 Task: Buy 1 Harmonic Balancer Repair Sleeve from Gaskets section under best seller category for shipping address: Jacqueline Wright, 4733 Huntz Lane, Bolton, Massachusetts 01740, Cell Number 9785492947. Pay from credit card ending with 2005, CVV 3321
Action: Mouse moved to (48, 102)
Screenshot: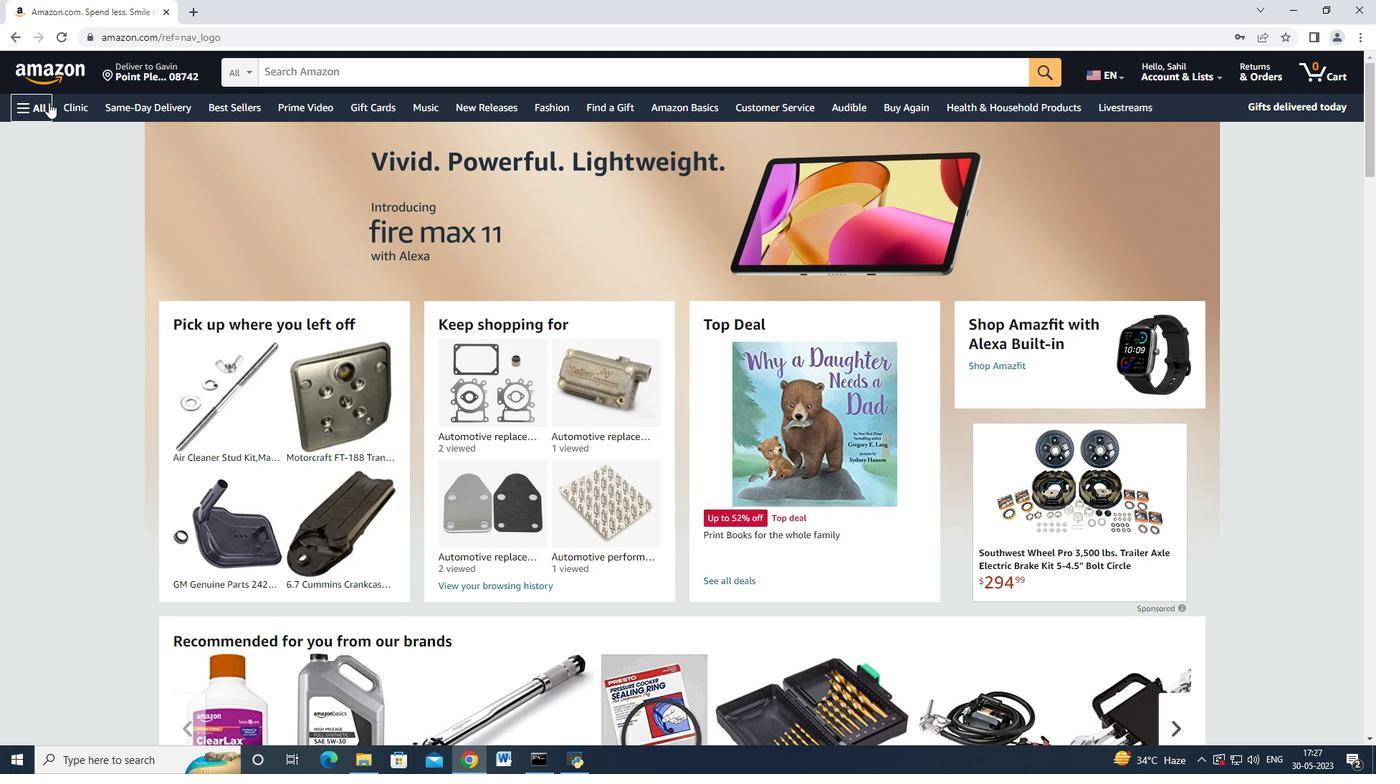 
Action: Mouse pressed left at (48, 102)
Screenshot: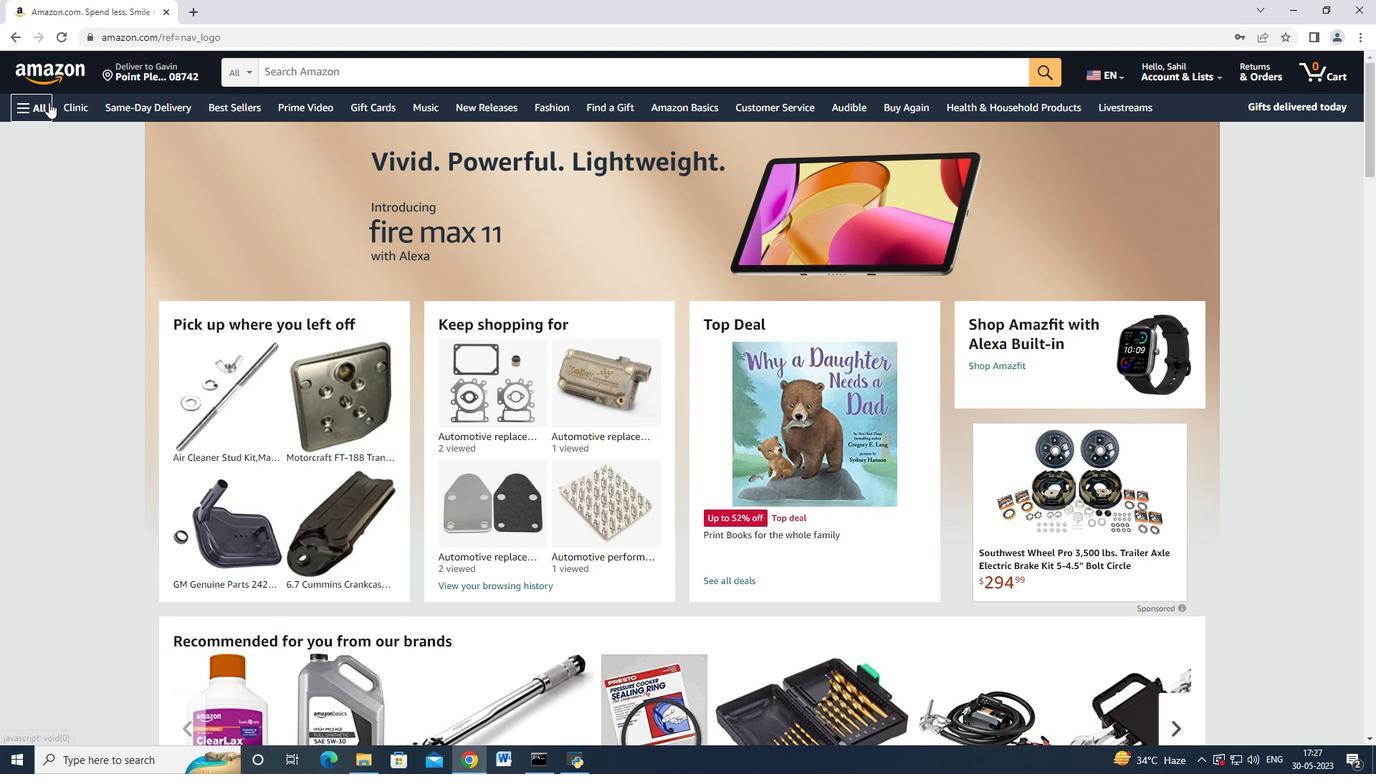 
Action: Mouse moved to (122, 222)
Screenshot: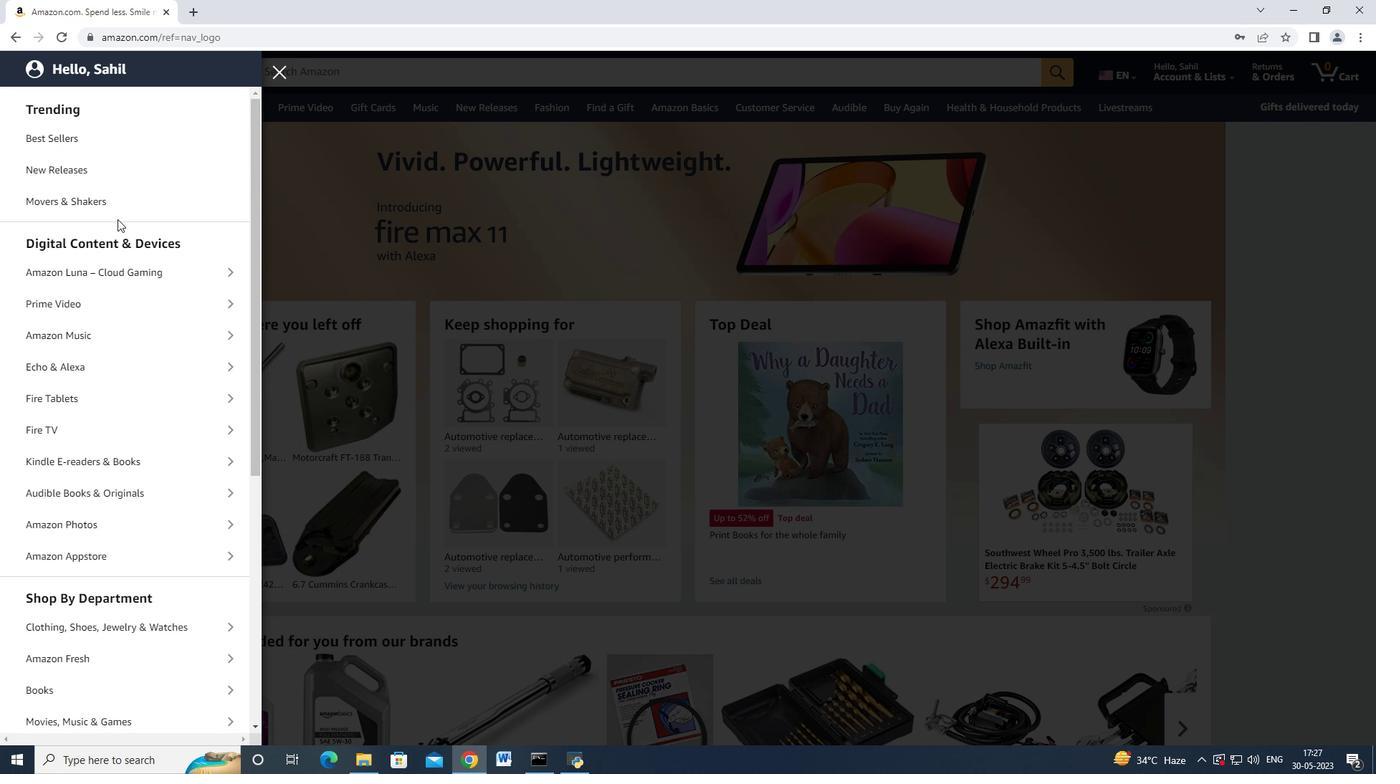 
Action: Mouse scrolled (122, 221) with delta (0, 0)
Screenshot: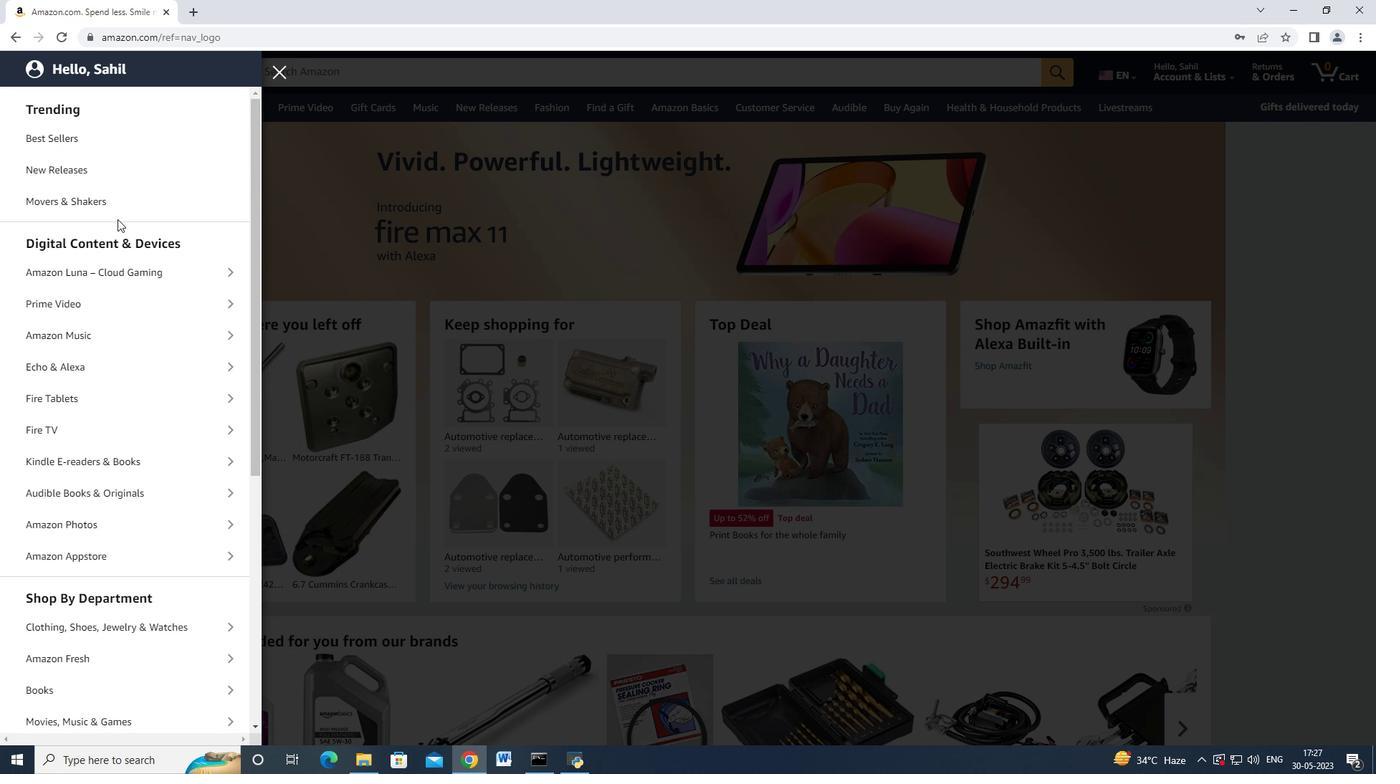 
Action: Mouse moved to (126, 226)
Screenshot: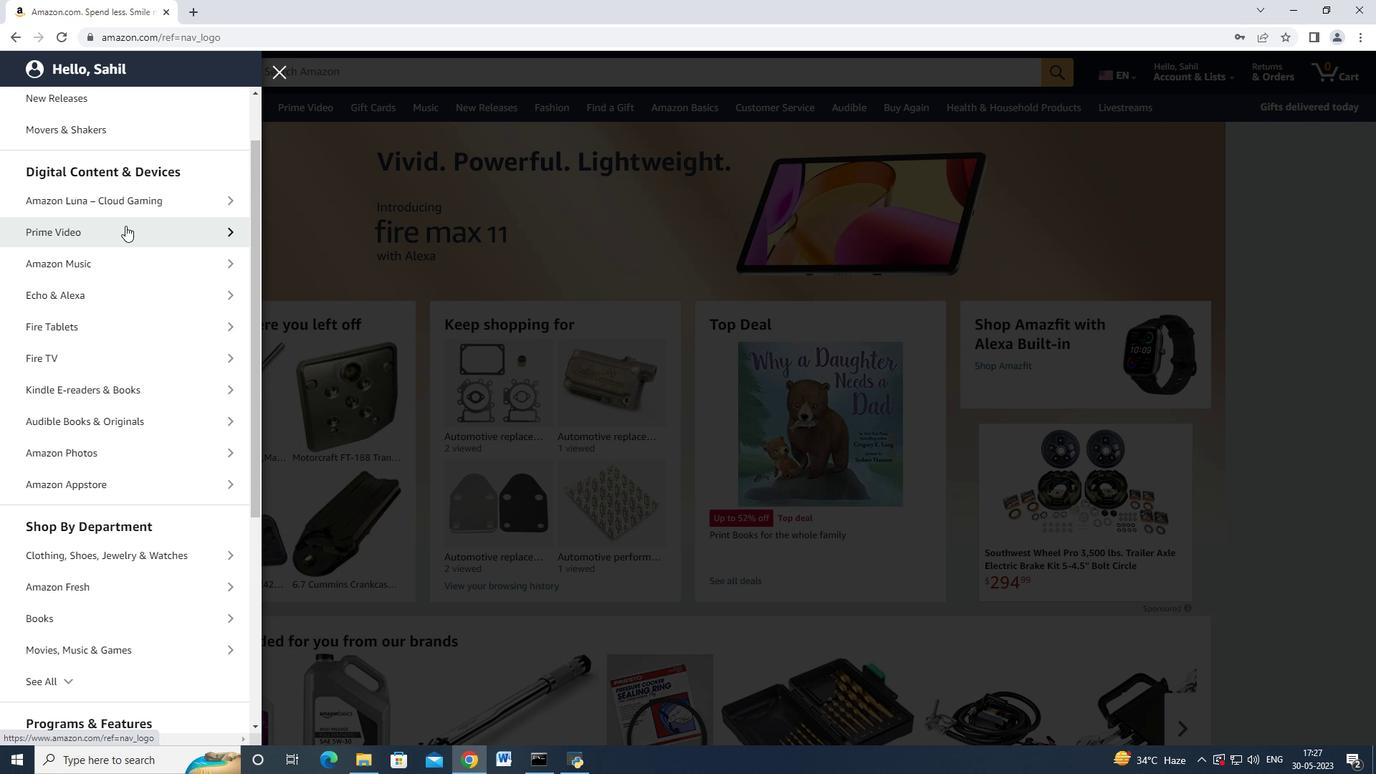 
Action: Mouse scrolled (126, 225) with delta (0, 0)
Screenshot: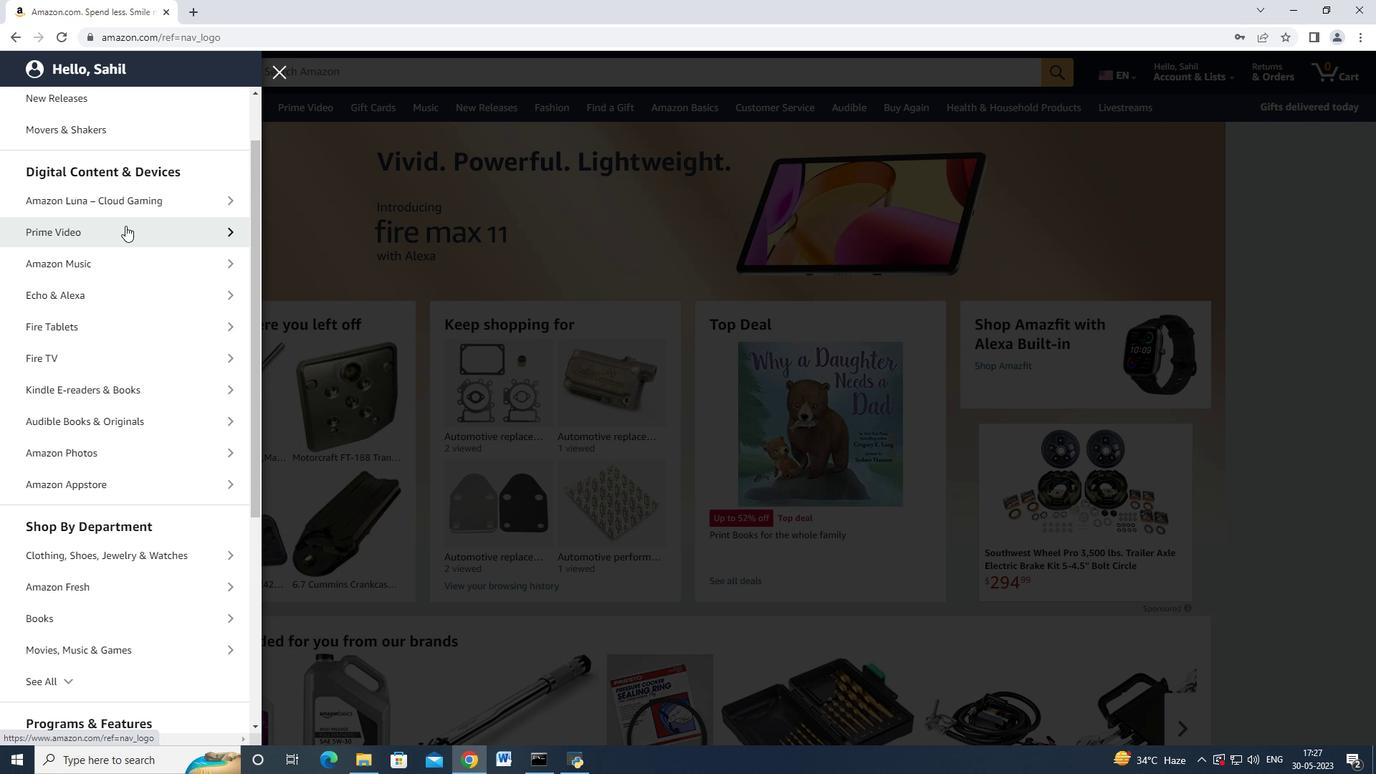 
Action: Mouse scrolled (126, 225) with delta (0, 0)
Screenshot: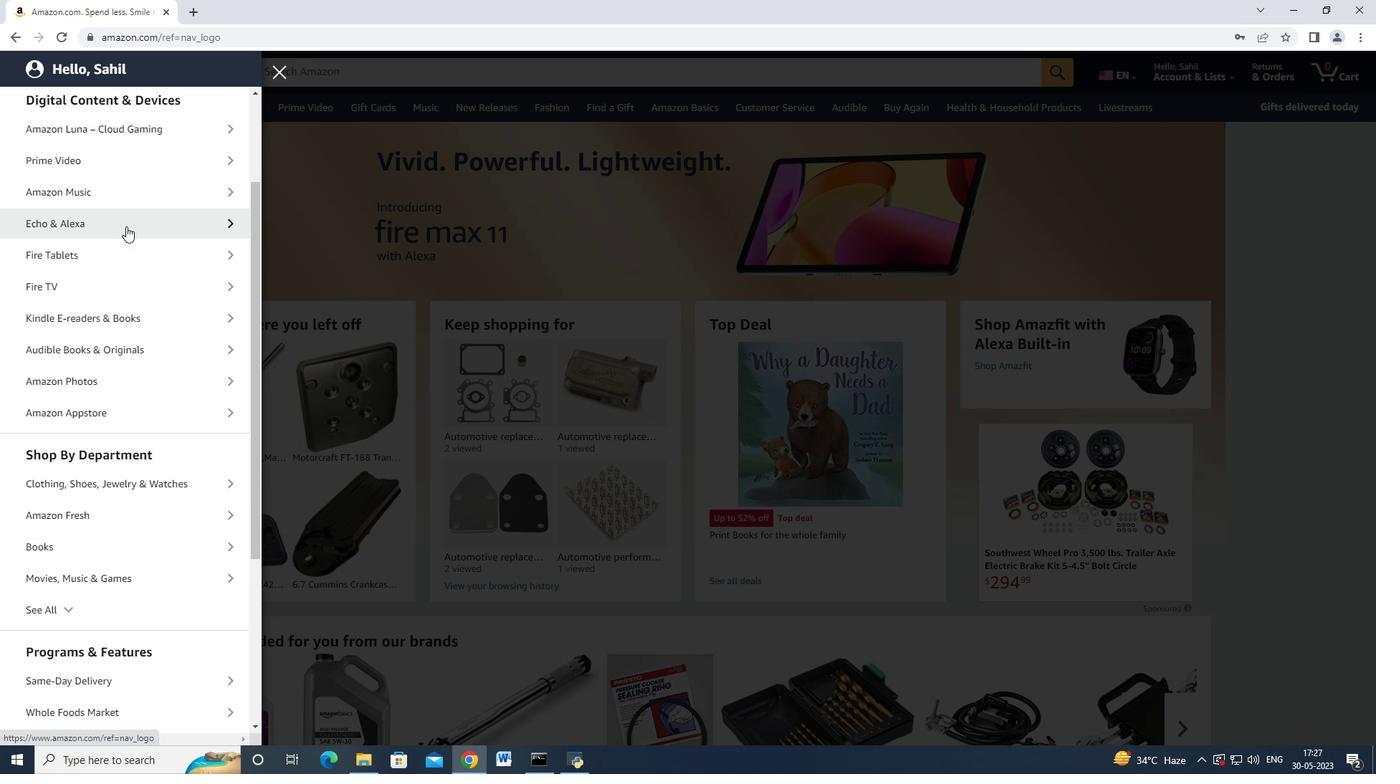 
Action: Mouse moved to (126, 226)
Screenshot: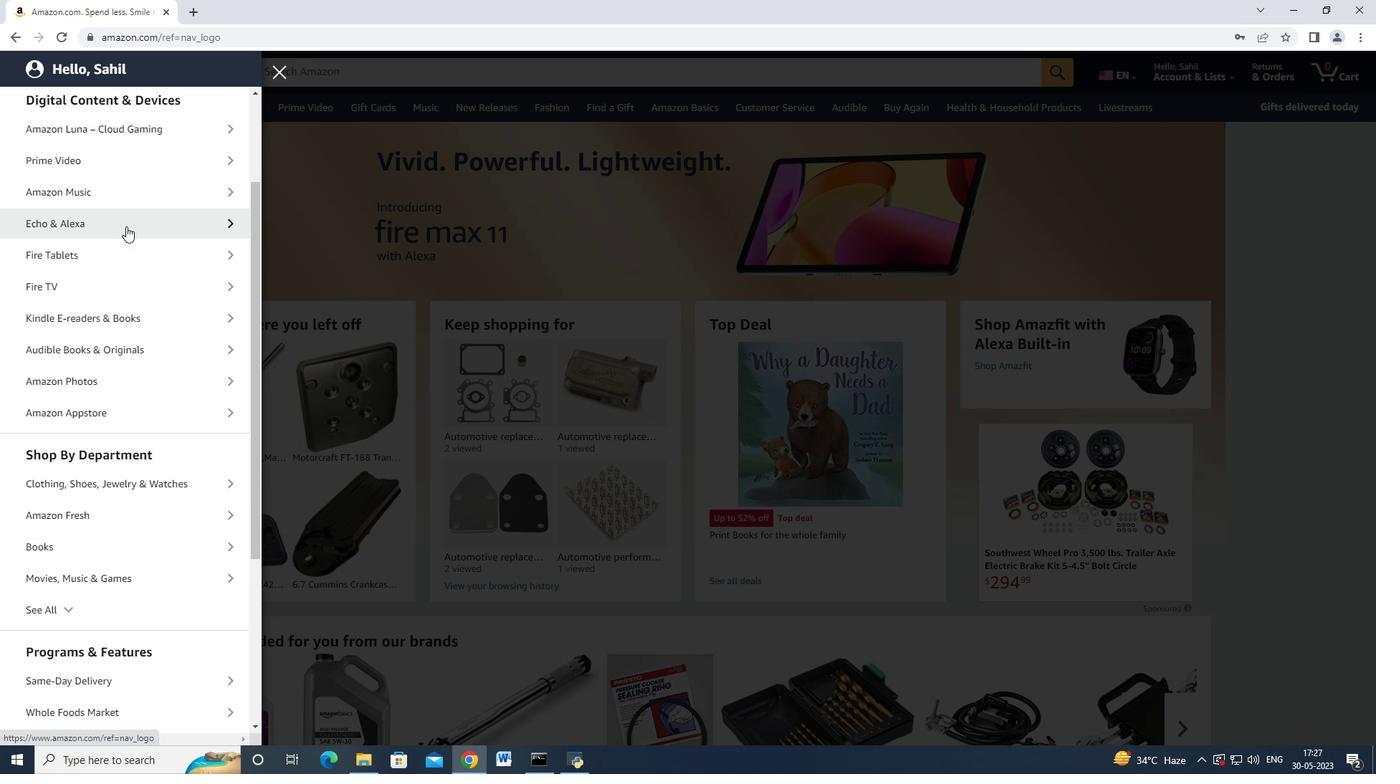 
Action: Mouse scrolled (126, 225) with delta (0, 0)
Screenshot: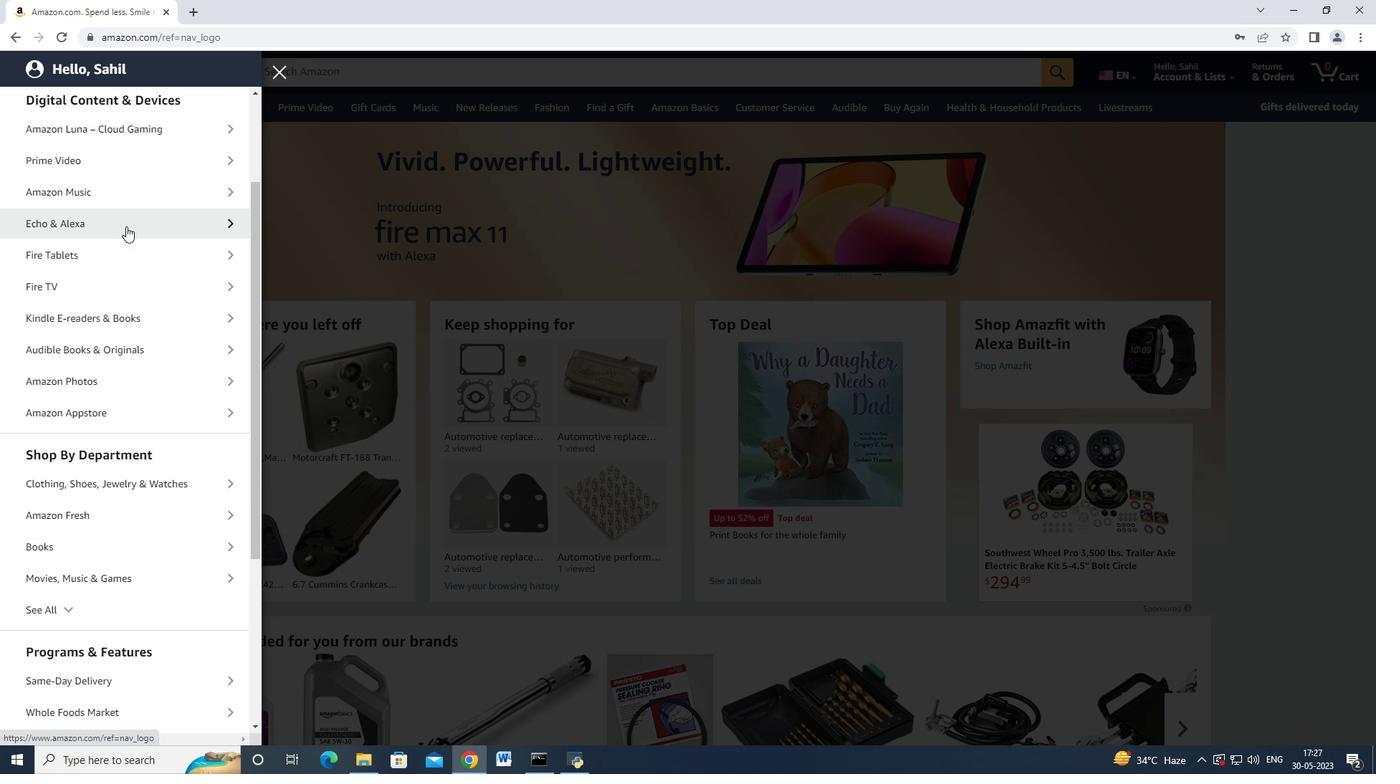 
Action: Mouse moved to (127, 227)
Screenshot: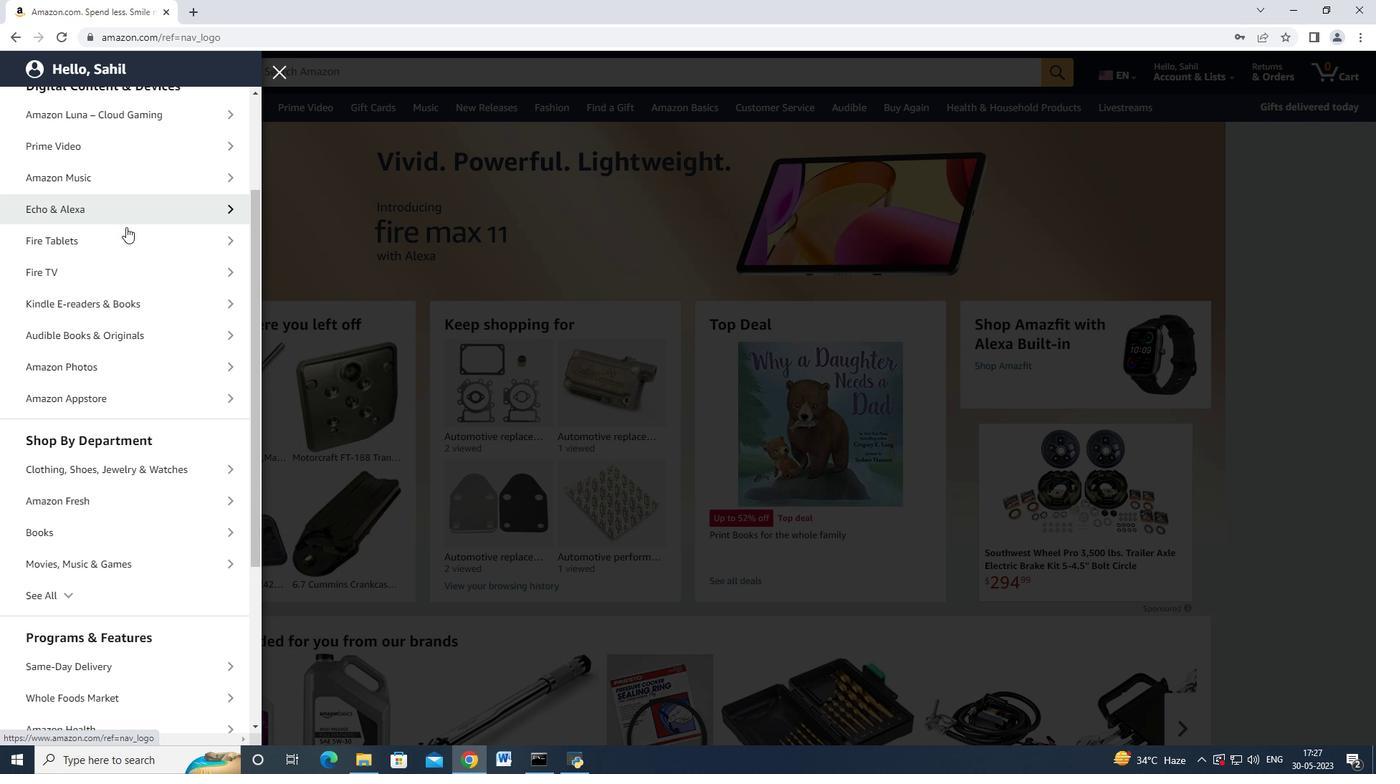 
Action: Mouse scrolled (127, 226) with delta (0, 0)
Screenshot: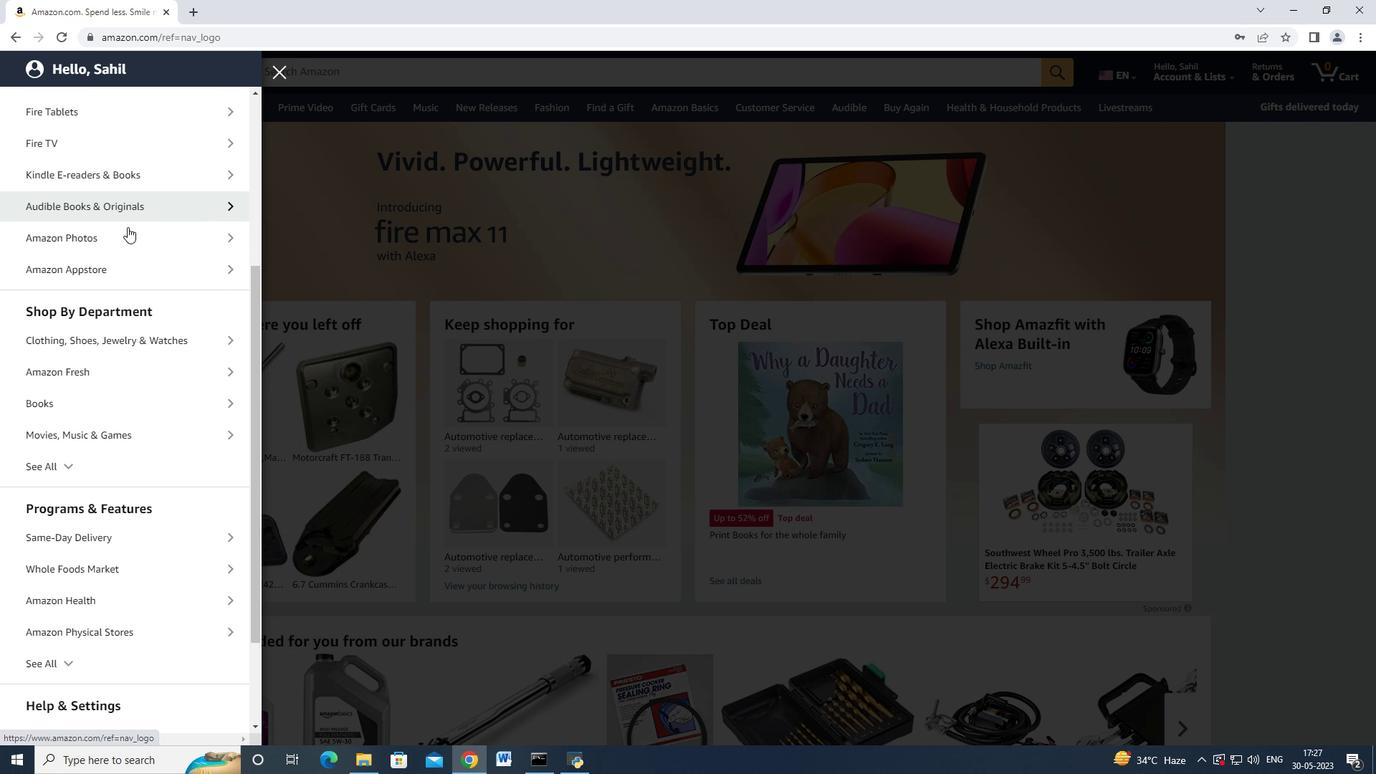 
Action: Mouse moved to (129, 250)
Screenshot: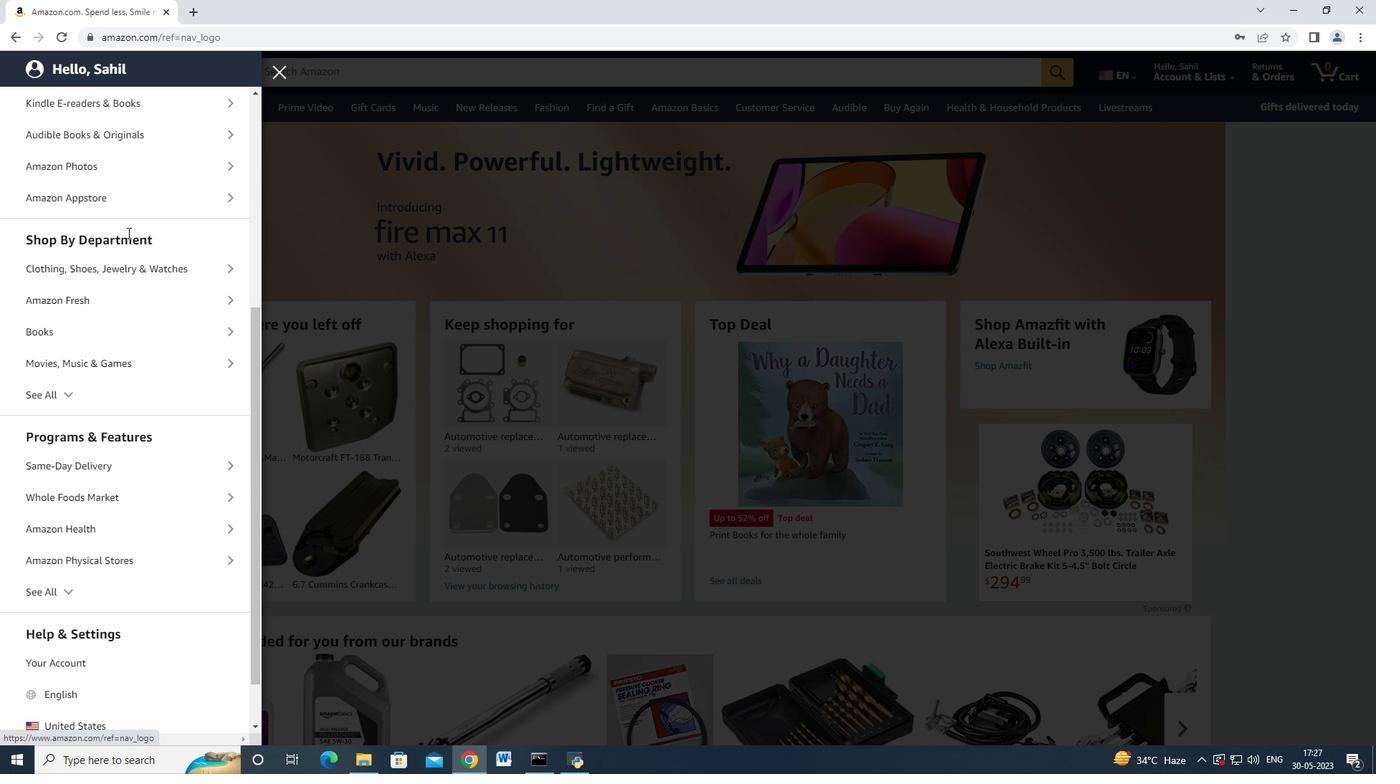 
Action: Mouse scrolled (128, 248) with delta (0, 0)
Screenshot: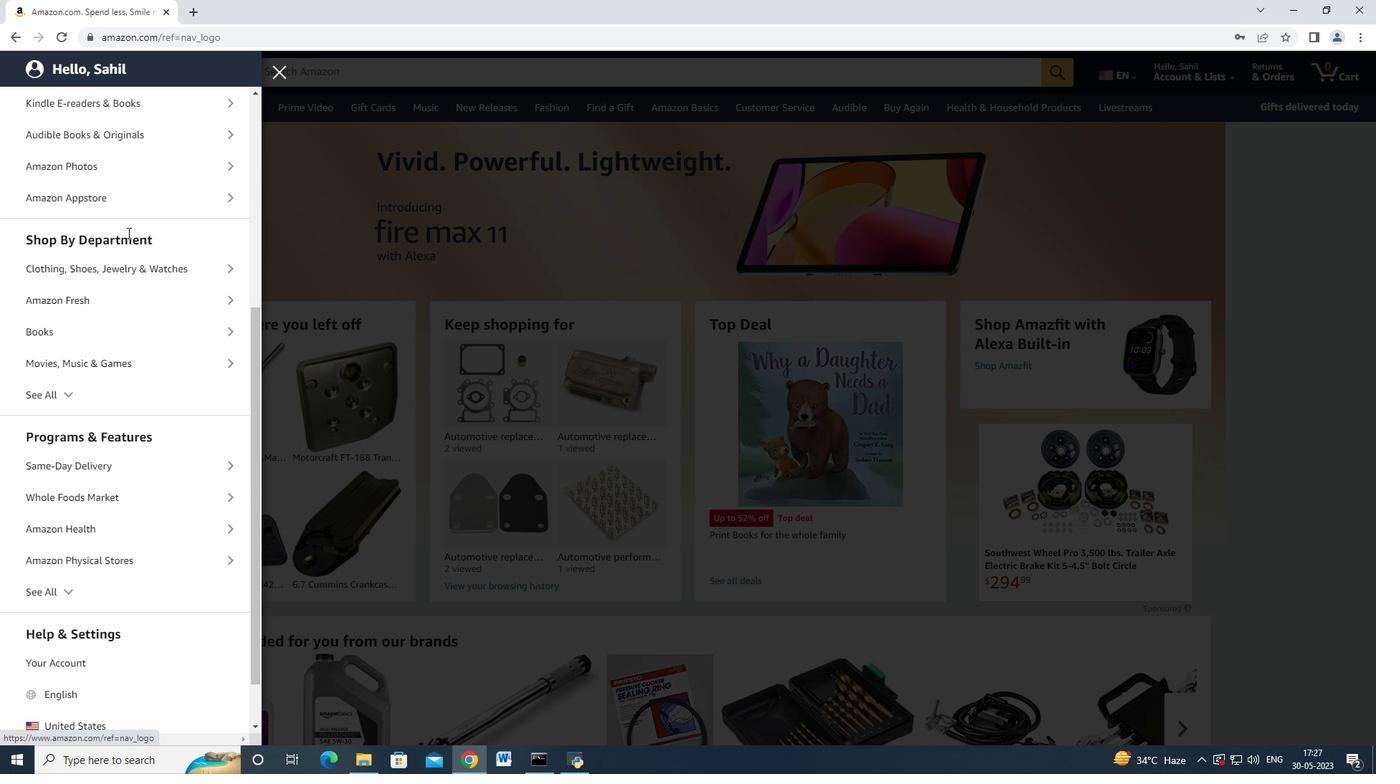 
Action: Mouse moved to (99, 356)
Screenshot: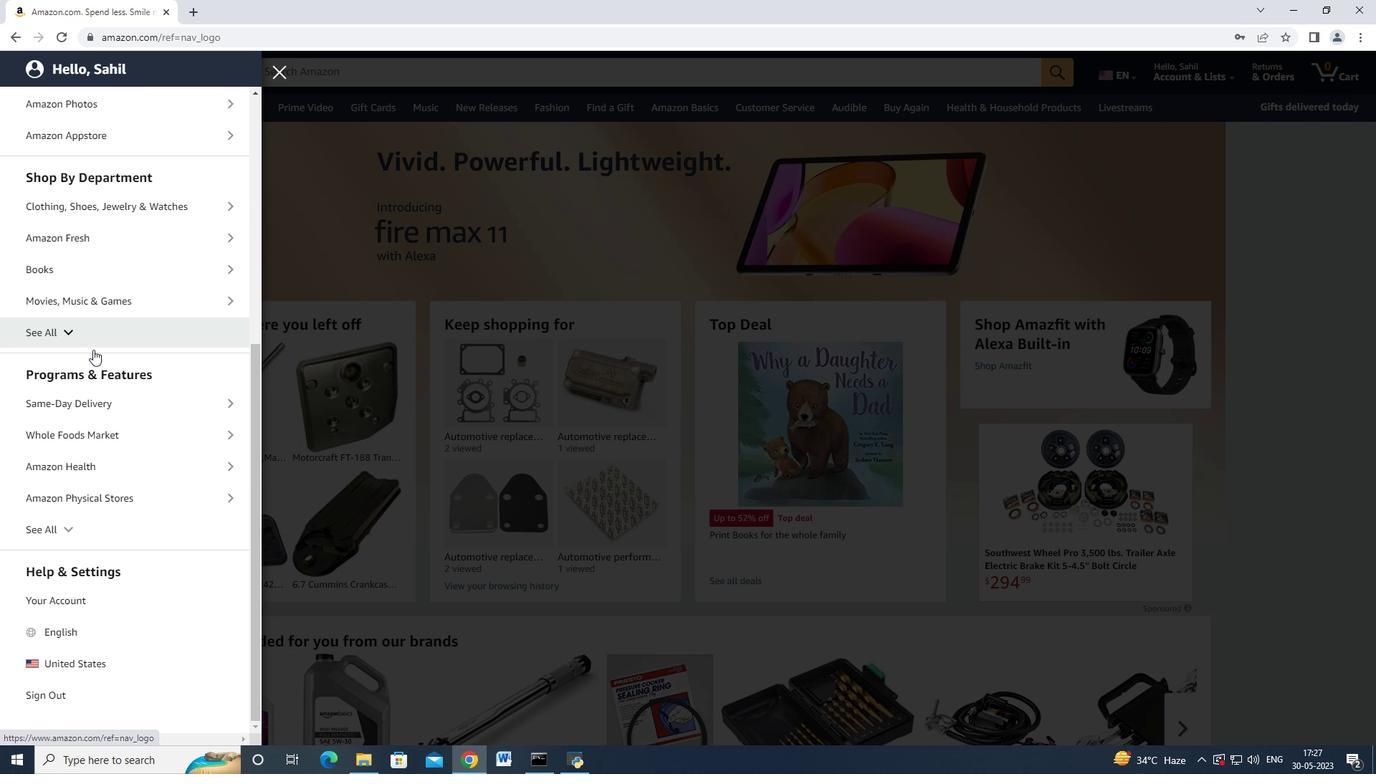 
Action: Mouse scrolled (99, 355) with delta (0, 0)
Screenshot: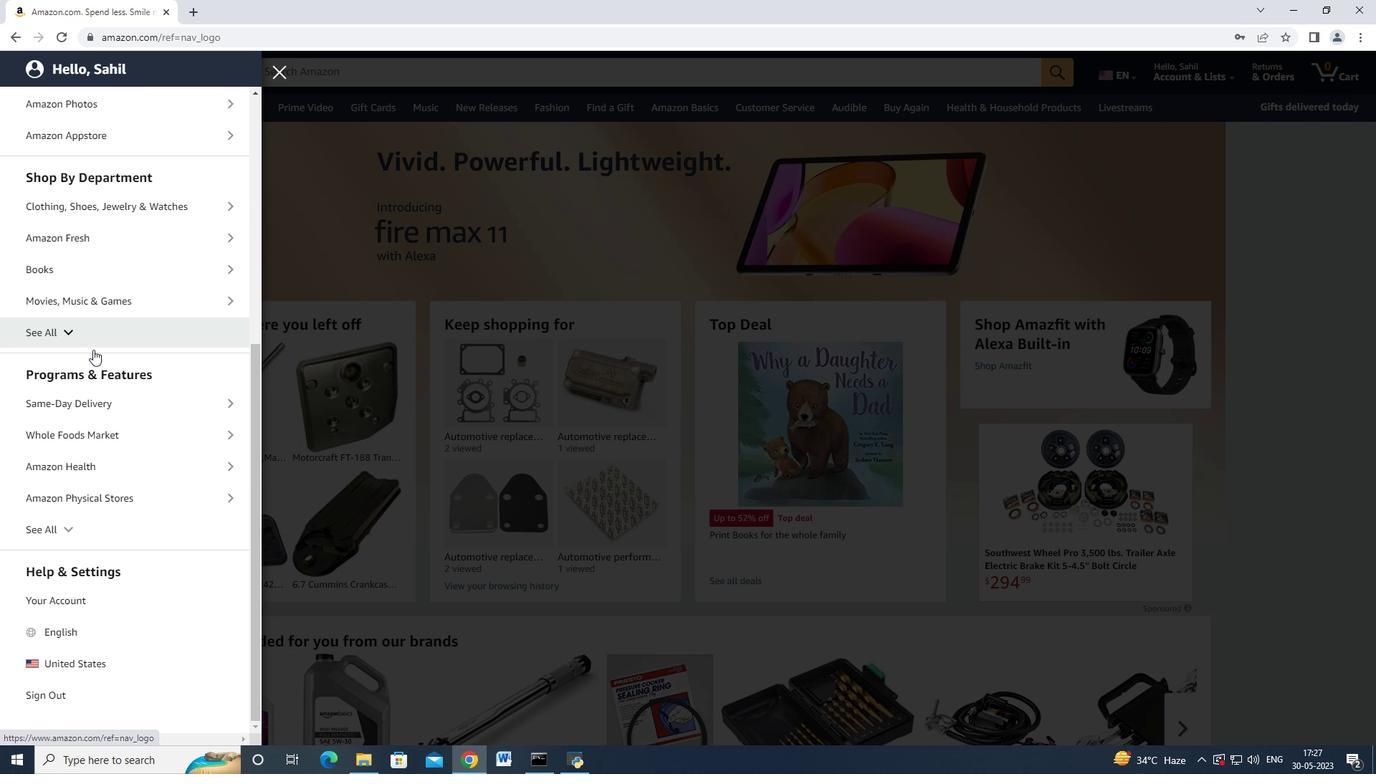 
Action: Mouse moved to (99, 361)
Screenshot: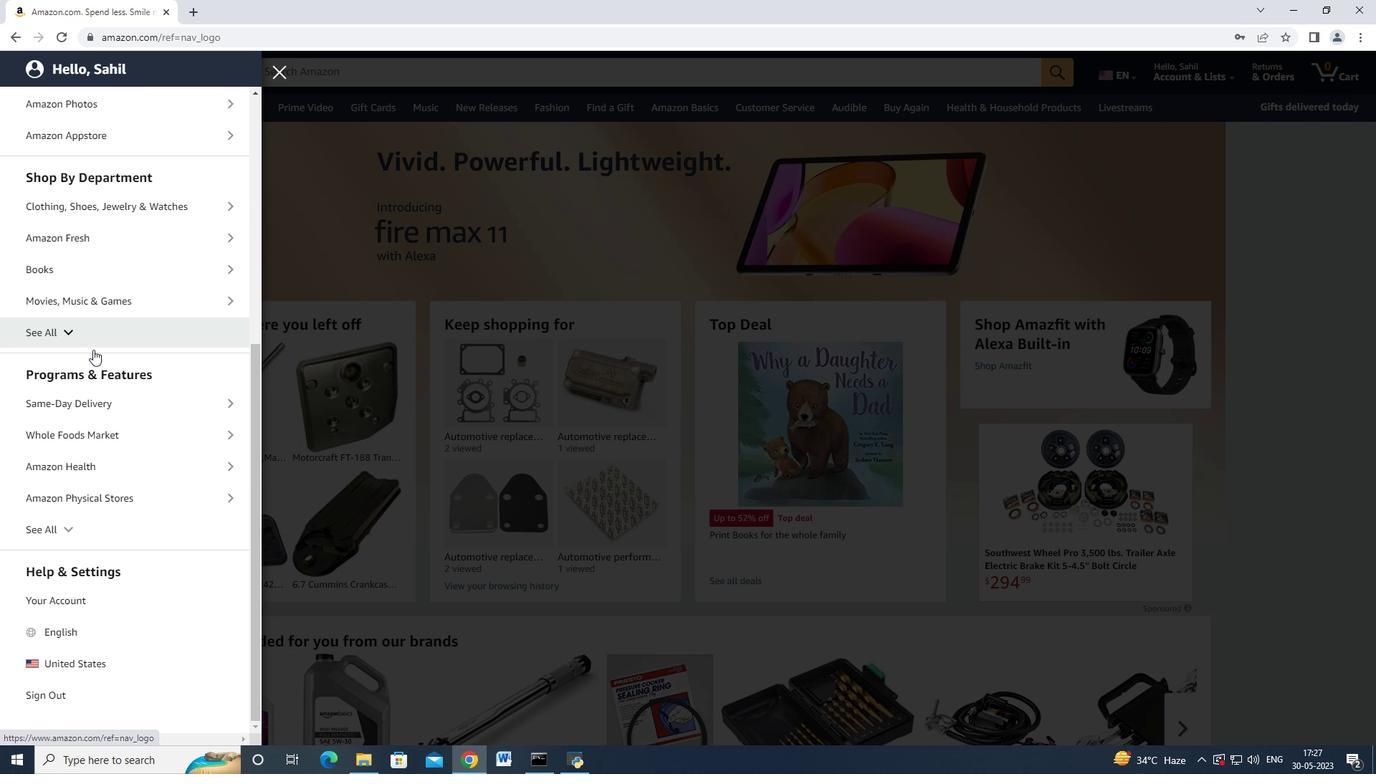 
Action: Mouse scrolled (99, 360) with delta (0, 0)
Screenshot: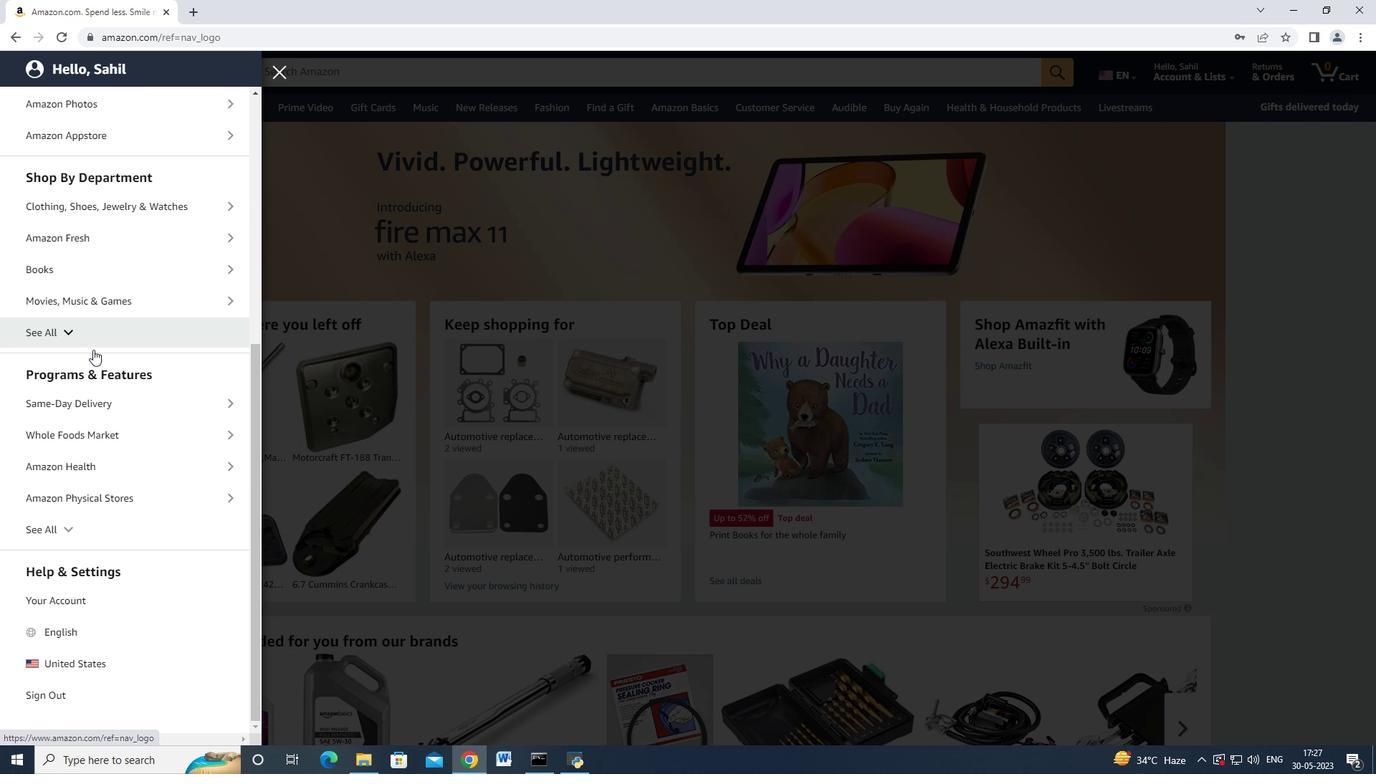 
Action: Mouse moved to (99, 362)
Screenshot: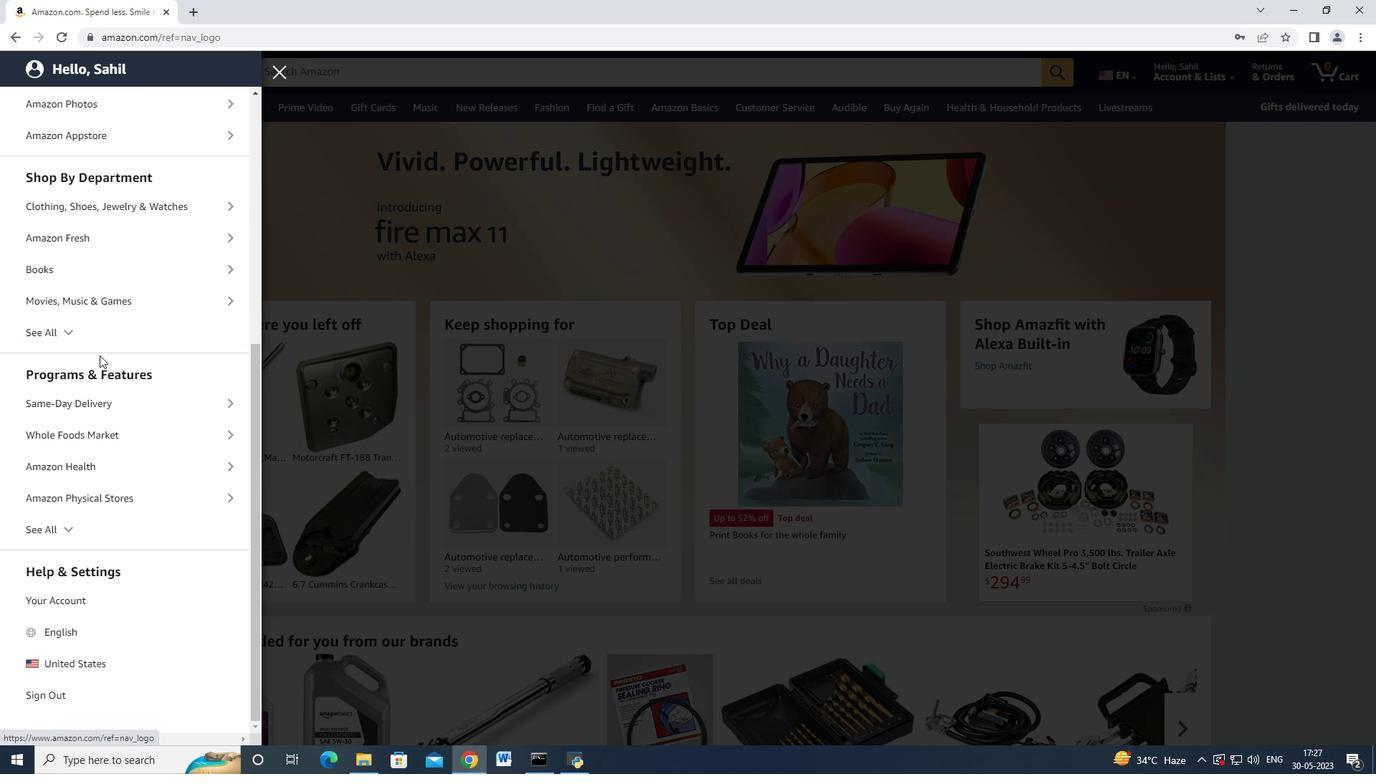
Action: Mouse scrolled (99, 361) with delta (0, 0)
Screenshot: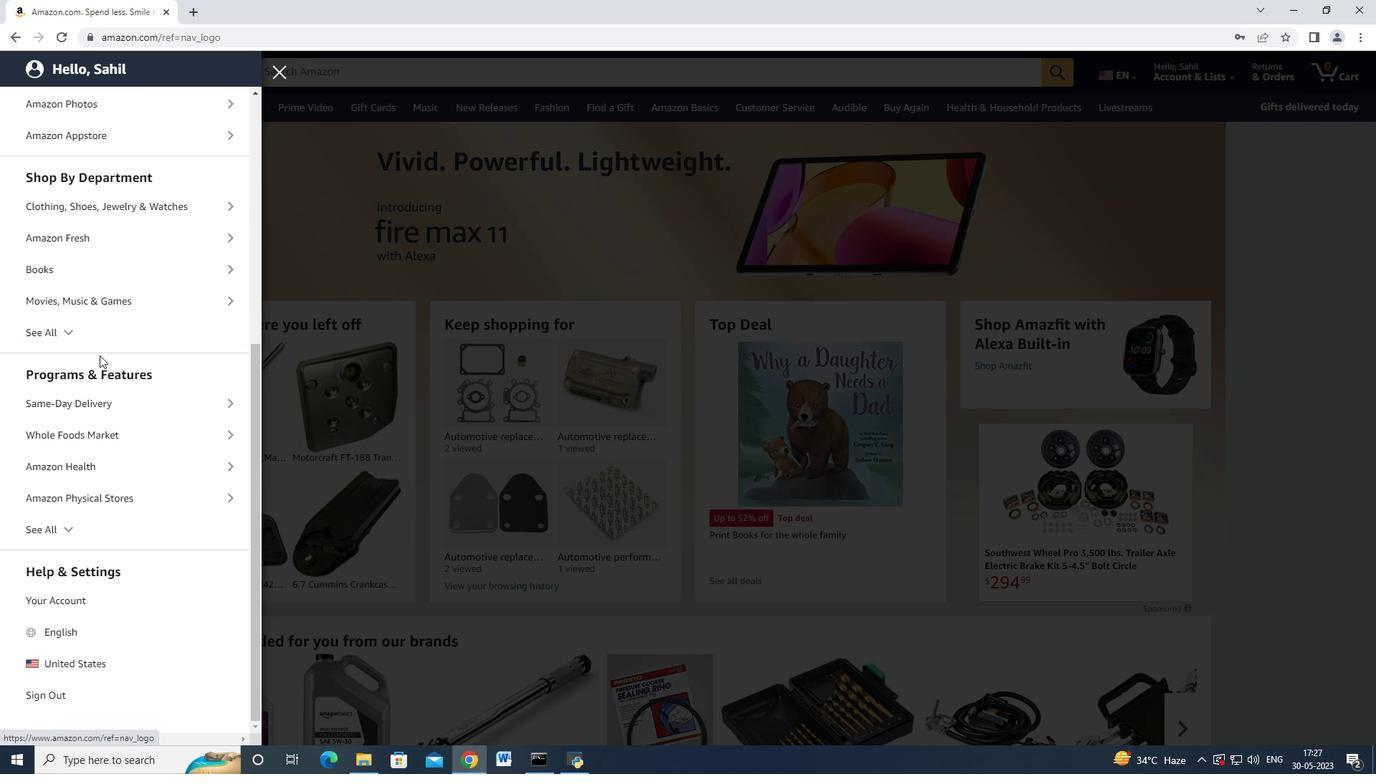
Action: Mouse moved to (66, 331)
Screenshot: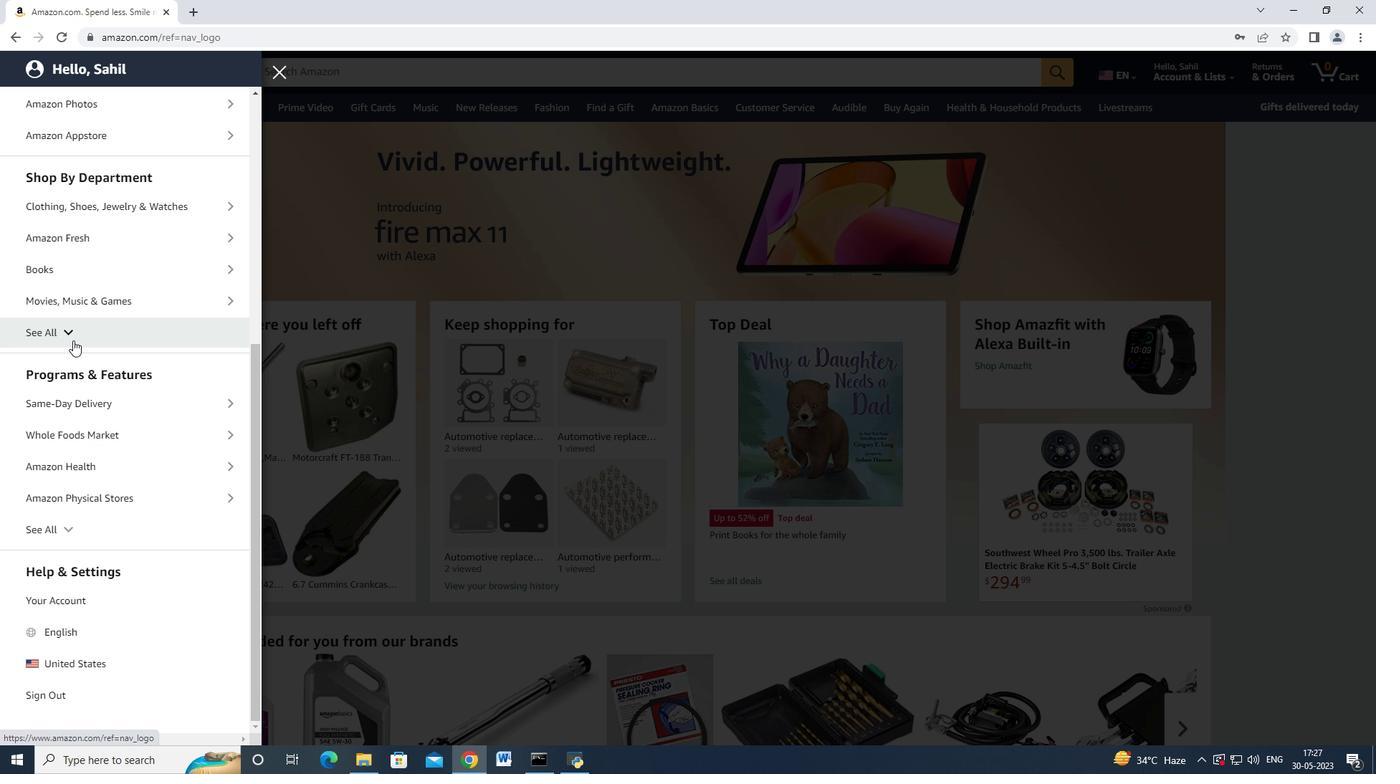 
Action: Mouse pressed left at (66, 331)
Screenshot: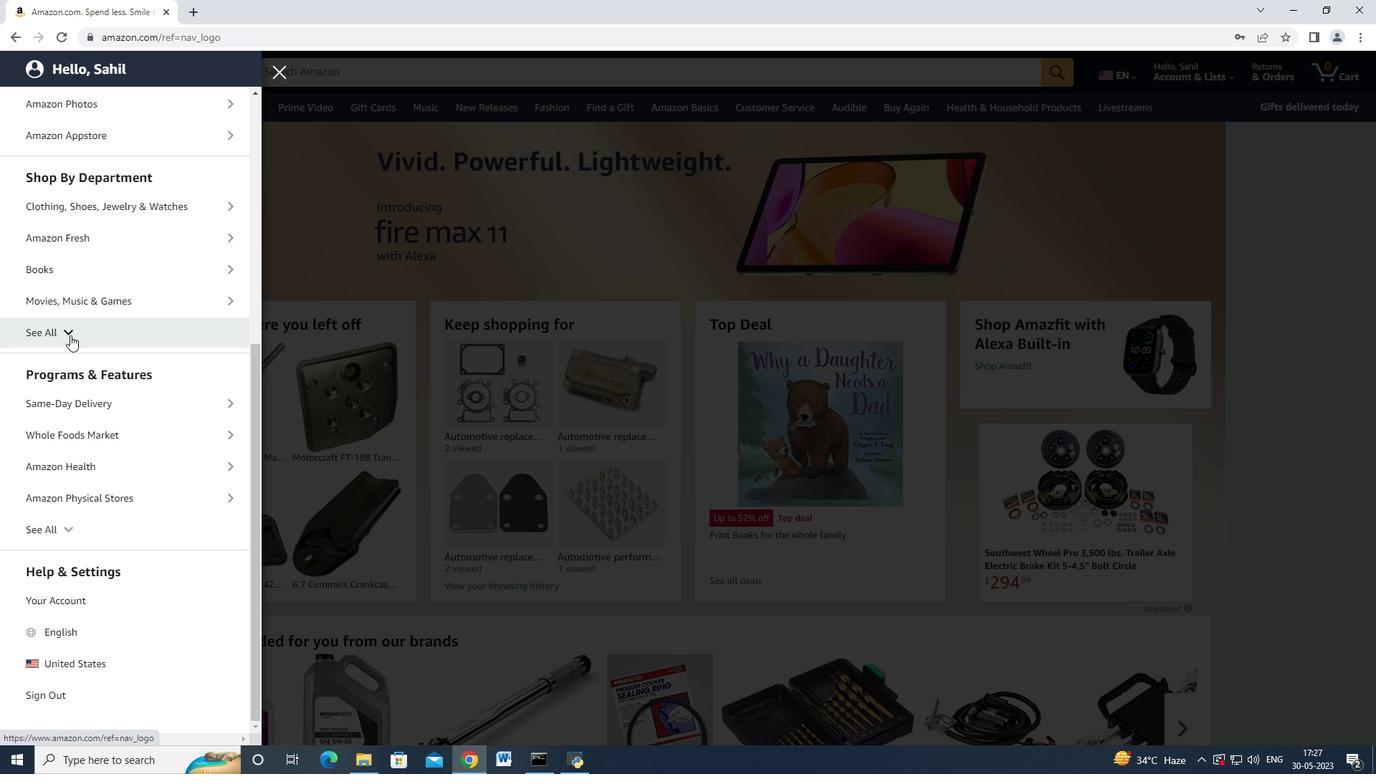 
Action: Mouse moved to (111, 354)
Screenshot: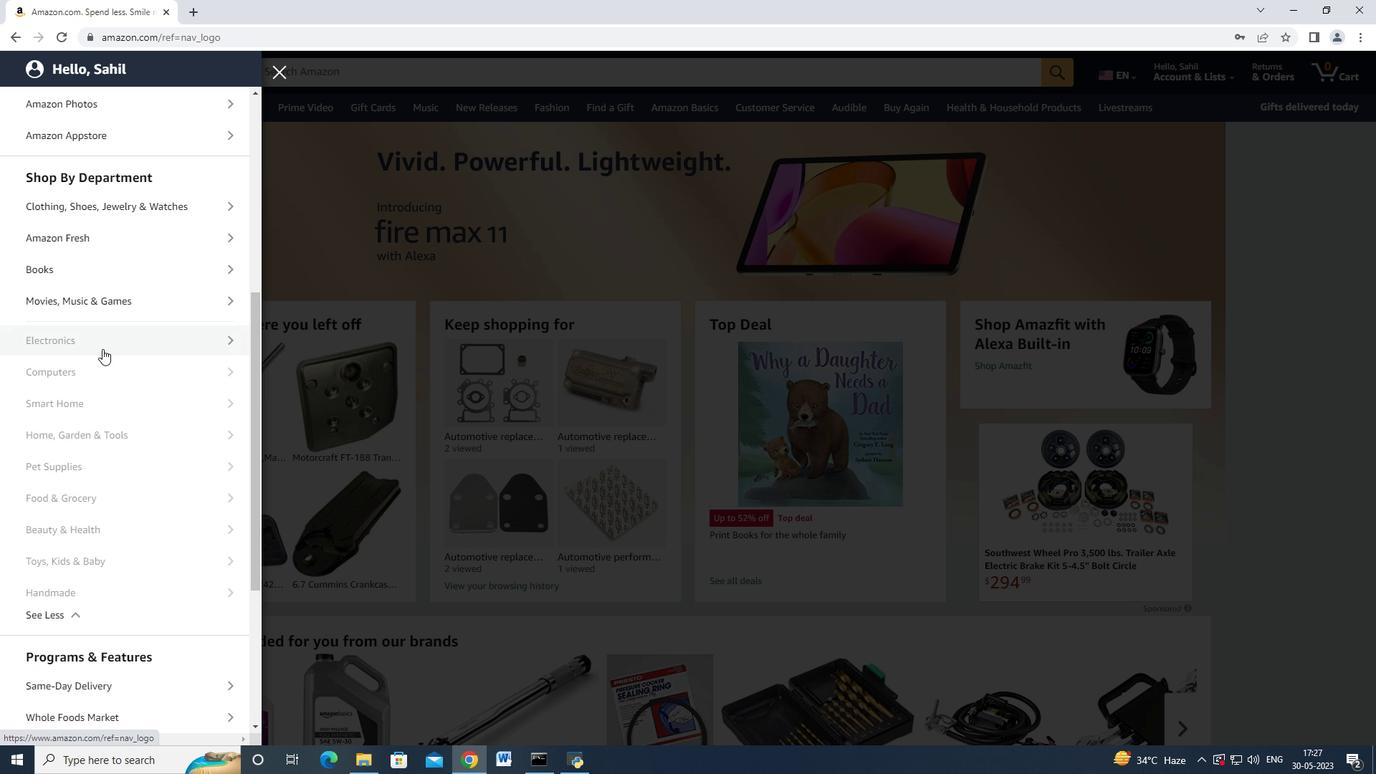 
Action: Mouse scrolled (111, 353) with delta (0, 0)
Screenshot: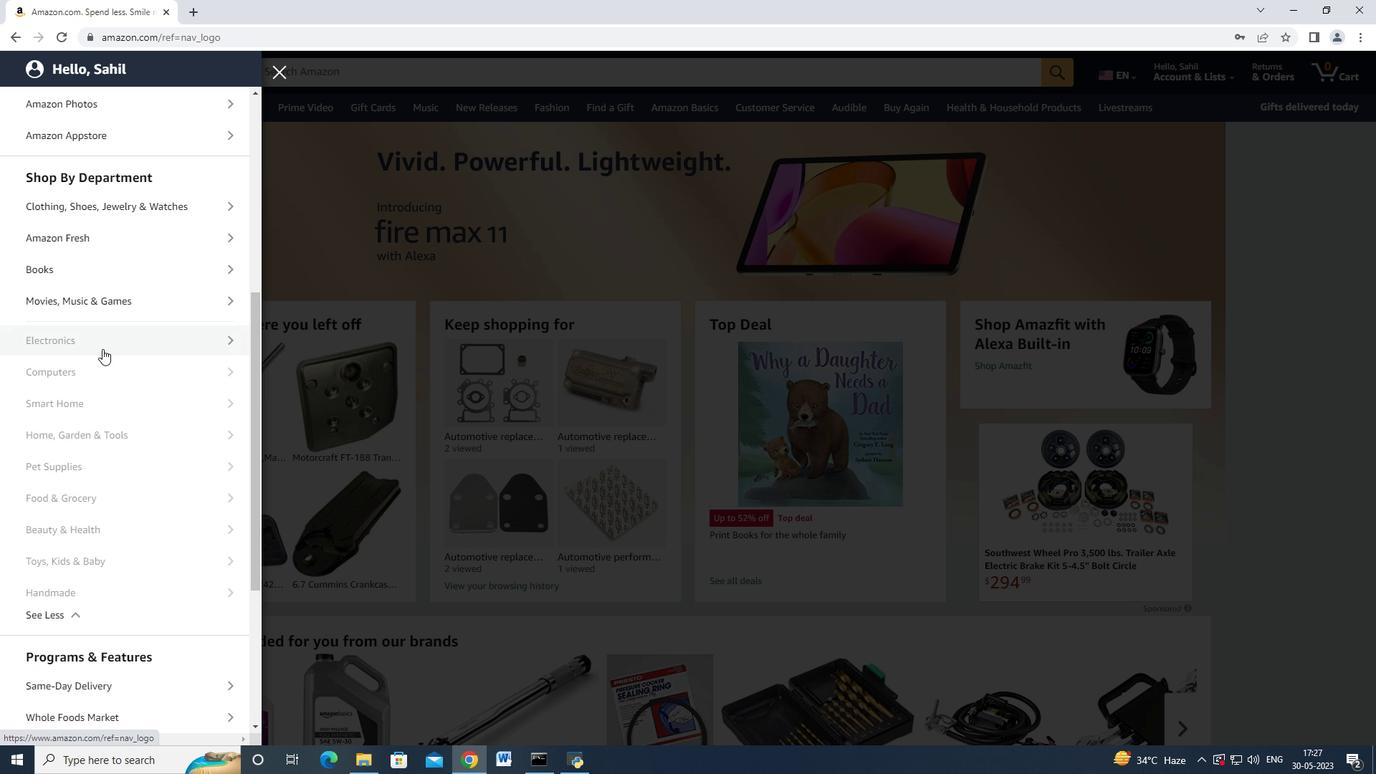 
Action: Mouse moved to (111, 356)
Screenshot: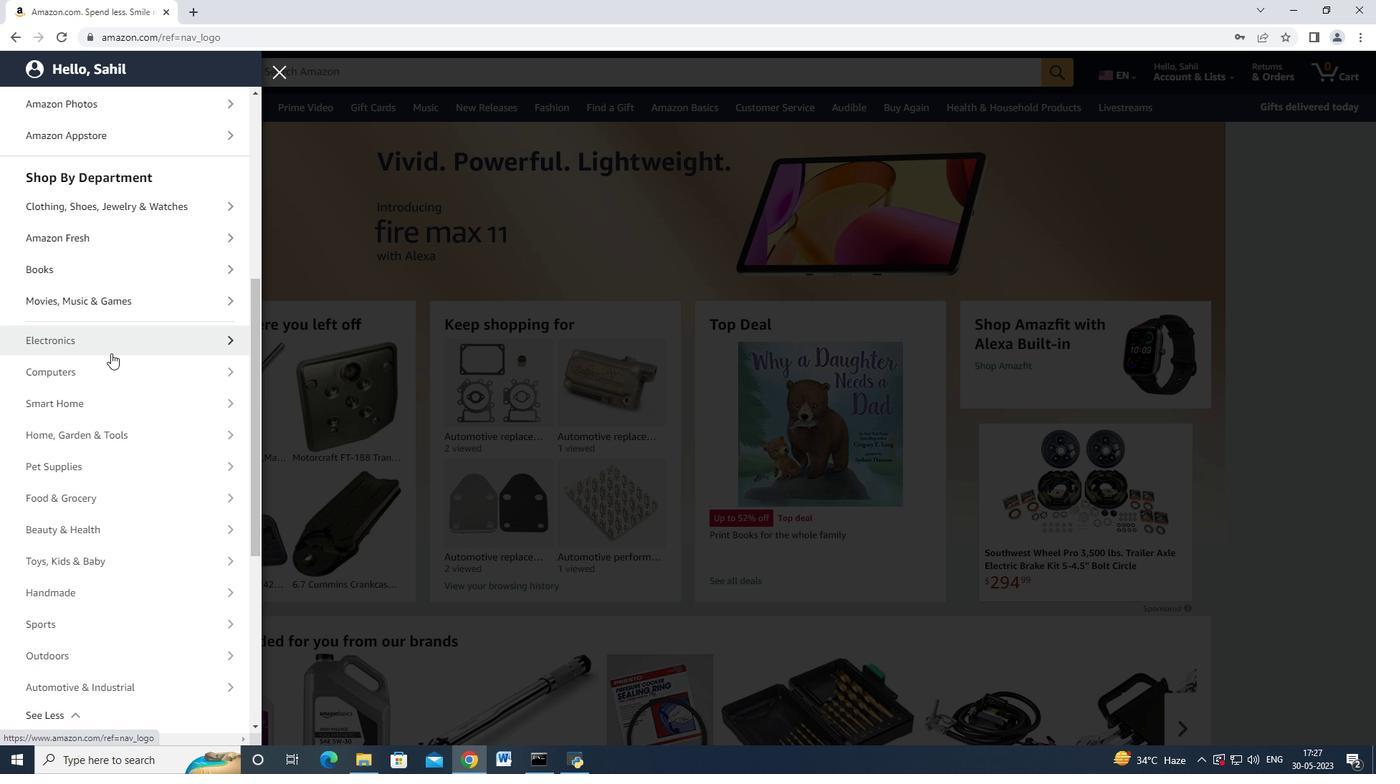 
Action: Mouse scrolled (111, 355) with delta (0, 0)
Screenshot: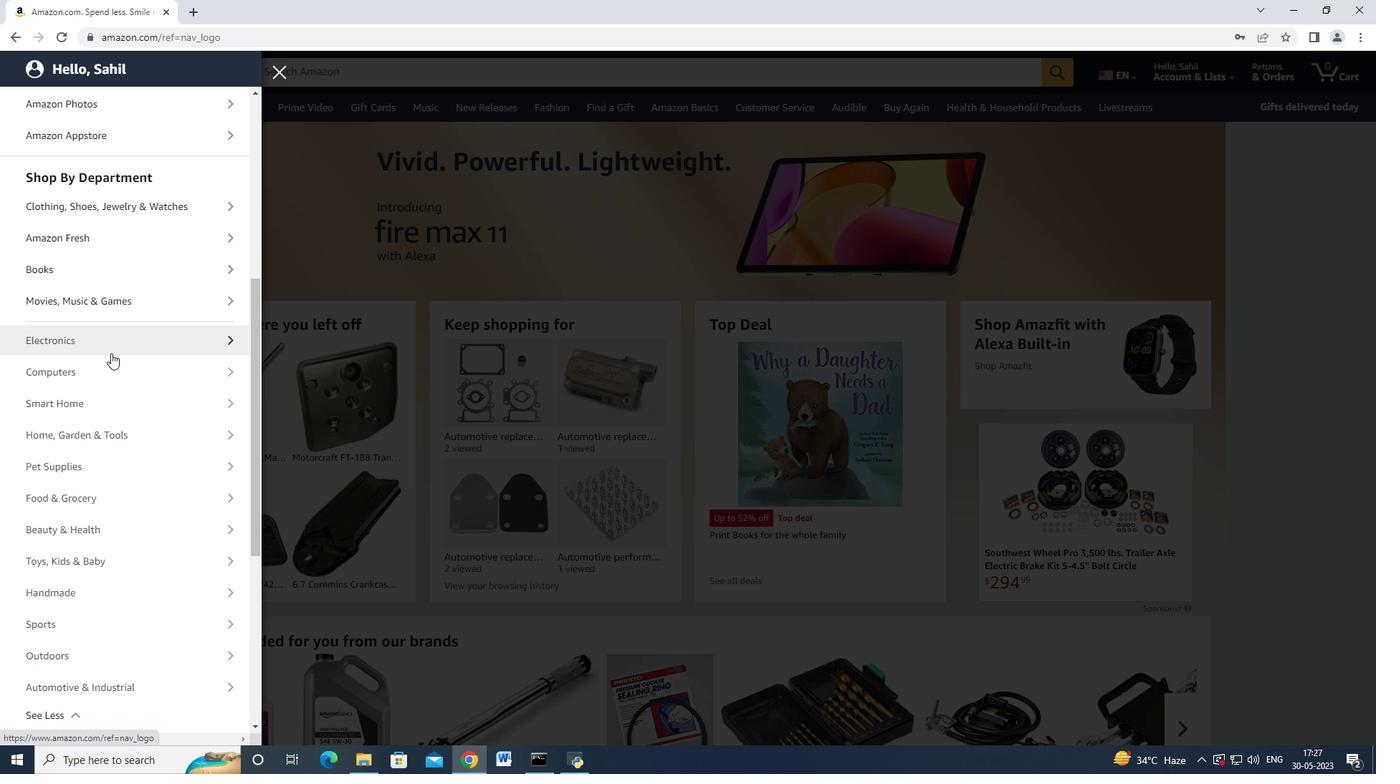 
Action: Mouse moved to (116, 377)
Screenshot: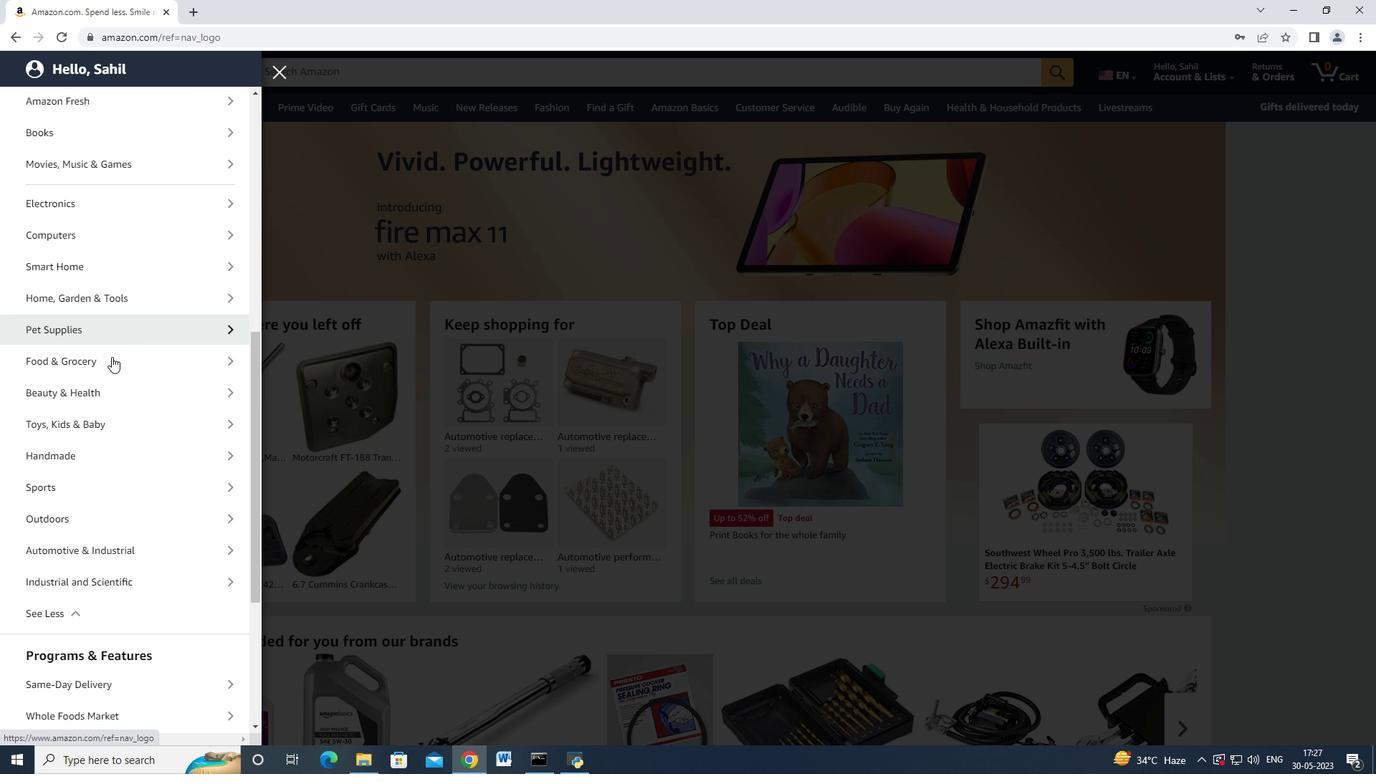 
Action: Mouse scrolled (116, 377) with delta (0, 0)
Screenshot: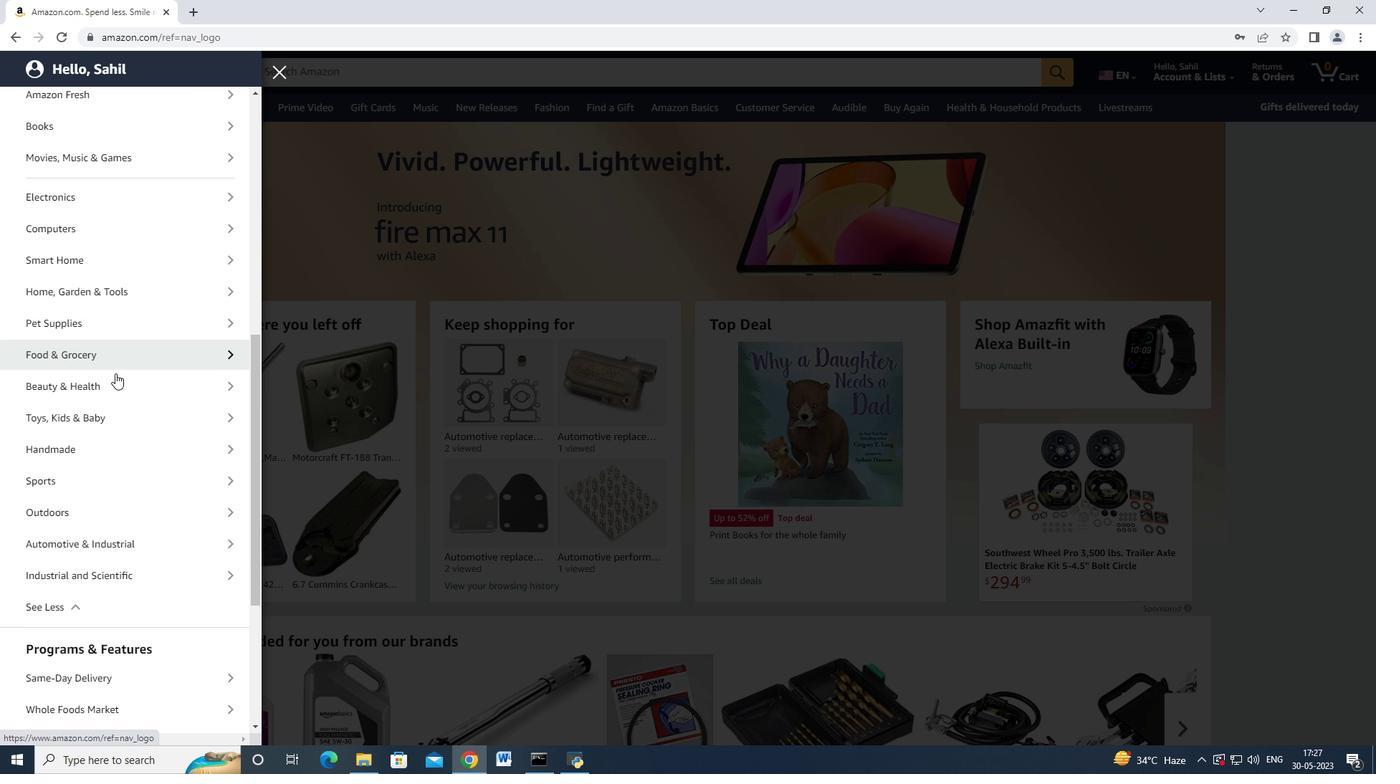 
Action: Mouse moved to (126, 471)
Screenshot: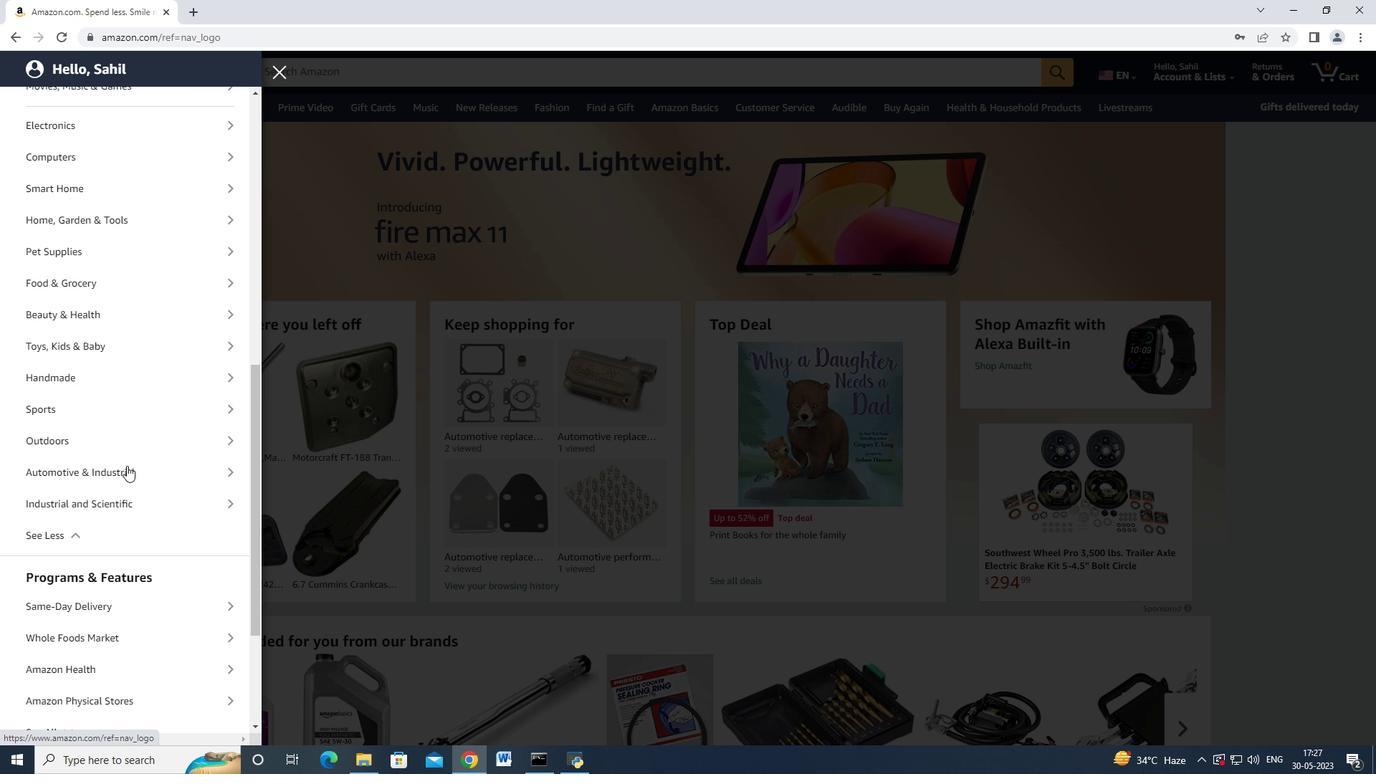 
Action: Mouse pressed left at (126, 471)
Screenshot: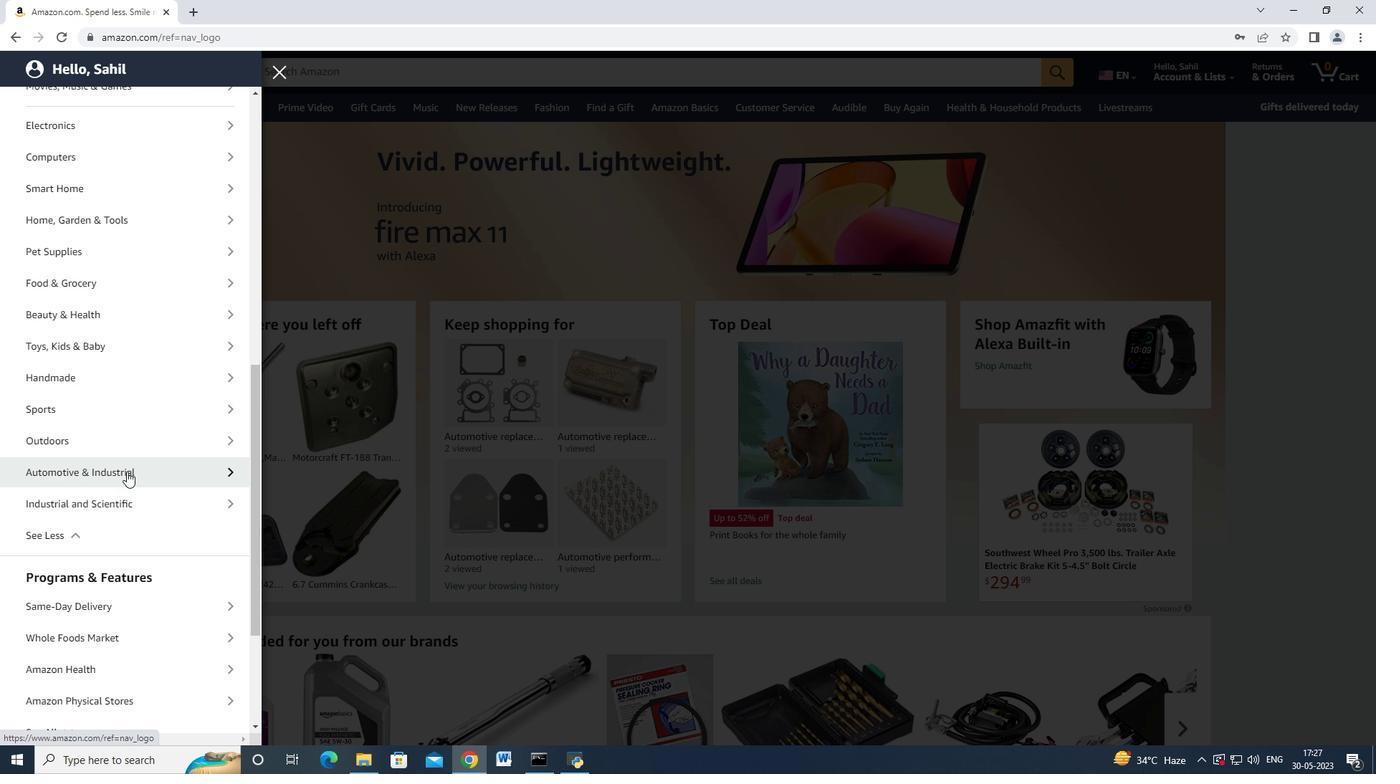 
Action: Mouse moved to (98, 174)
Screenshot: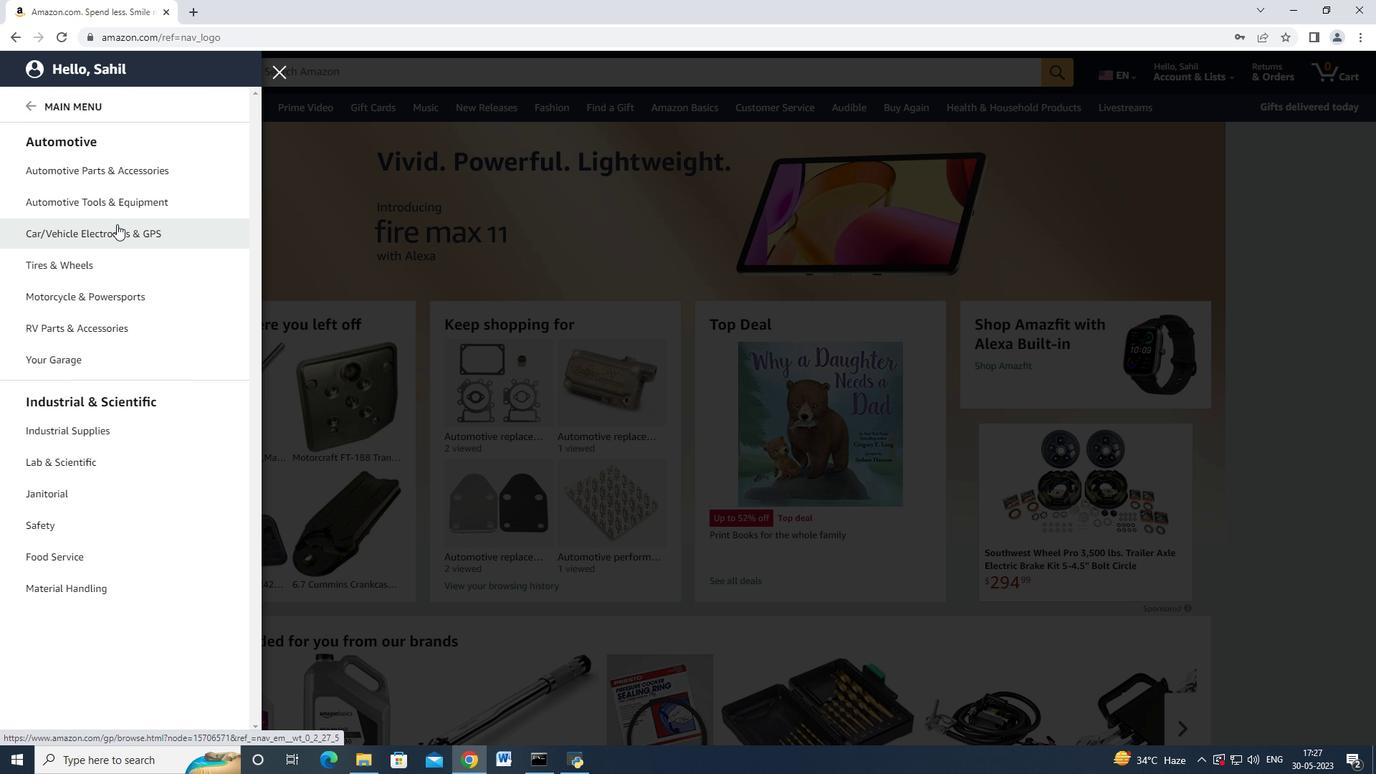 
Action: Mouse pressed left at (98, 174)
Screenshot: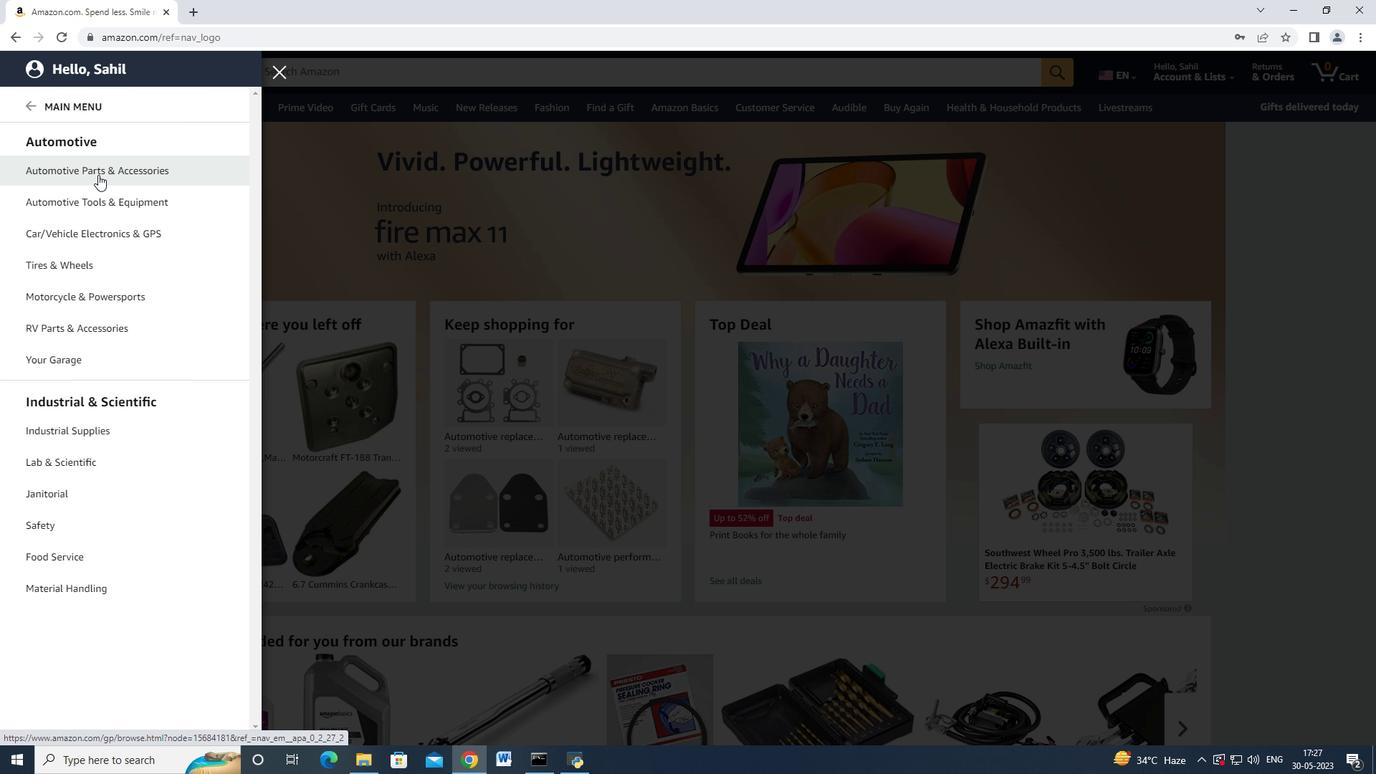 
Action: Mouse moved to (250, 137)
Screenshot: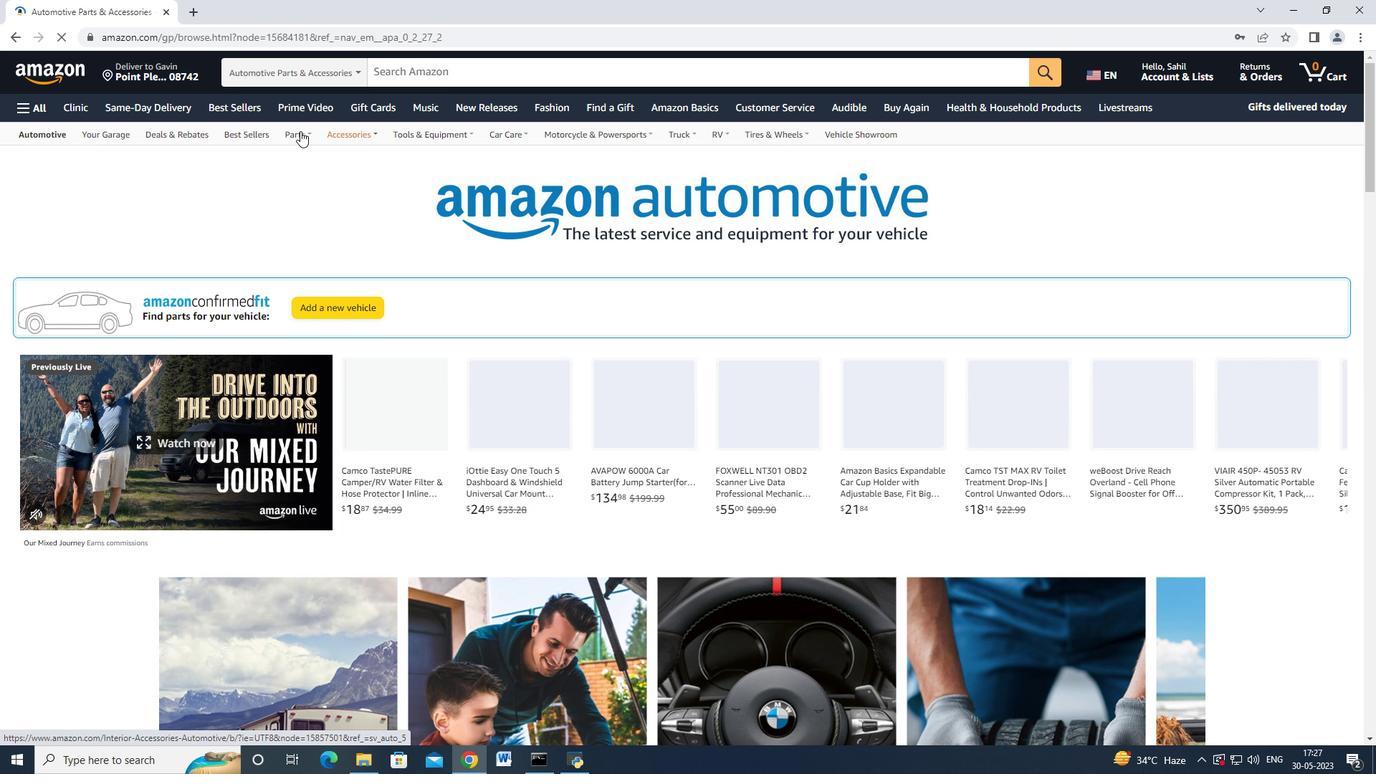 
Action: Mouse pressed left at (250, 137)
Screenshot: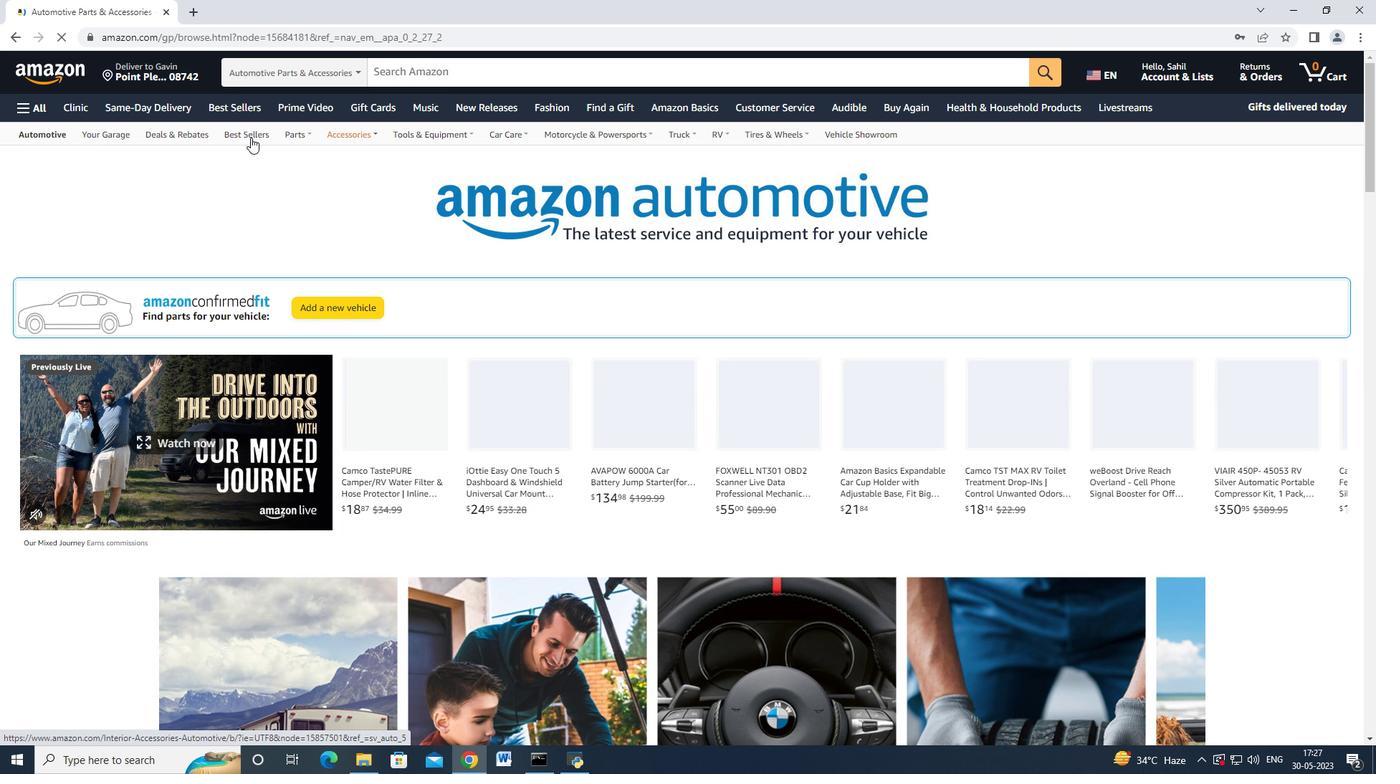
Action: Mouse moved to (337, 253)
Screenshot: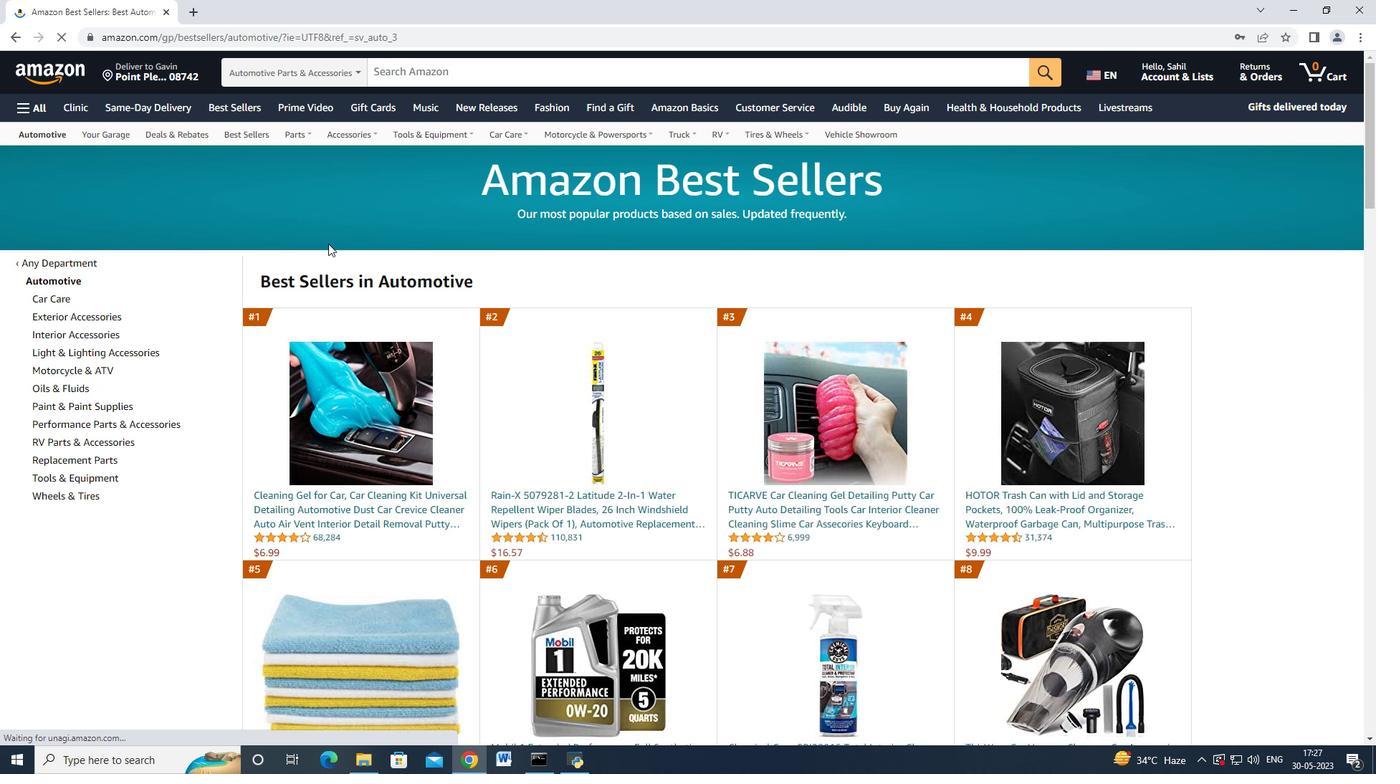 
Action: Mouse scrolled (337, 252) with delta (0, 0)
Screenshot: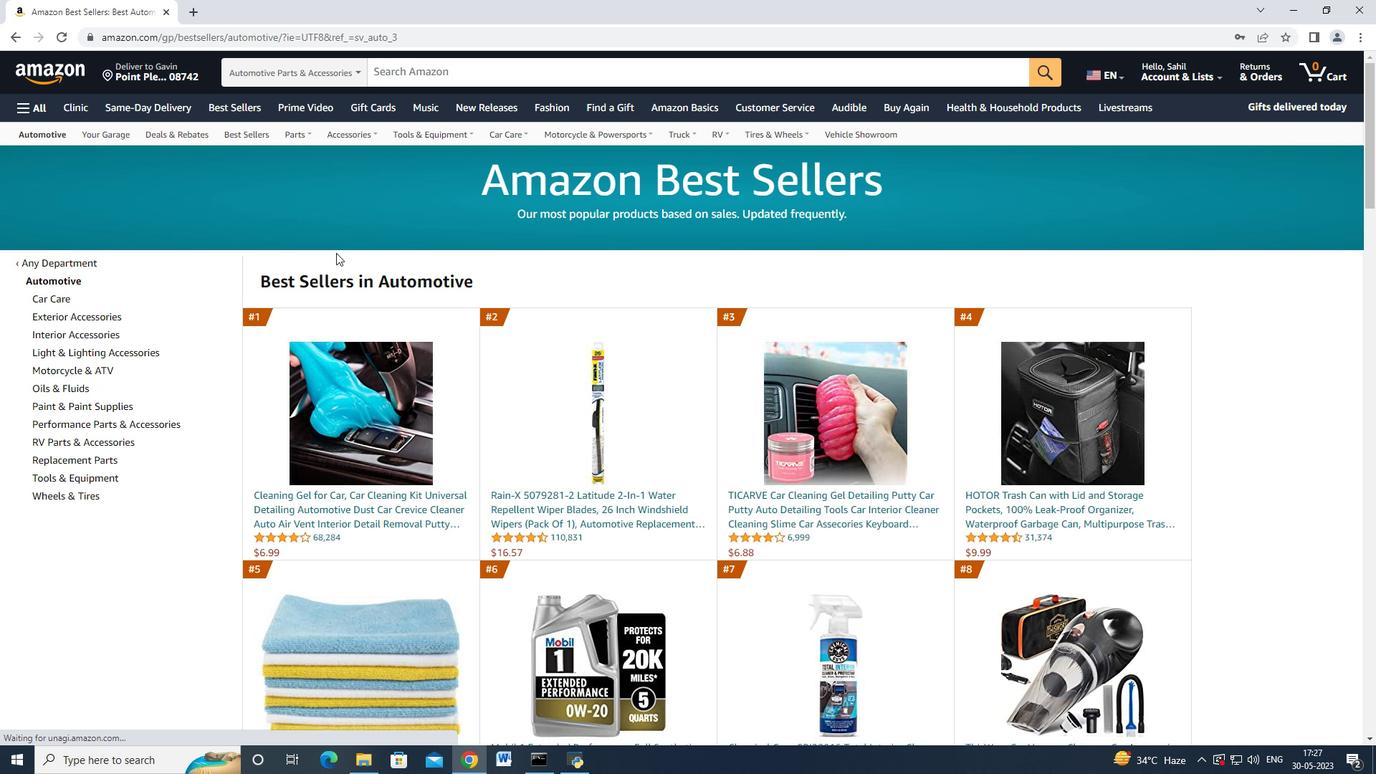 
Action: Mouse moved to (98, 405)
Screenshot: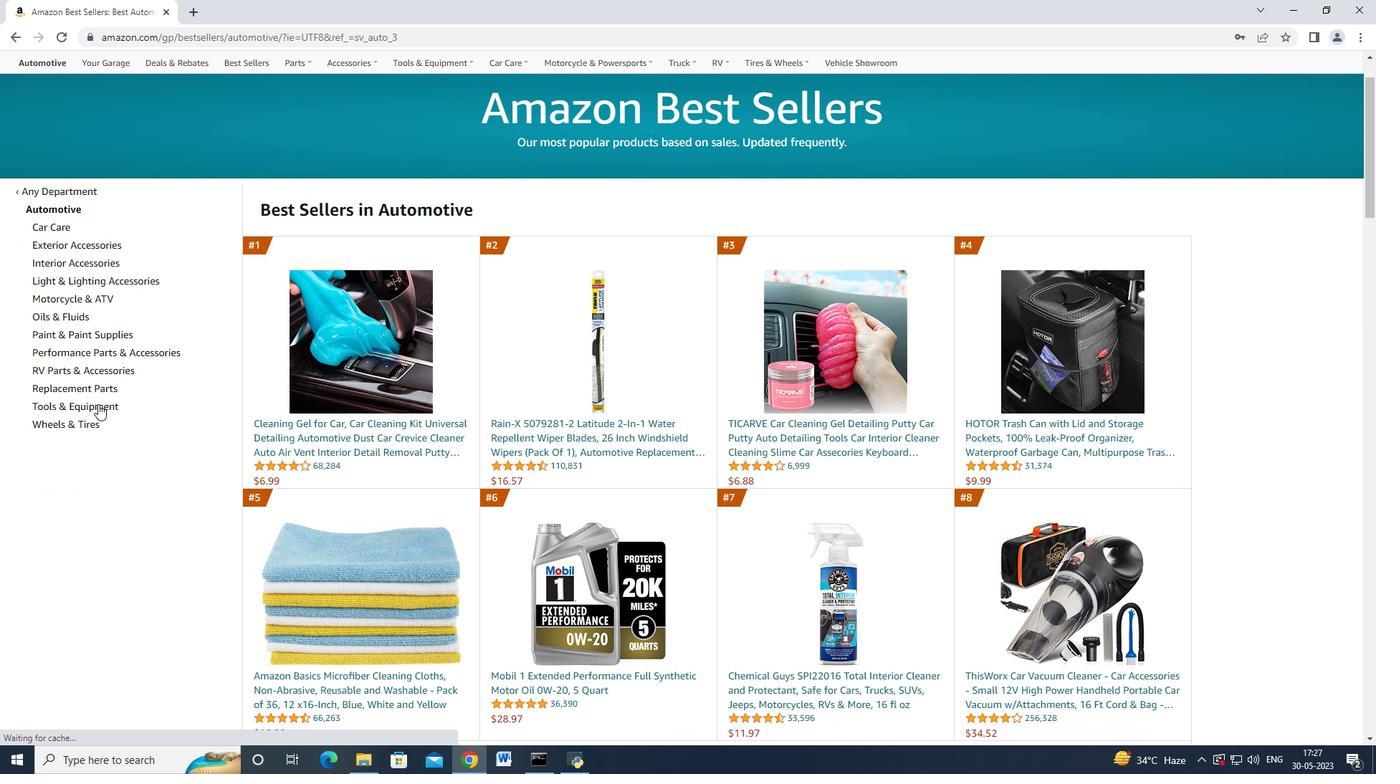 
Action: Mouse pressed left at (98, 405)
Screenshot: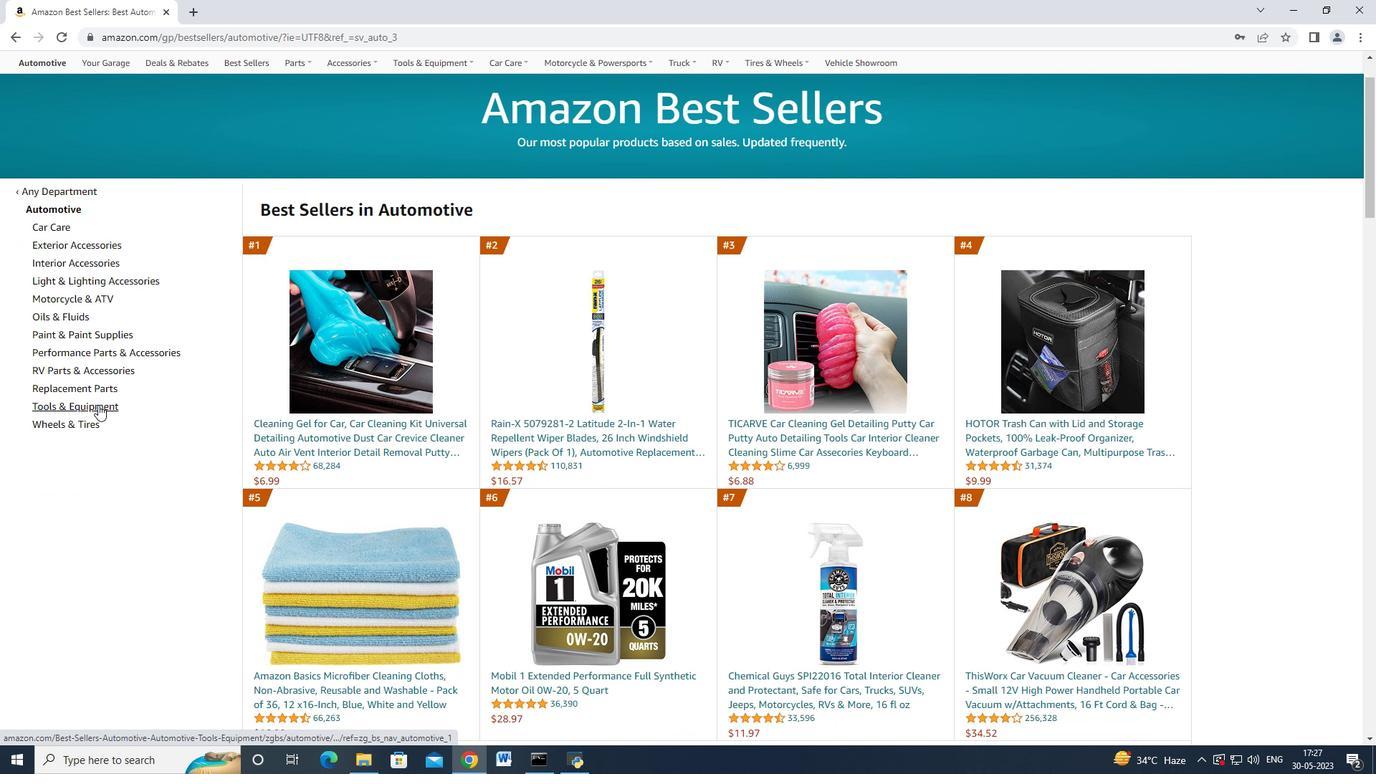 
Action: Mouse moved to (12, 43)
Screenshot: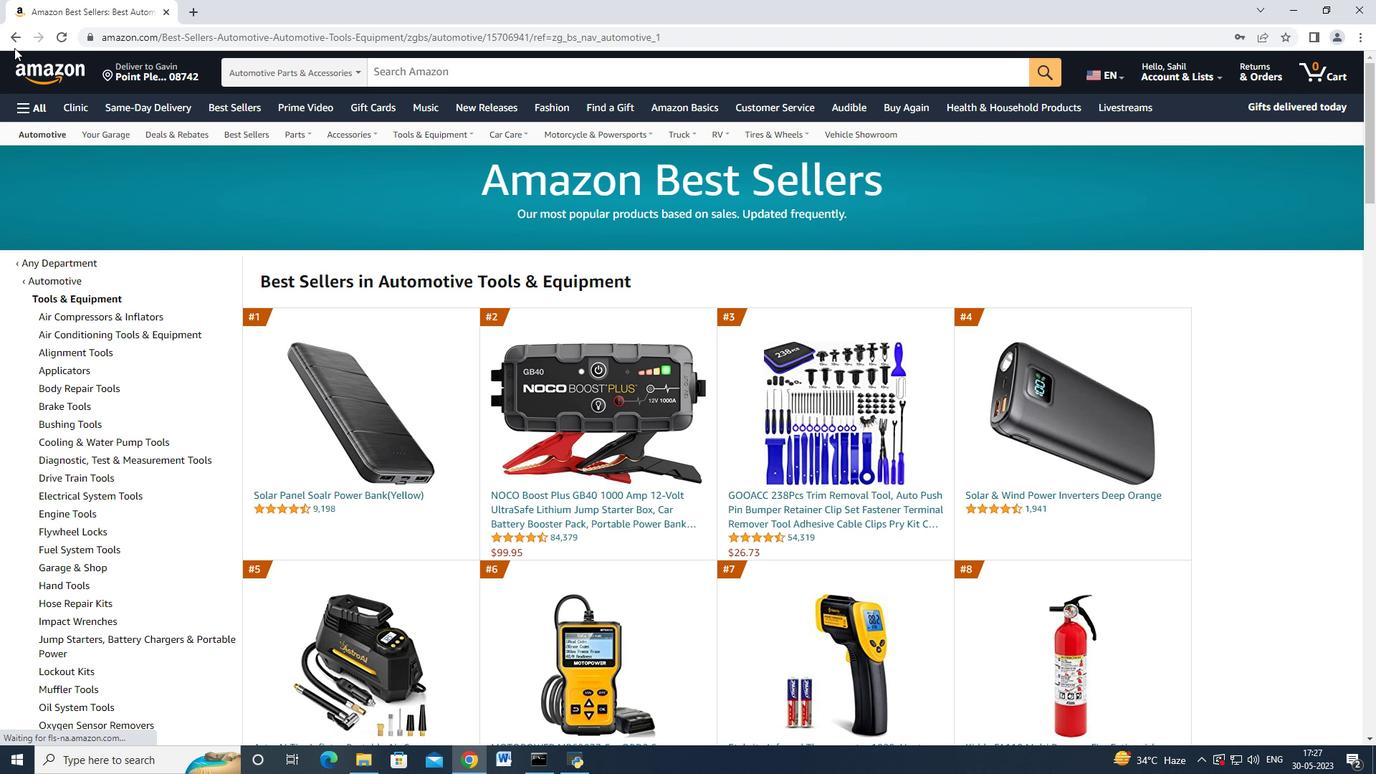 
Action: Mouse pressed left at (12, 43)
Screenshot: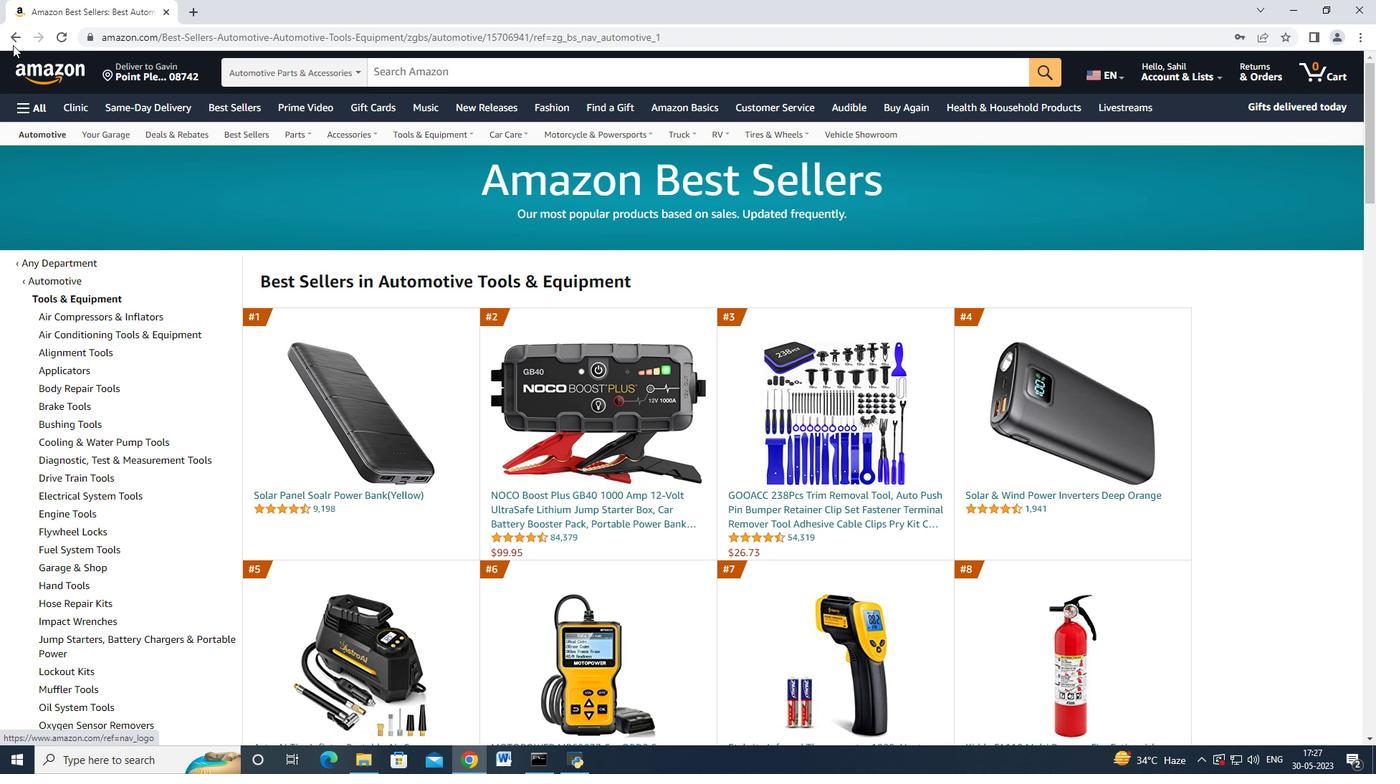 
Action: Mouse moved to (248, 53)
Screenshot: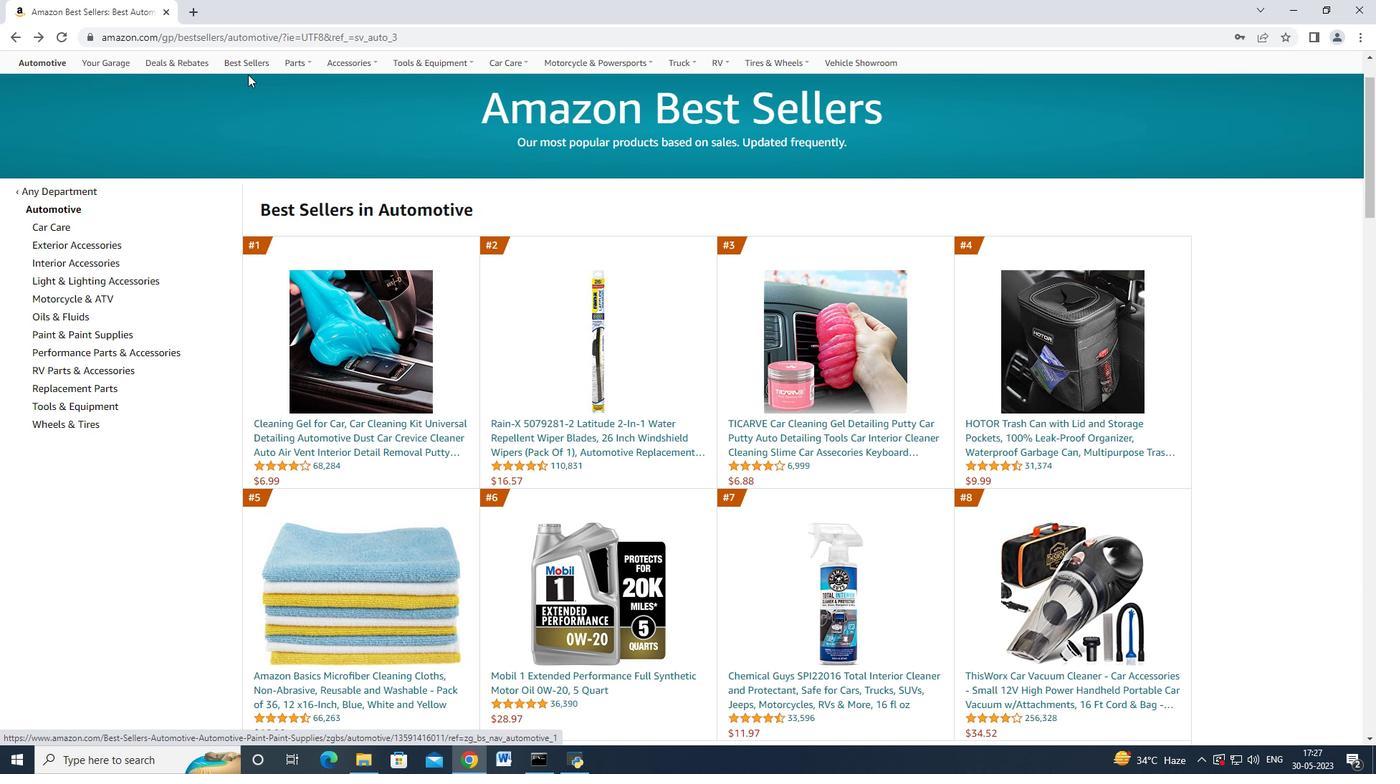 
Action: Mouse pressed left at (248, 53)
Screenshot: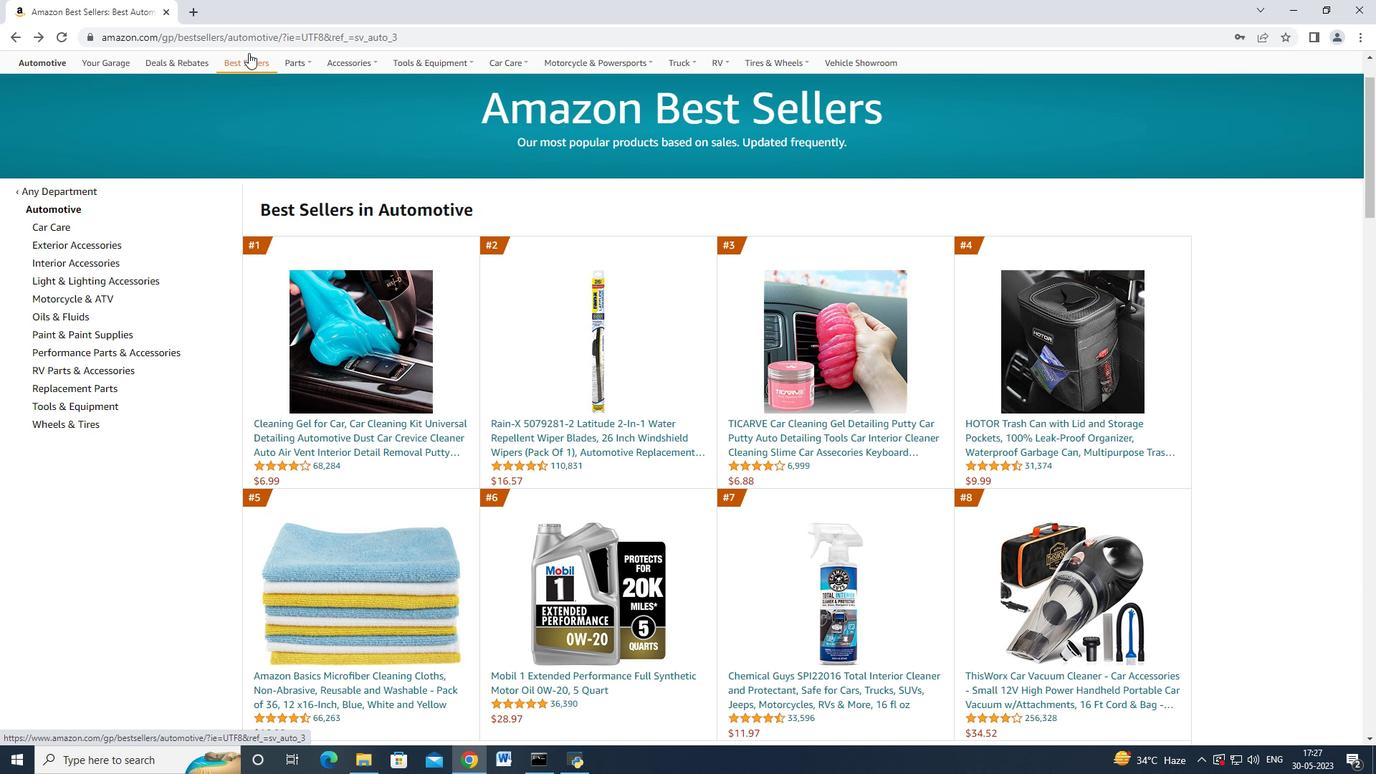 
Action: Mouse moved to (94, 450)
Screenshot: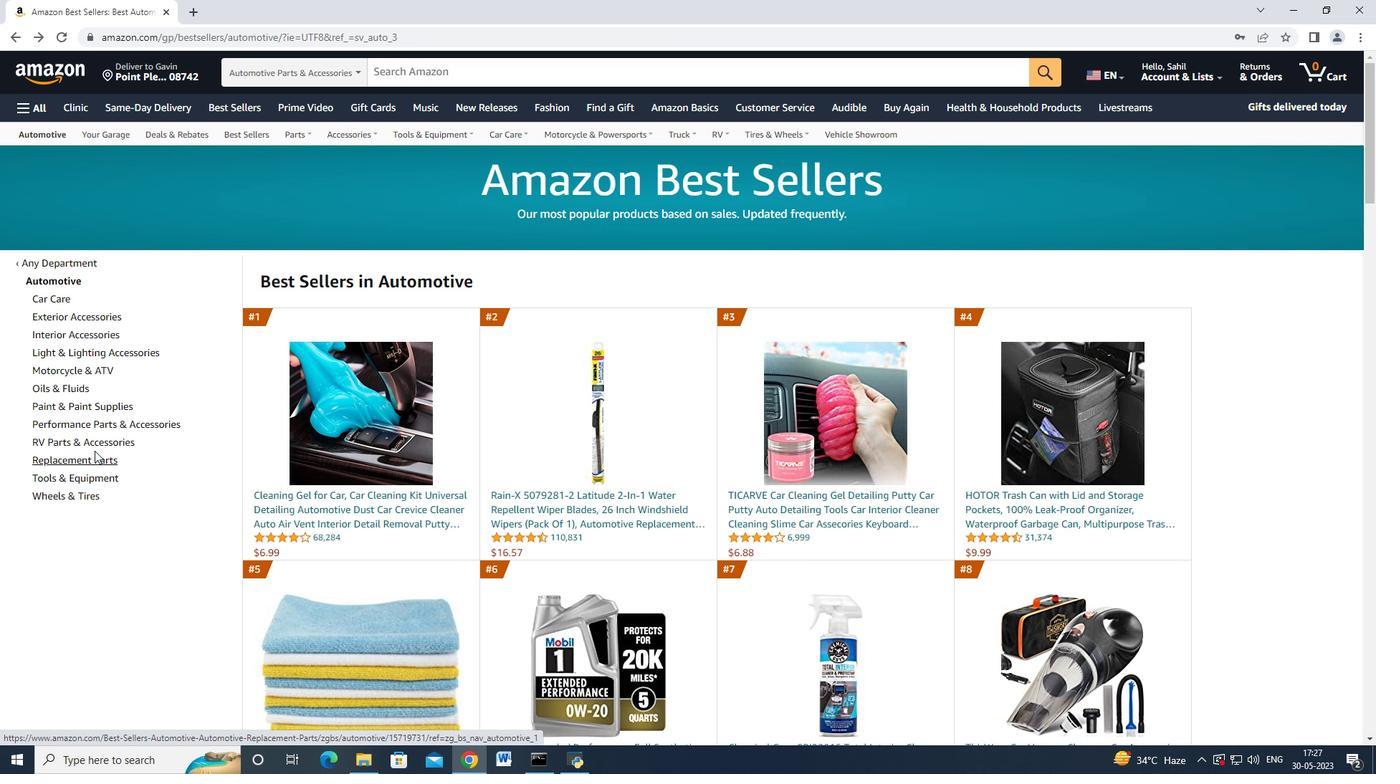 
Action: Mouse pressed left at (94, 450)
Screenshot: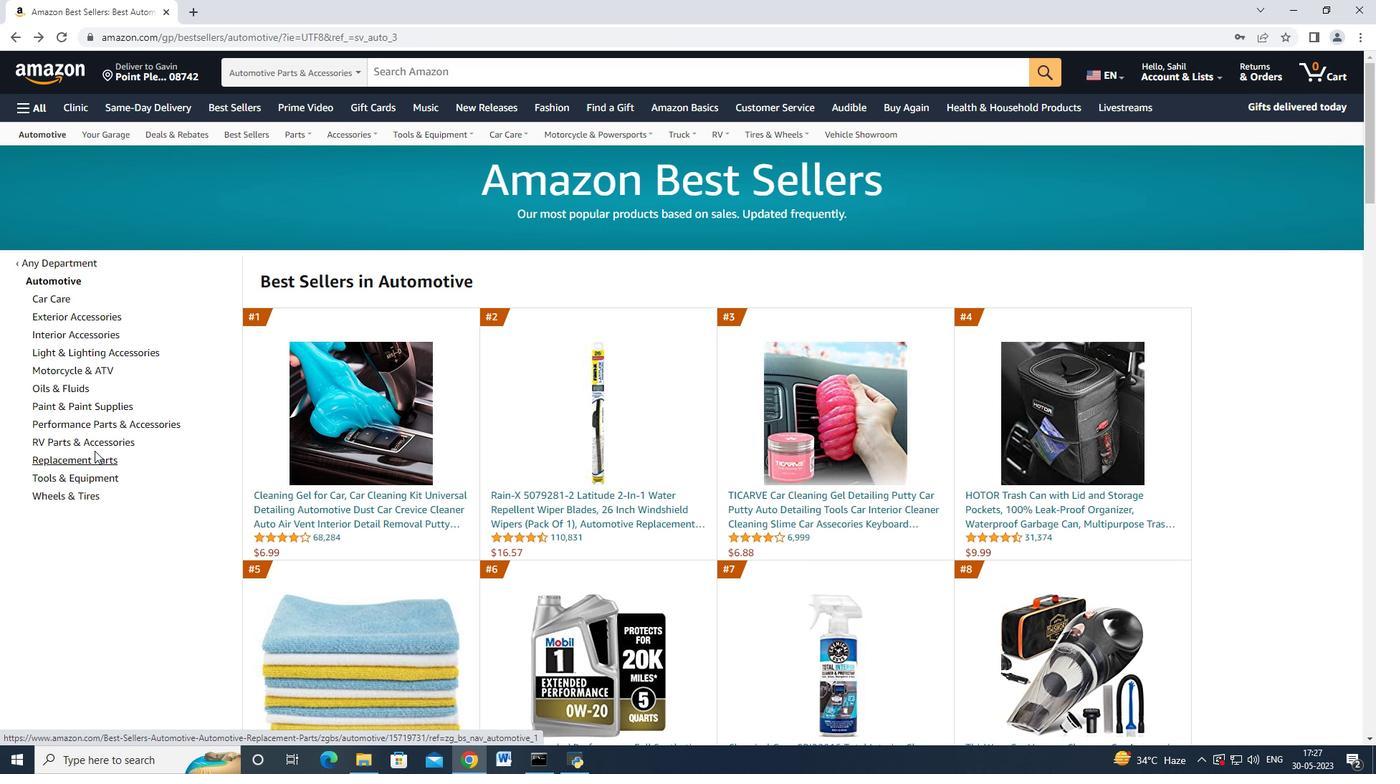 
Action: Mouse moved to (92, 458)
Screenshot: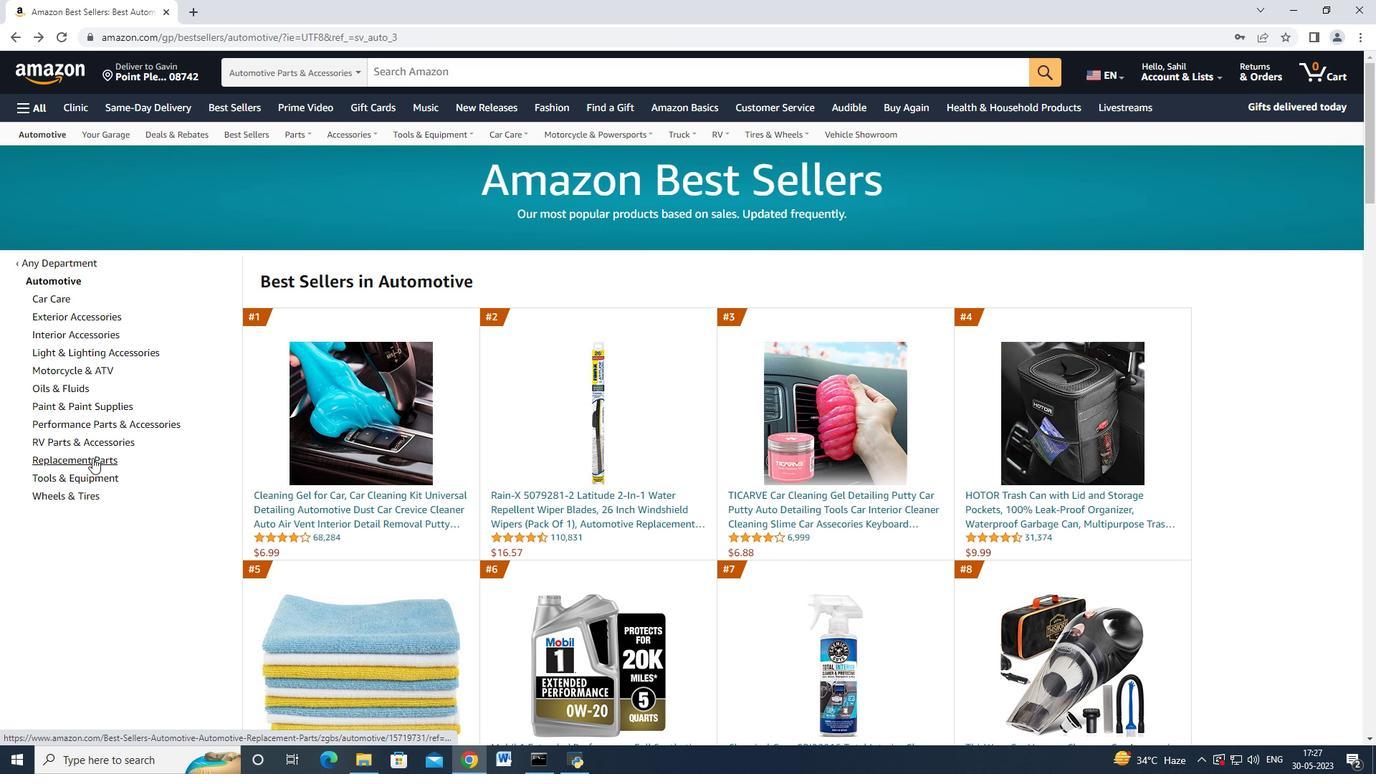 
Action: Mouse pressed left at (92, 458)
Screenshot: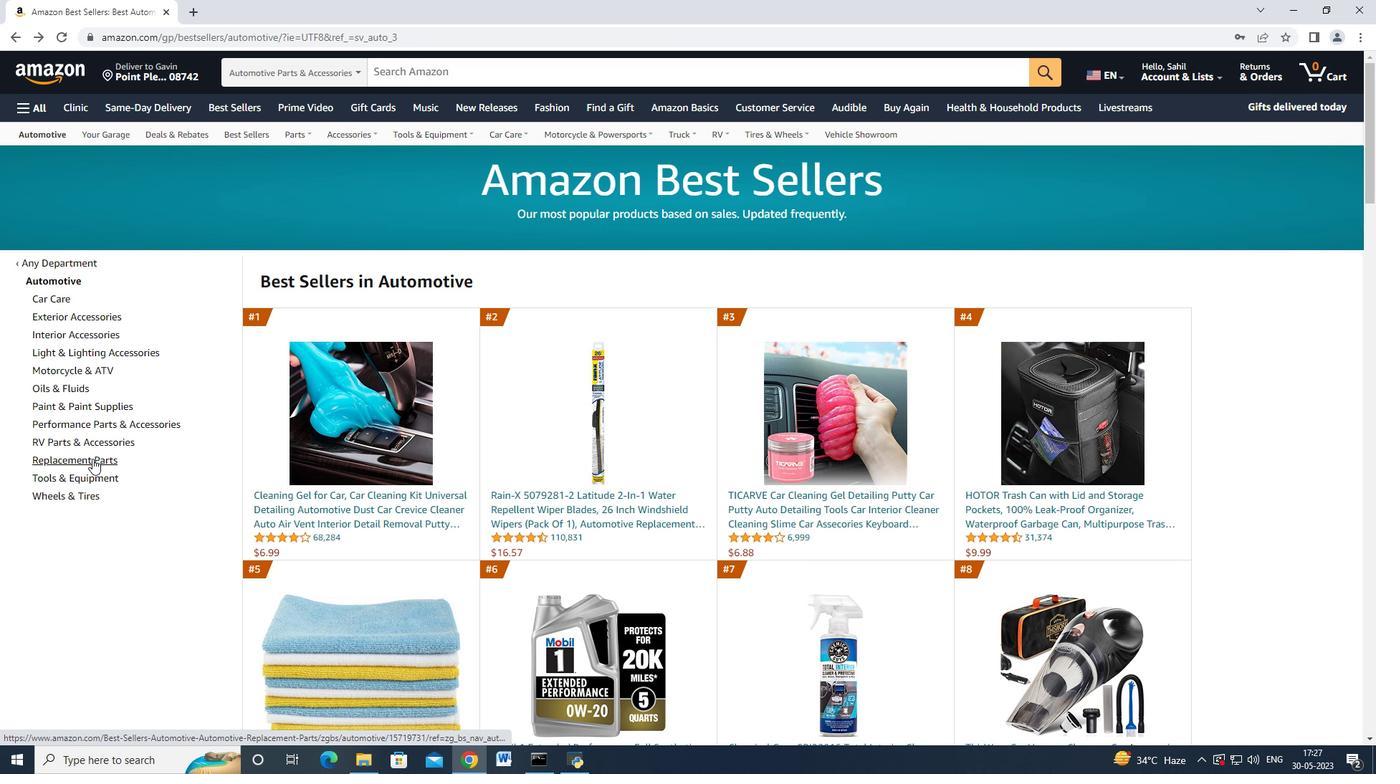 
Action: Mouse moved to (161, 476)
Screenshot: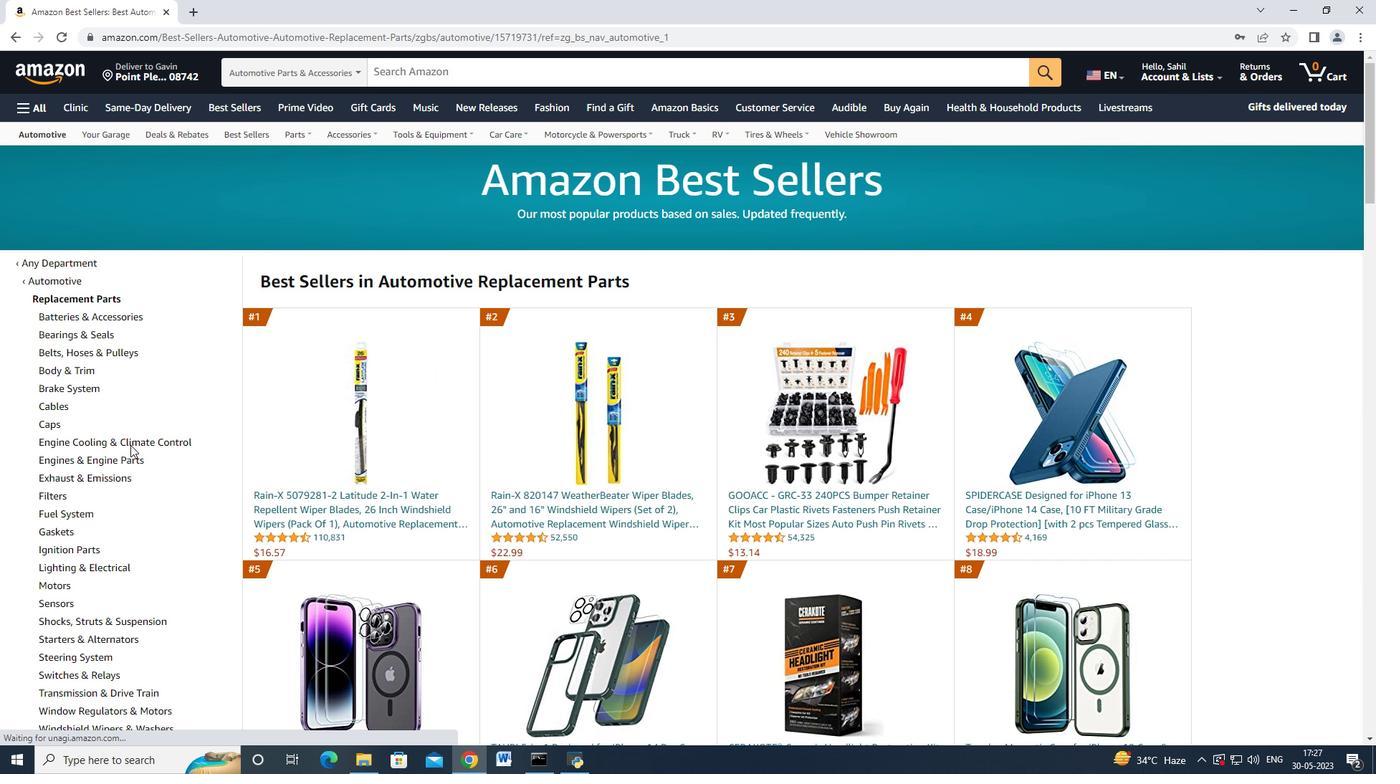 
Action: Mouse scrolled (161, 476) with delta (0, 0)
Screenshot: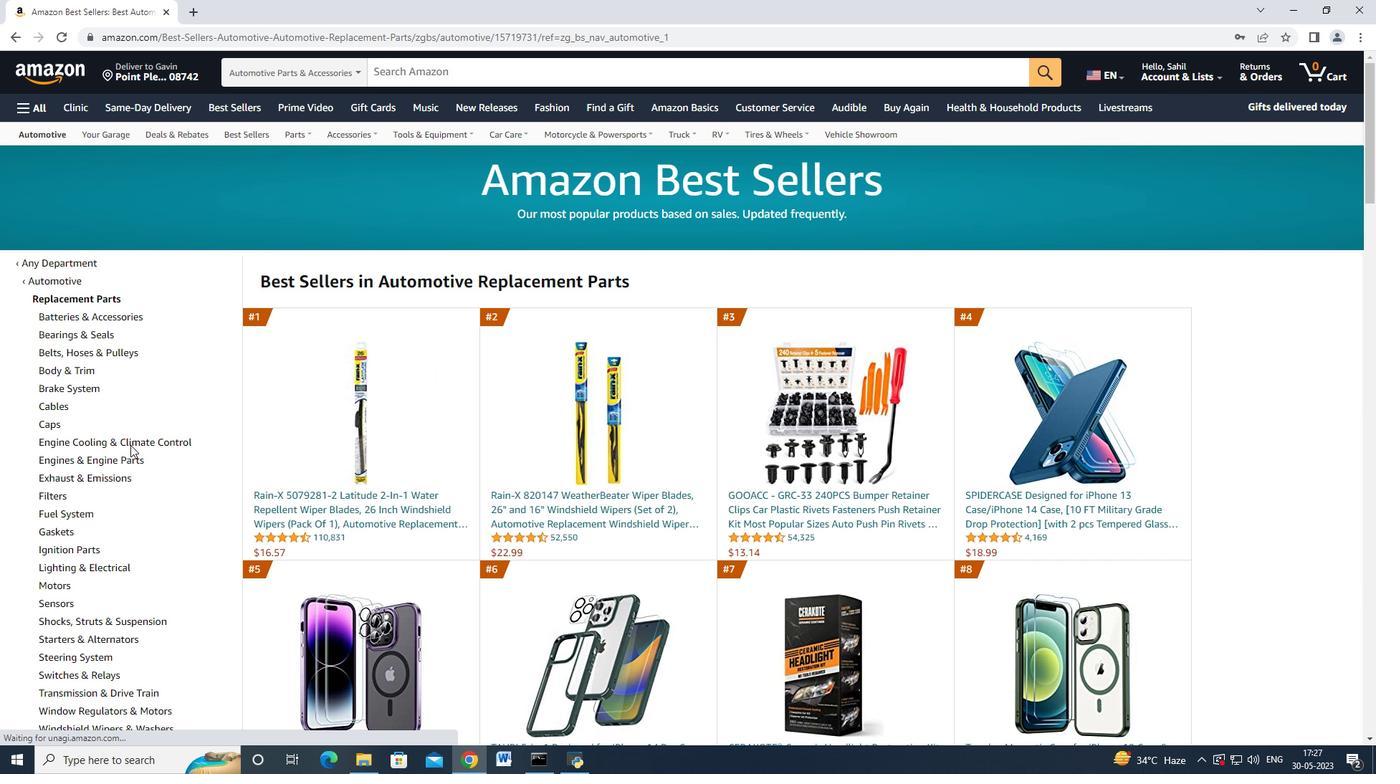 
Action: Mouse moved to (161, 476)
Screenshot: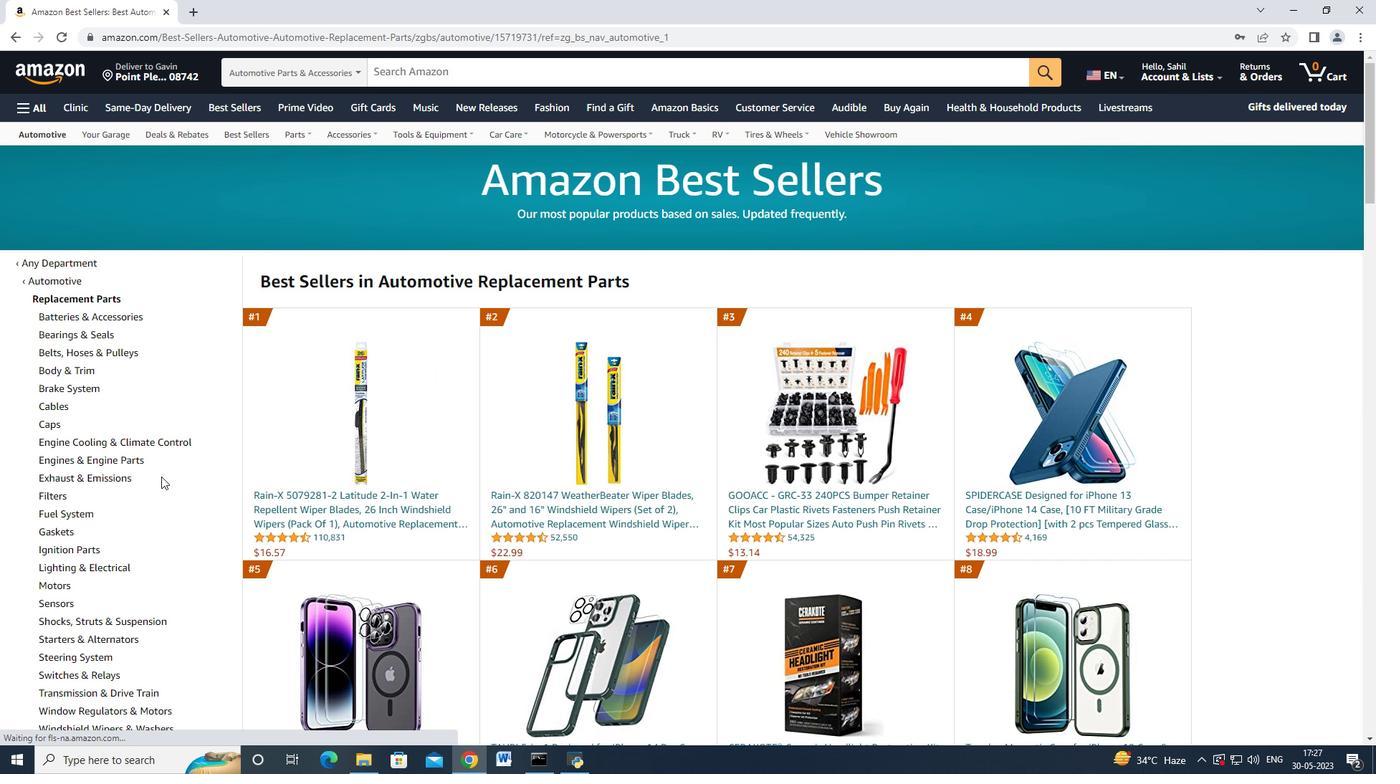 
Action: Mouse scrolled (161, 476) with delta (0, 0)
Screenshot: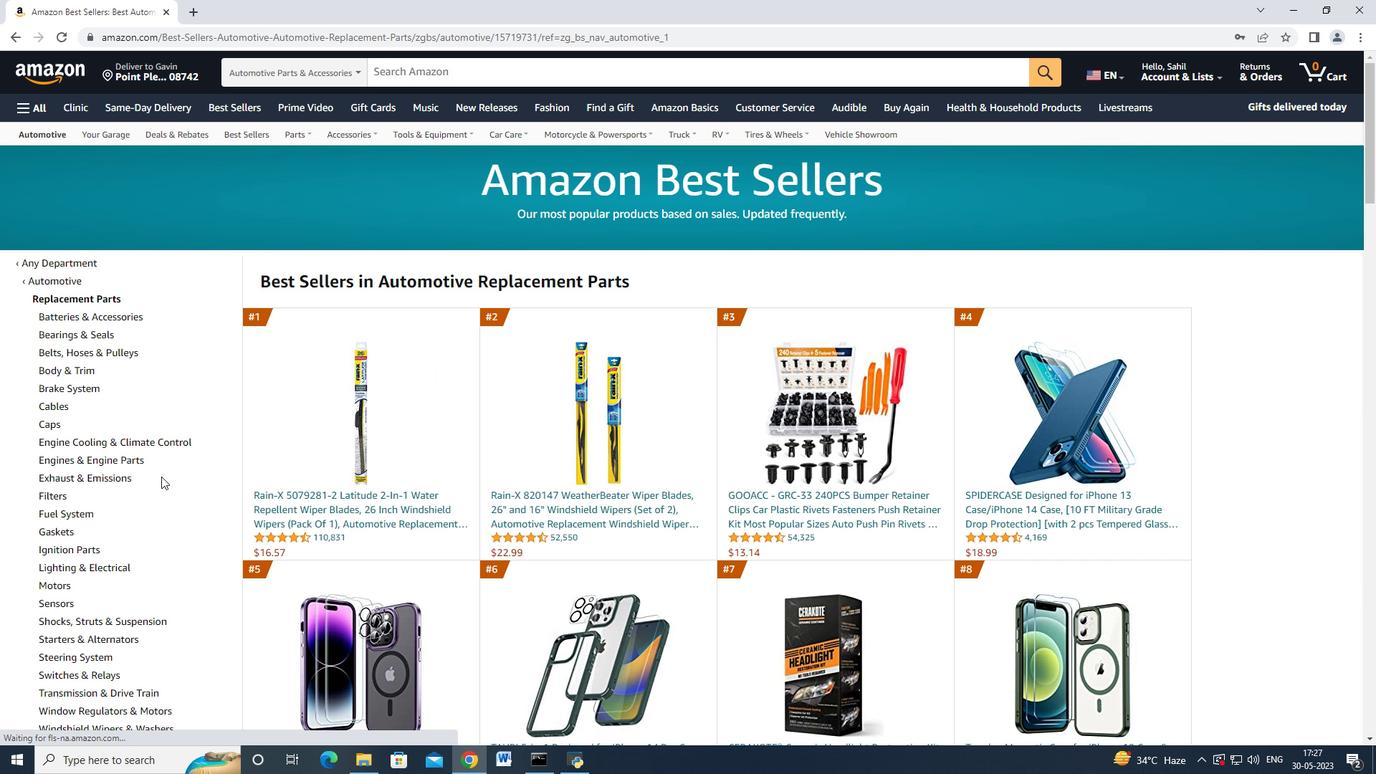 
Action: Mouse scrolled (161, 476) with delta (0, 0)
Screenshot: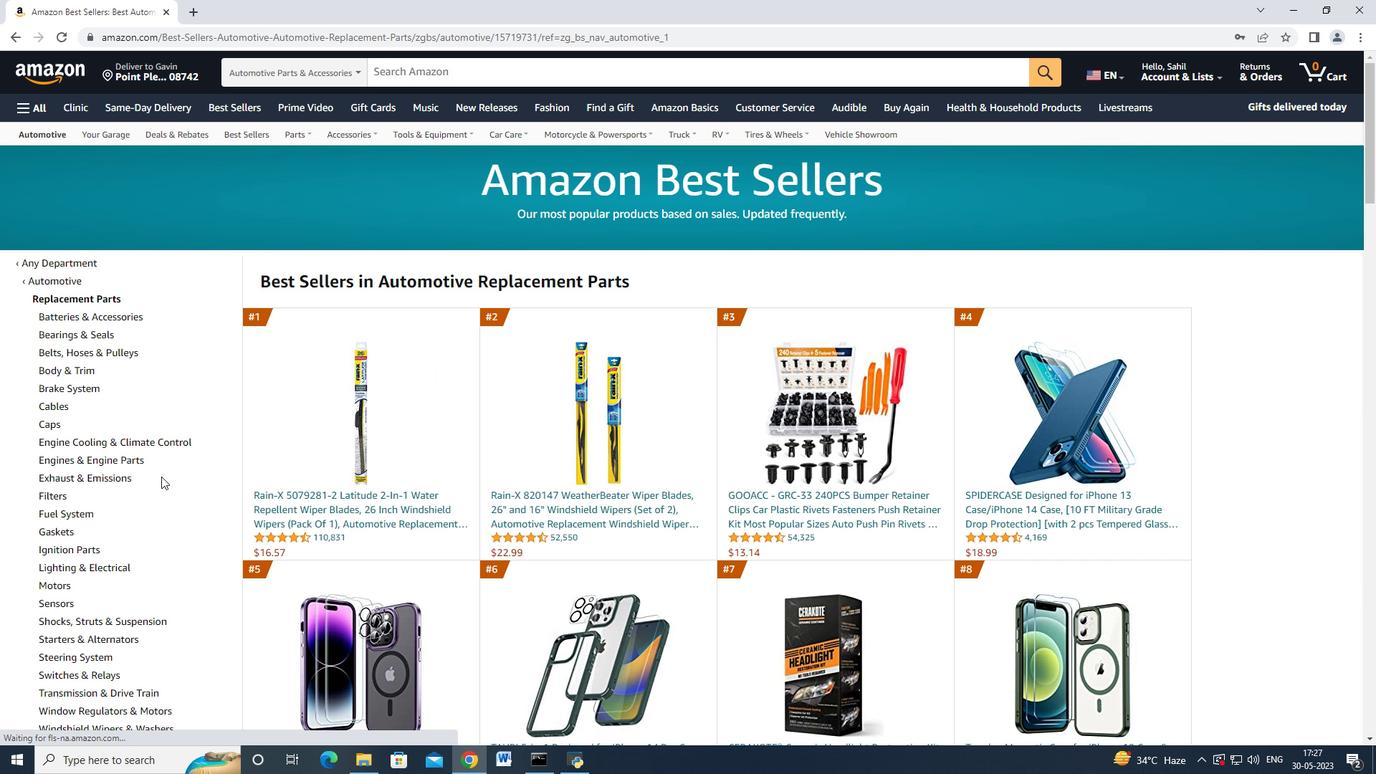 
Action: Mouse moved to (64, 314)
Screenshot: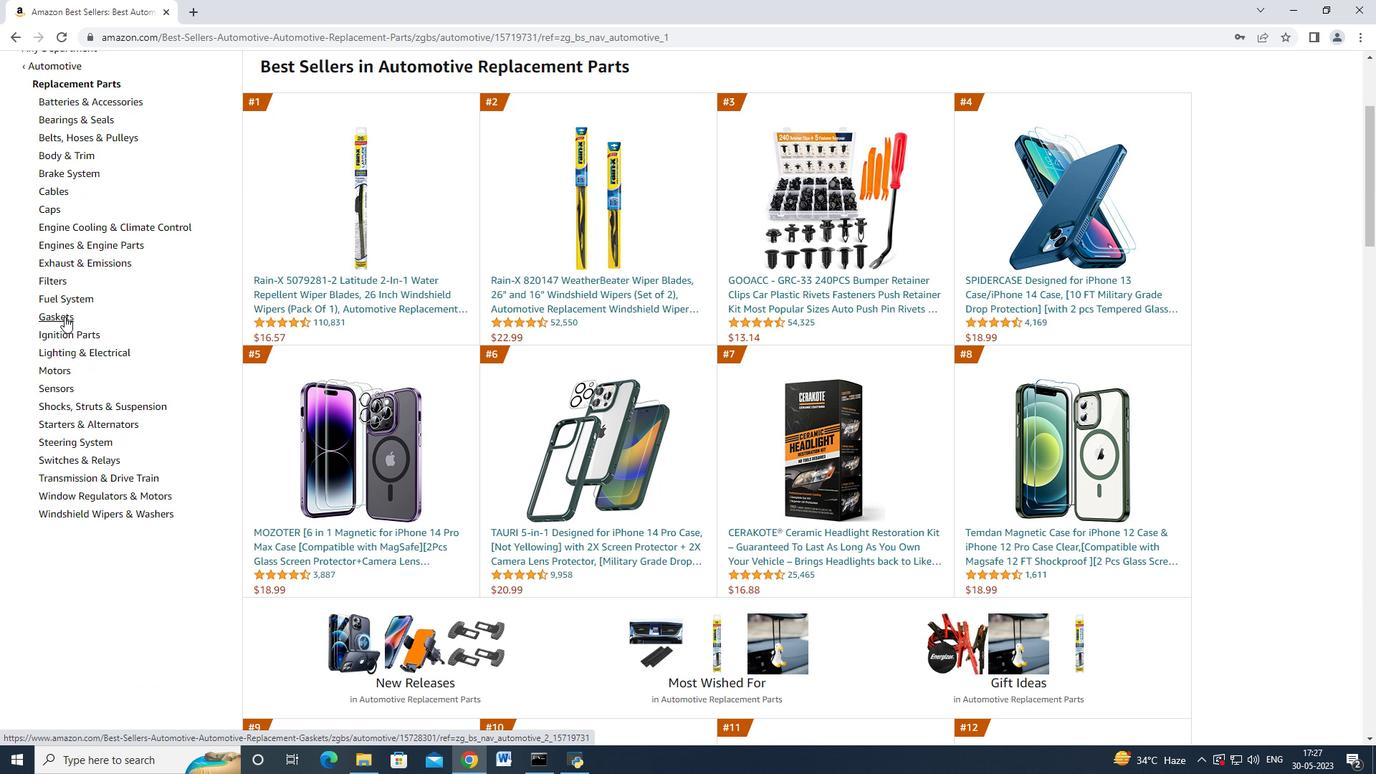
Action: Mouse pressed left at (64, 314)
Screenshot: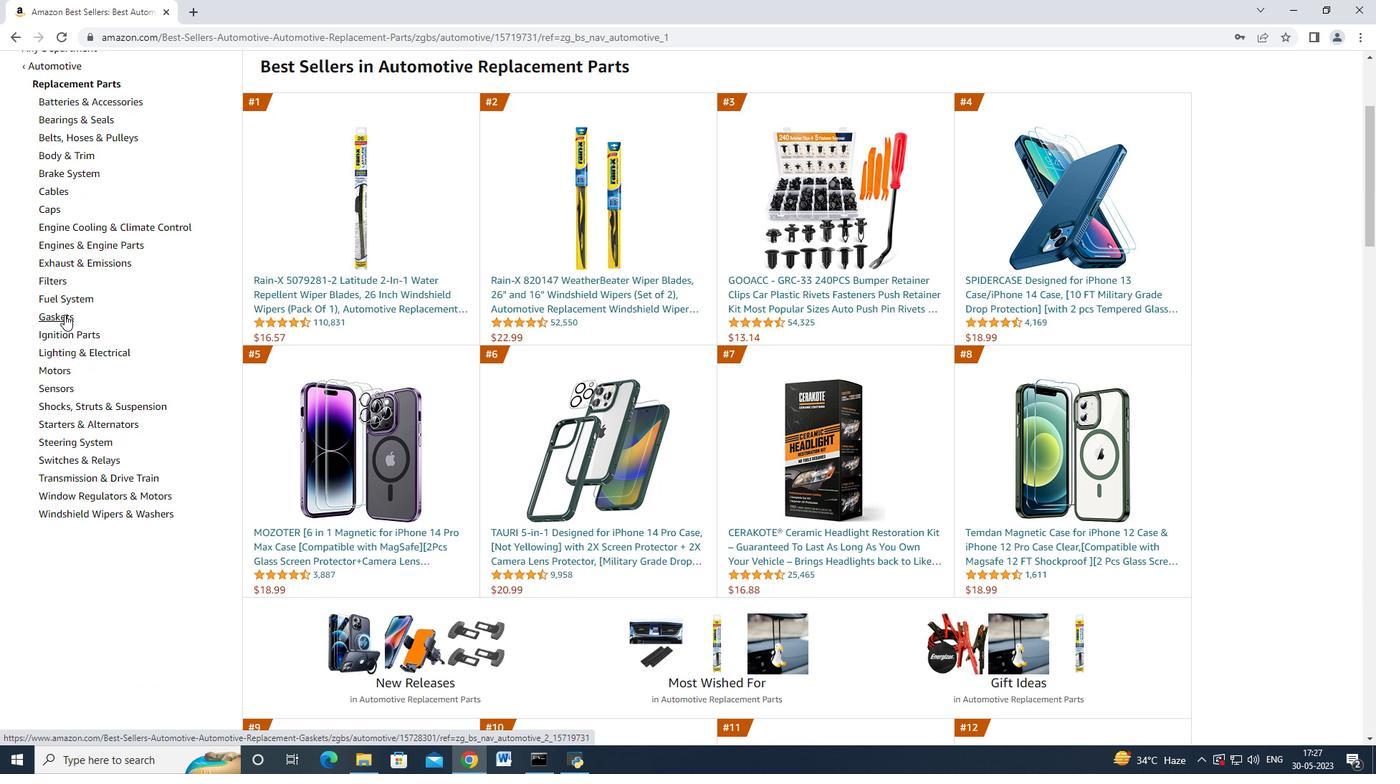 
Action: Mouse moved to (114, 315)
Screenshot: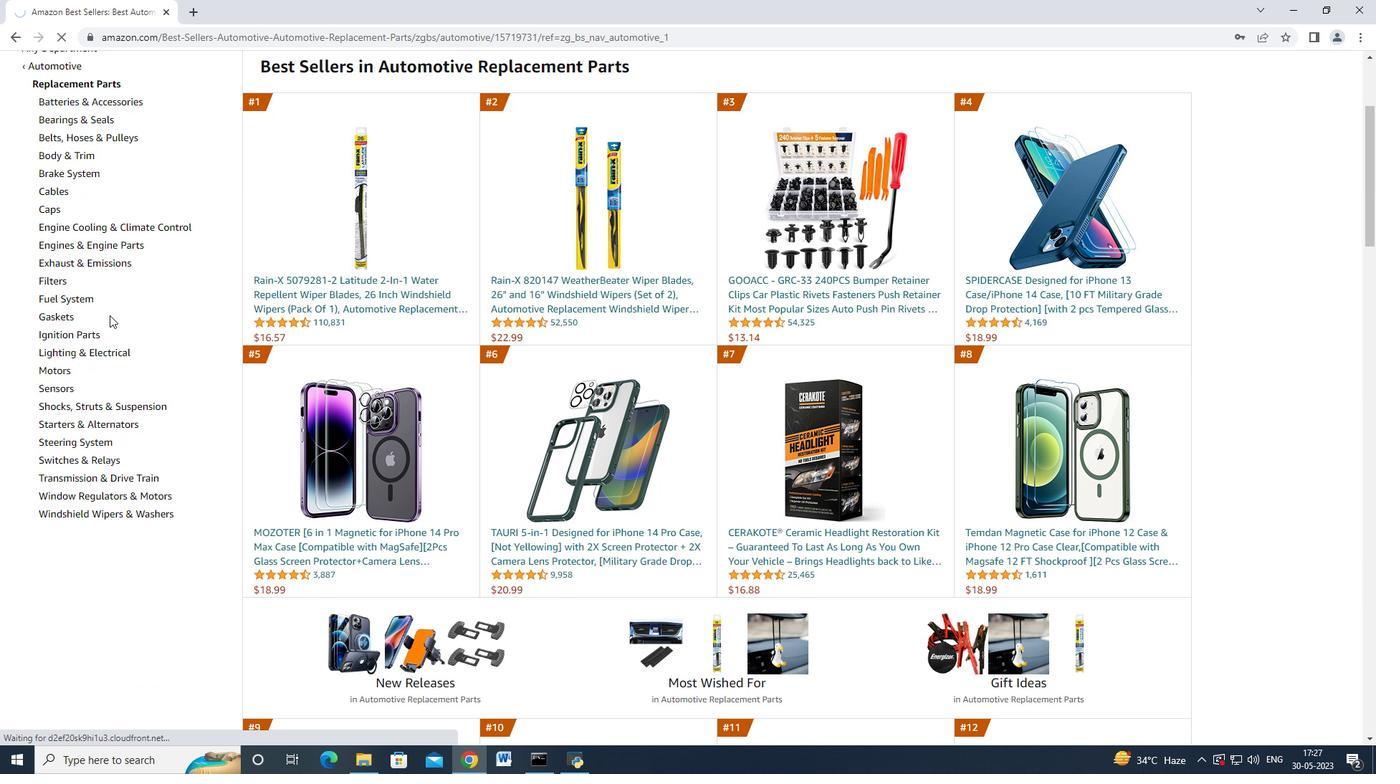 
Action: Mouse scrolled (114, 314) with delta (0, 0)
Screenshot: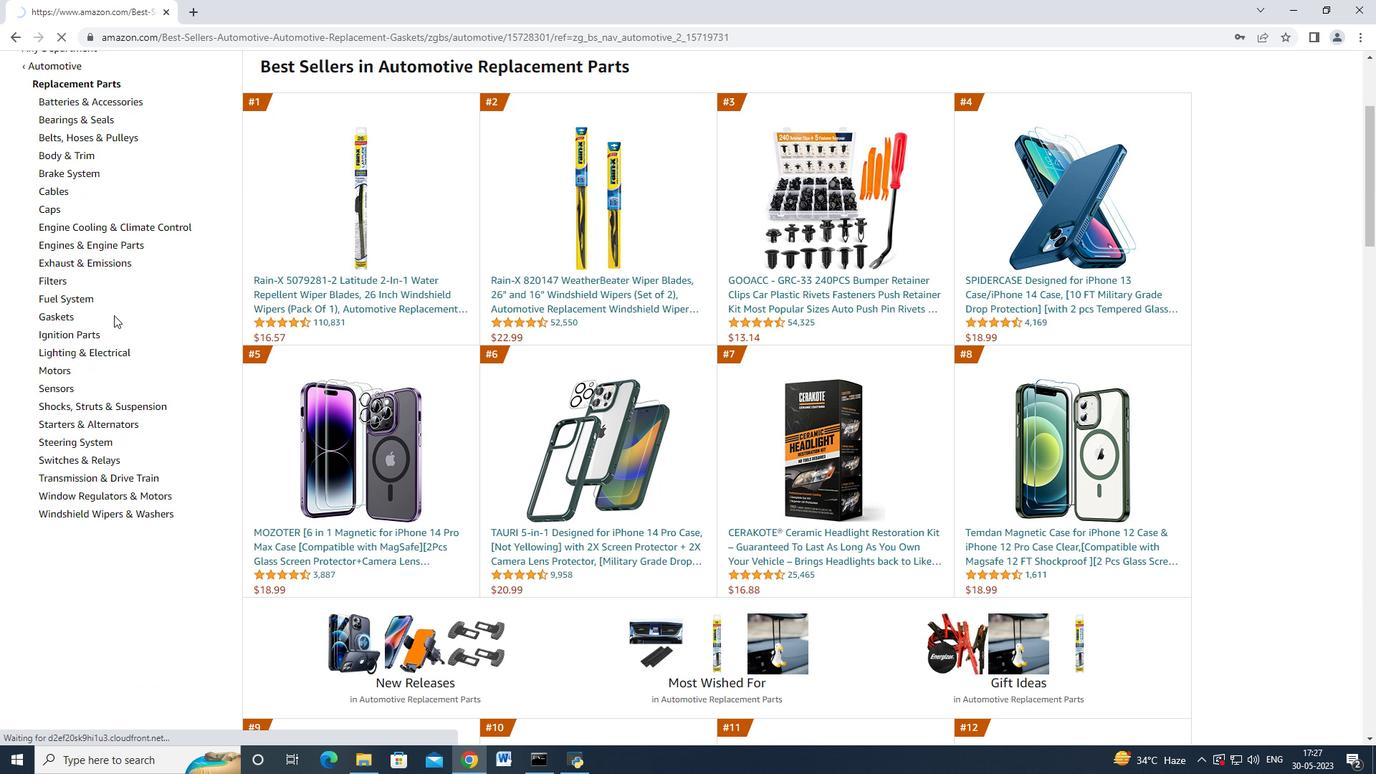 
Action: Mouse moved to (114, 332)
Screenshot: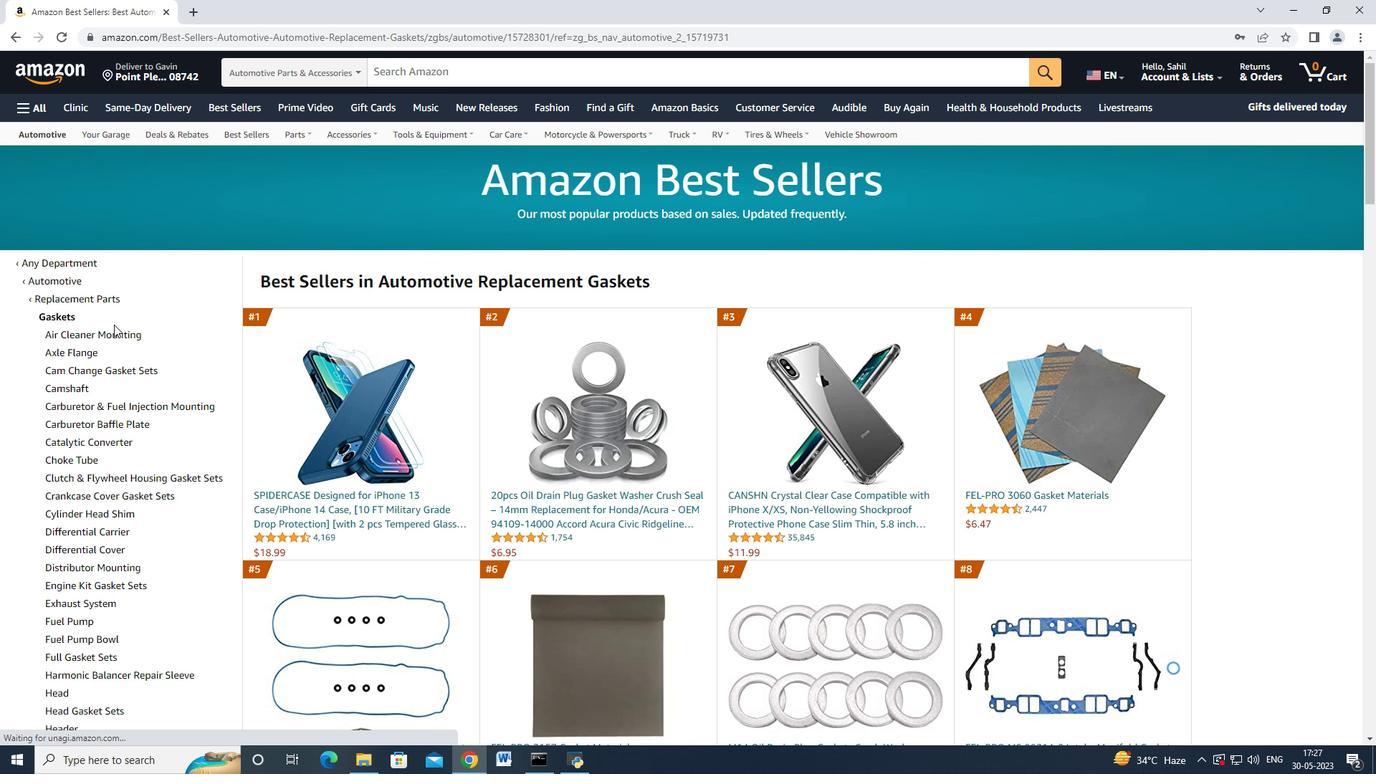 
Action: Mouse scrolled (114, 331) with delta (0, 0)
Screenshot: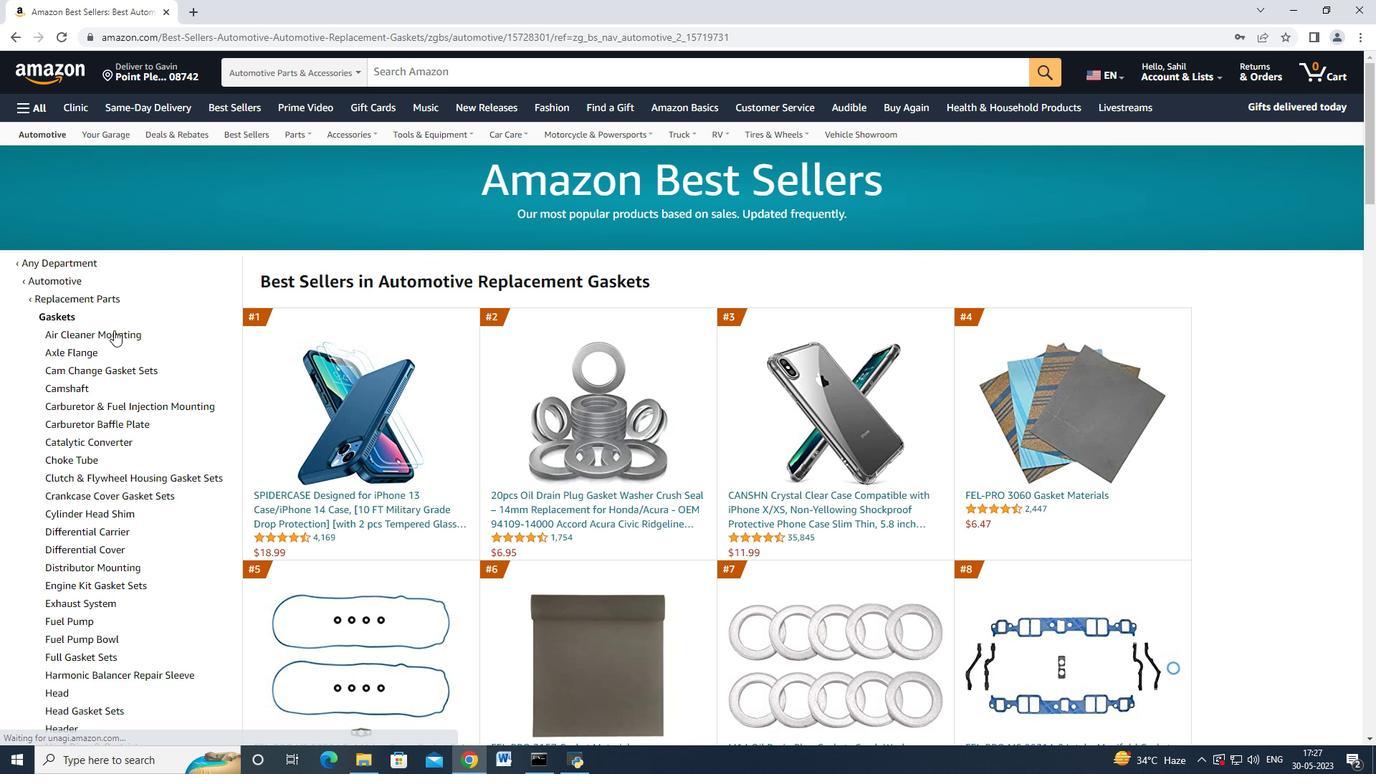 
Action: Mouse moved to (114, 347)
Screenshot: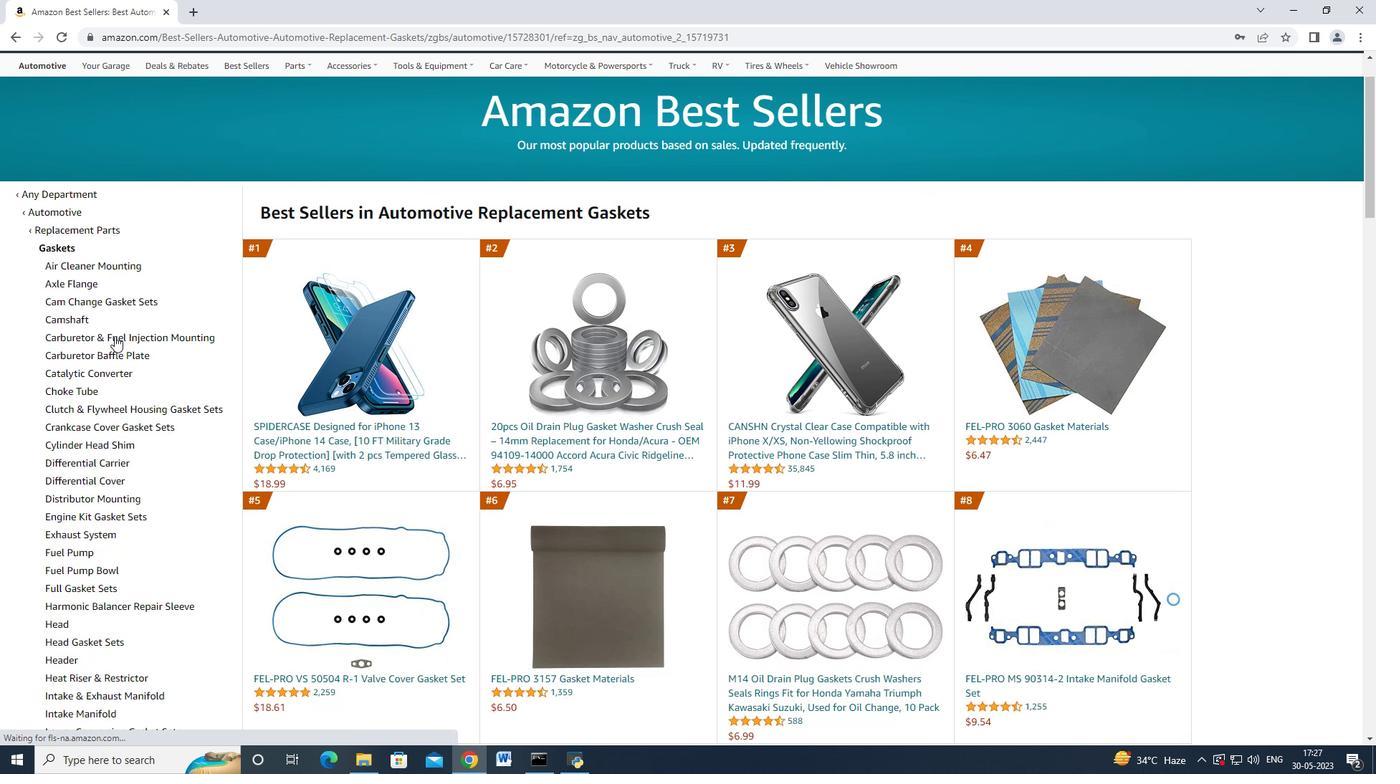 
Action: Mouse scrolled (114, 346) with delta (0, 0)
Screenshot: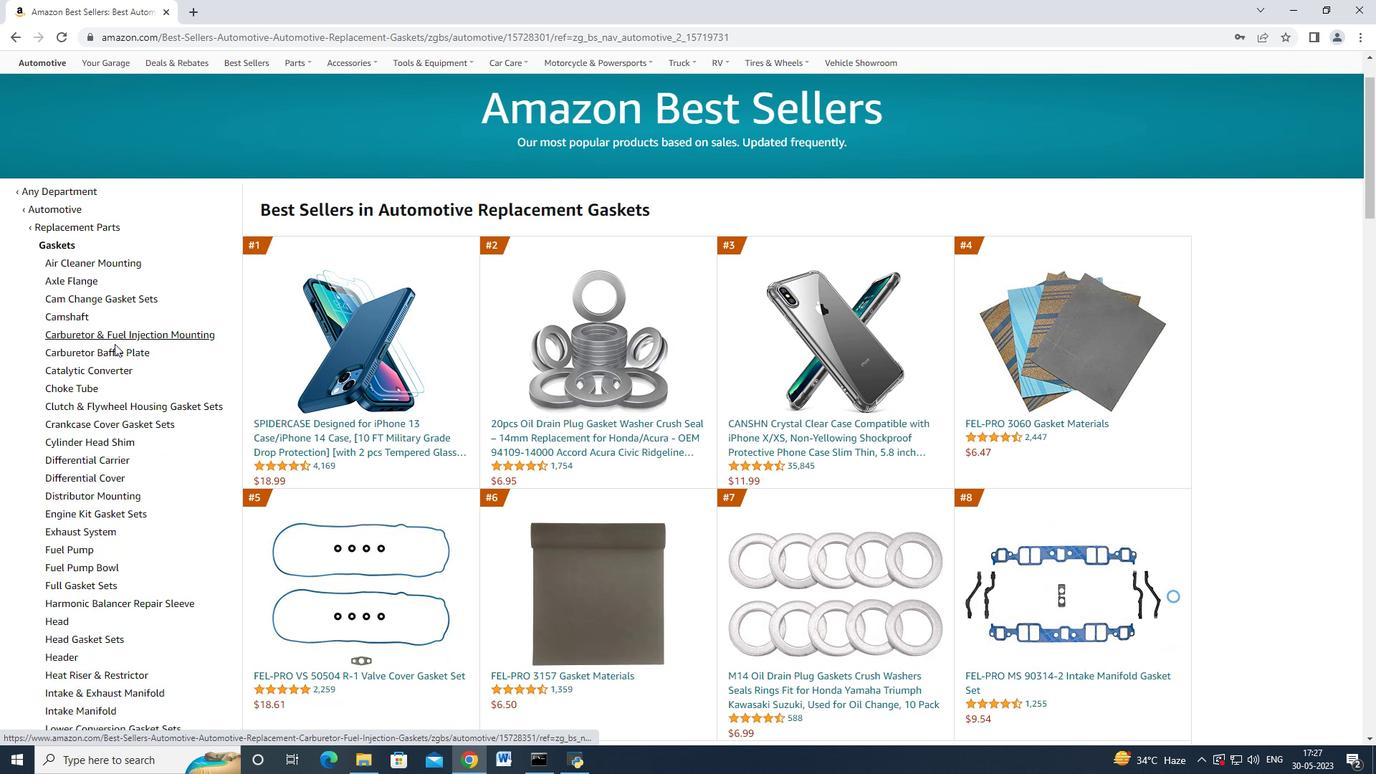 
Action: Mouse moved to (115, 349)
Screenshot: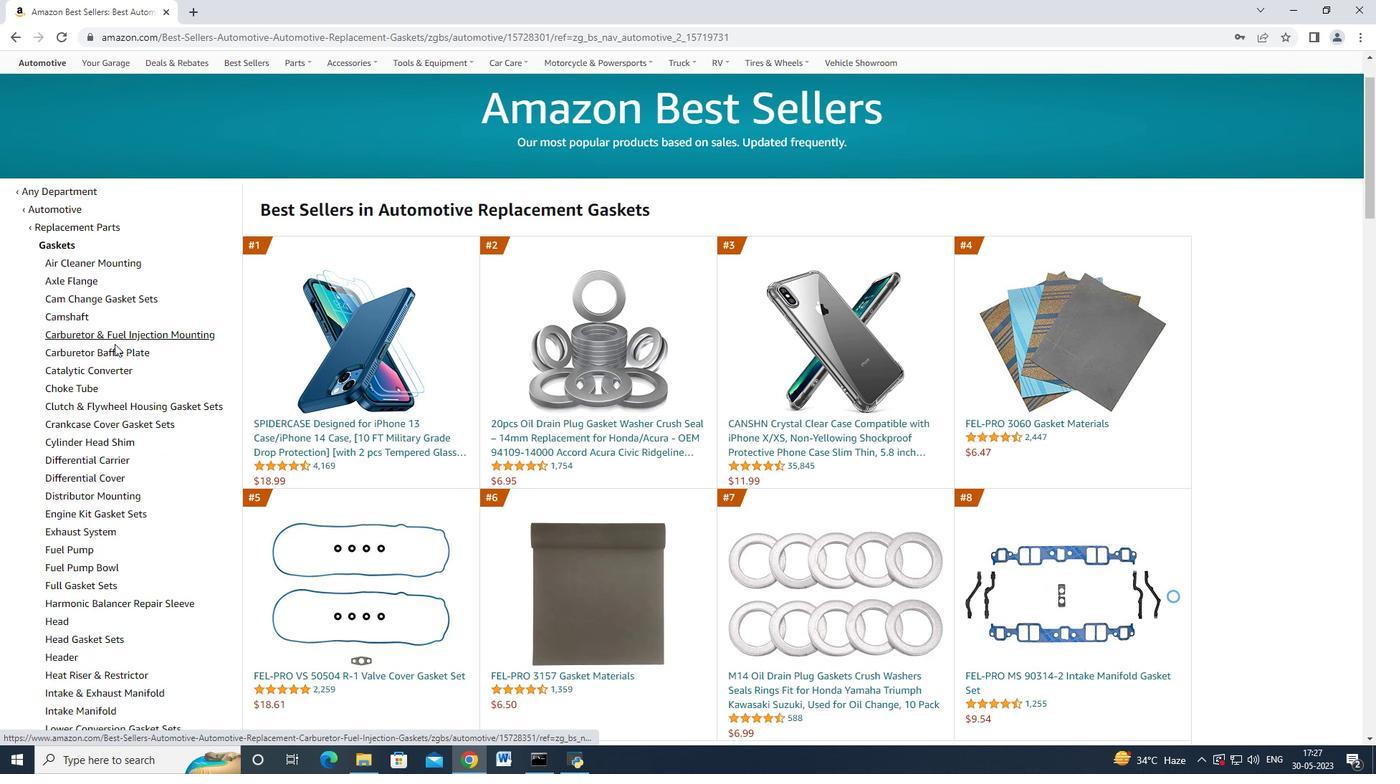
Action: Mouse scrolled (115, 348) with delta (0, 0)
Screenshot: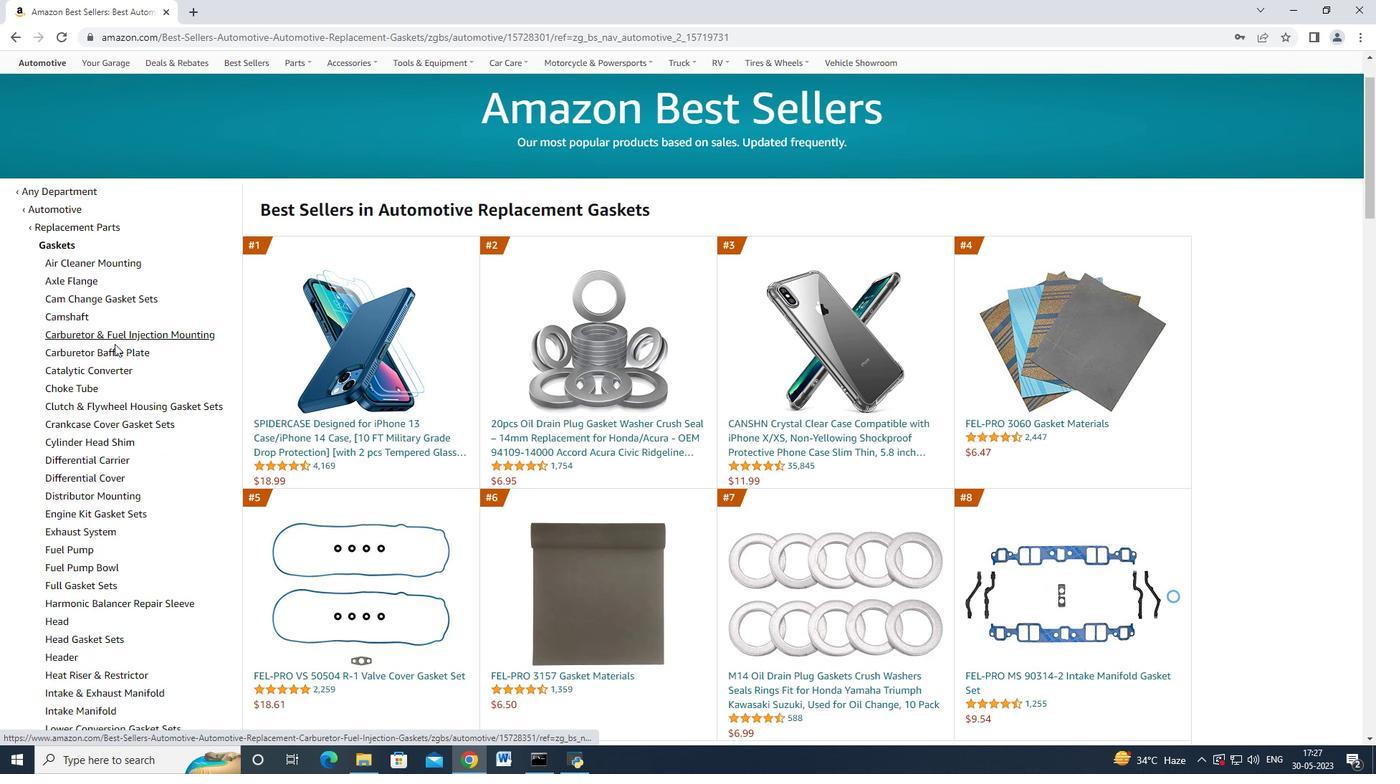 
Action: Mouse moved to (116, 462)
Screenshot: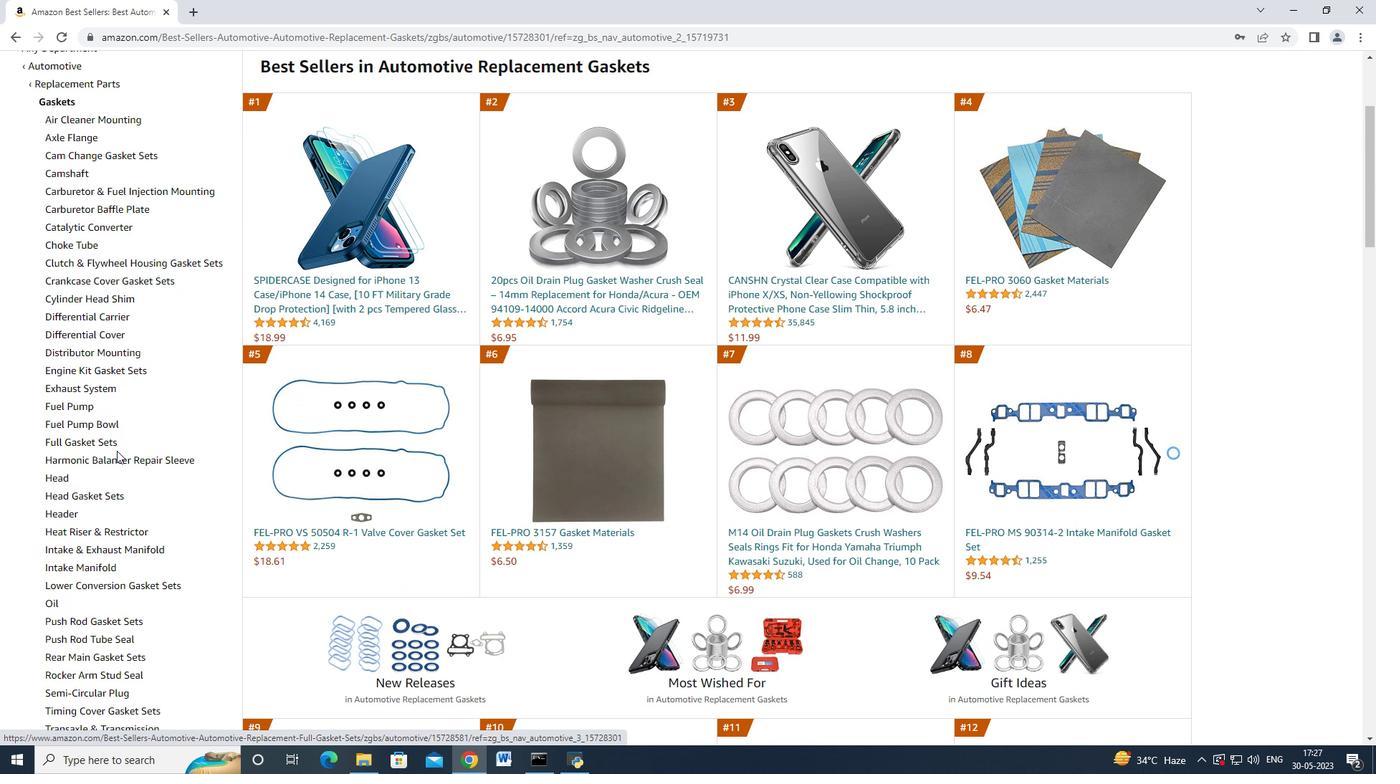 
Action: Mouse pressed left at (116, 462)
Screenshot: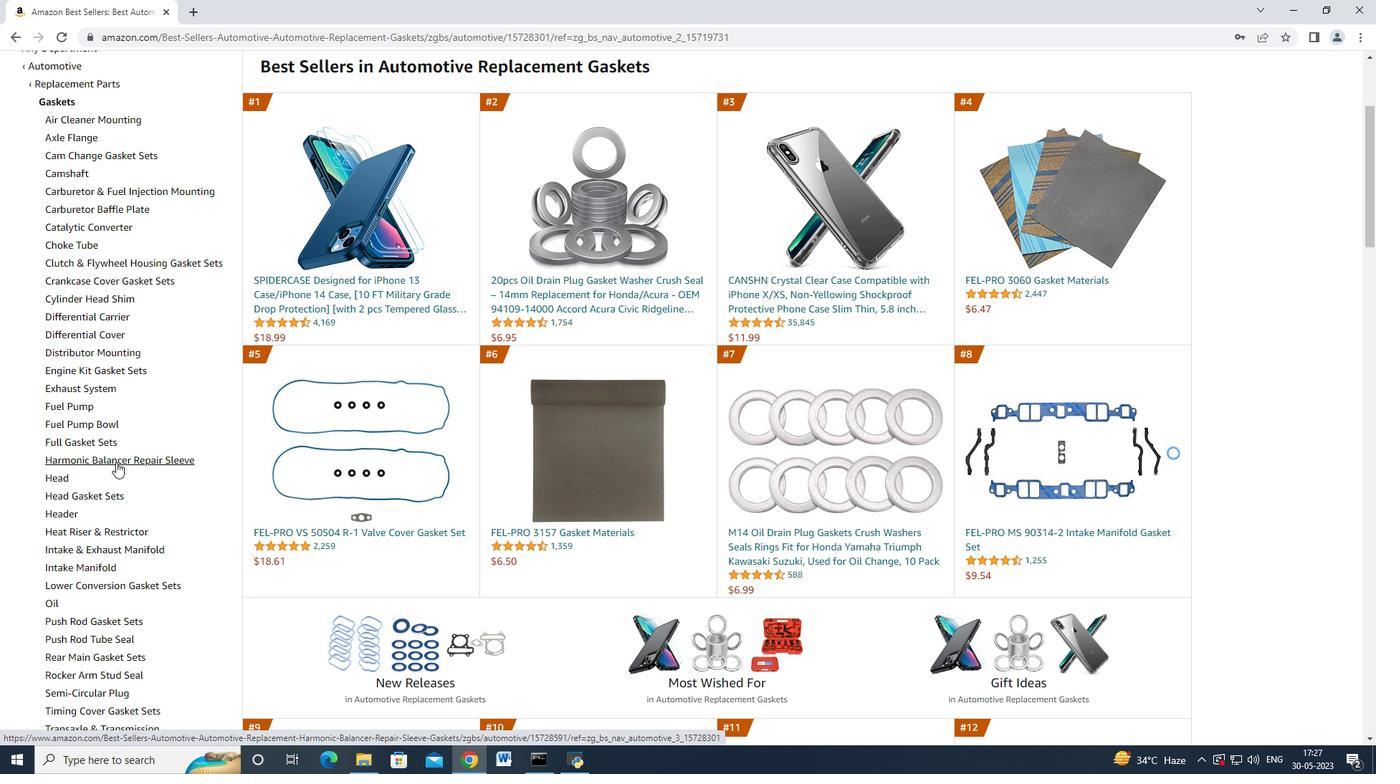 
Action: Mouse moved to (186, 422)
Screenshot: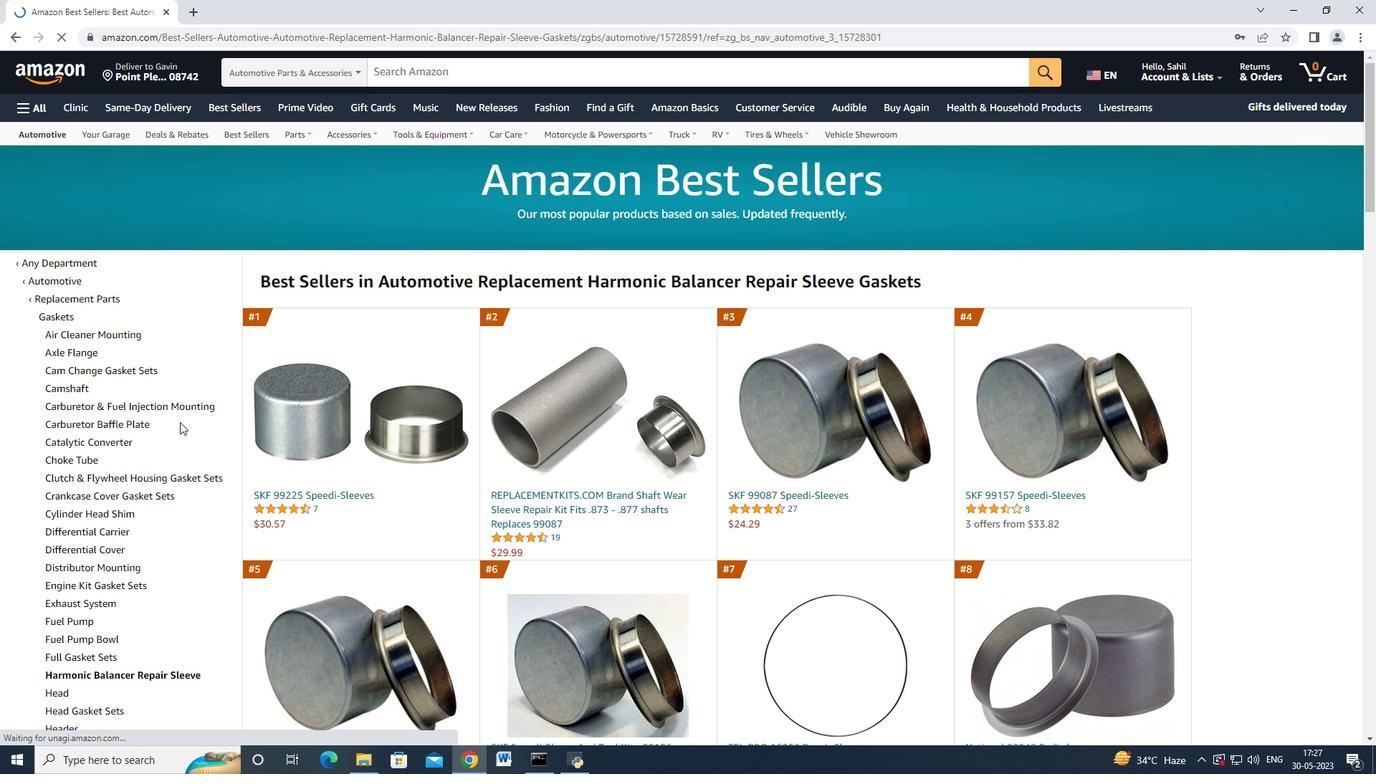 
Action: Mouse scrolled (186, 421) with delta (0, 0)
Screenshot: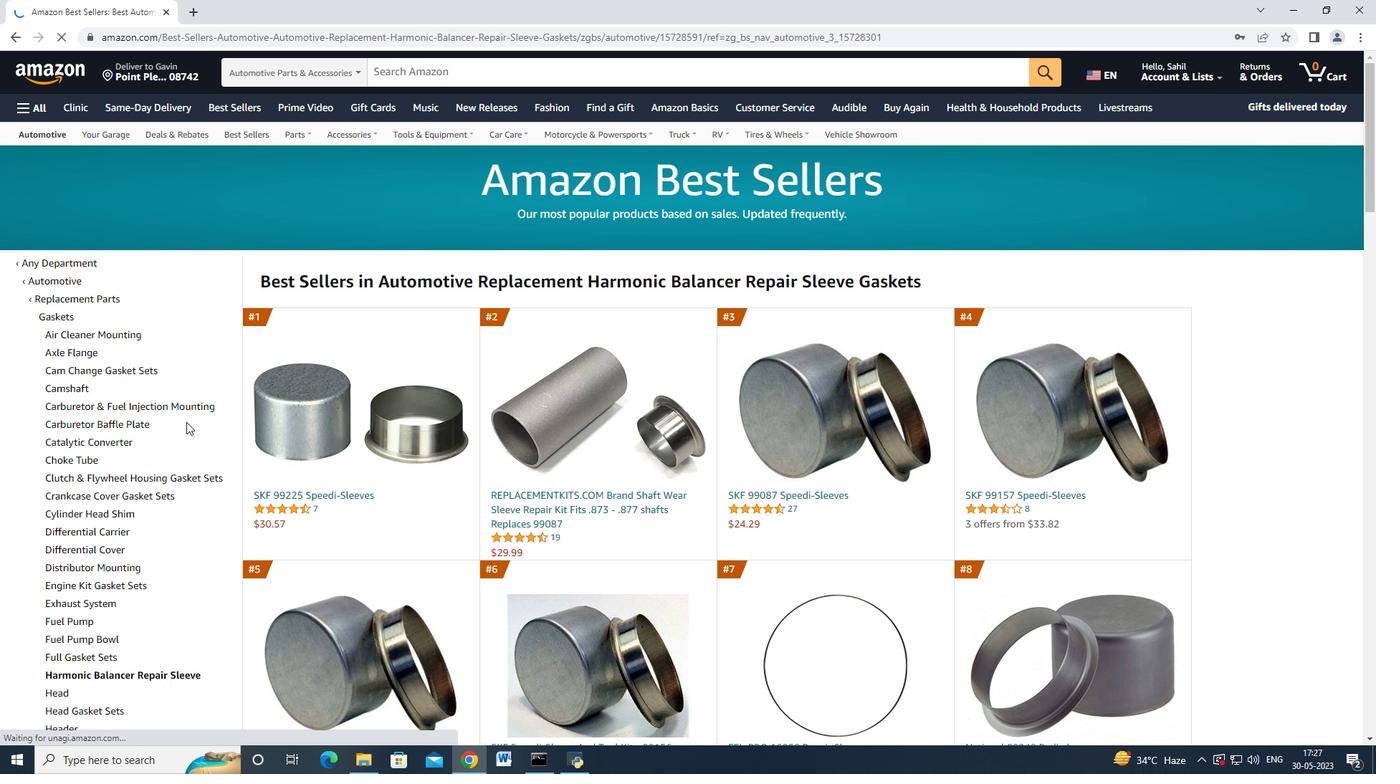 
Action: Mouse scrolled (186, 421) with delta (0, 0)
Screenshot: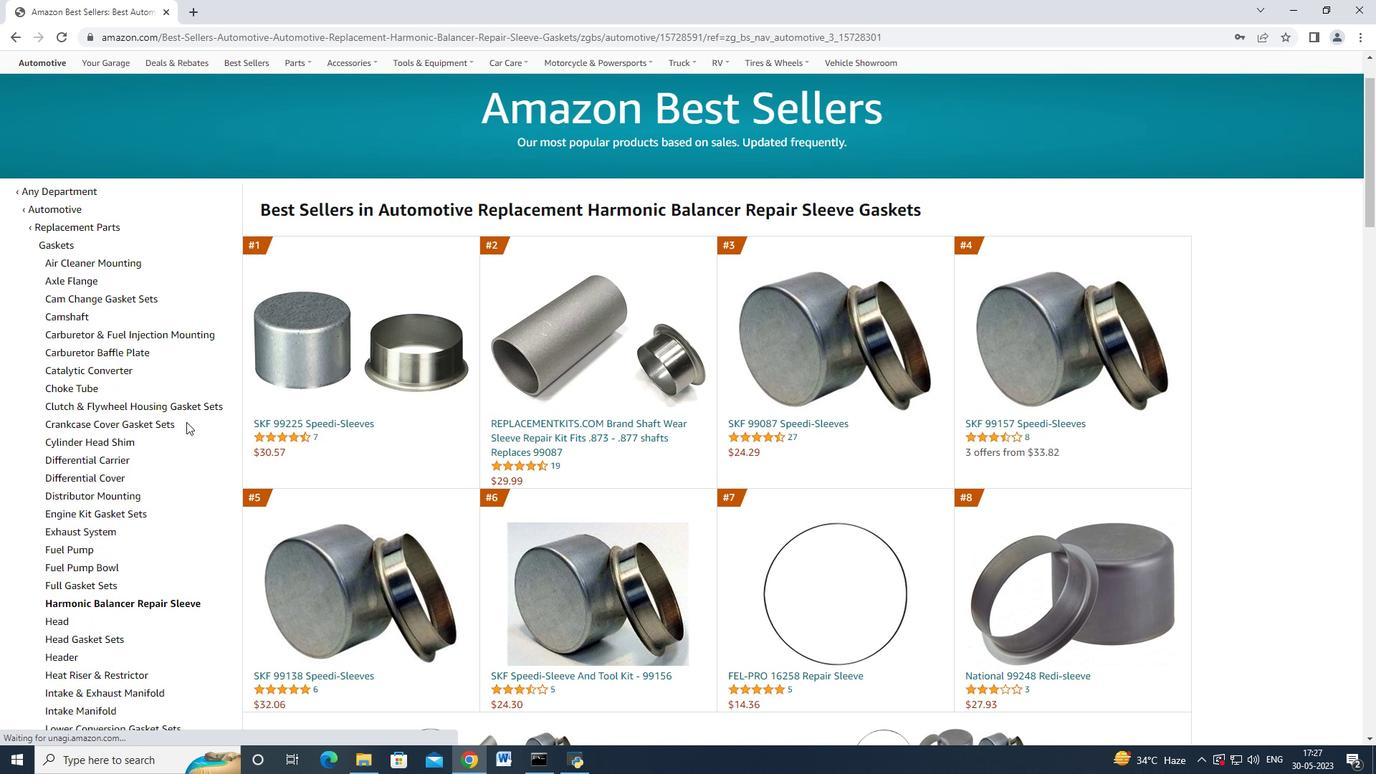 
Action: Mouse moved to (181, 423)
Screenshot: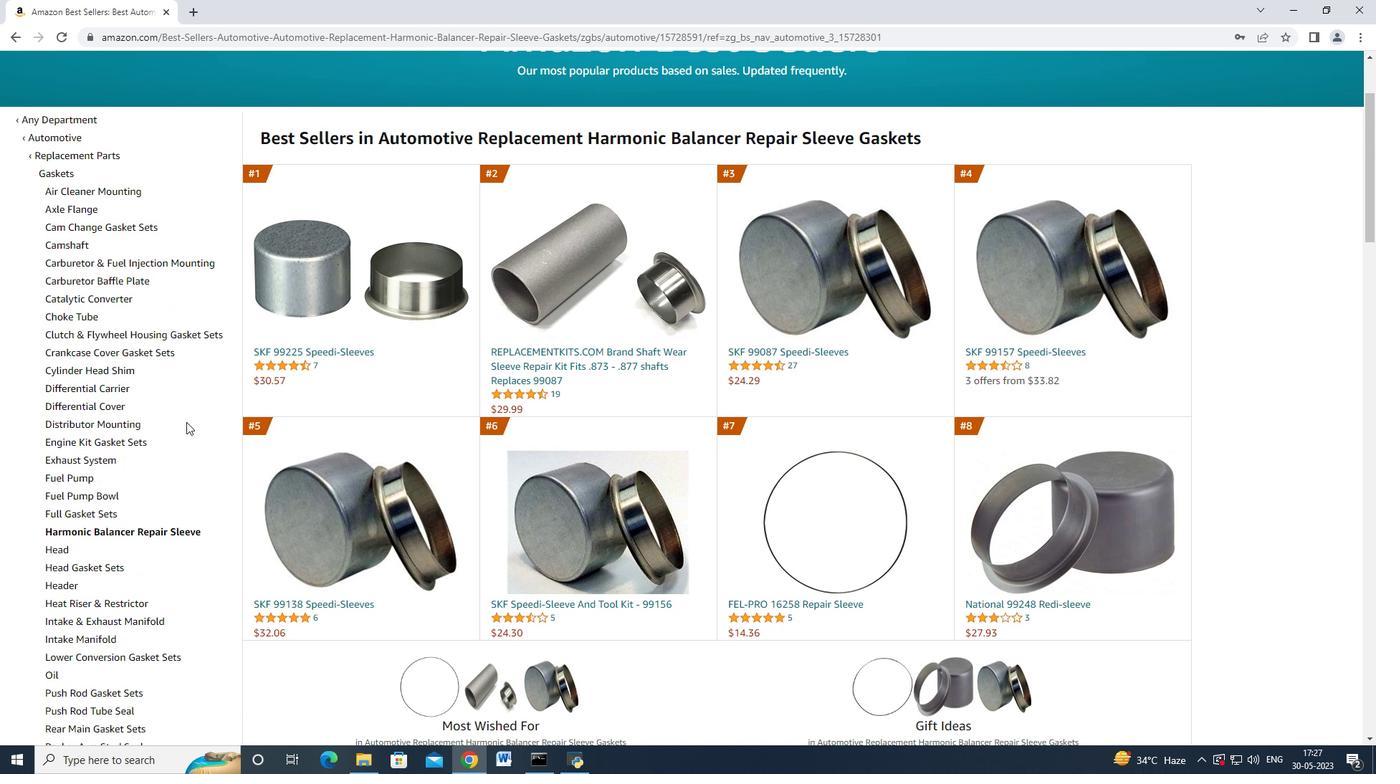 
Action: Mouse scrolled (181, 423) with delta (0, 0)
Screenshot: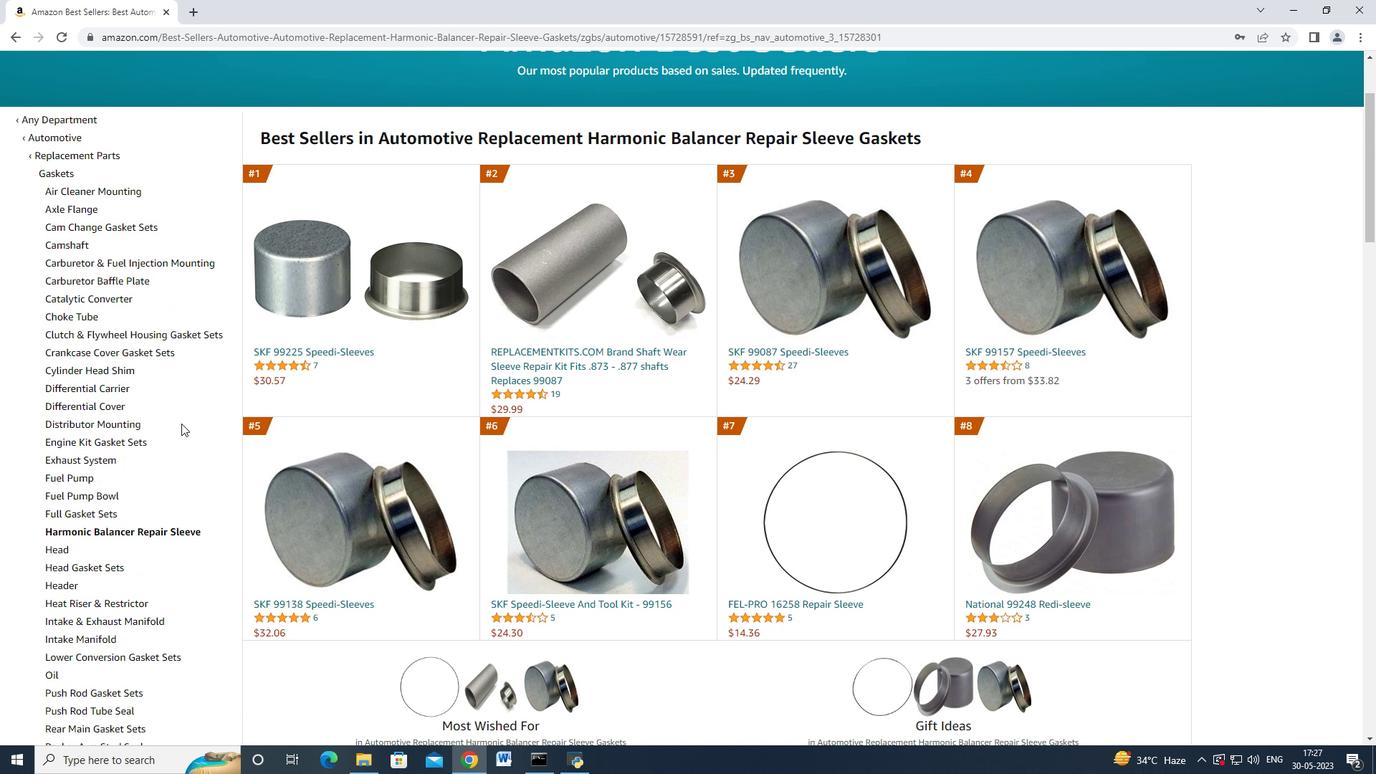 
Action: Mouse scrolled (181, 423) with delta (0, 0)
Screenshot: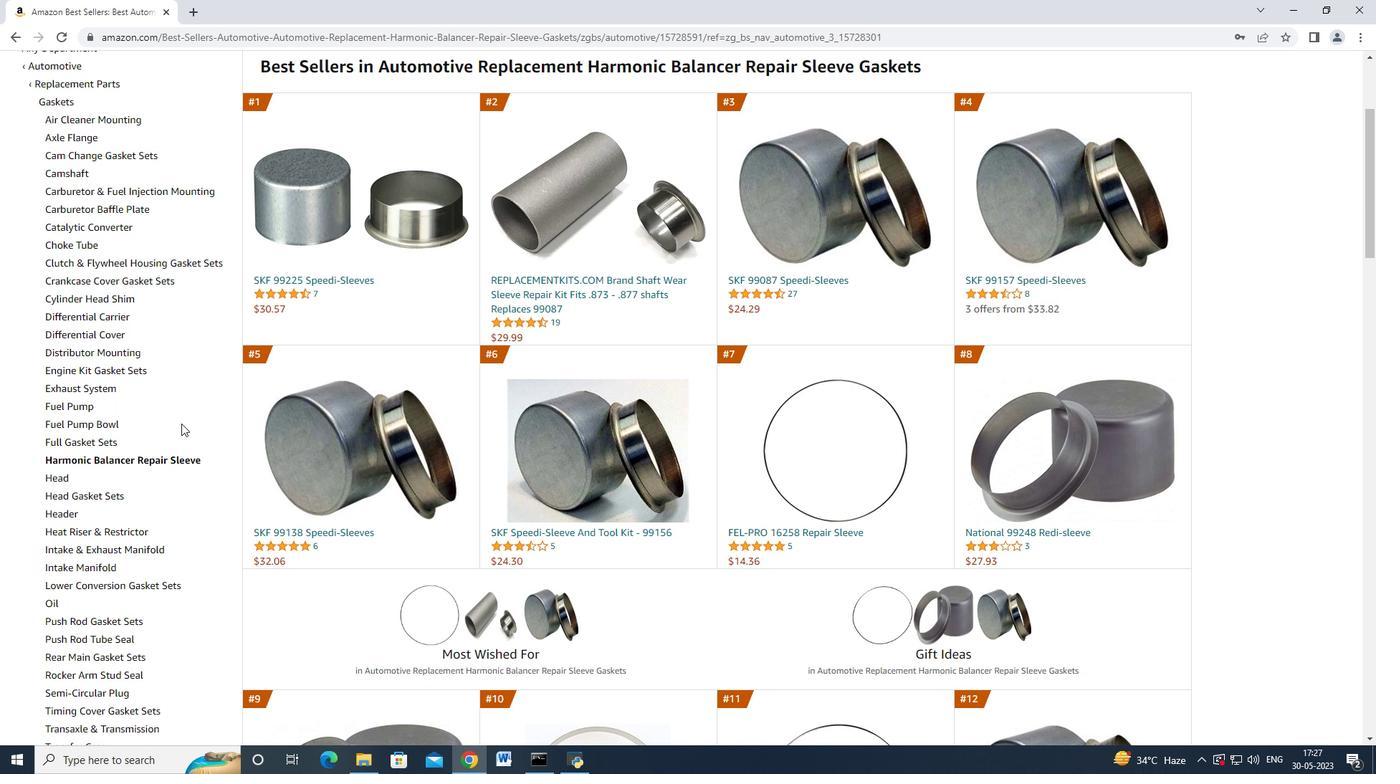 
Action: Mouse moved to (416, 436)
Screenshot: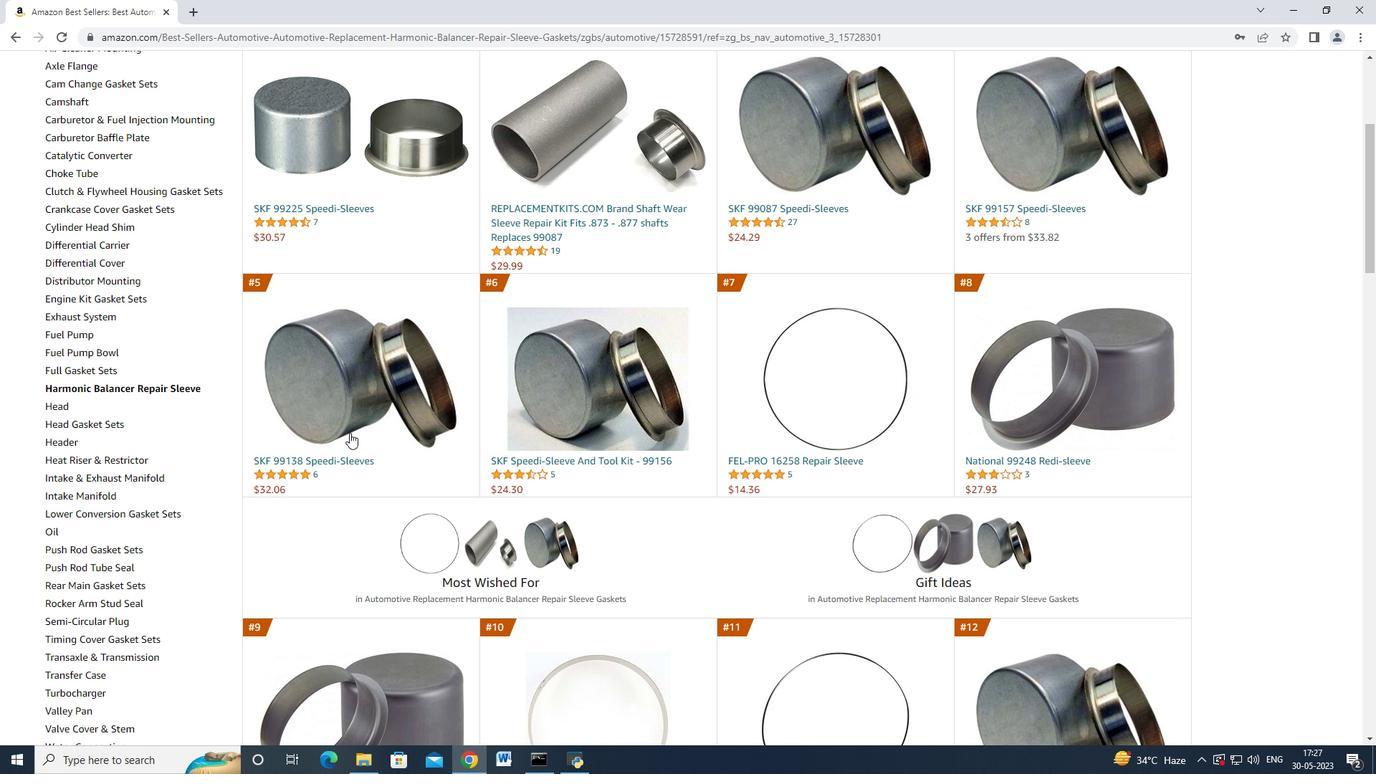 
Action: Mouse scrolled (416, 437) with delta (0, 0)
Screenshot: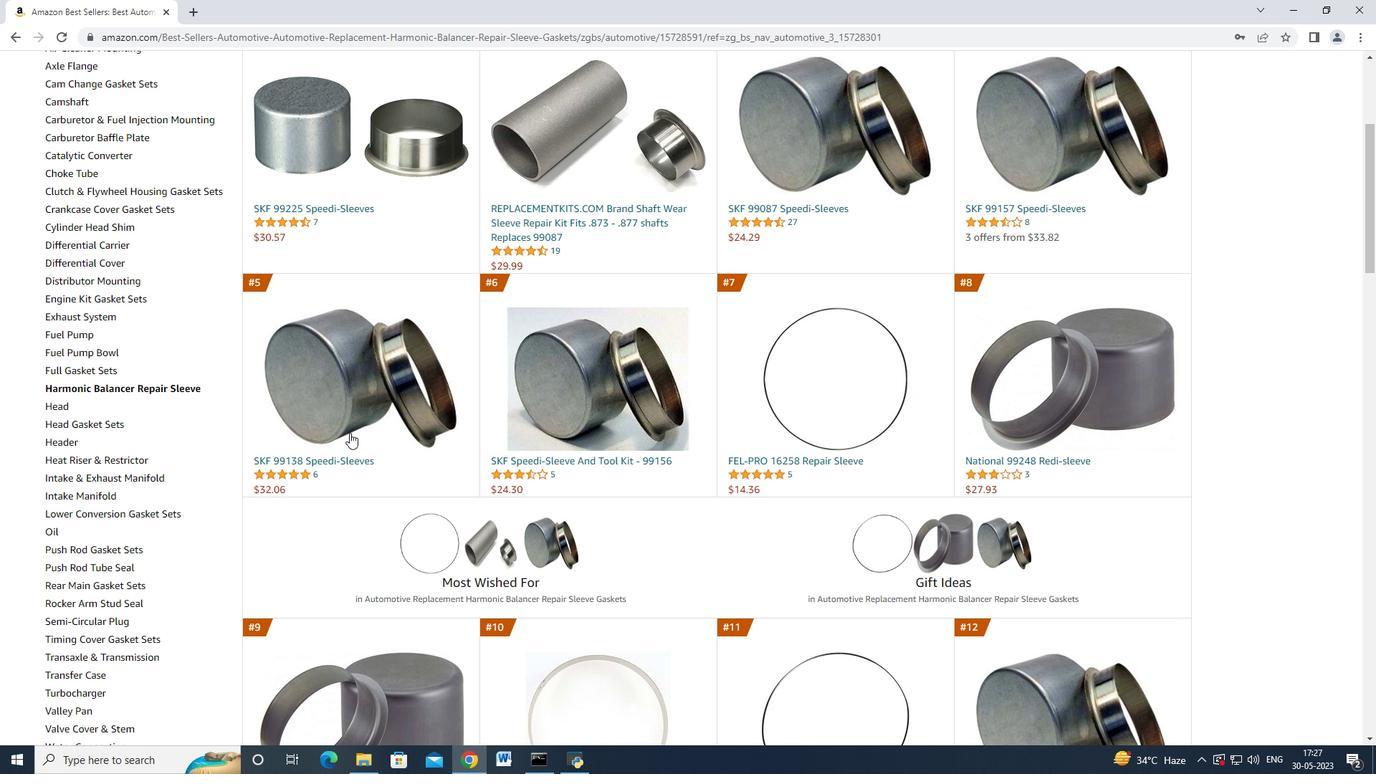 
Action: Mouse moved to (417, 436)
Screenshot: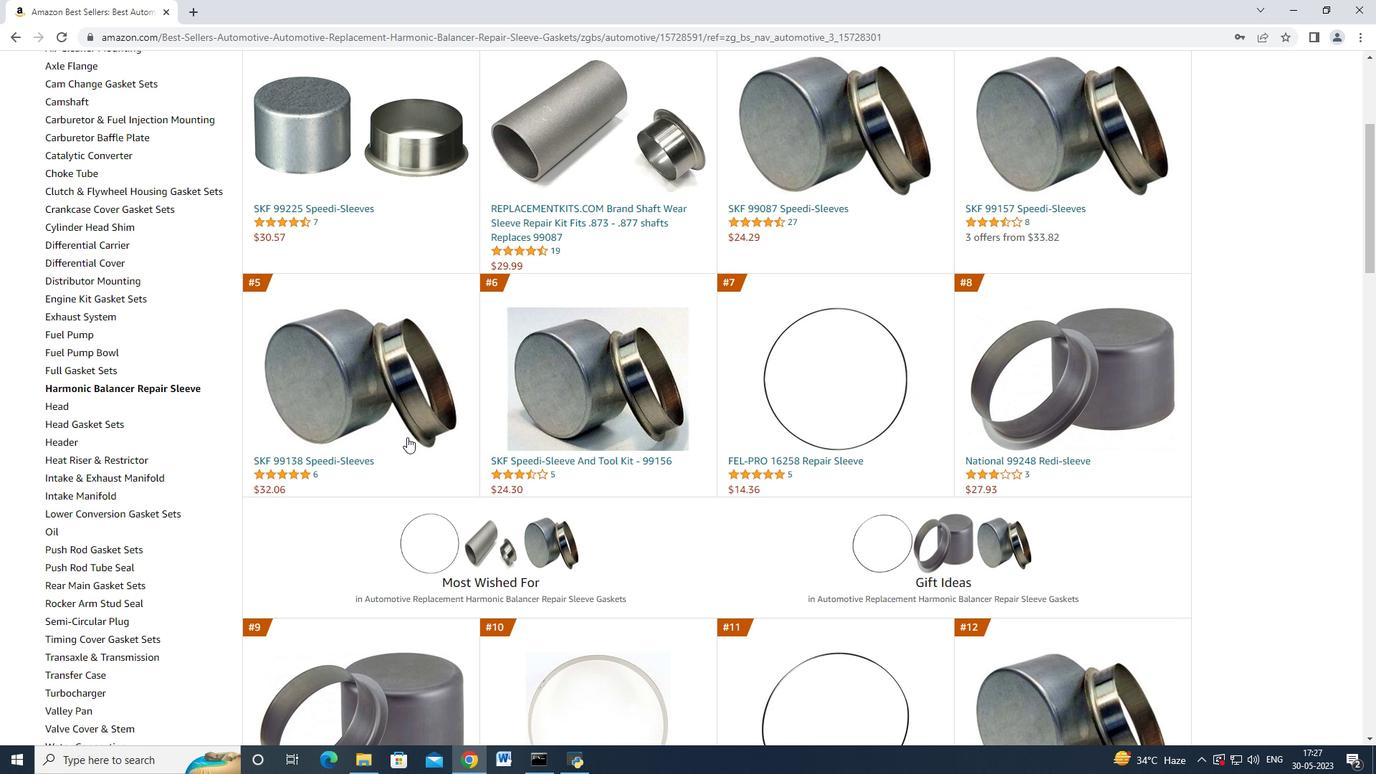 
Action: Mouse scrolled (417, 437) with delta (0, 0)
Screenshot: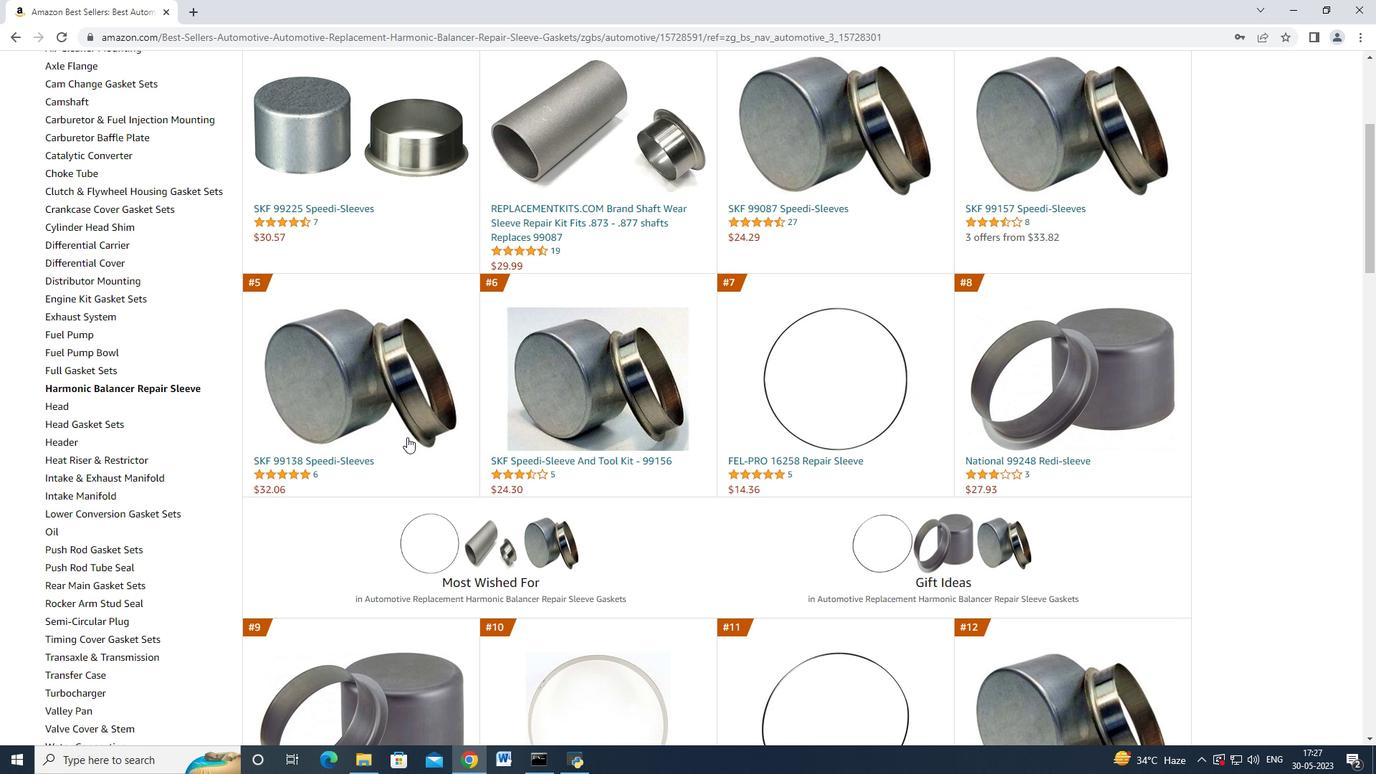 
Action: Mouse scrolled (417, 437) with delta (0, 0)
Screenshot: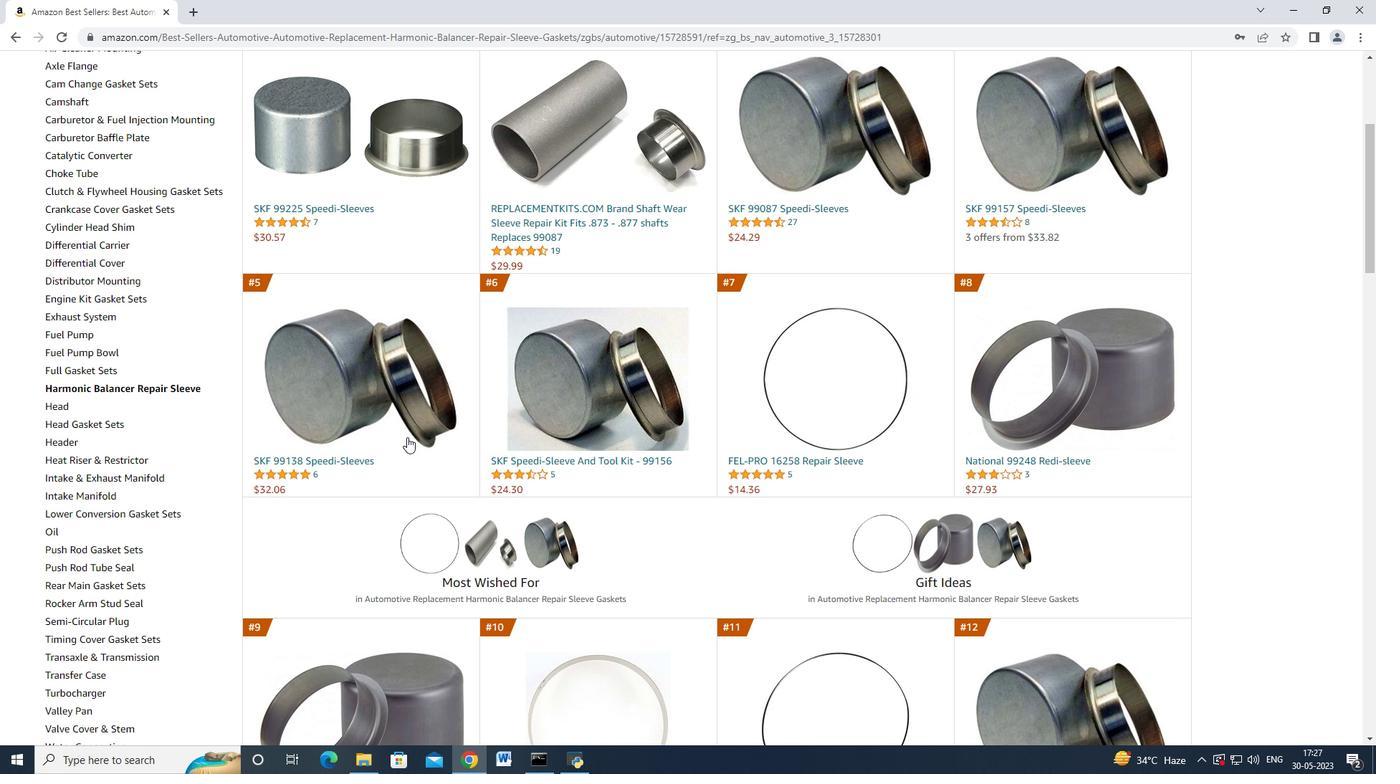 
Action: Mouse moved to (329, 427)
Screenshot: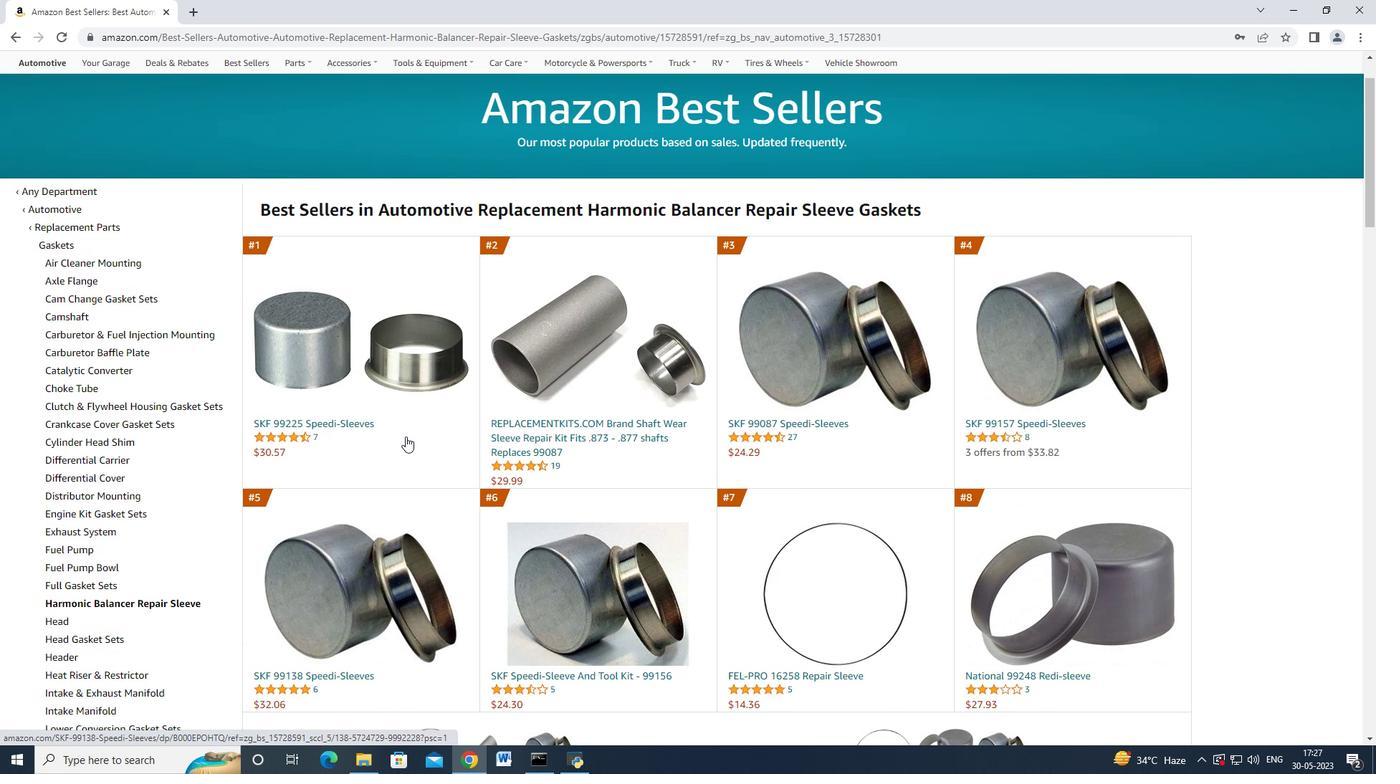 
Action: Mouse pressed left at (329, 427)
Screenshot: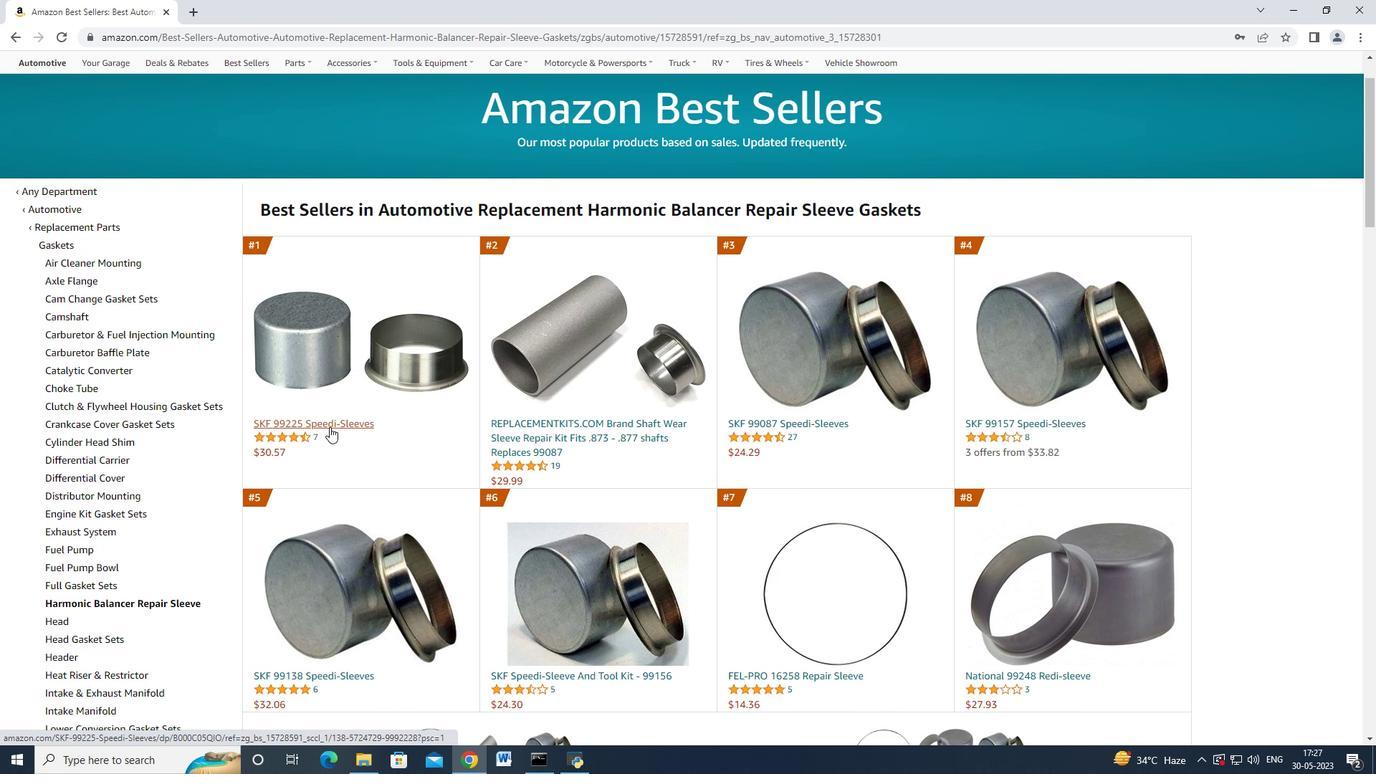 
Action: Mouse moved to (1107, 574)
Screenshot: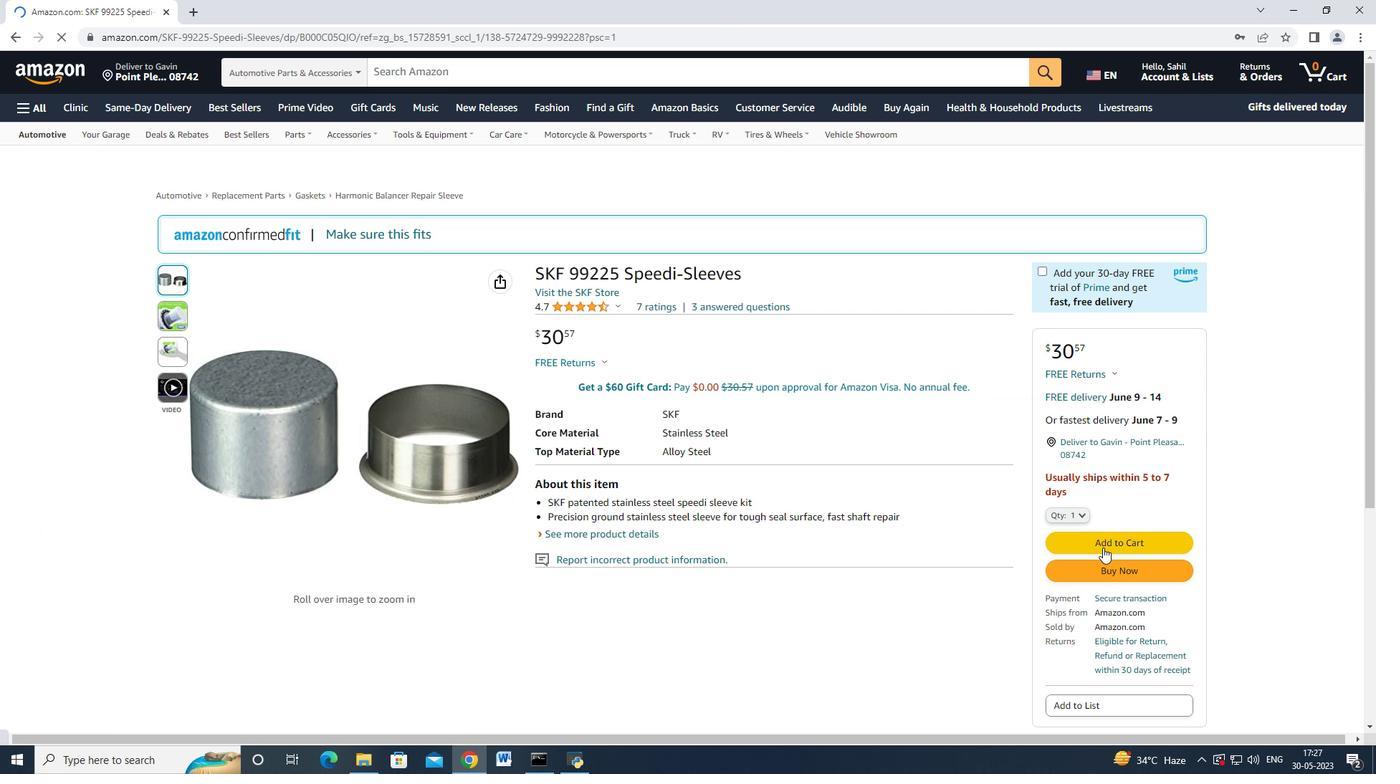 
Action: Mouse pressed left at (1107, 574)
Screenshot: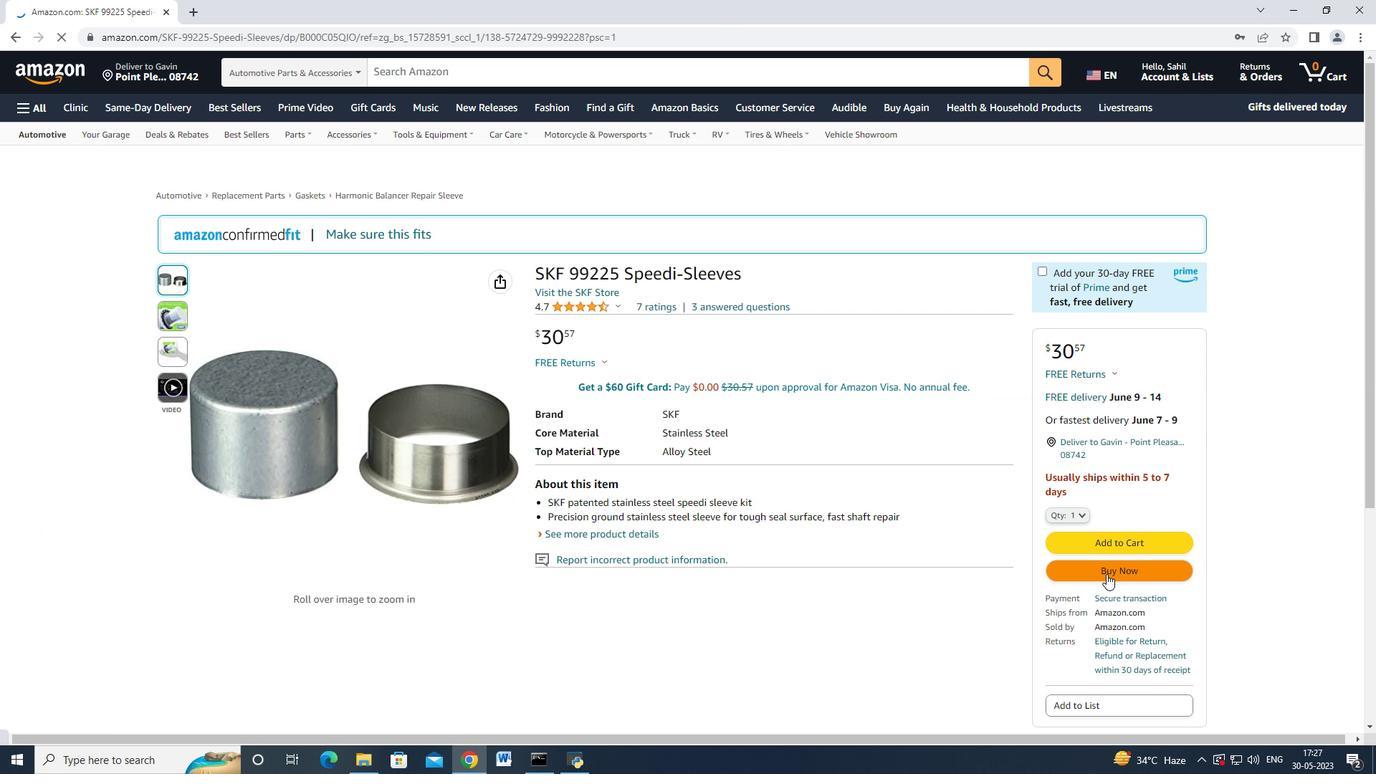 
Action: Mouse moved to (830, 118)
Screenshot: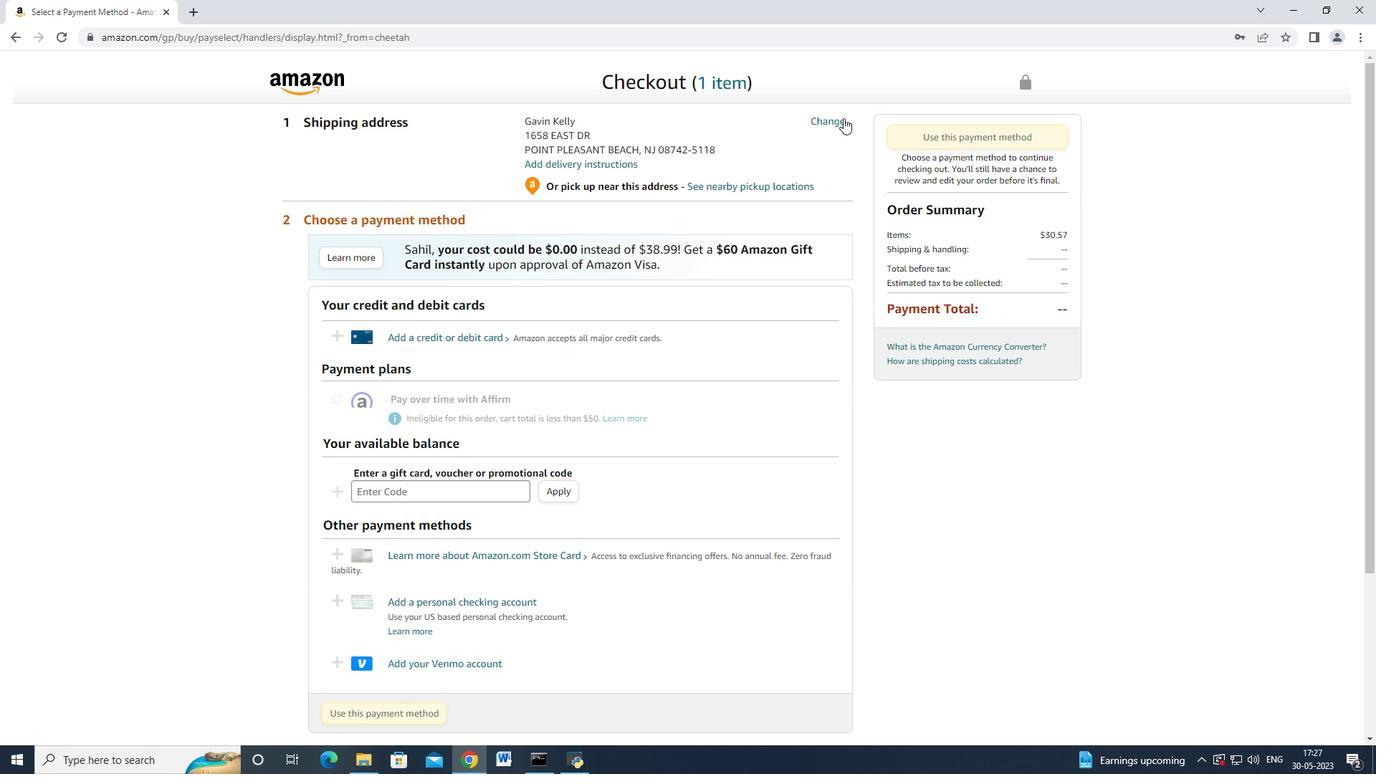 
Action: Mouse pressed left at (830, 118)
Screenshot: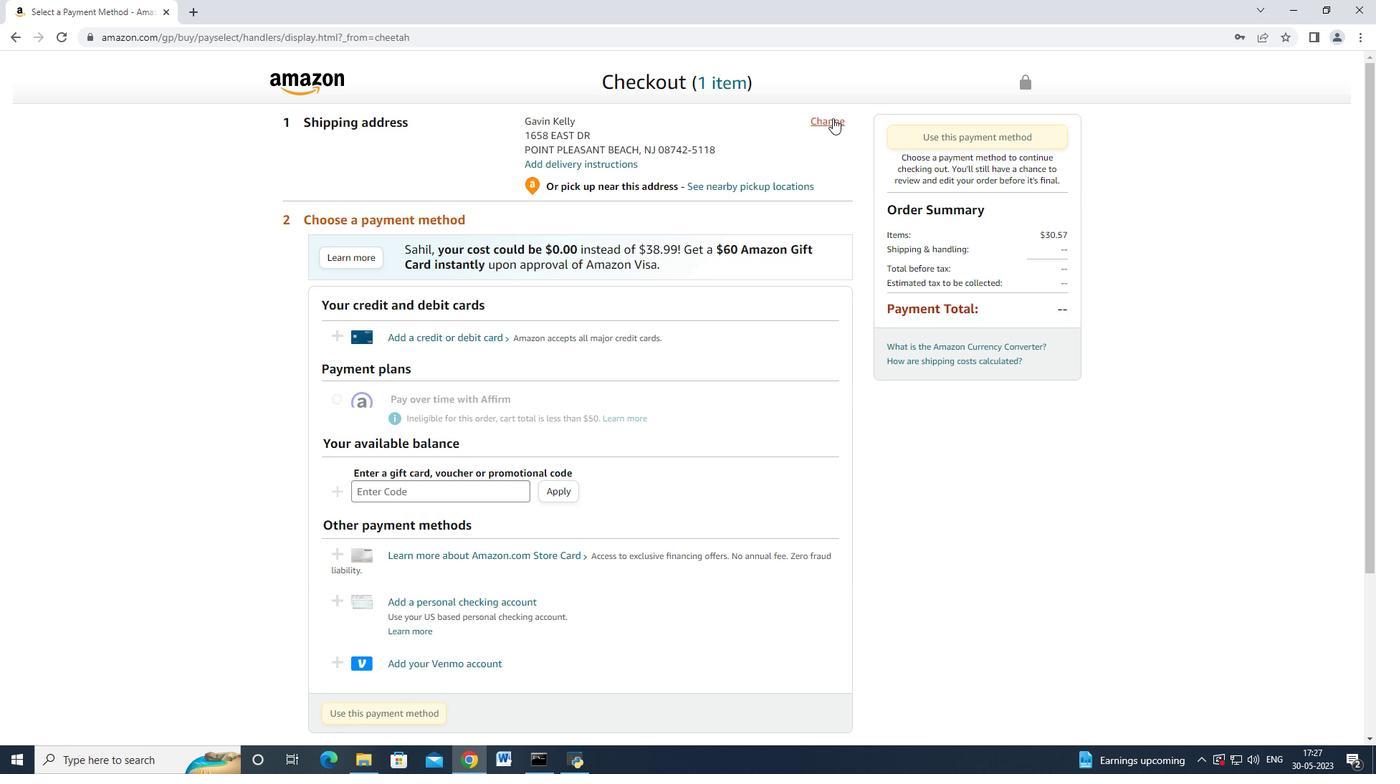 
Action: Mouse moved to (549, 280)
Screenshot: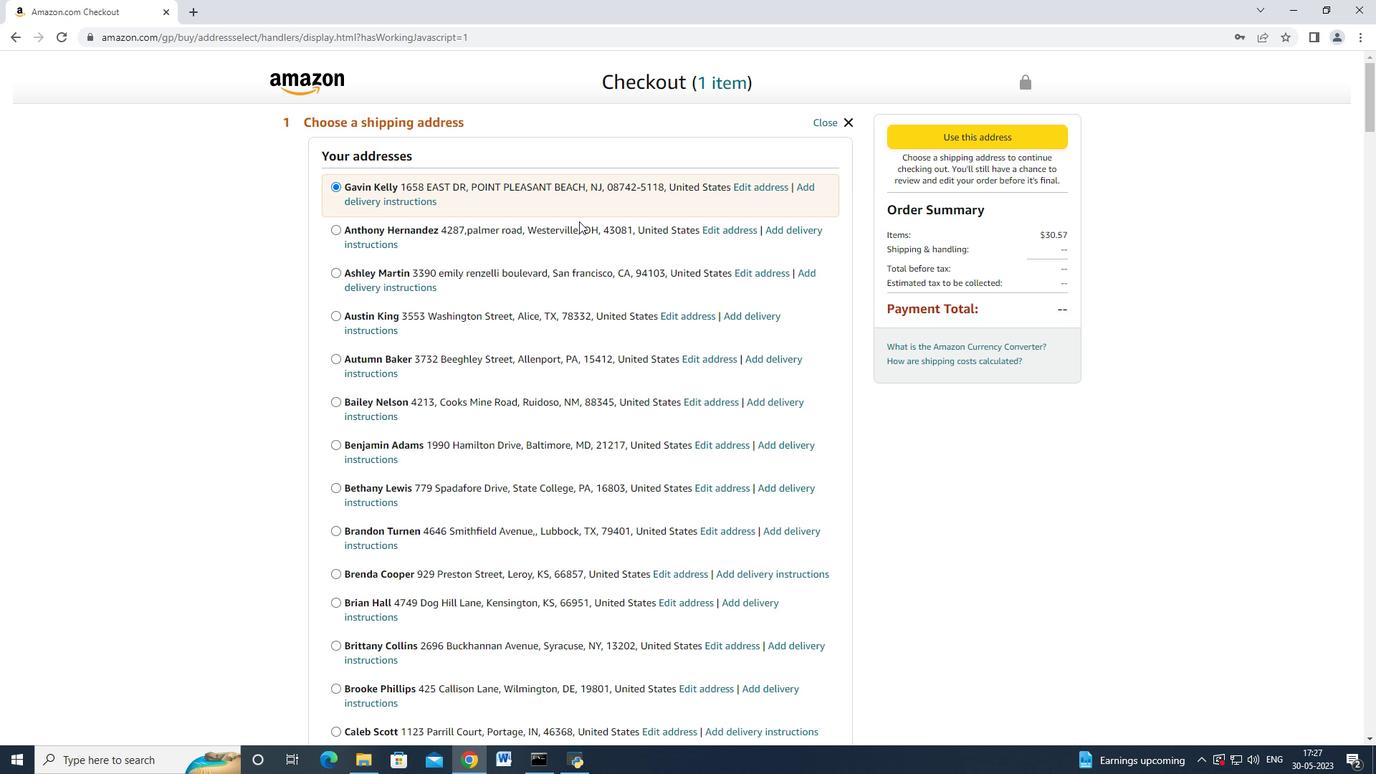 
Action: Mouse scrolled (549, 279) with delta (0, 0)
Screenshot: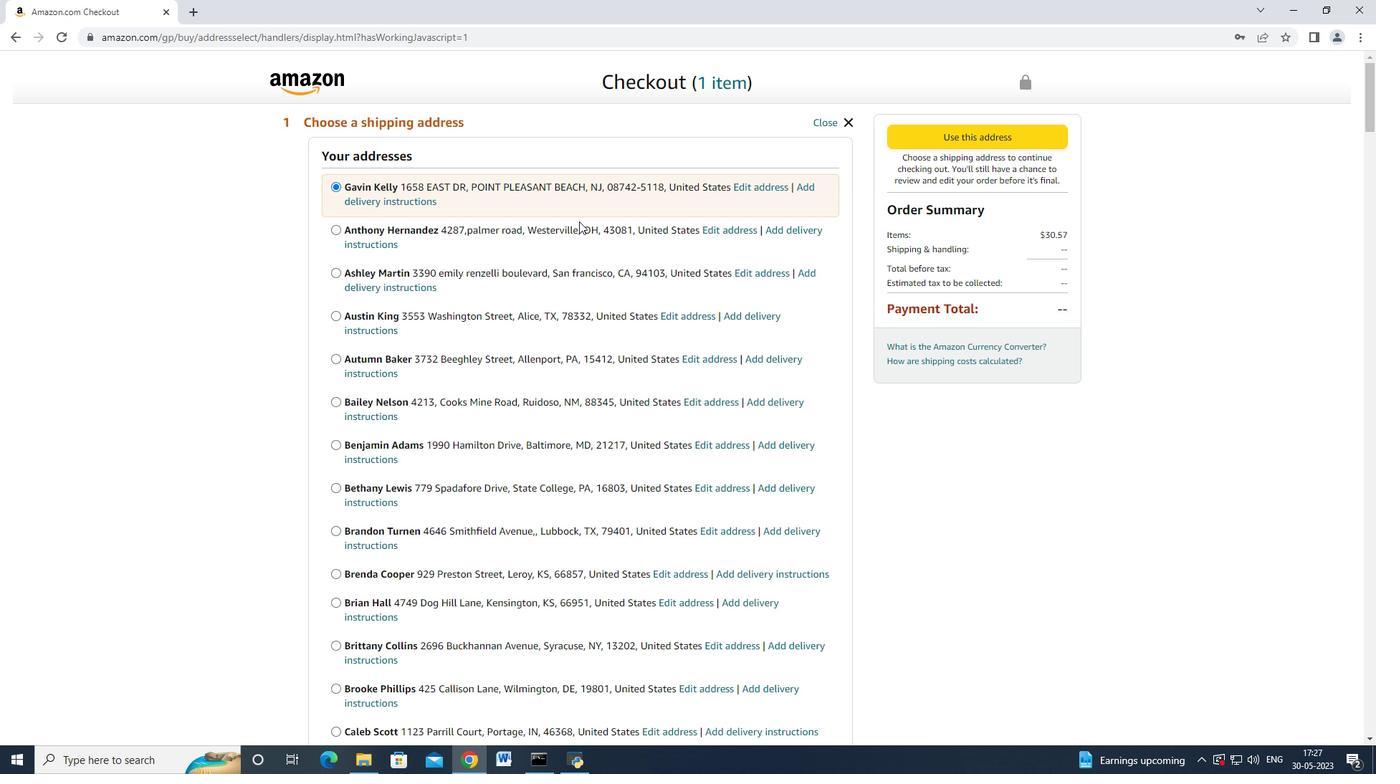 
Action: Mouse moved to (547, 286)
Screenshot: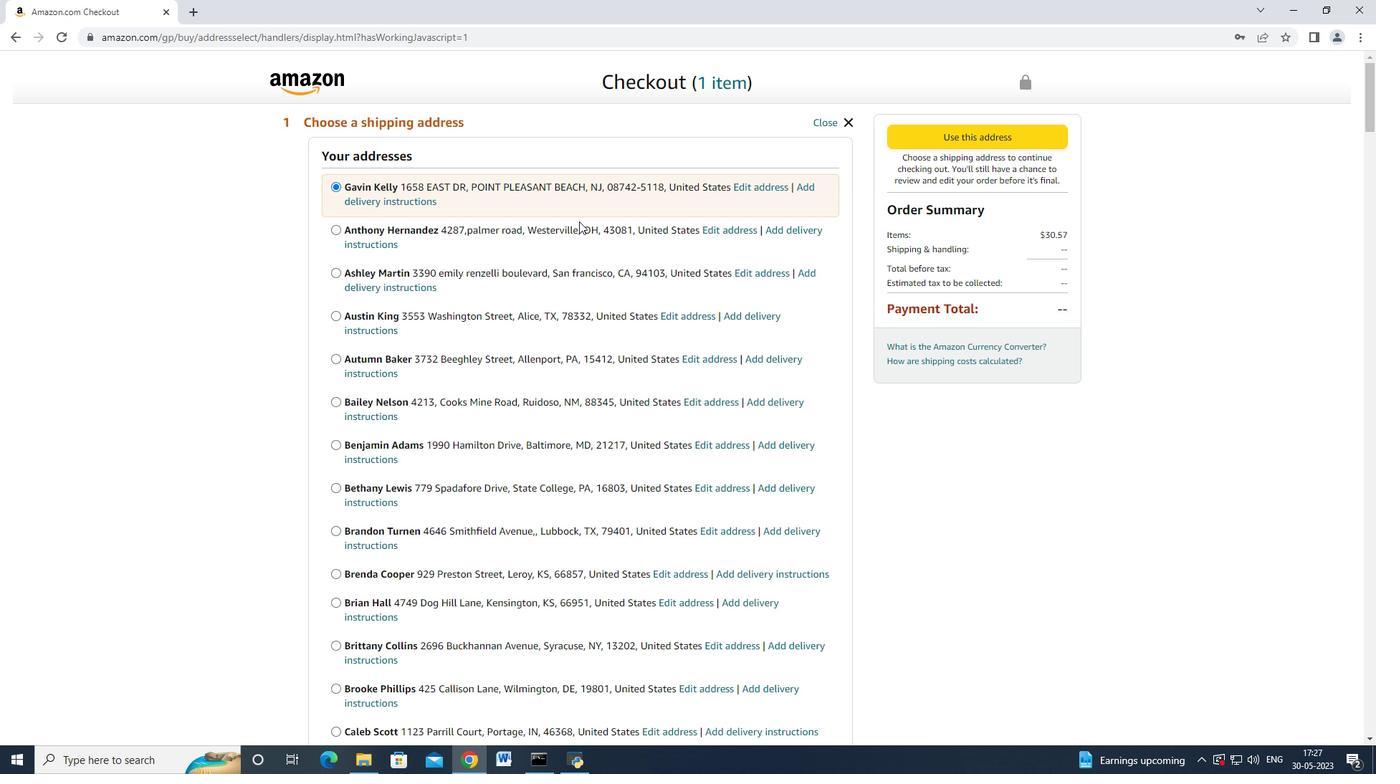 
Action: Mouse scrolled (547, 286) with delta (0, 0)
Screenshot: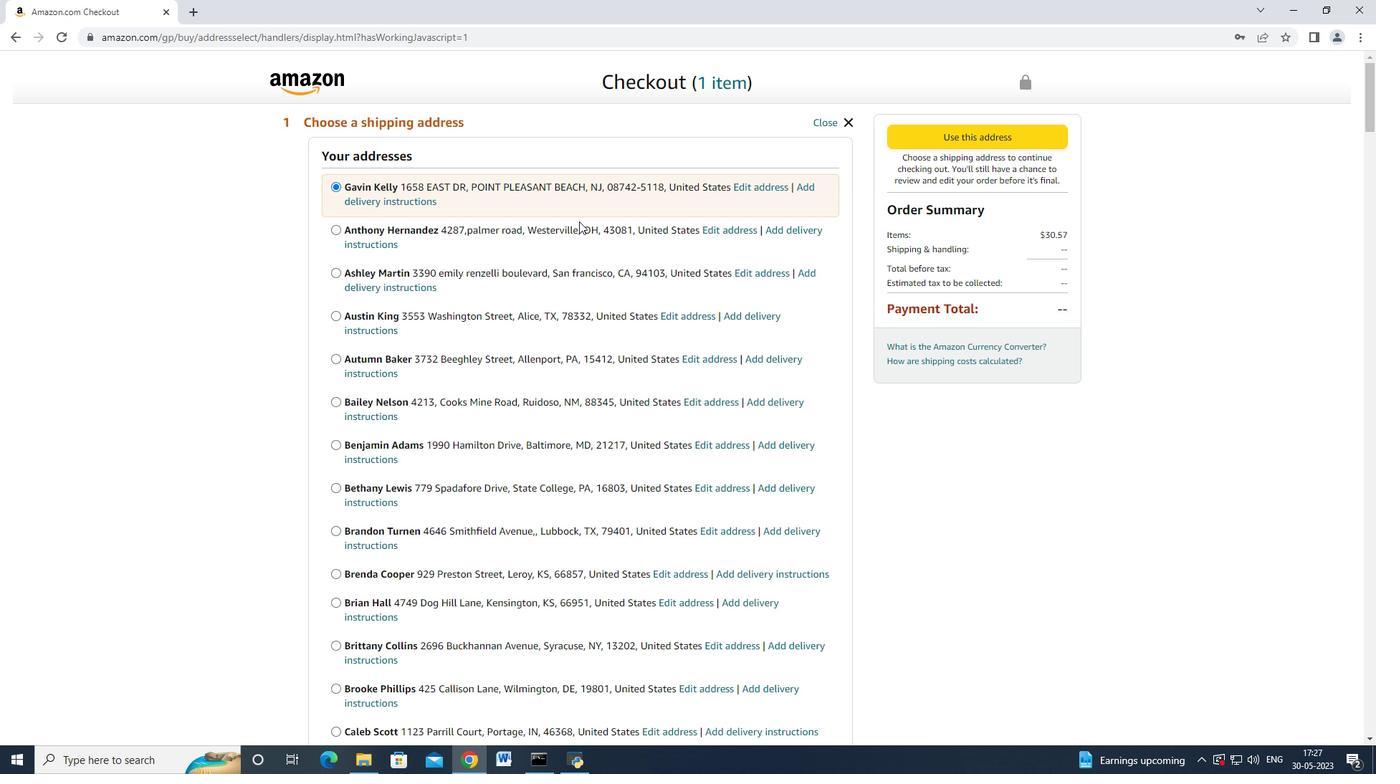 
Action: Mouse moved to (546, 287)
Screenshot: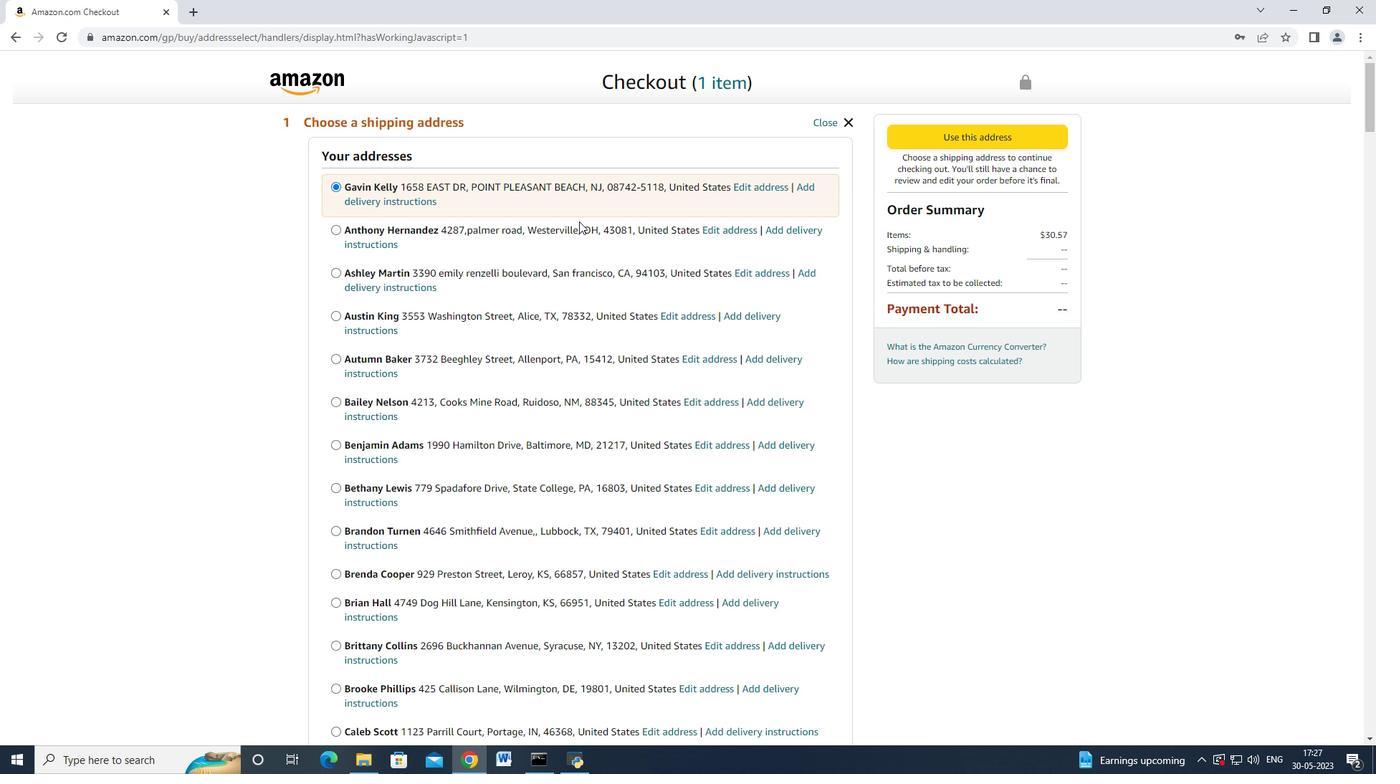 
Action: Mouse scrolled (546, 286) with delta (0, 0)
Screenshot: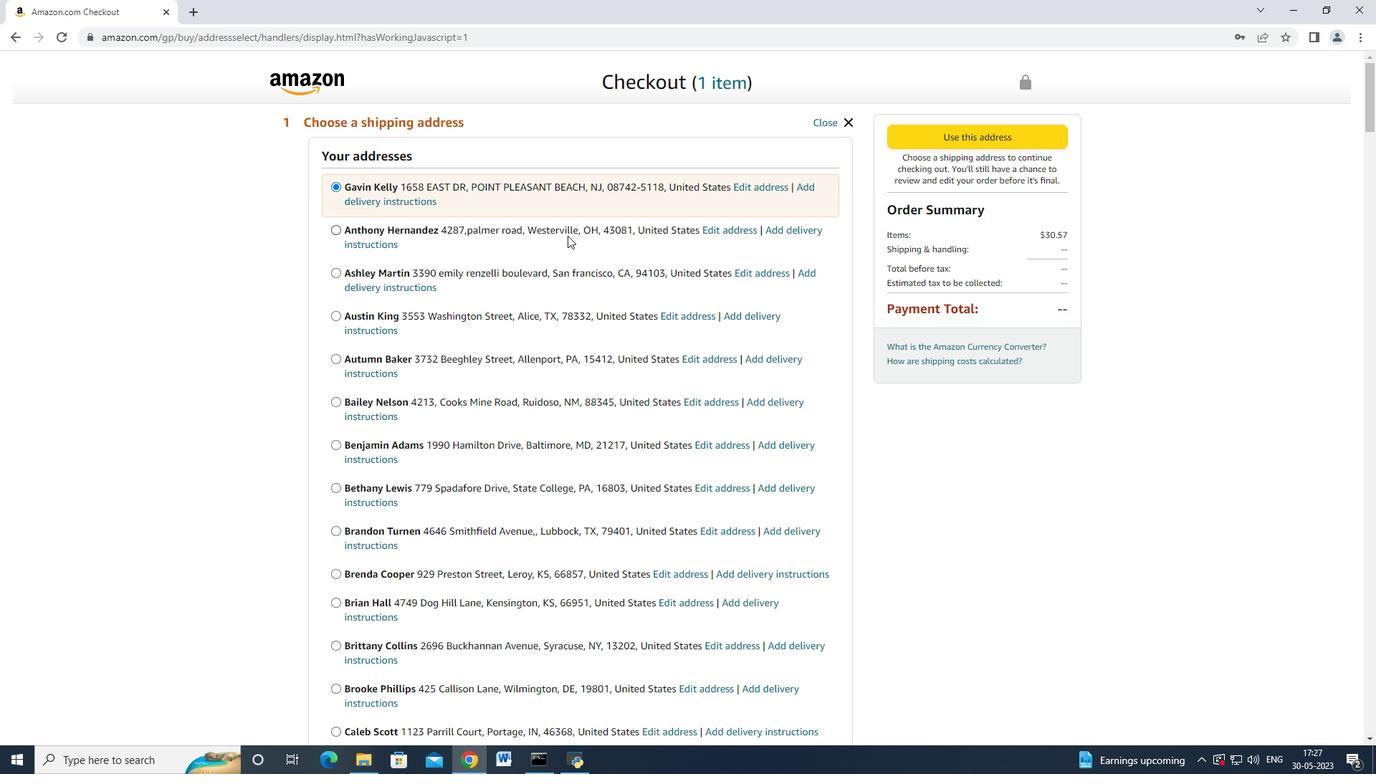 
Action: Mouse scrolled (546, 286) with delta (0, 0)
Screenshot: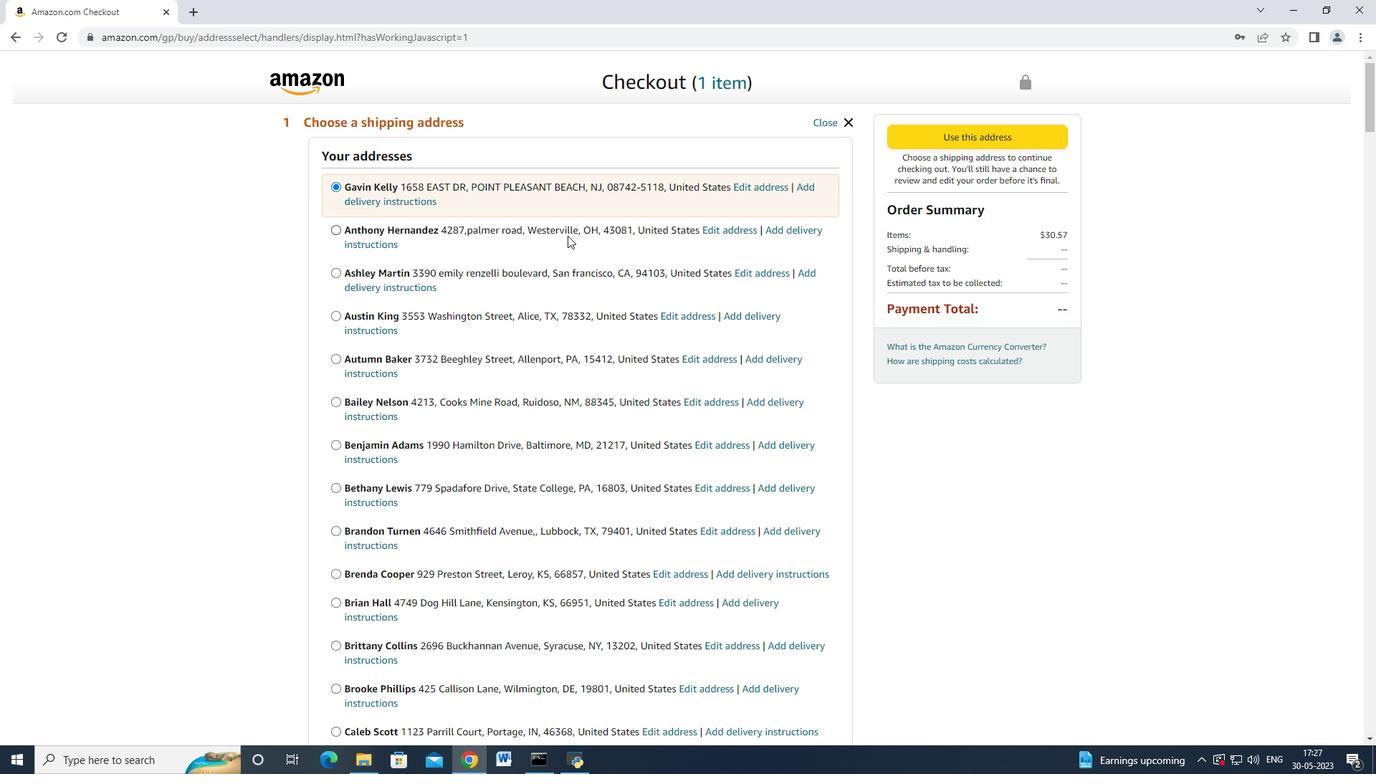 
Action: Mouse scrolled (546, 286) with delta (0, 0)
Screenshot: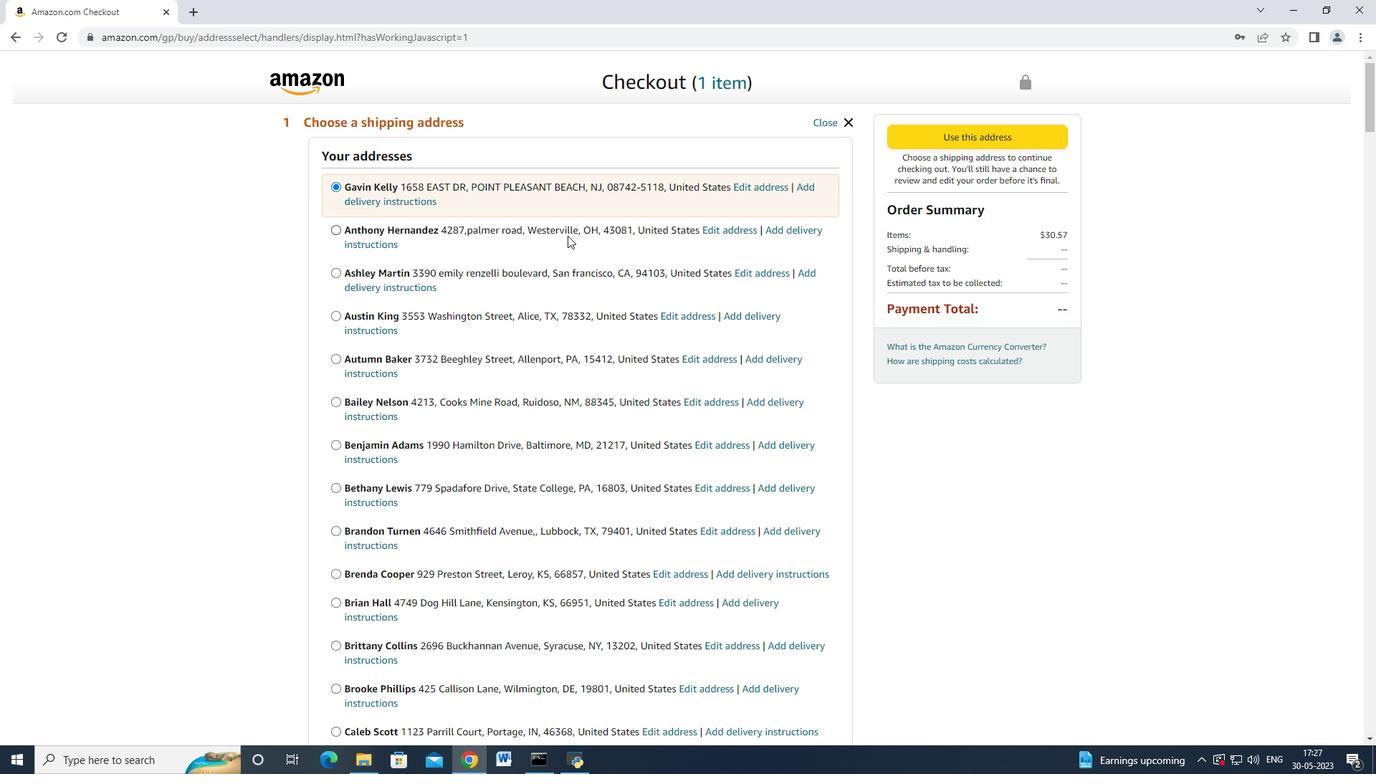 
Action: Mouse scrolled (546, 286) with delta (0, 0)
Screenshot: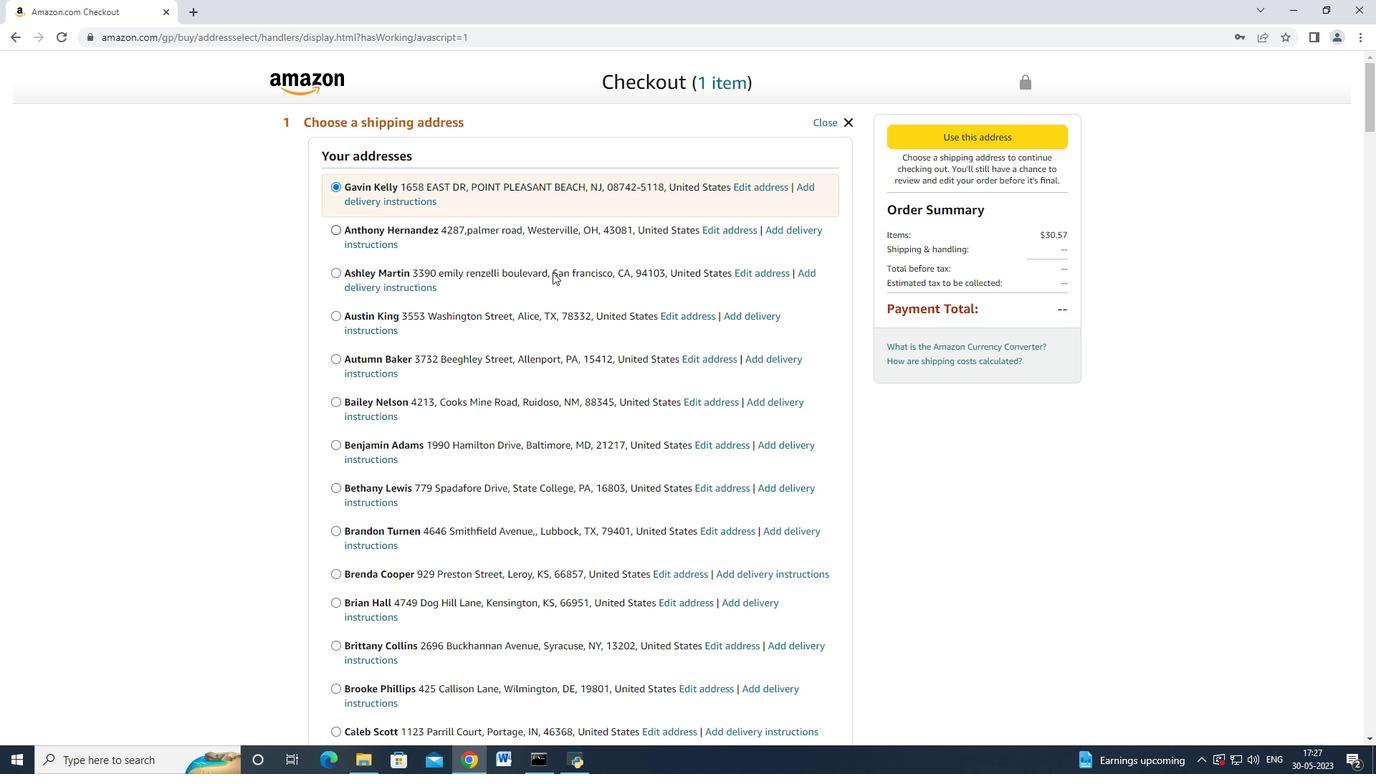 
Action: Mouse moved to (545, 287)
Screenshot: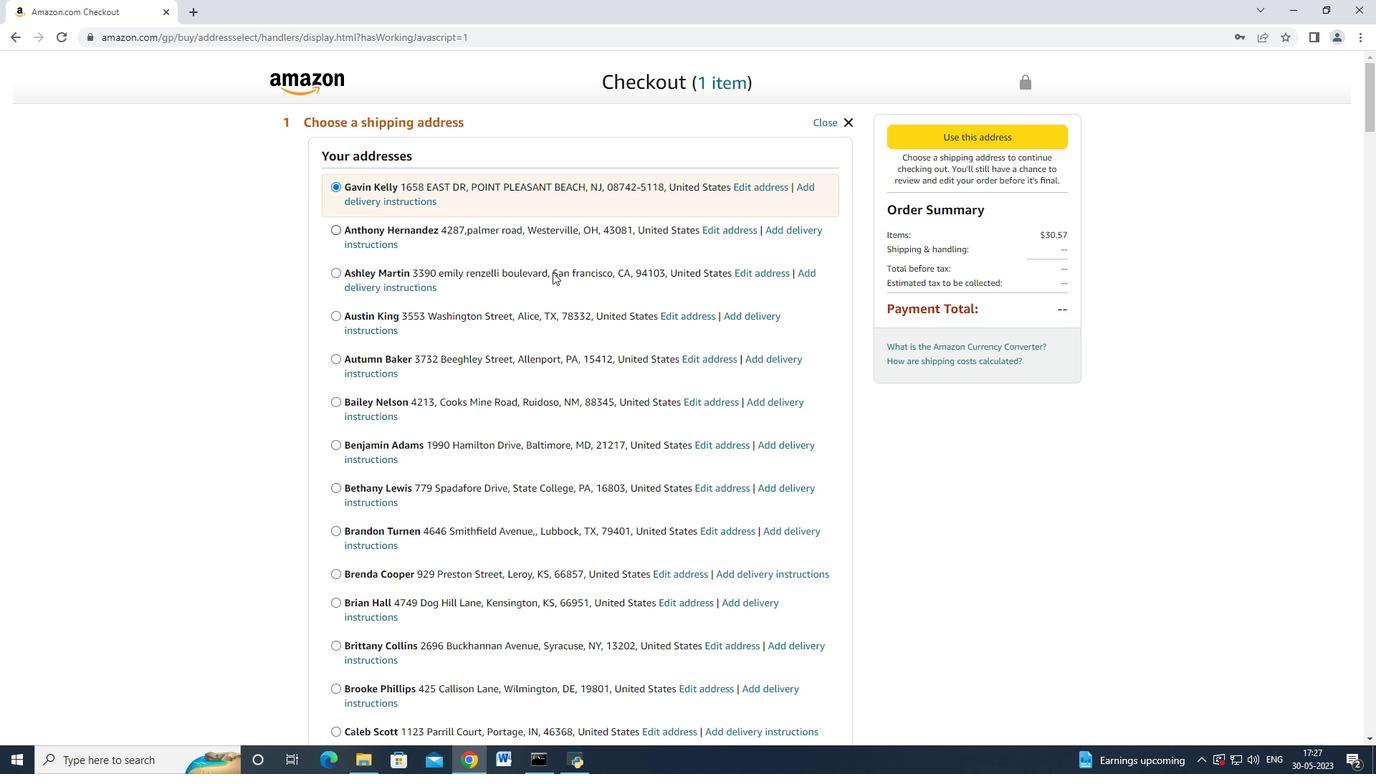 
Action: Mouse scrolled (545, 286) with delta (0, 0)
Screenshot: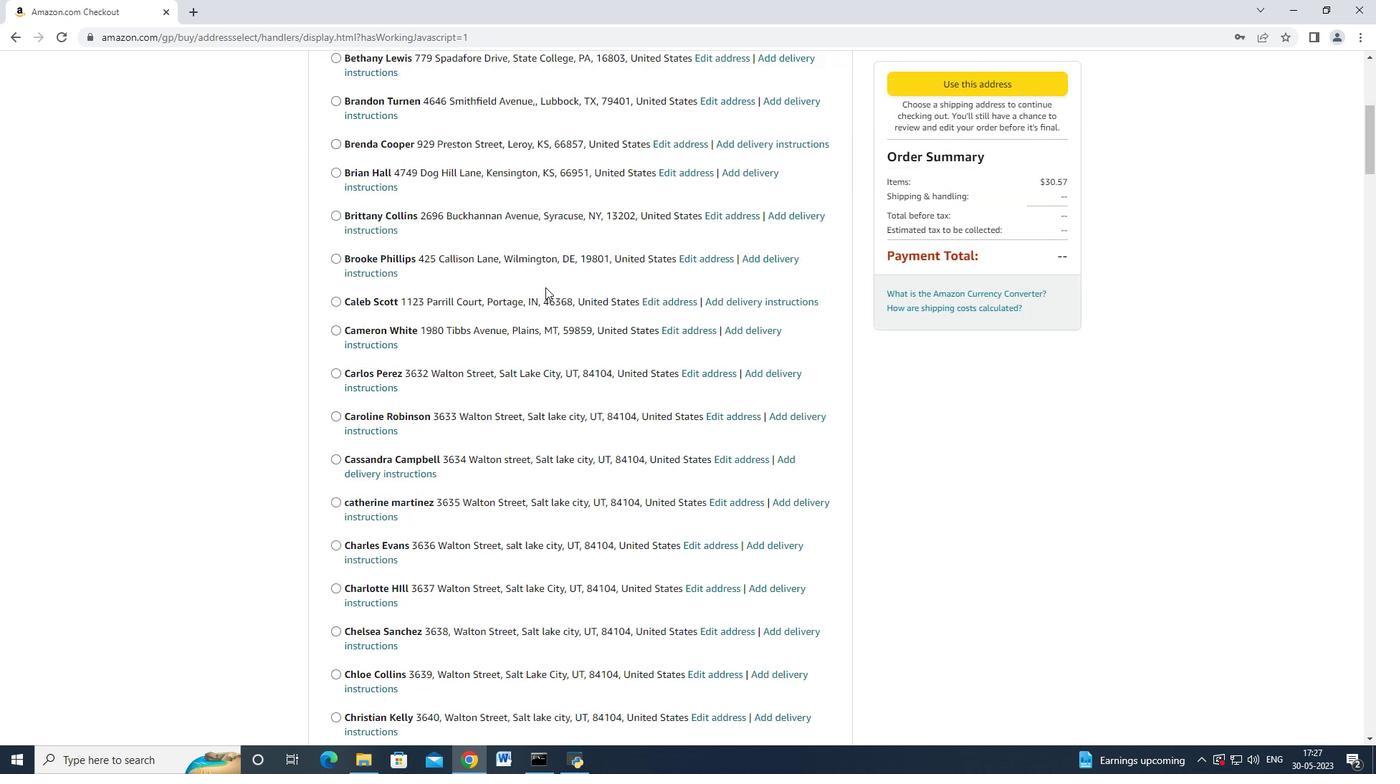 
Action: Mouse scrolled (545, 286) with delta (0, 0)
Screenshot: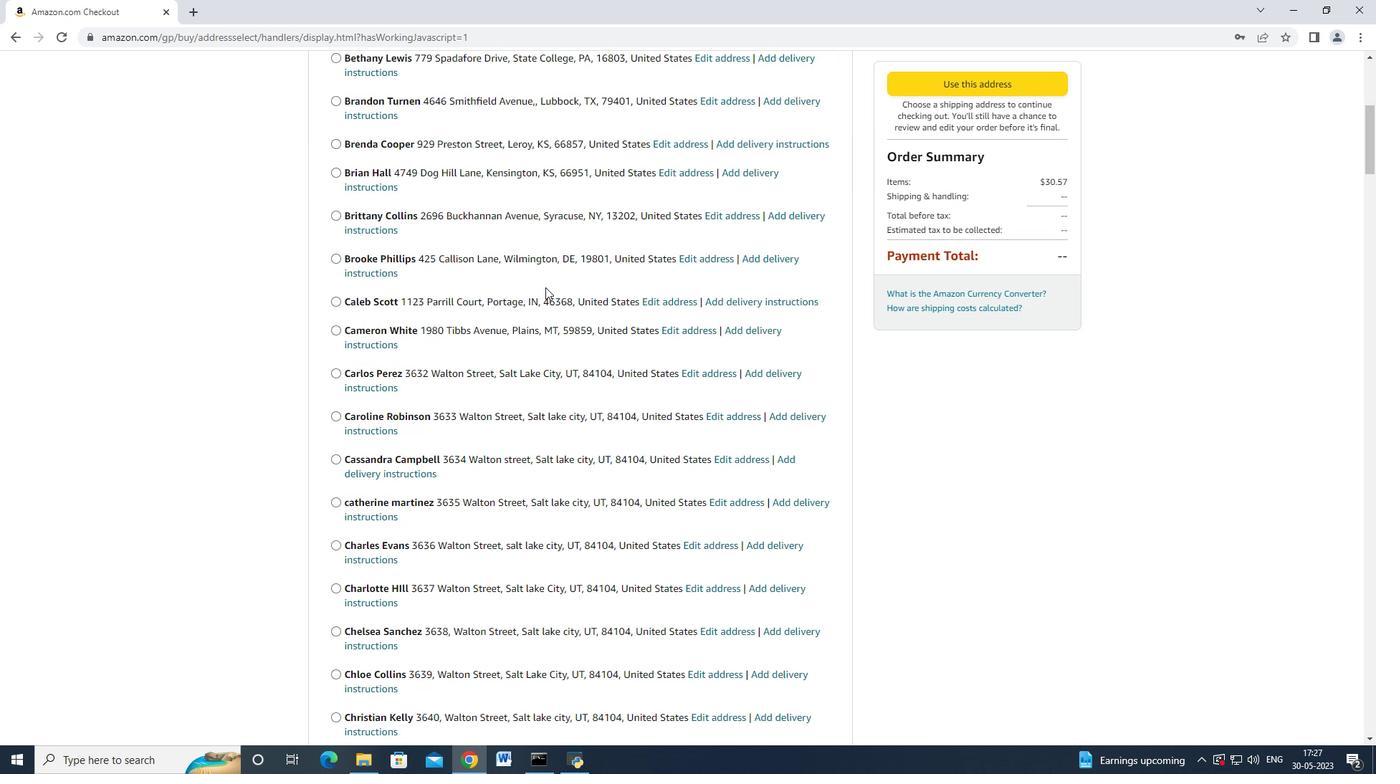 
Action: Mouse scrolled (545, 286) with delta (0, 0)
Screenshot: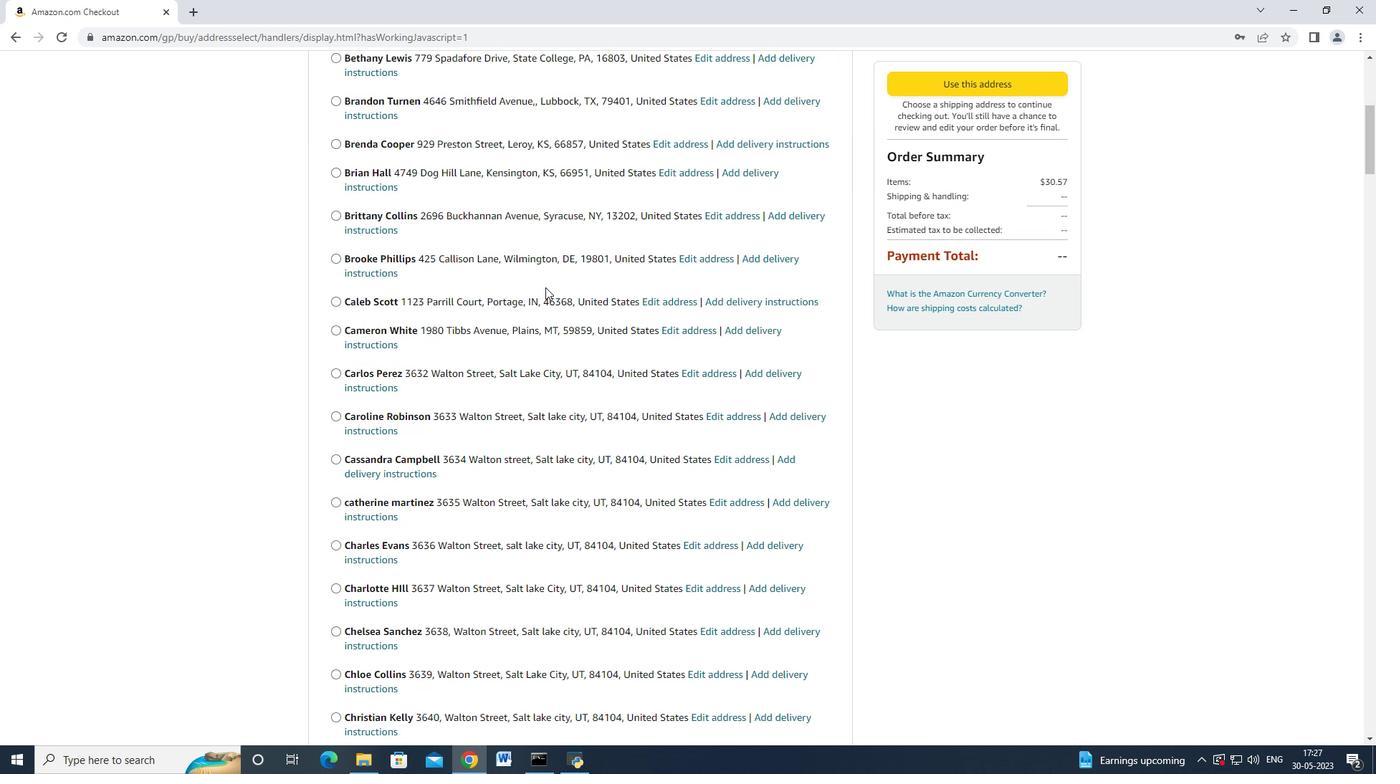 
Action: Mouse scrolled (545, 286) with delta (0, 0)
Screenshot: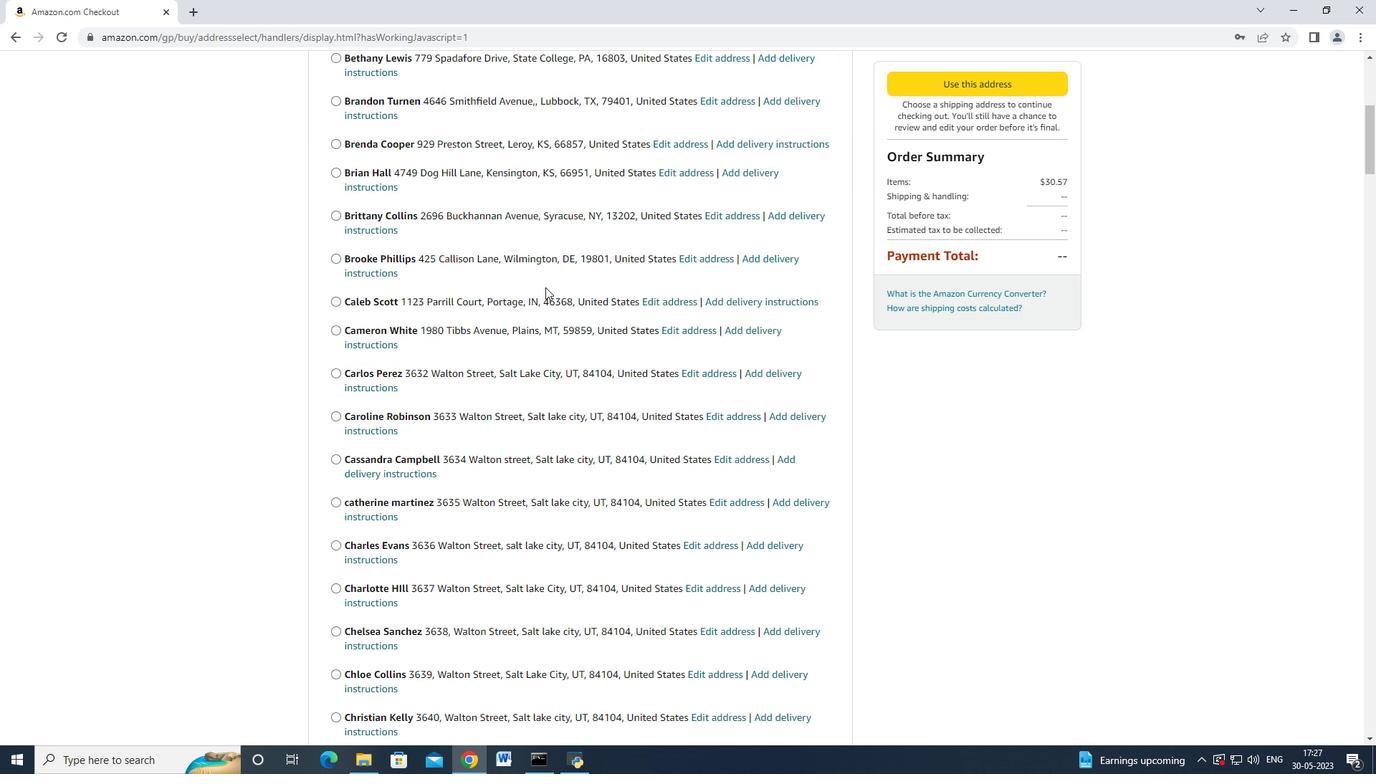
Action: Mouse moved to (545, 287)
Screenshot: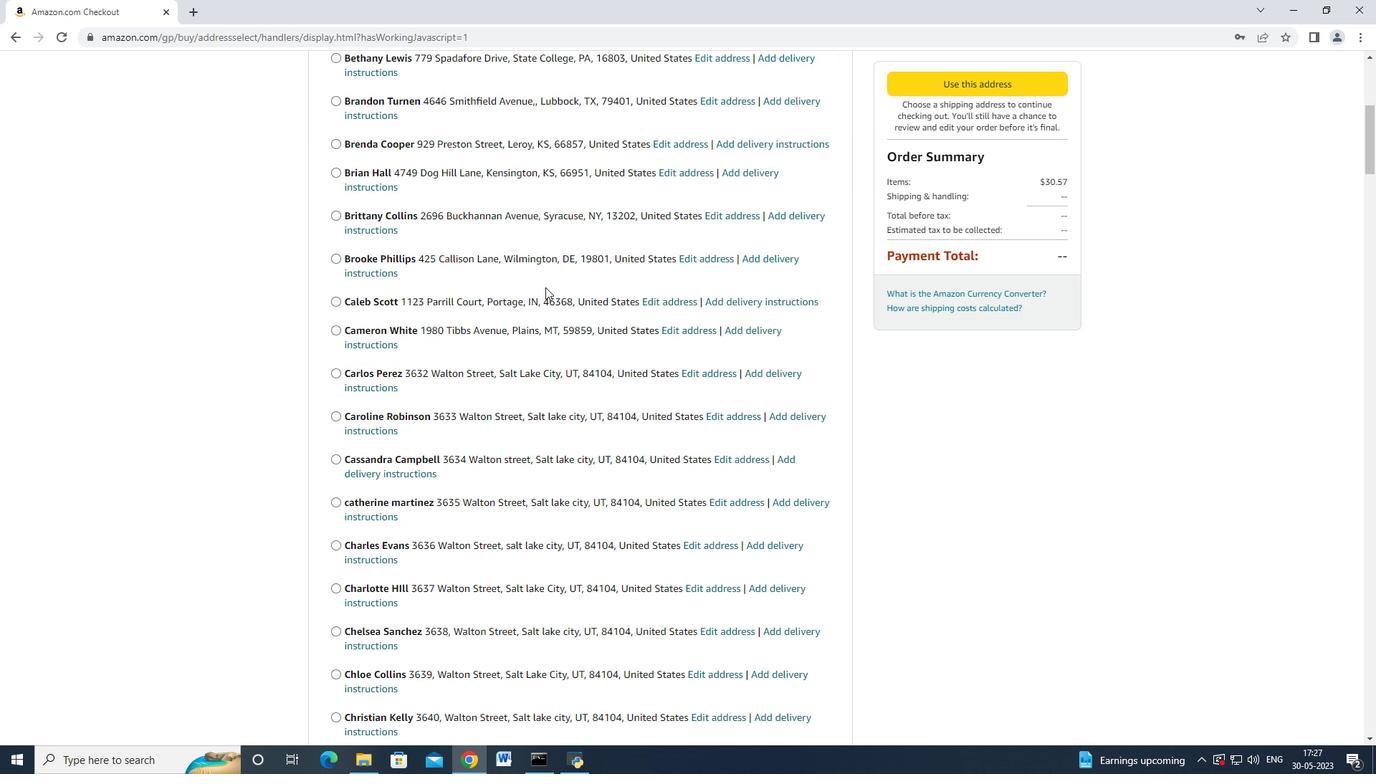 
Action: Mouse scrolled (545, 286) with delta (0, 0)
Screenshot: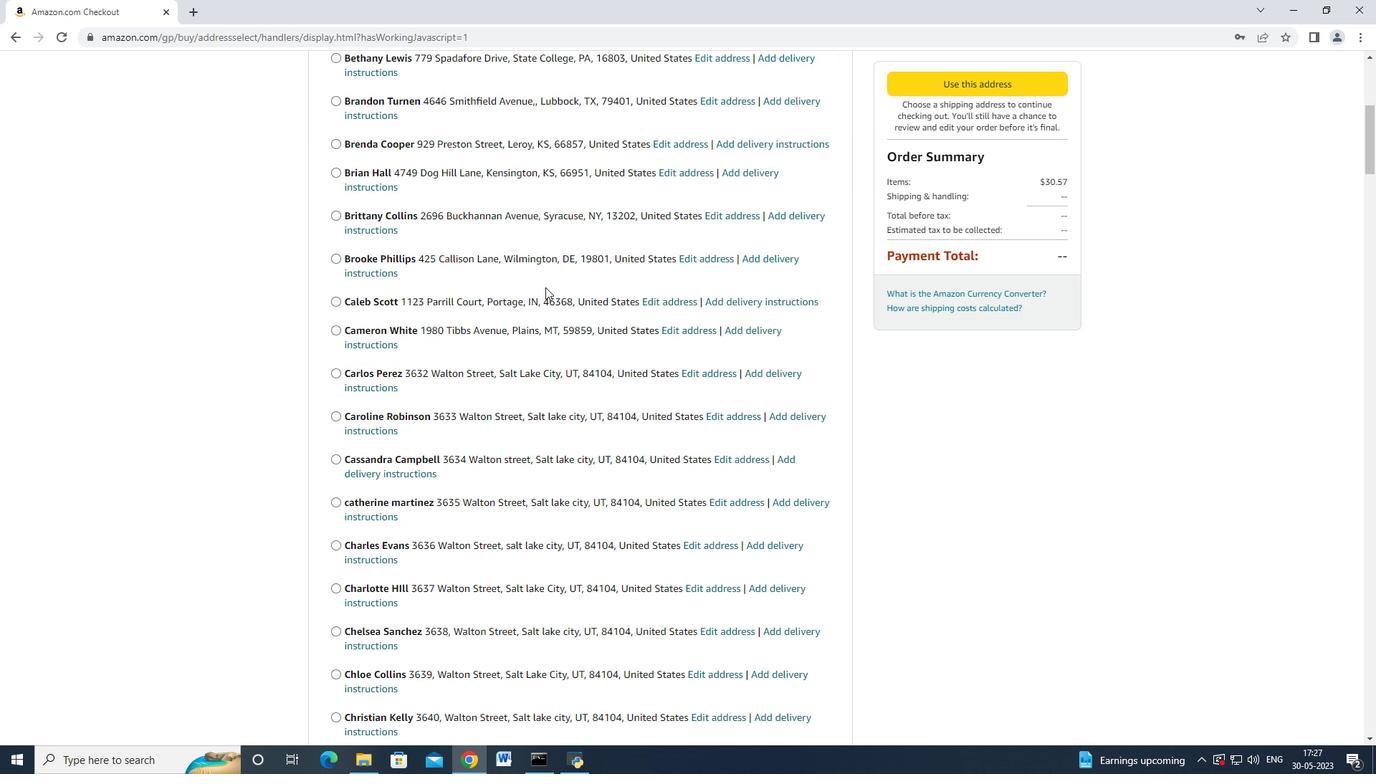 
Action: Mouse moved to (546, 286)
Screenshot: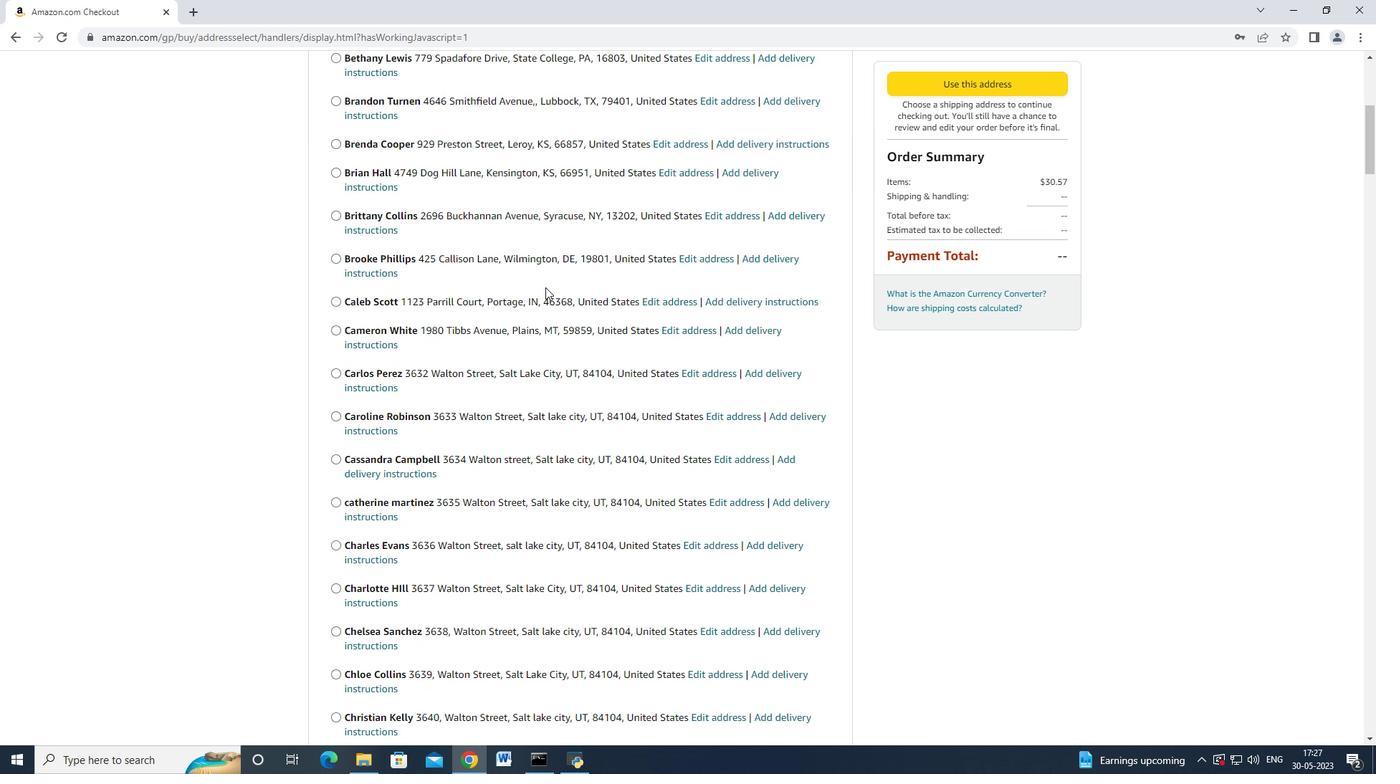 
Action: Mouse scrolled (545, 286) with delta (0, 0)
Screenshot: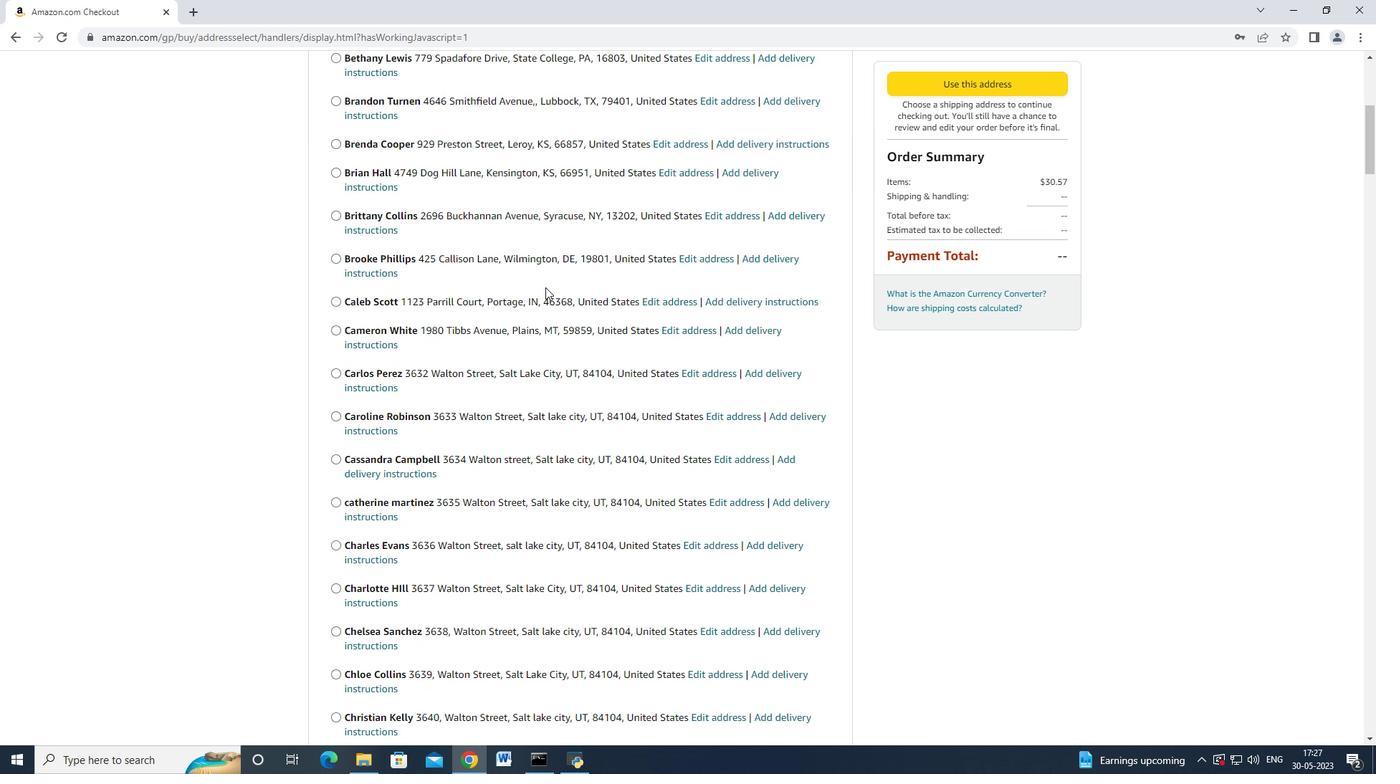 
Action: Mouse moved to (547, 286)
Screenshot: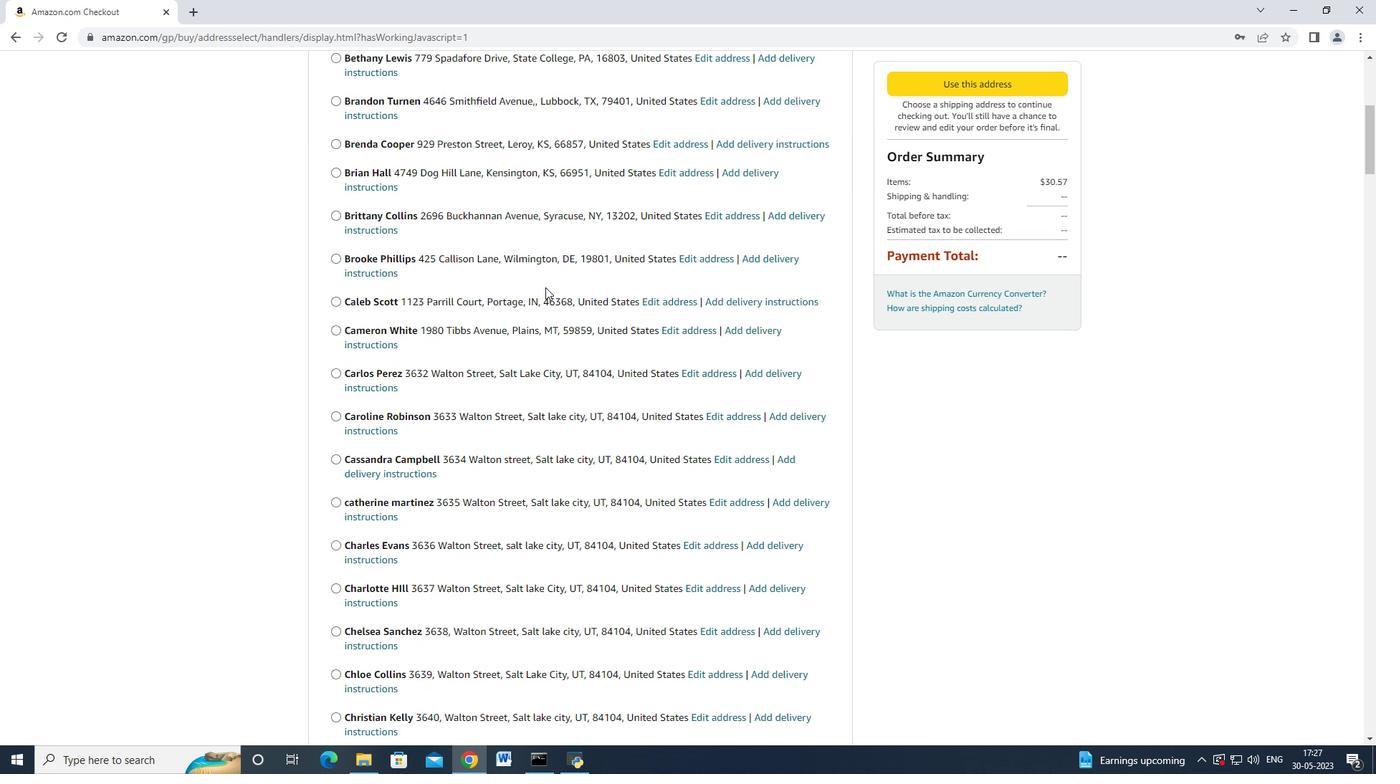 
Action: Mouse scrolled (547, 285) with delta (0, 0)
Screenshot: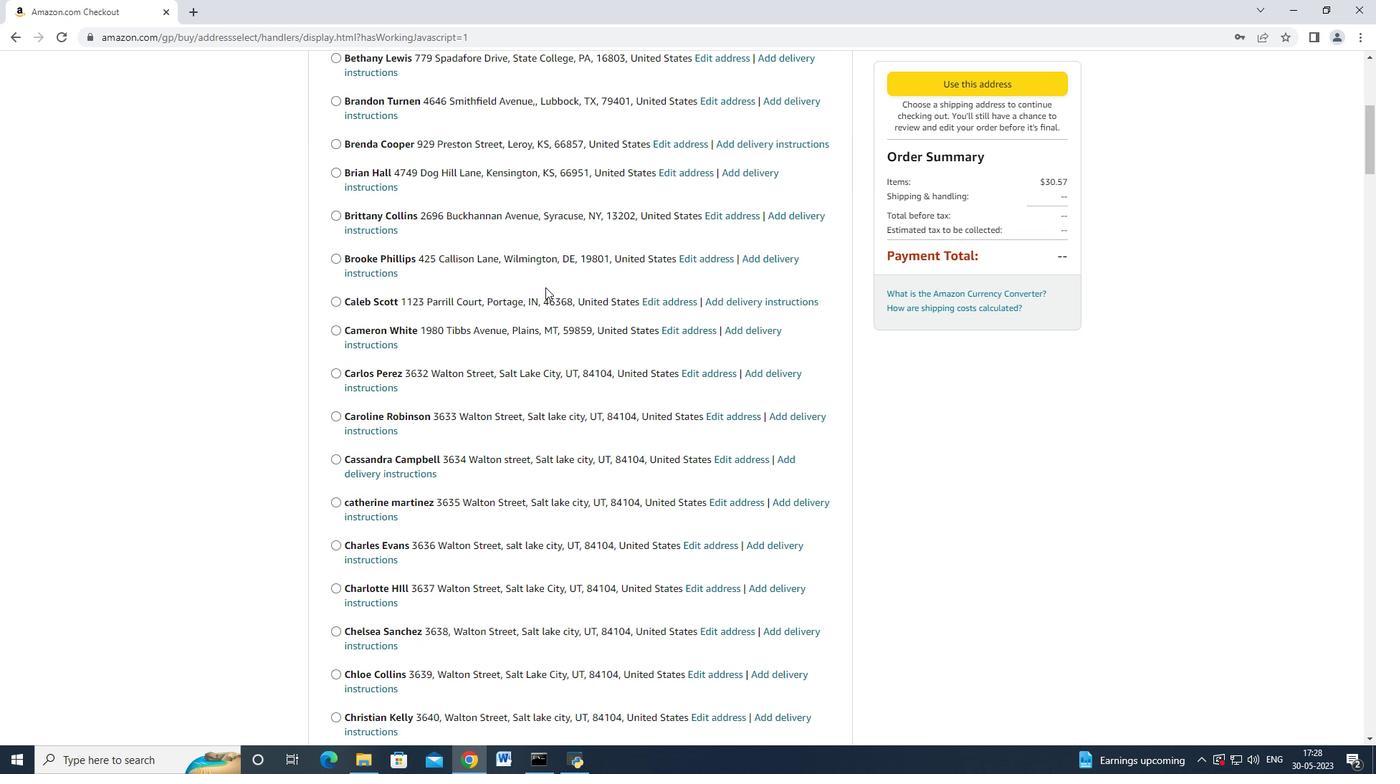 
Action: Mouse scrolled (547, 285) with delta (0, 0)
Screenshot: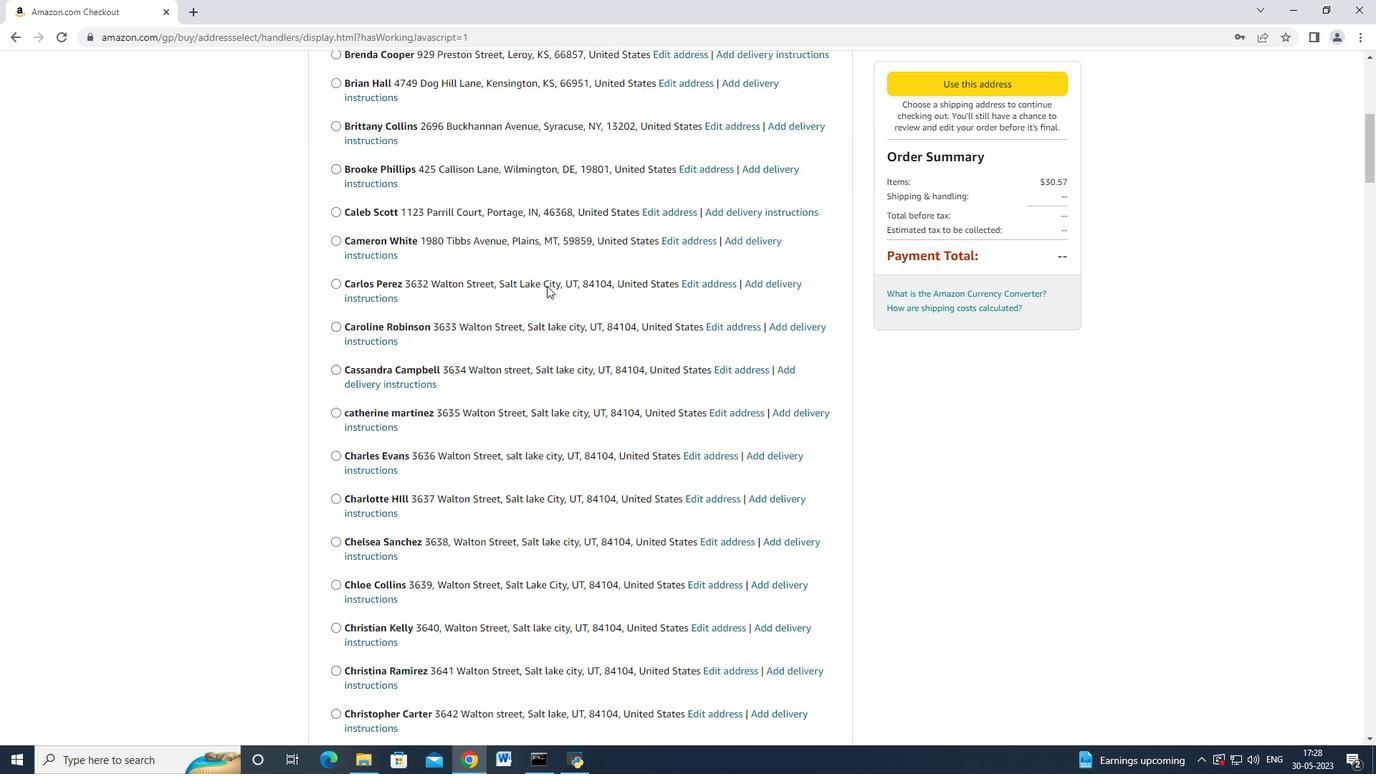 
Action: Mouse scrolled (547, 285) with delta (0, 0)
Screenshot: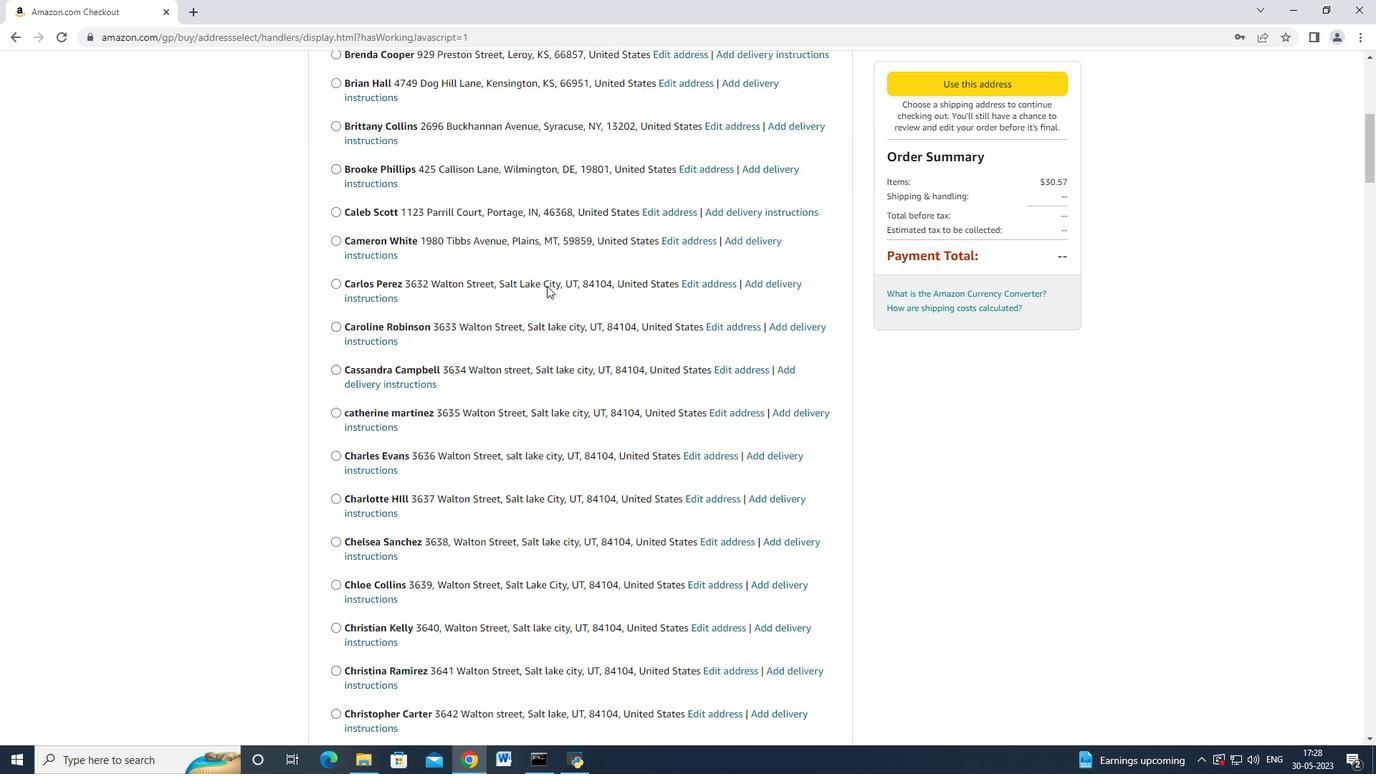 
Action: Mouse scrolled (547, 285) with delta (0, 0)
Screenshot: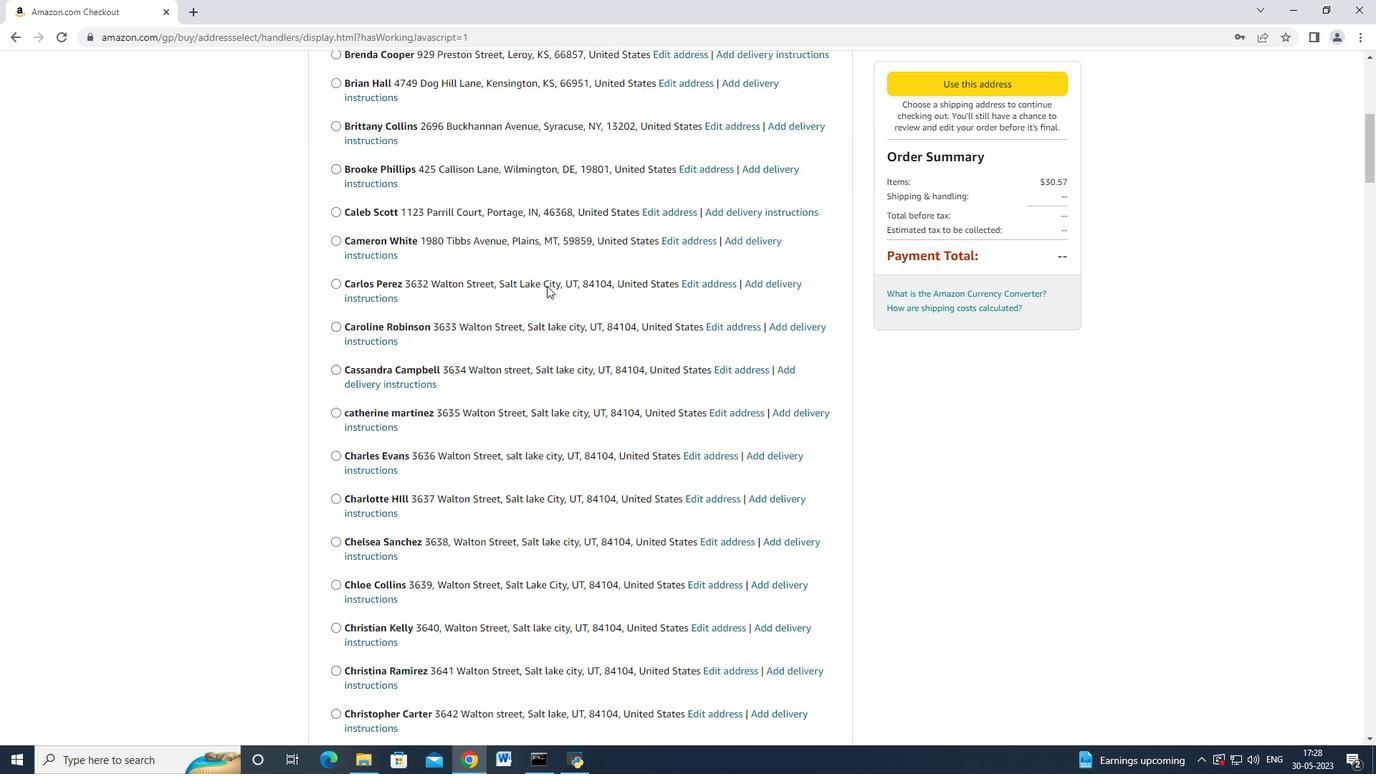 
Action: Mouse scrolled (547, 285) with delta (0, 0)
Screenshot: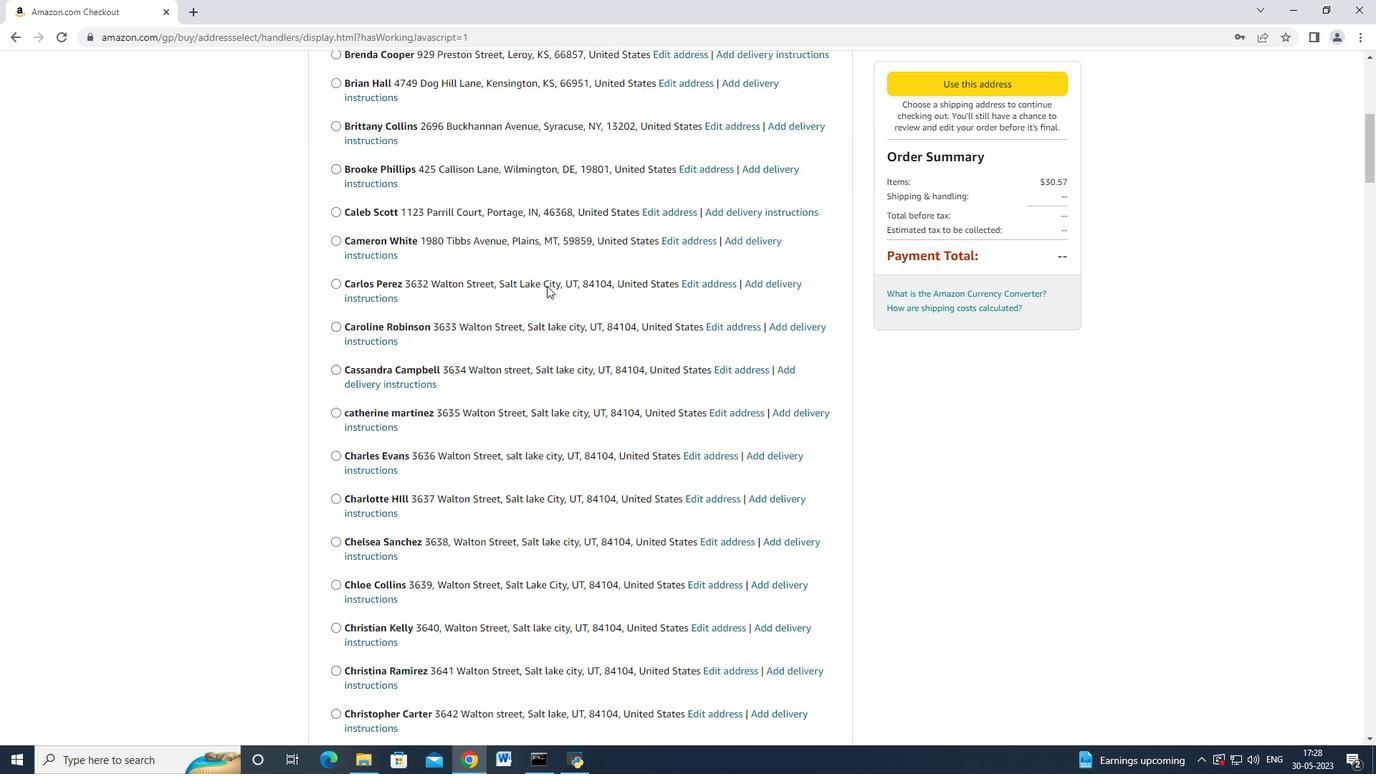 
Action: Mouse scrolled (547, 285) with delta (0, 0)
Screenshot: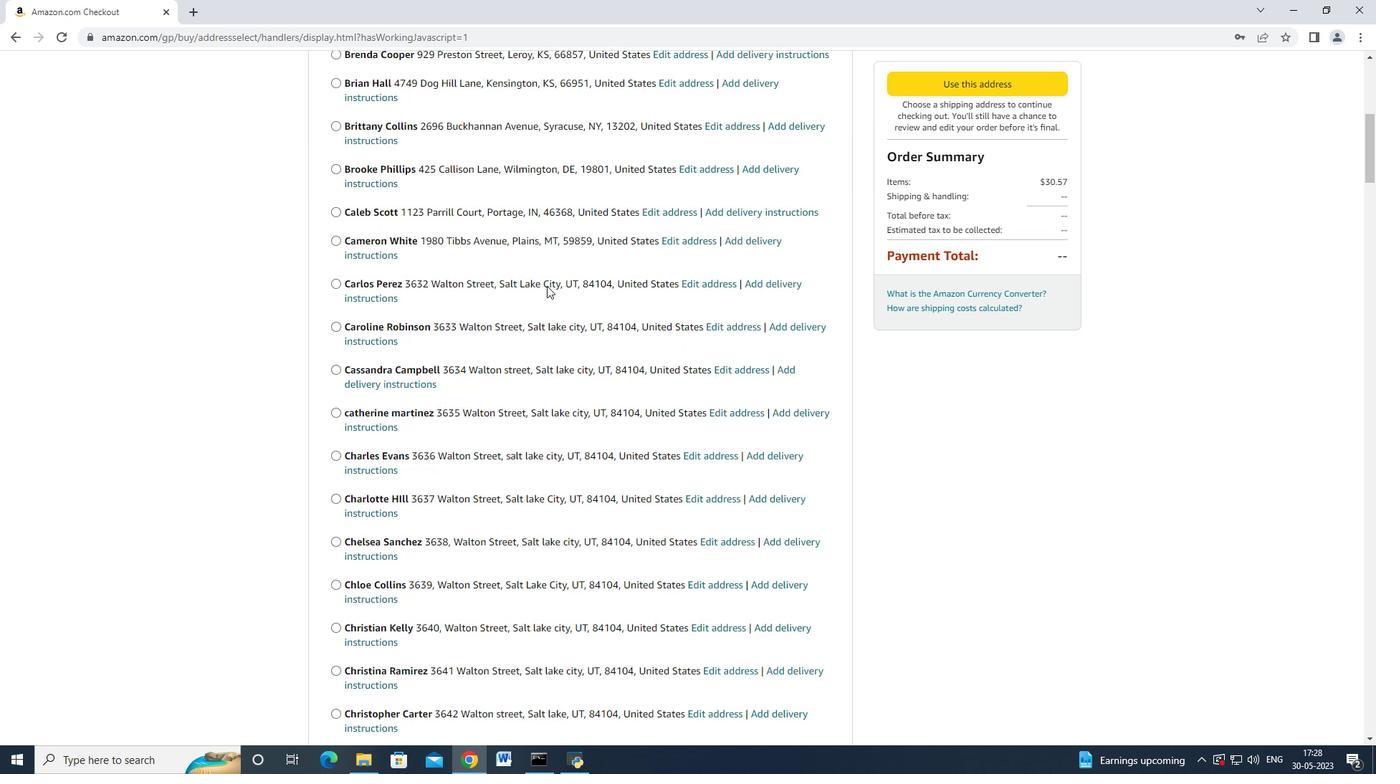 
Action: Mouse scrolled (547, 285) with delta (0, 0)
Screenshot: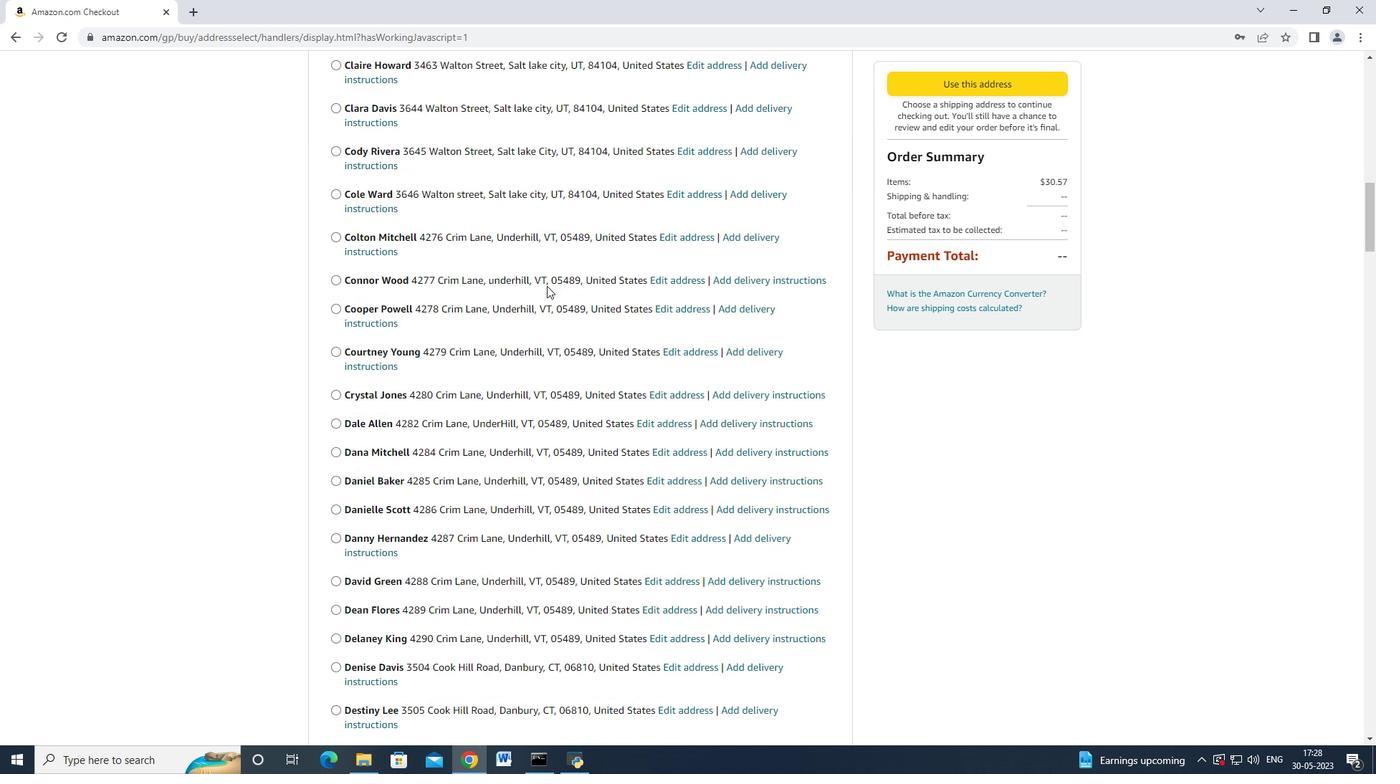 
Action: Mouse scrolled (547, 285) with delta (0, 0)
Screenshot: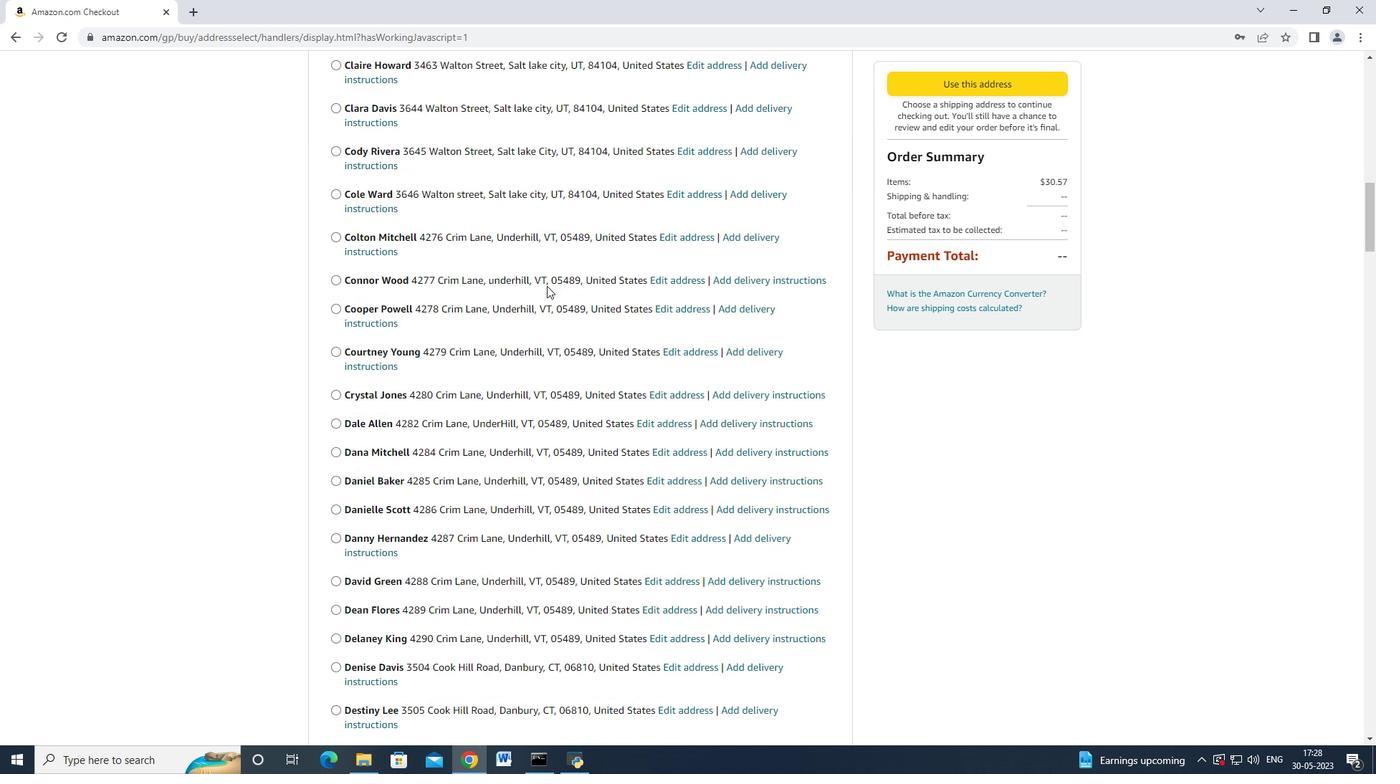
Action: Mouse scrolled (547, 285) with delta (0, 0)
Screenshot: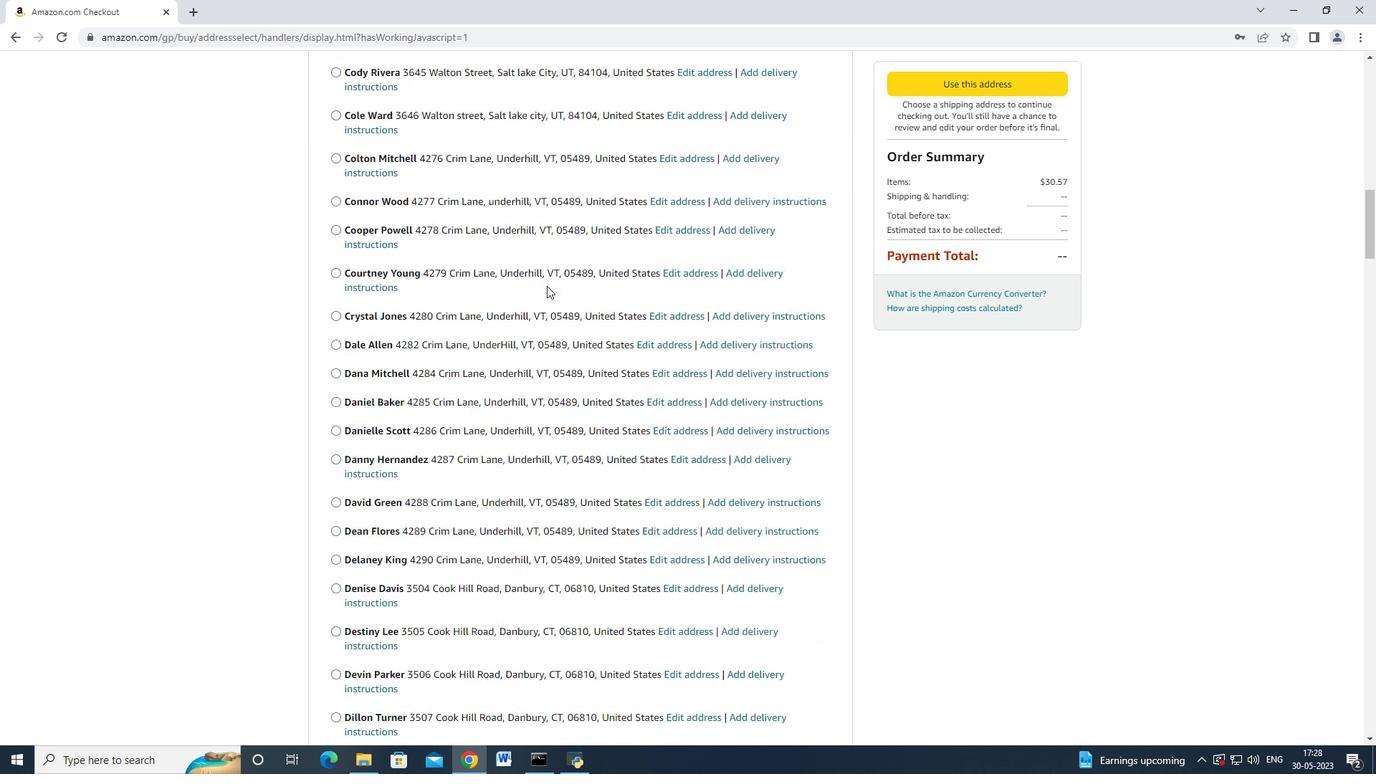 
Action: Mouse scrolled (547, 285) with delta (0, 0)
Screenshot: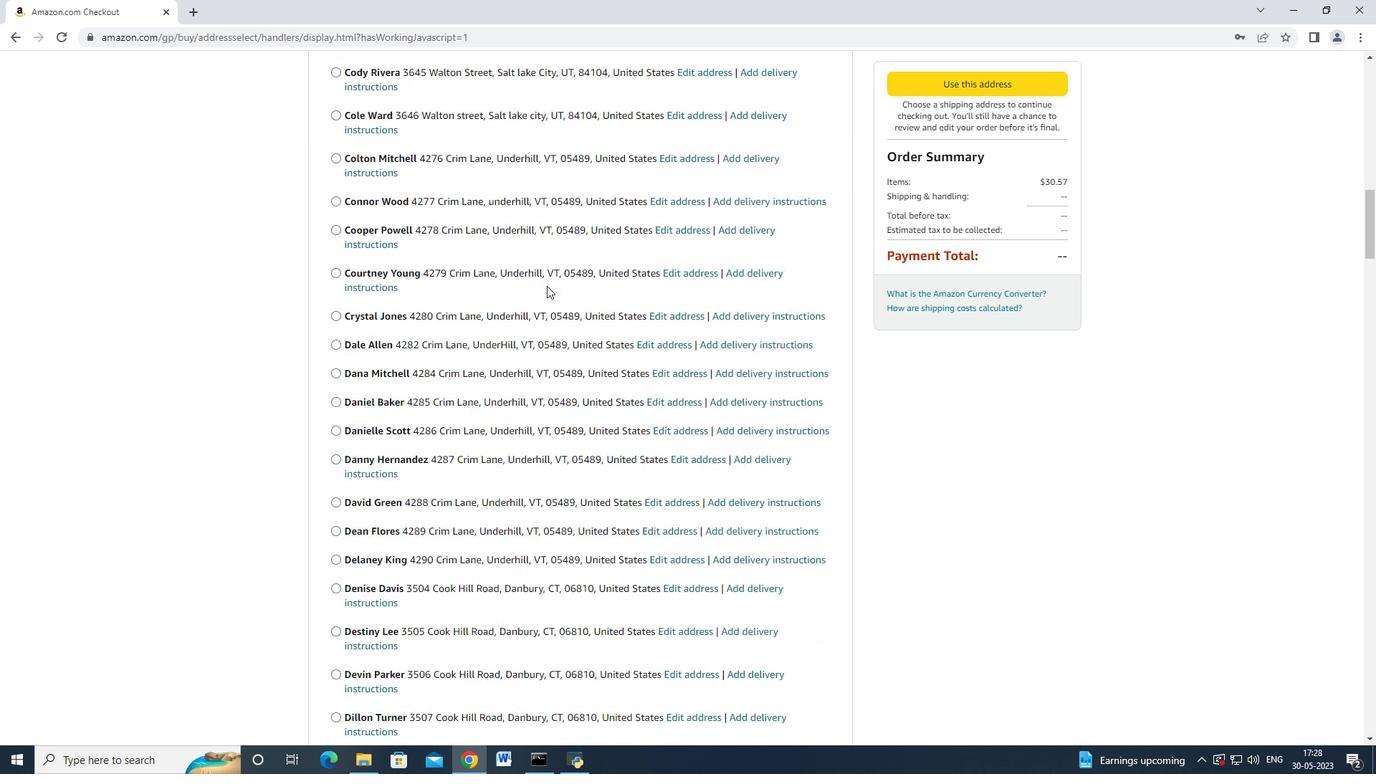 
Action: Mouse scrolled (547, 285) with delta (0, 0)
Screenshot: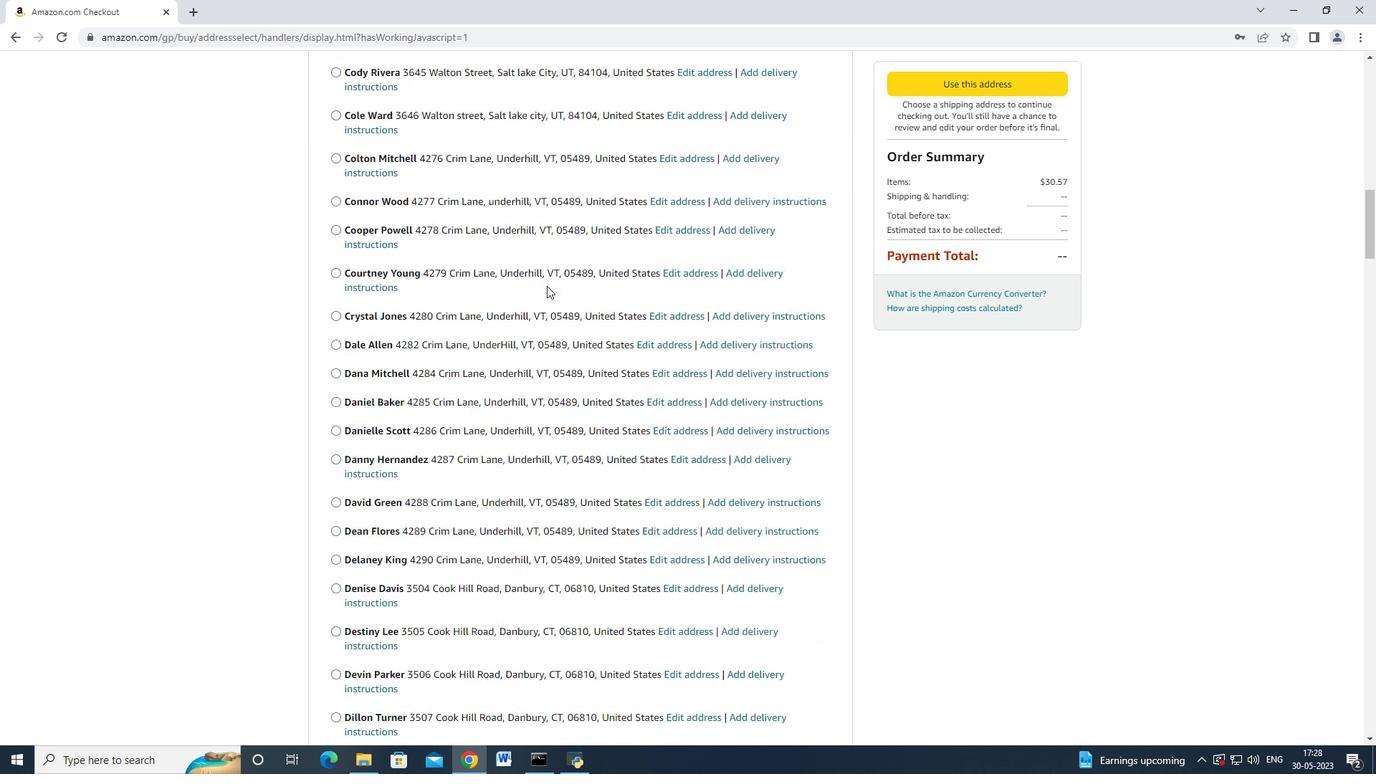 
Action: Mouse scrolled (547, 285) with delta (0, 0)
Screenshot: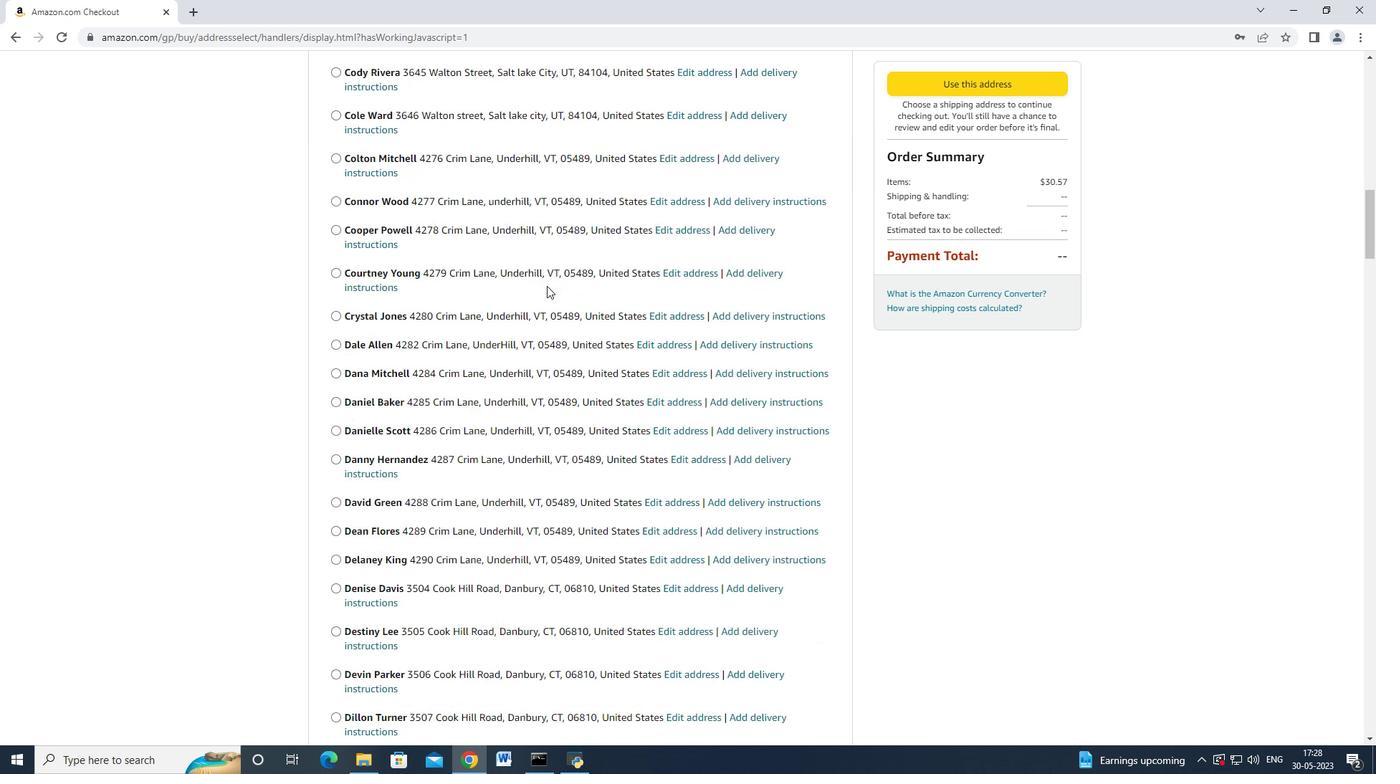 
Action: Mouse moved to (547, 286)
Screenshot: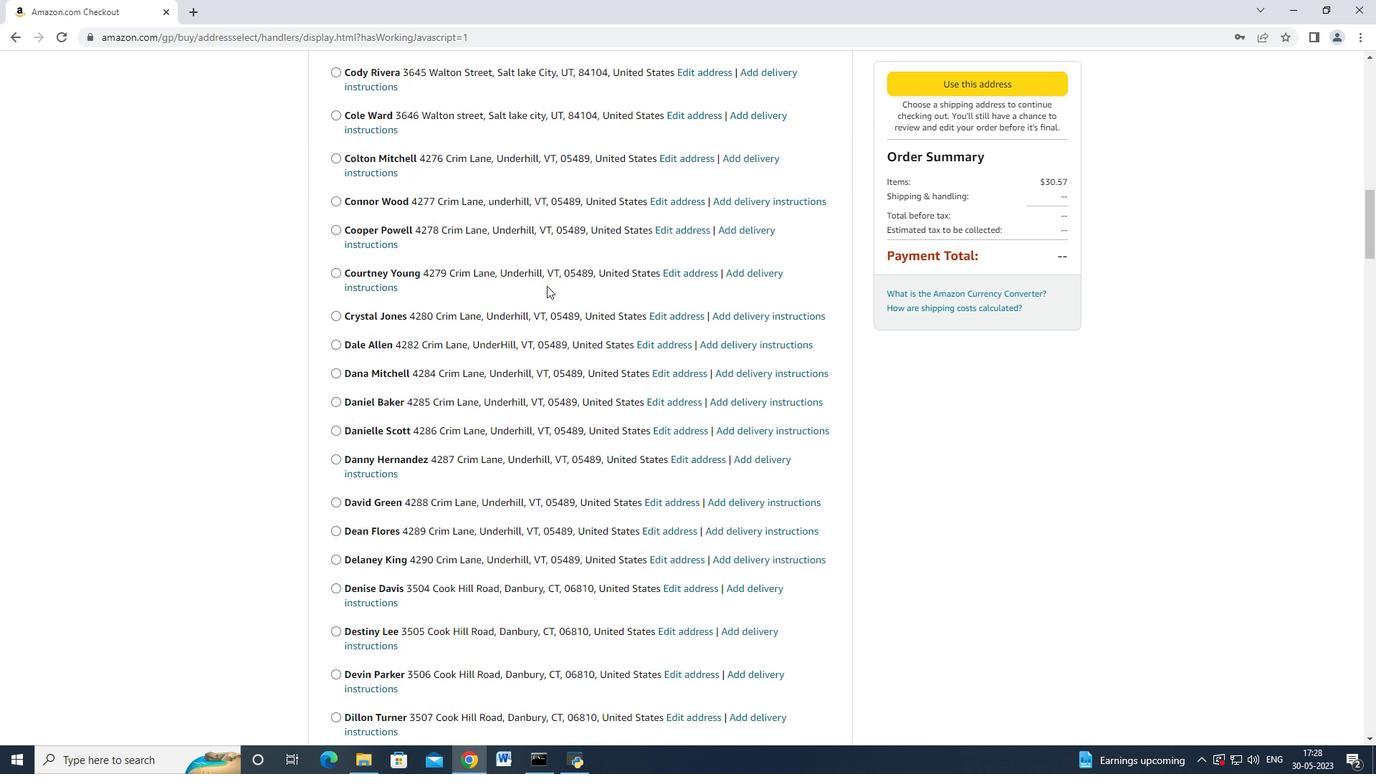 
Action: Mouse scrolled (547, 285) with delta (0, 0)
Screenshot: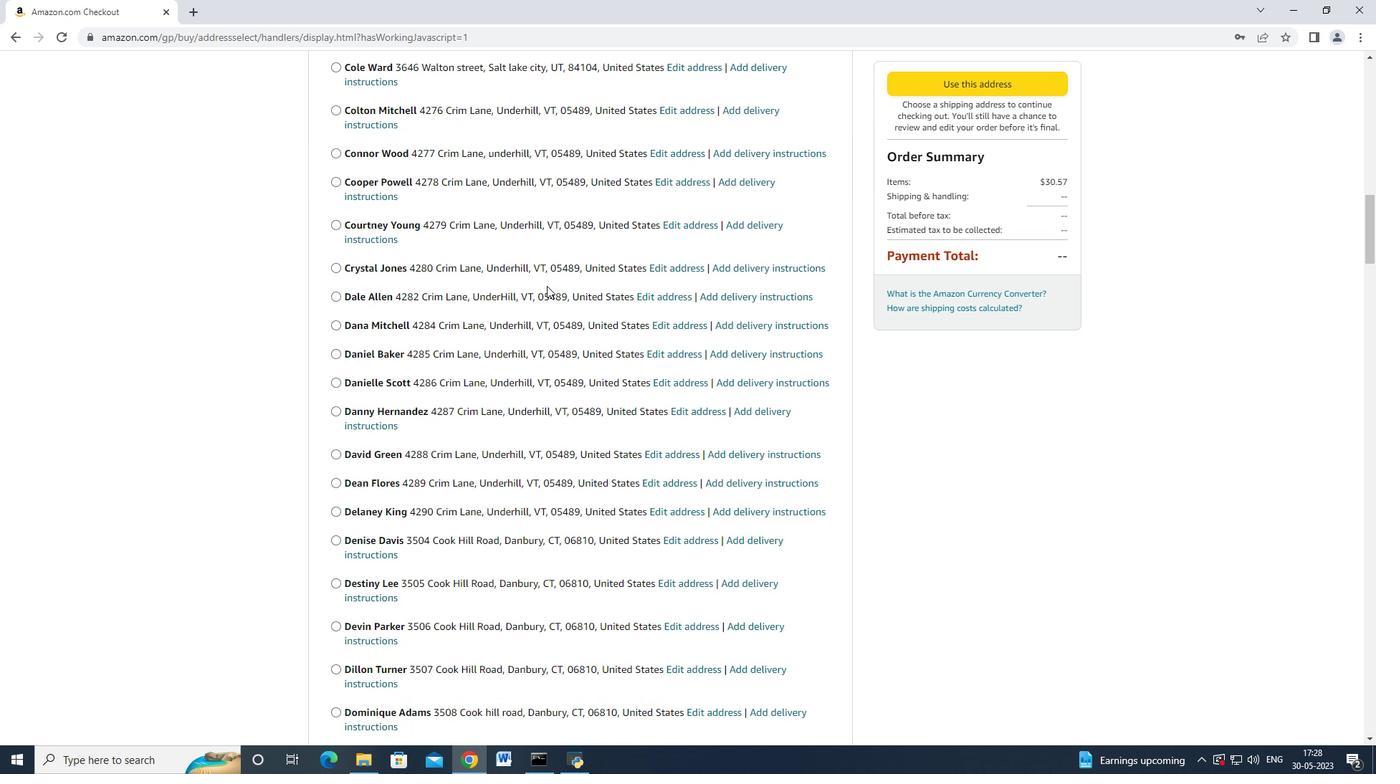 
Action: Mouse scrolled (547, 285) with delta (0, 0)
Screenshot: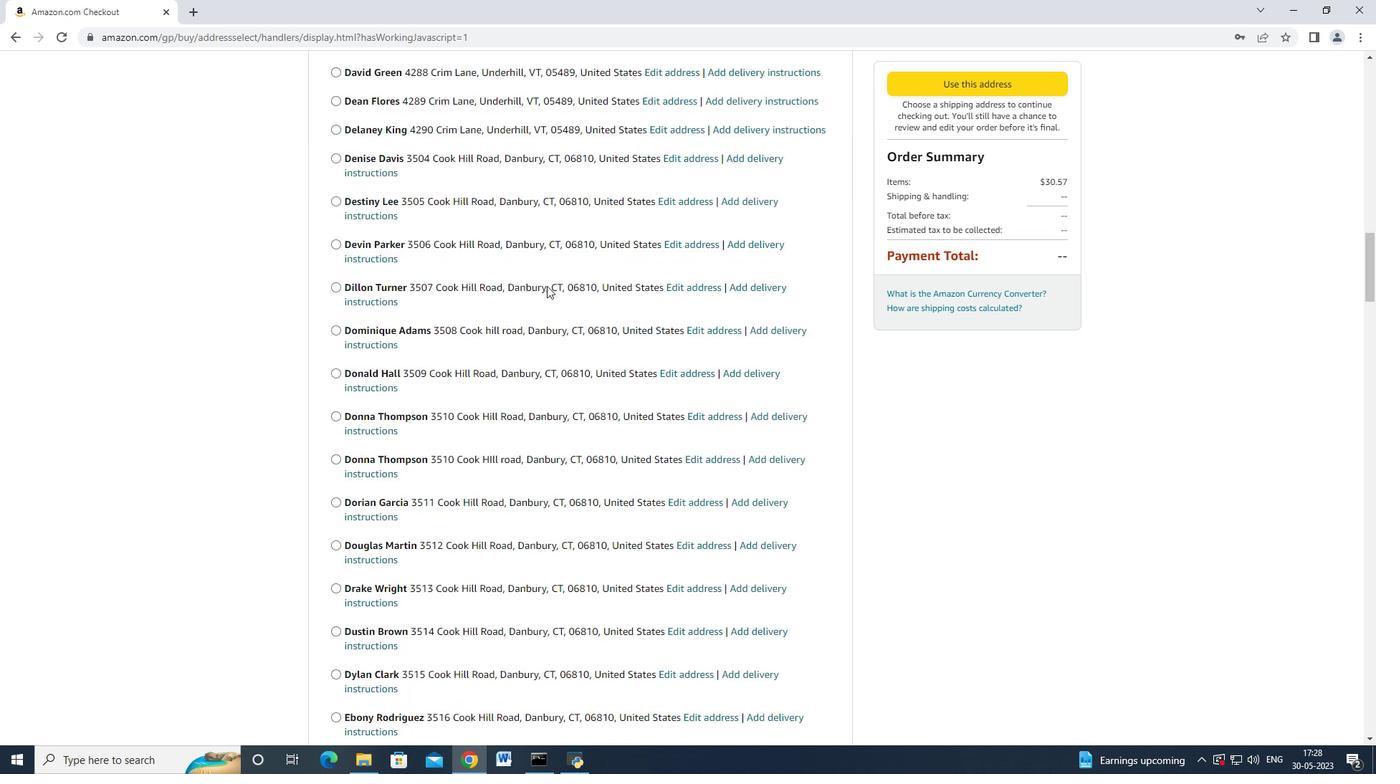 
Action: Mouse moved to (547, 286)
Screenshot: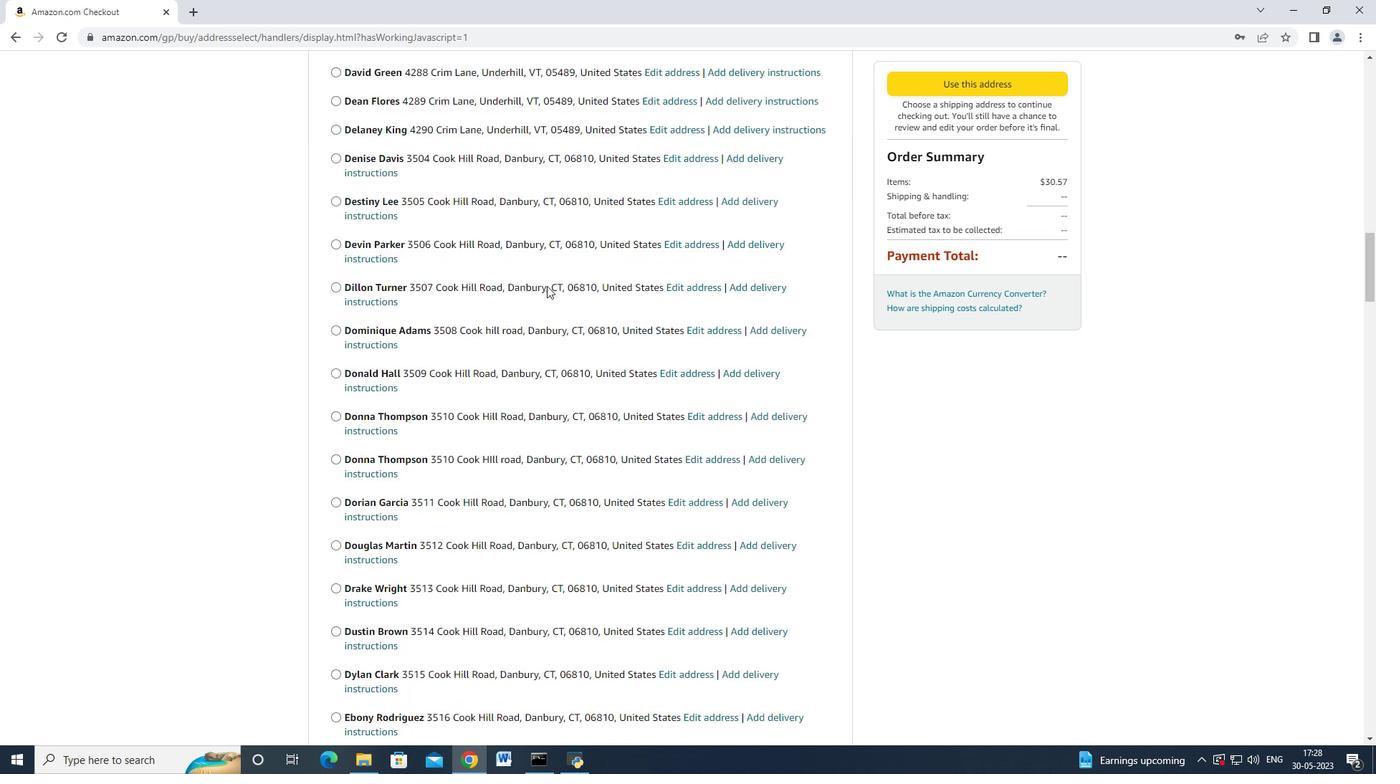 
Action: Mouse scrolled (547, 285) with delta (0, 0)
Screenshot: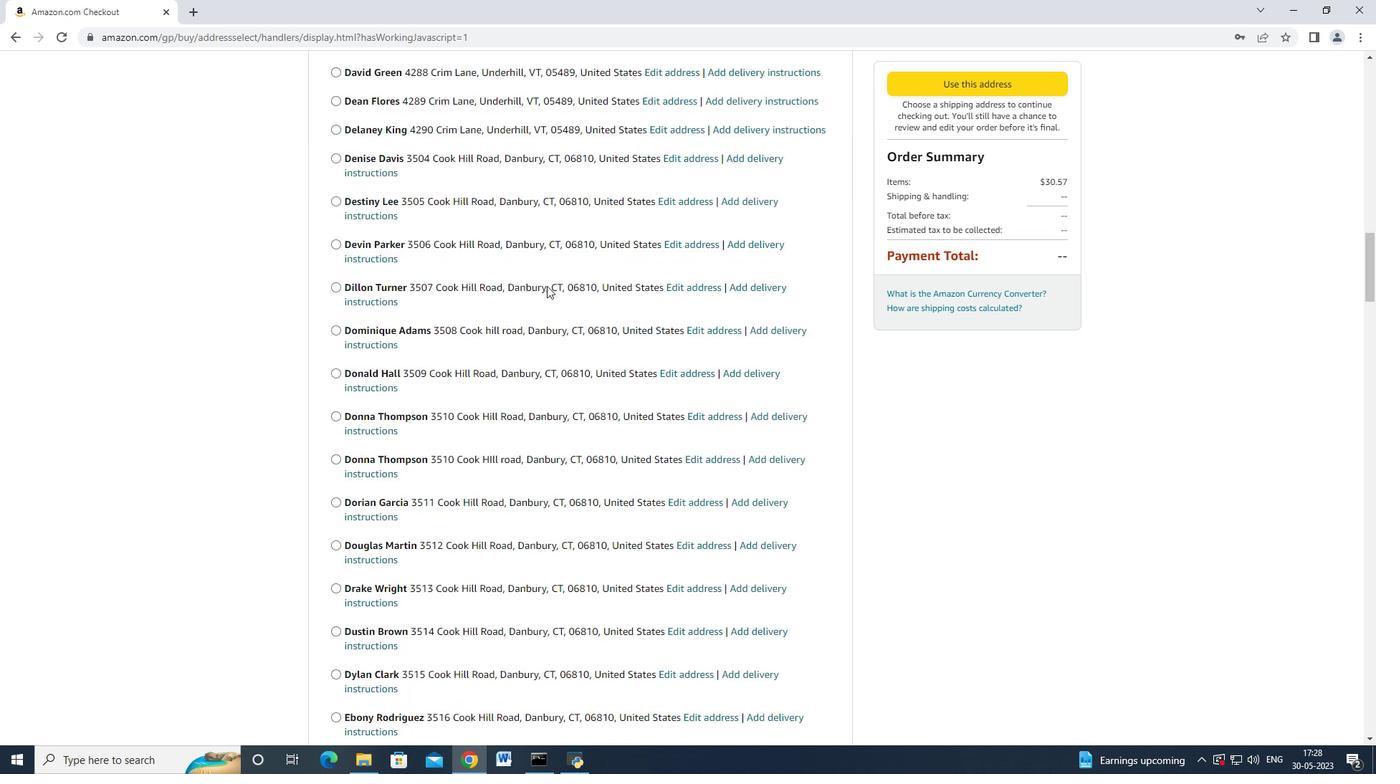 
Action: Mouse moved to (547, 286)
Screenshot: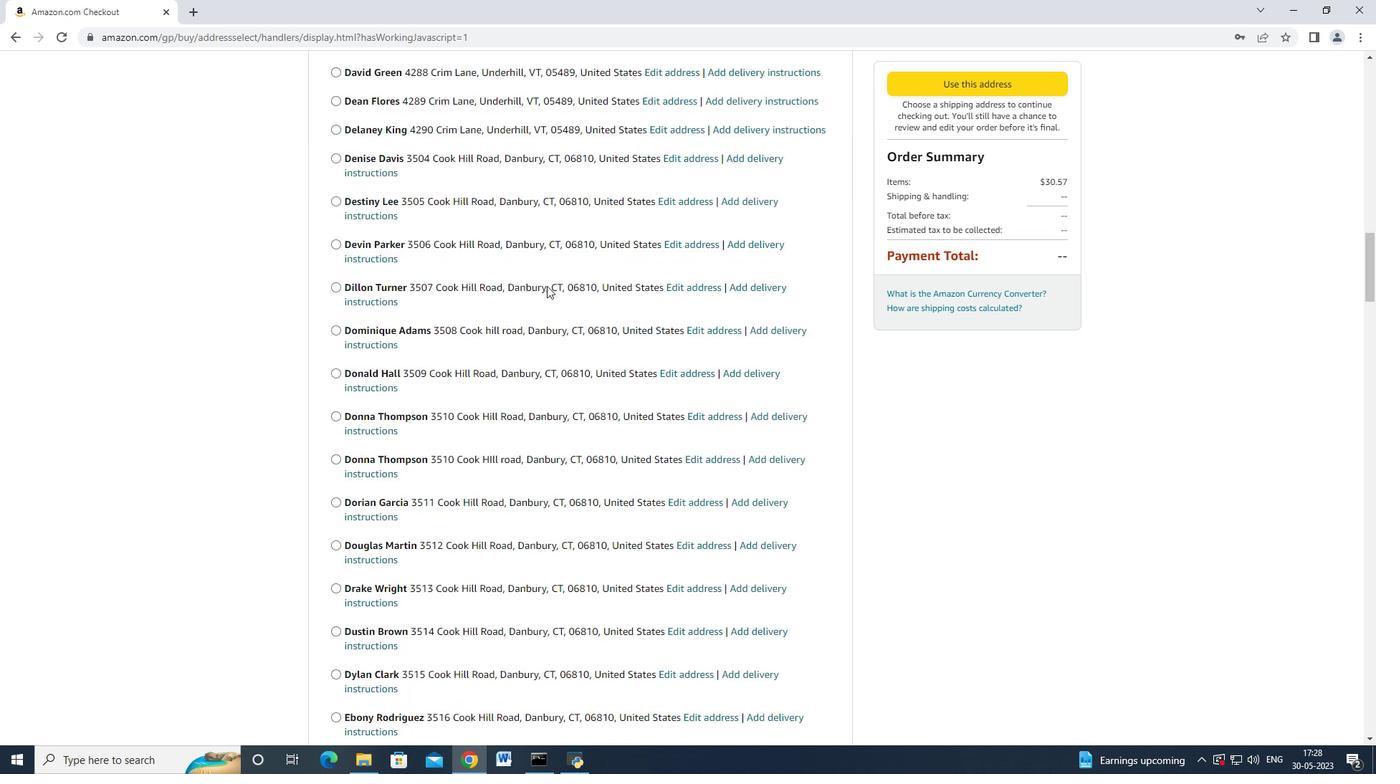
Action: Mouse scrolled (547, 286) with delta (0, 0)
Screenshot: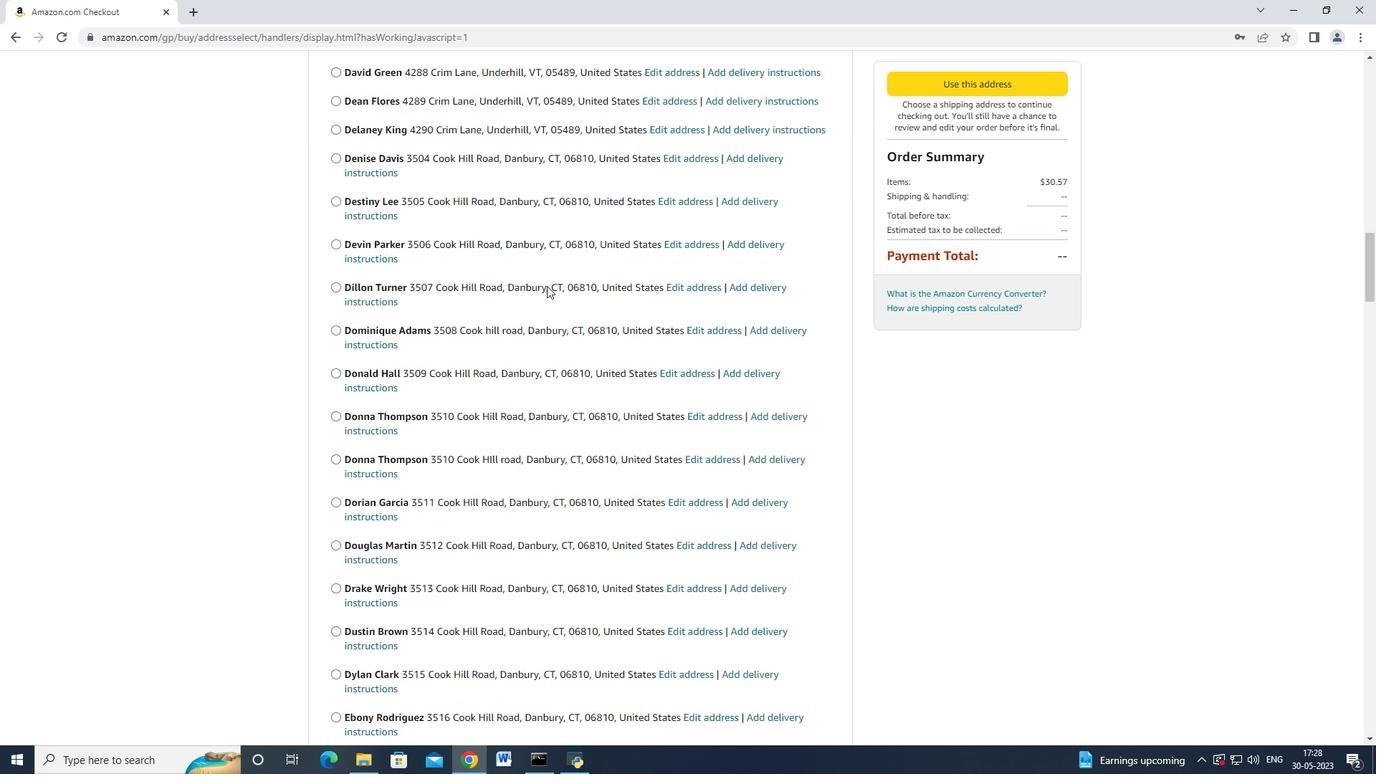 
Action: Mouse scrolled (547, 286) with delta (0, 0)
Screenshot: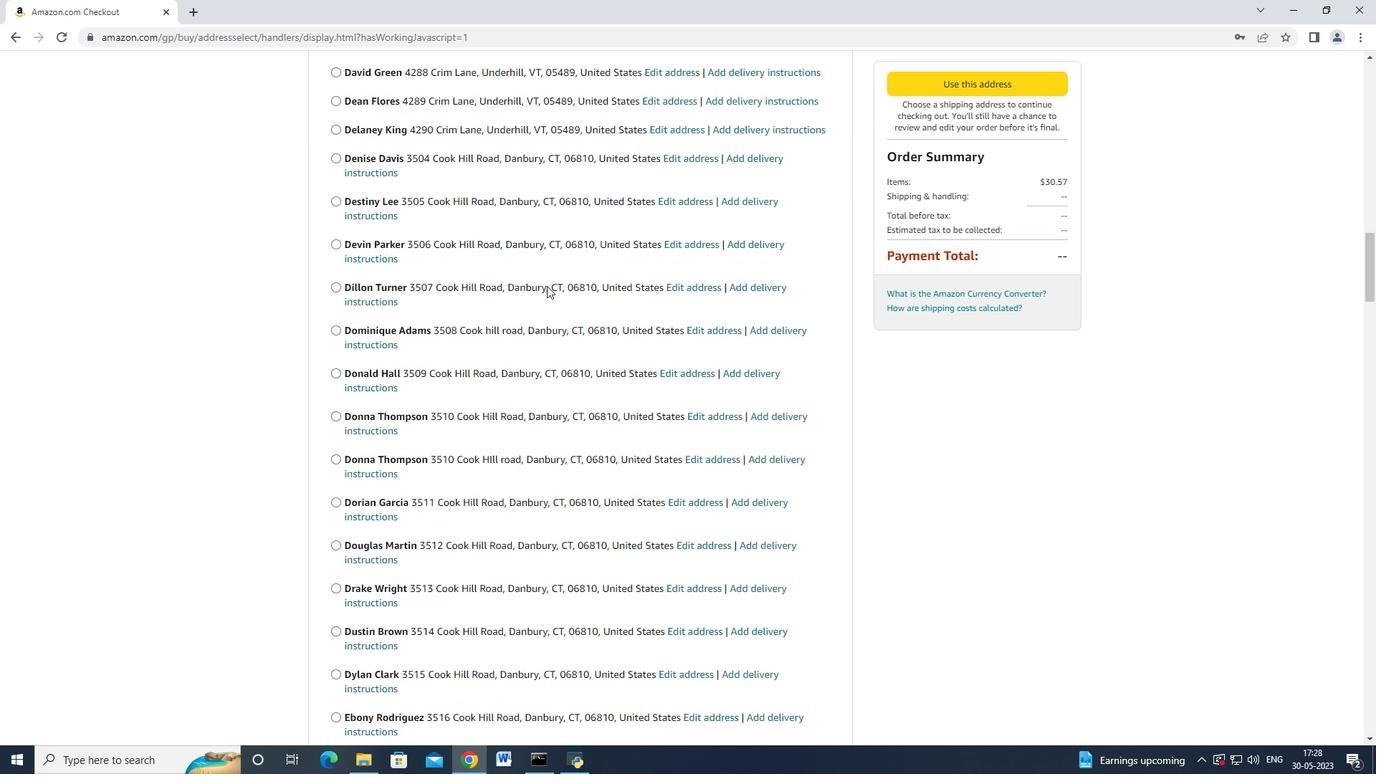 
Action: Mouse moved to (547, 286)
Screenshot: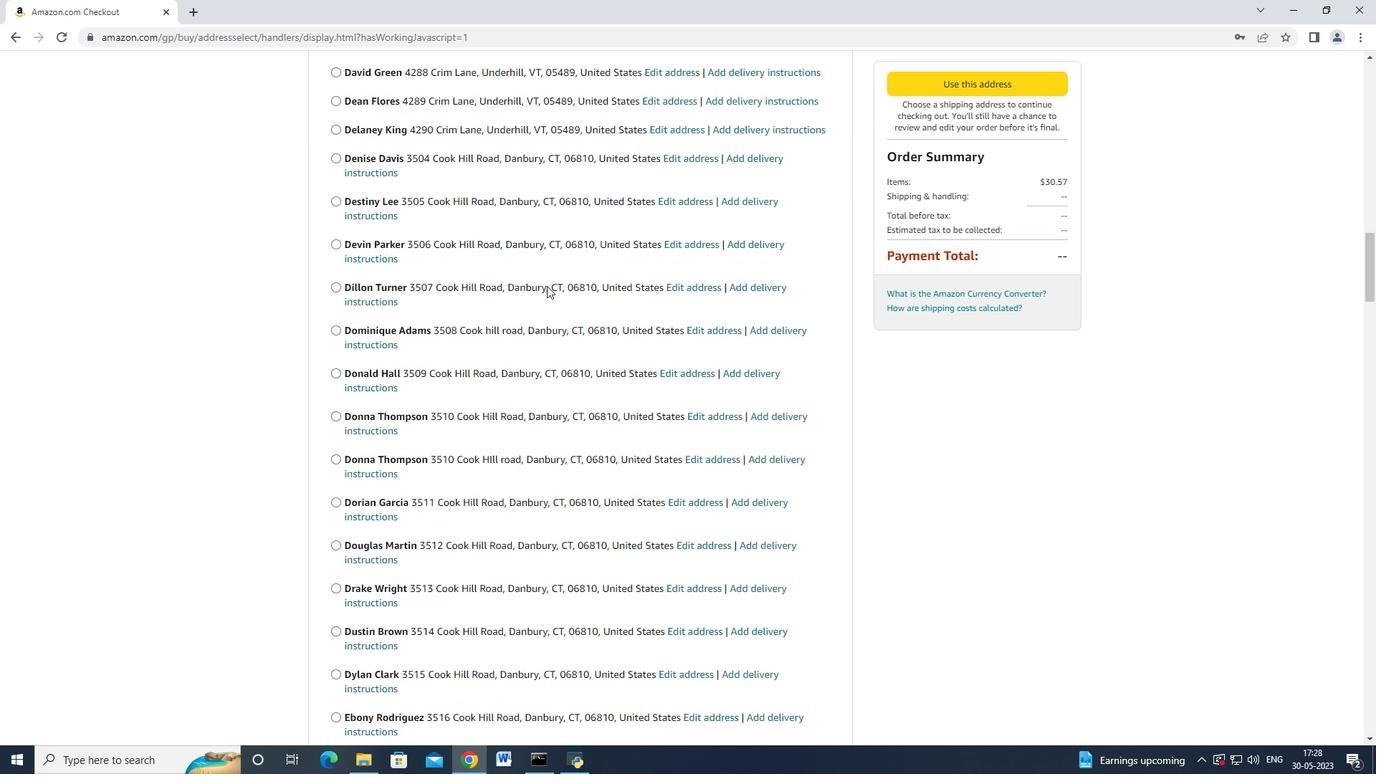
Action: Mouse scrolled (547, 286) with delta (0, 0)
Screenshot: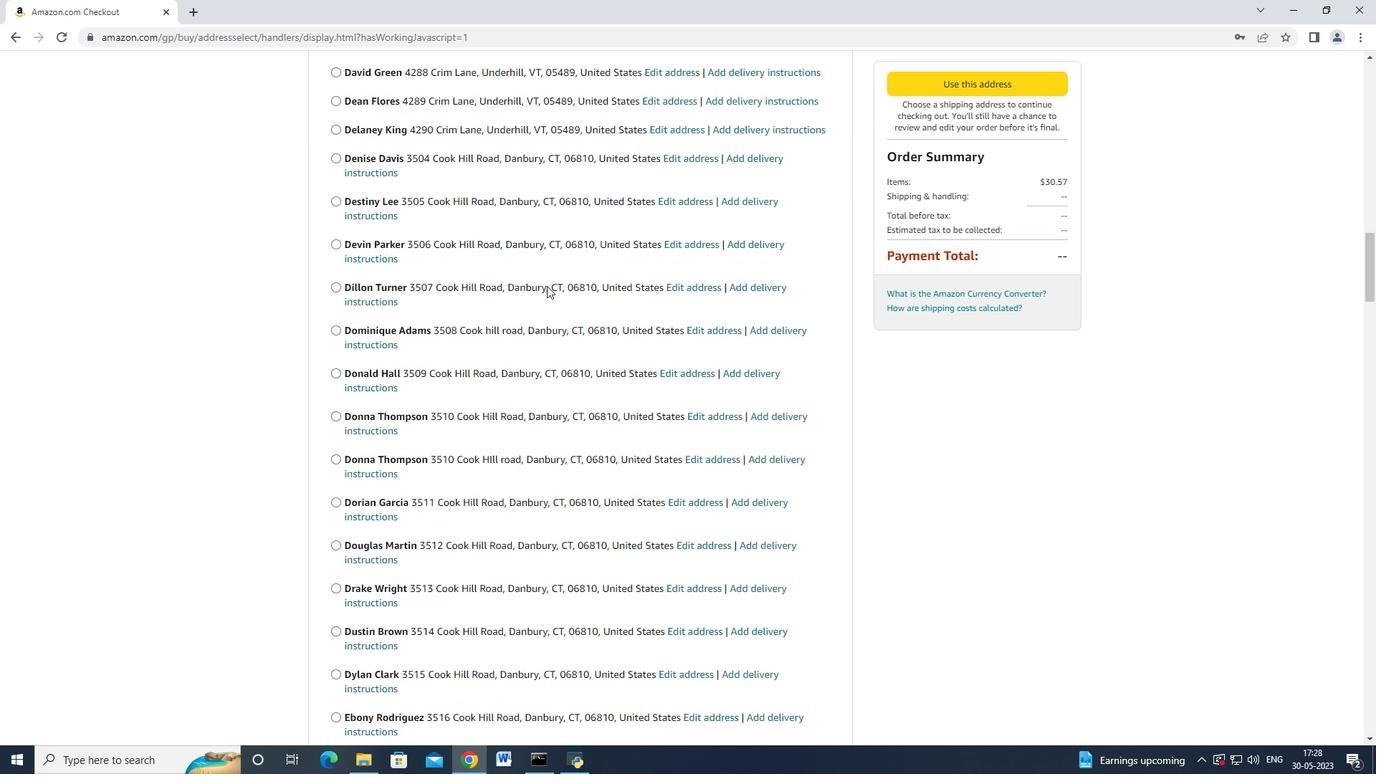 
Action: Mouse scrolled (547, 286) with delta (0, 0)
Screenshot: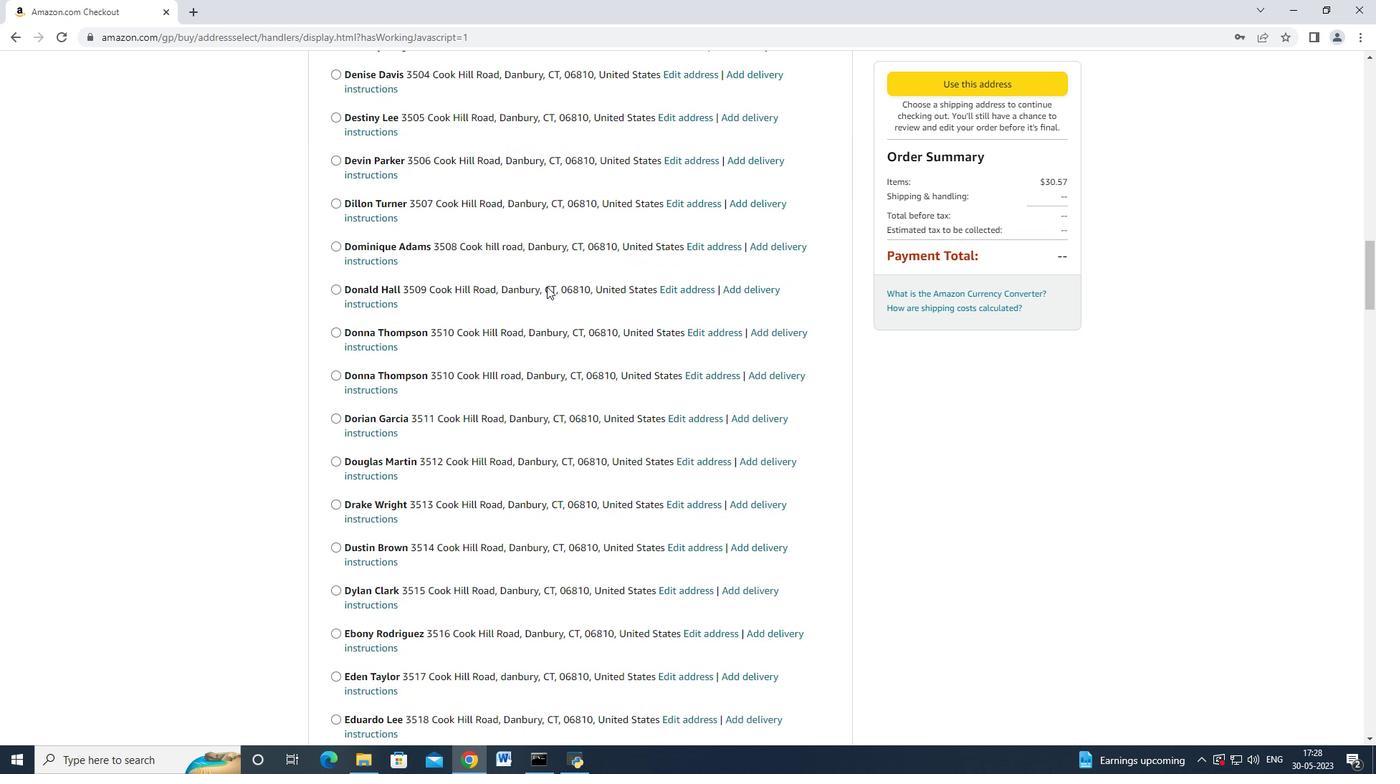 
Action: Mouse scrolled (547, 286) with delta (0, 0)
Screenshot: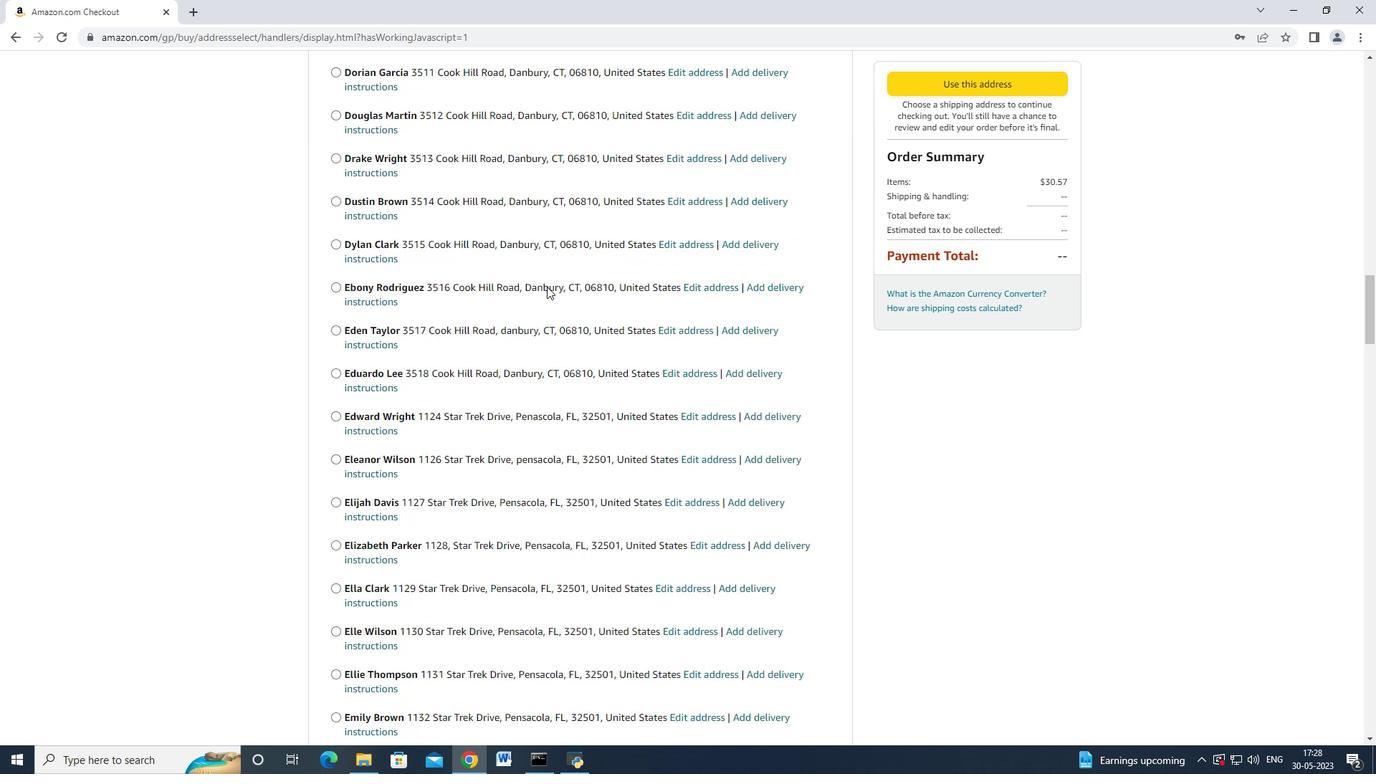 
Action: Mouse moved to (547, 287)
Screenshot: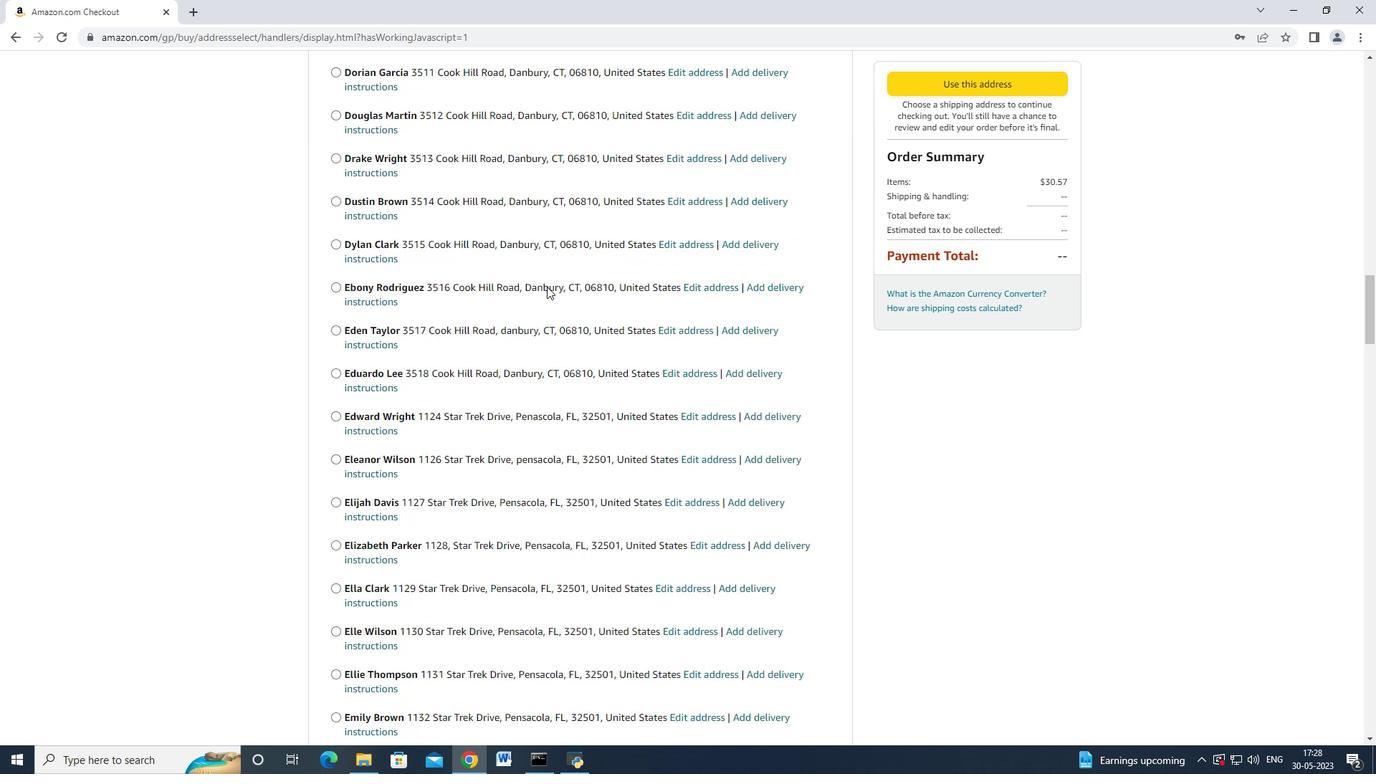 
Action: Mouse scrolled (547, 286) with delta (0, 0)
Screenshot: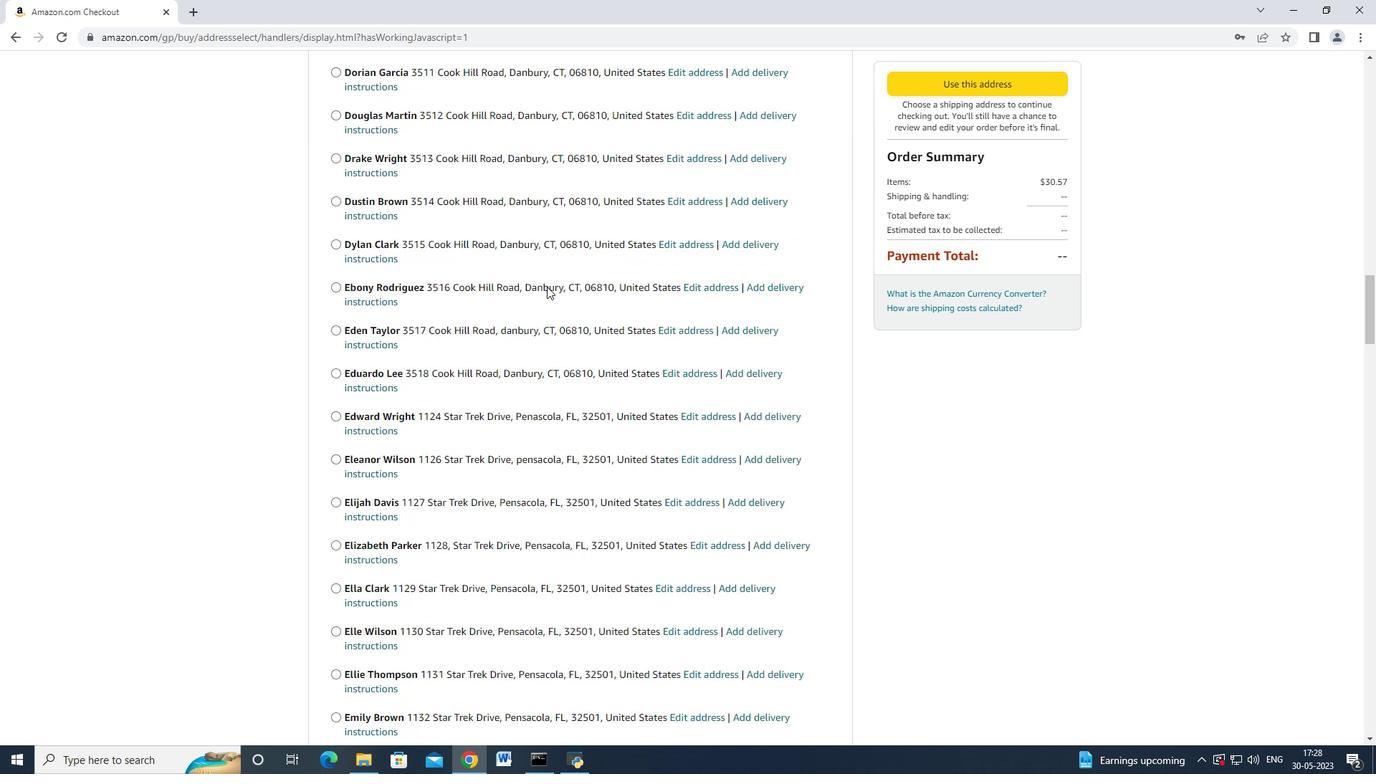 
Action: Mouse moved to (546, 287)
Screenshot: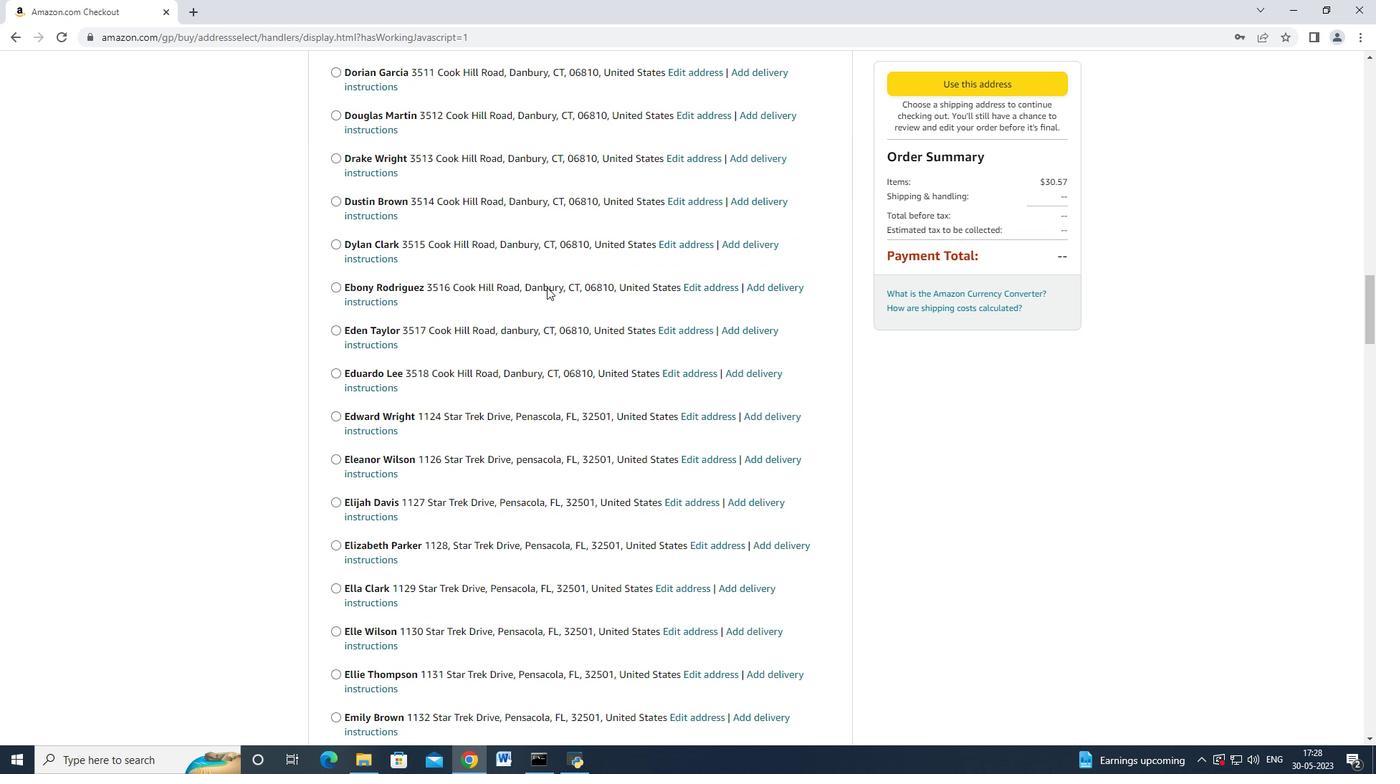 
Action: Mouse scrolled (547, 286) with delta (0, -1)
Screenshot: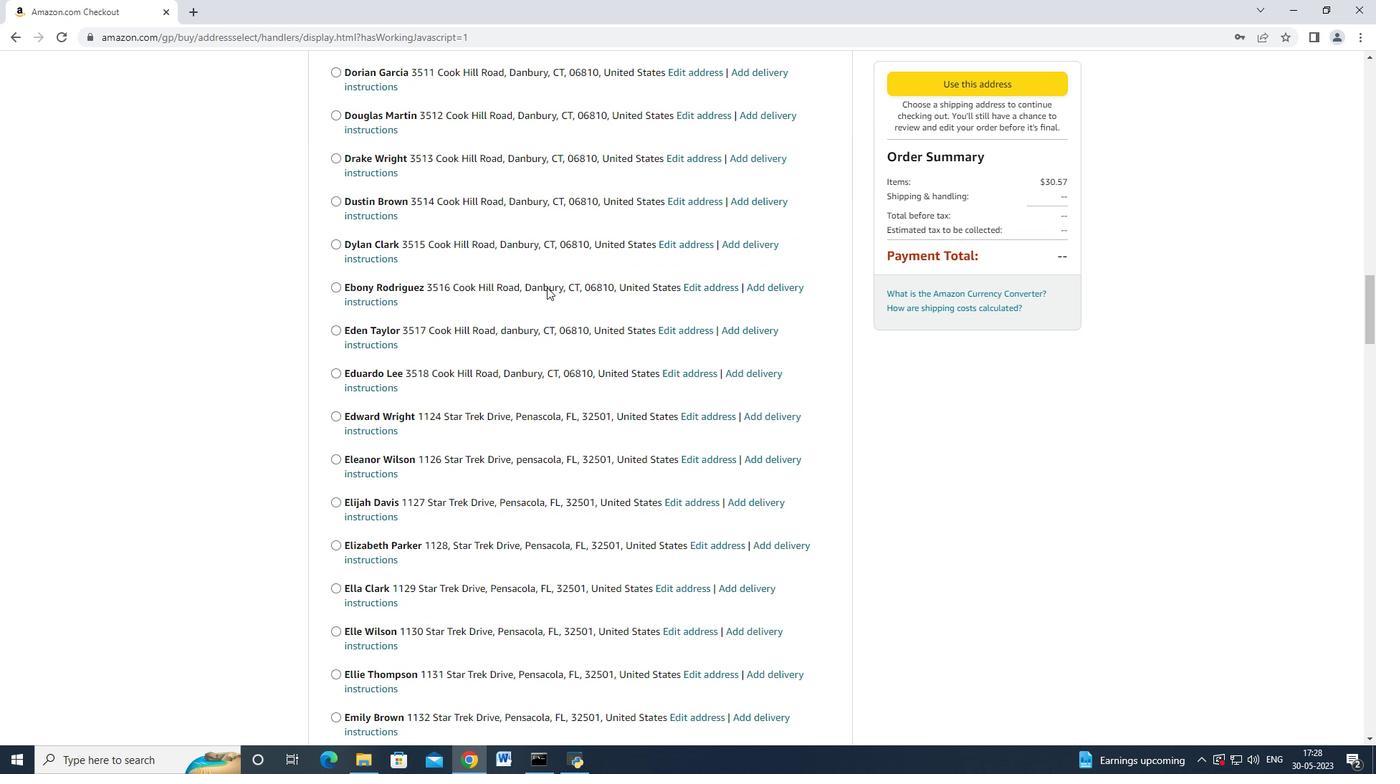 
Action: Mouse moved to (546, 288)
Screenshot: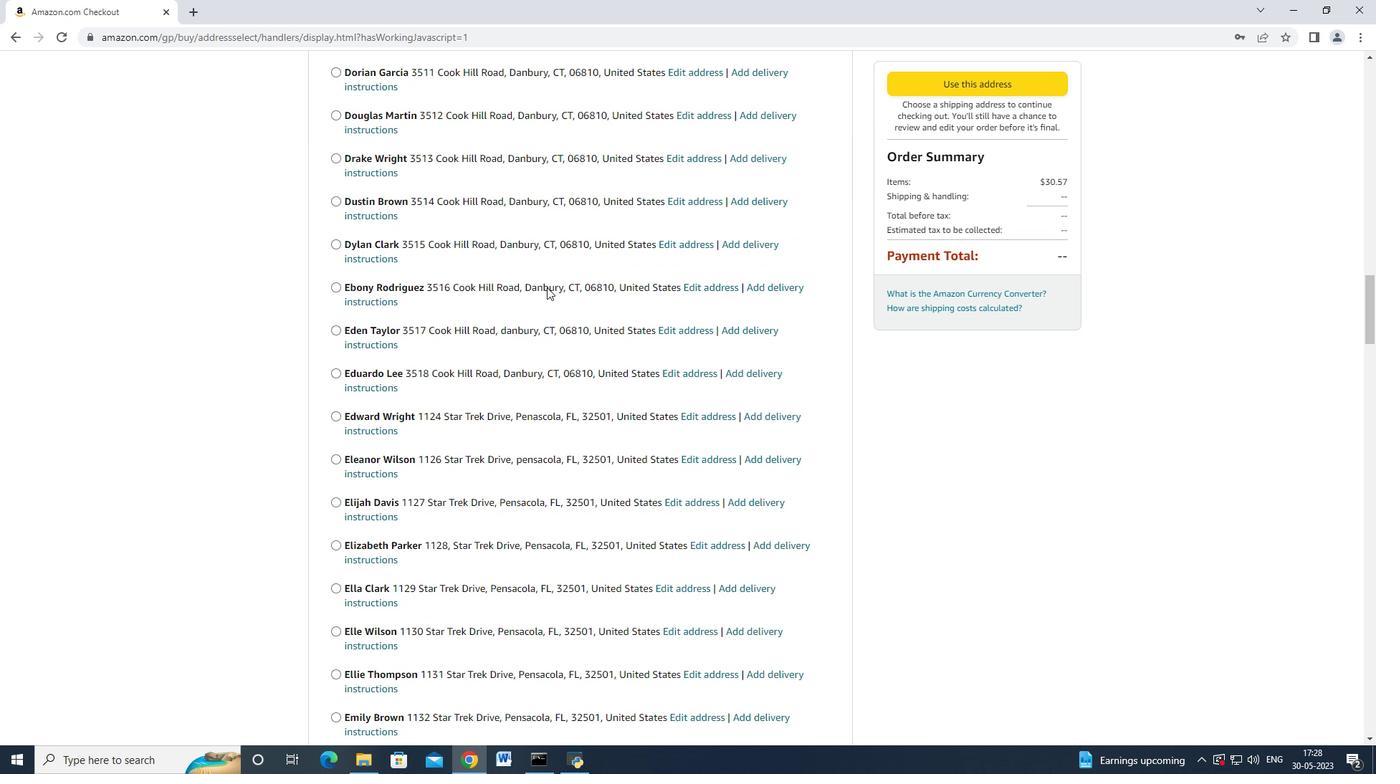 
Action: Mouse scrolled (547, 286) with delta (0, 0)
Screenshot: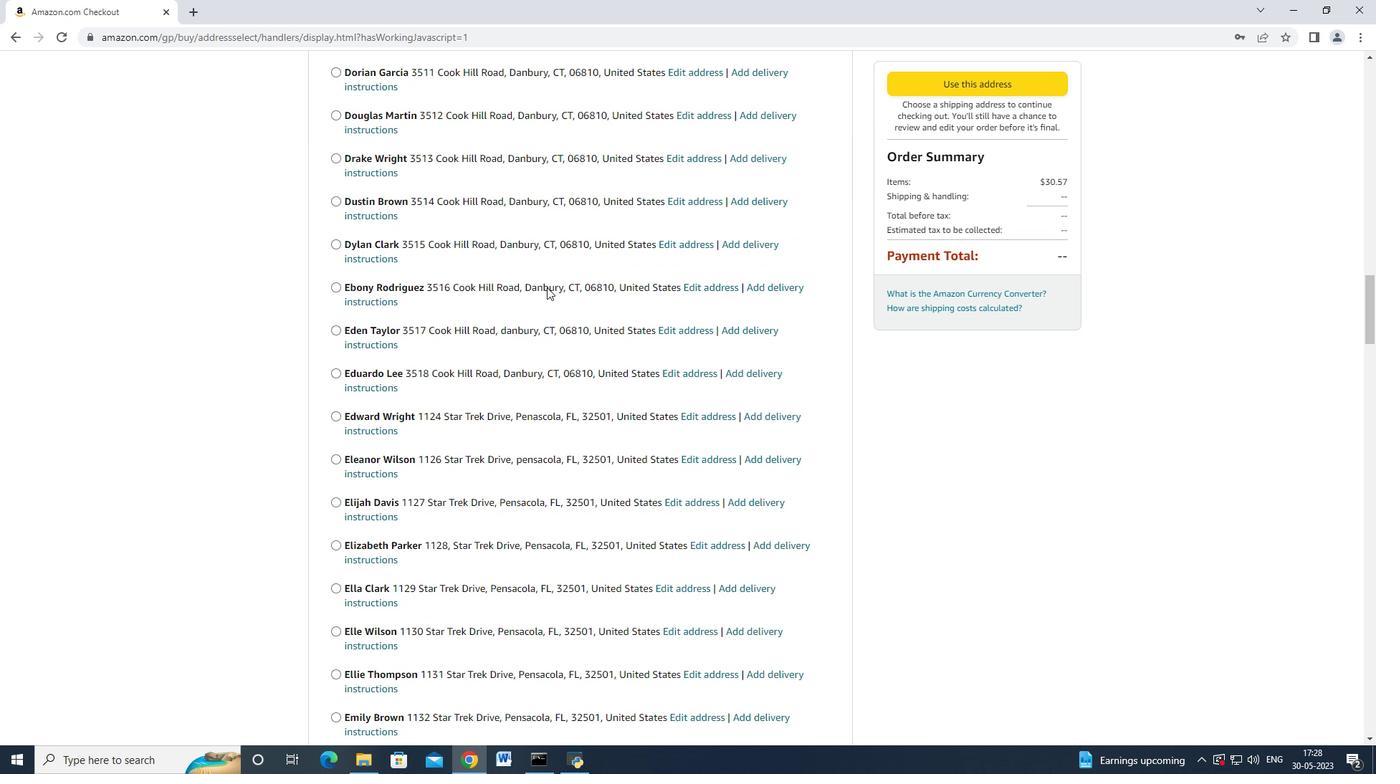 
Action: Mouse scrolled (546, 286) with delta (0, 0)
Screenshot: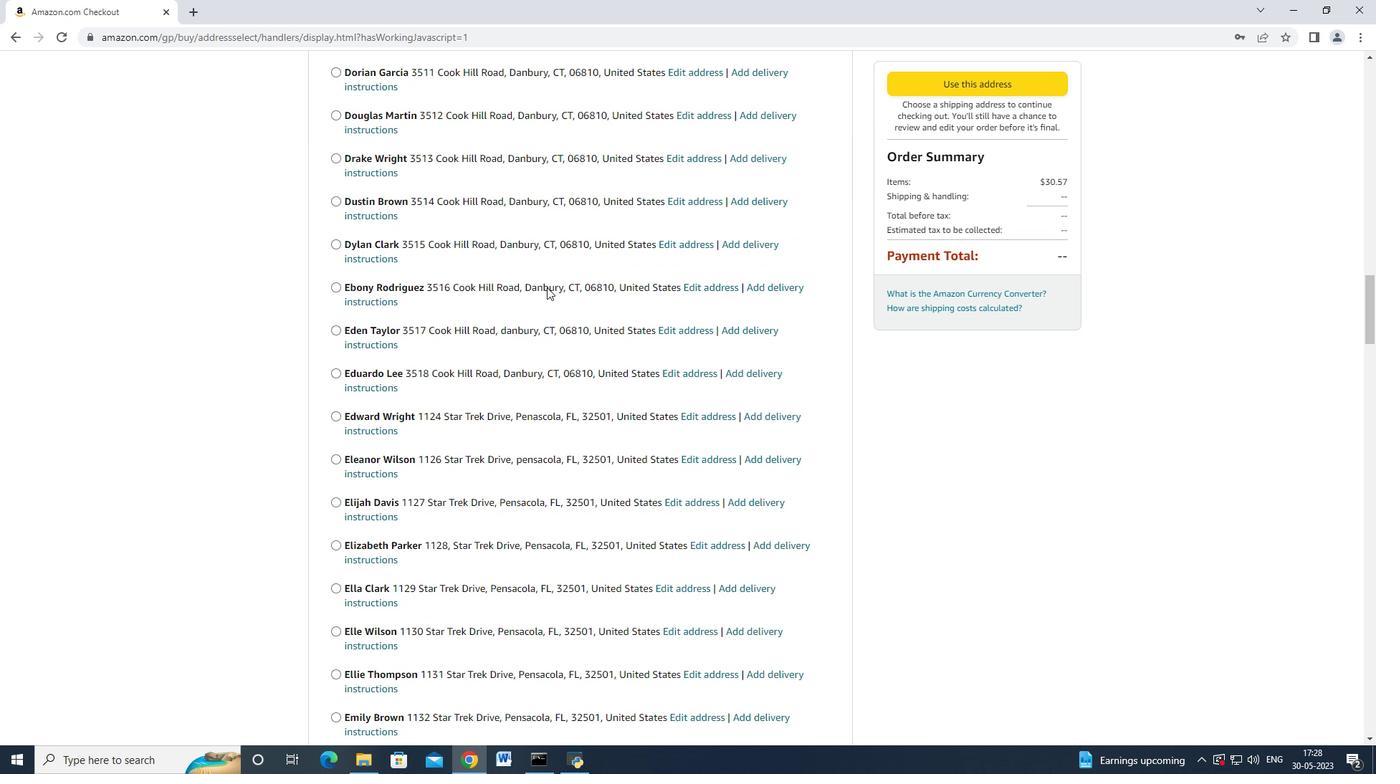 
Action: Mouse scrolled (546, 287) with delta (0, 0)
Screenshot: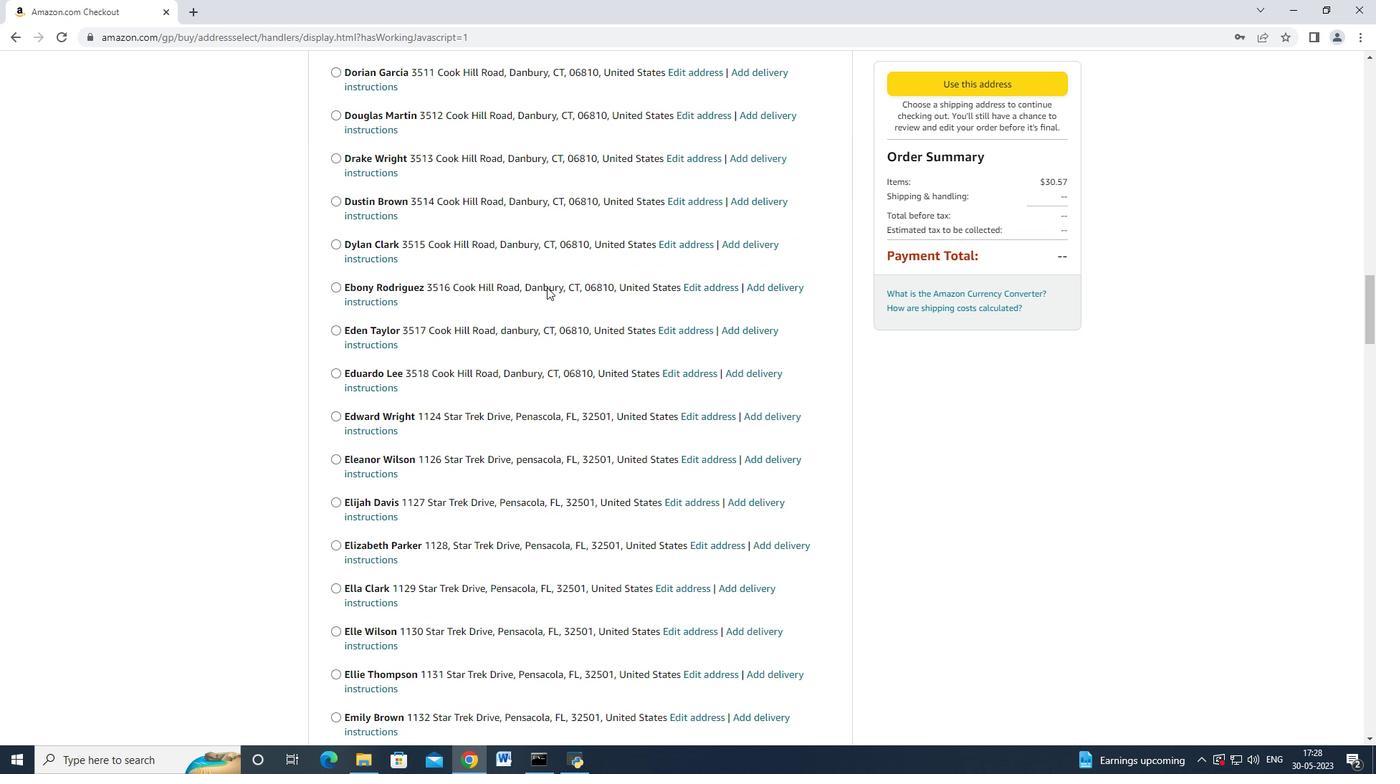 
Action: Mouse scrolled (546, 287) with delta (0, 0)
Screenshot: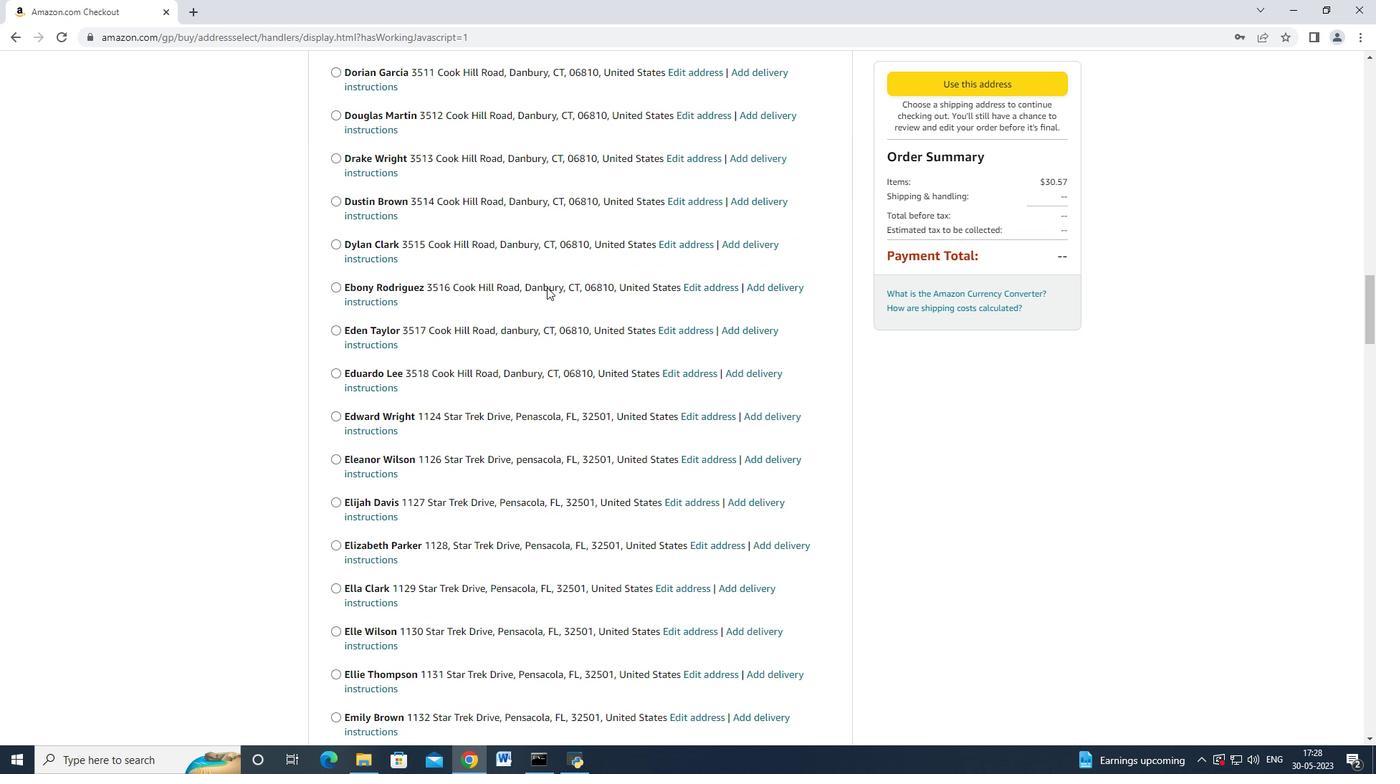 
Action: Mouse scrolled (546, 287) with delta (0, 0)
Screenshot: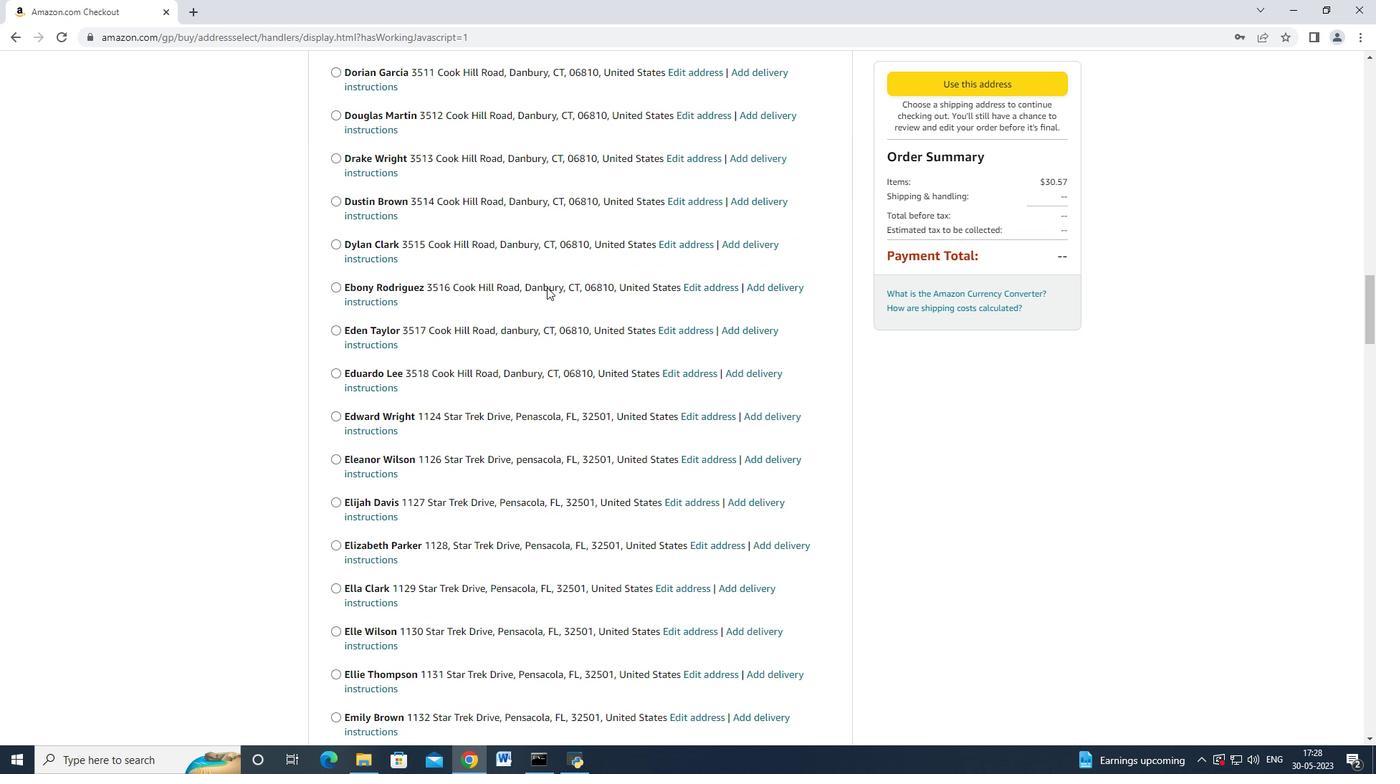 
Action: Mouse scrolled (546, 287) with delta (0, 0)
Screenshot: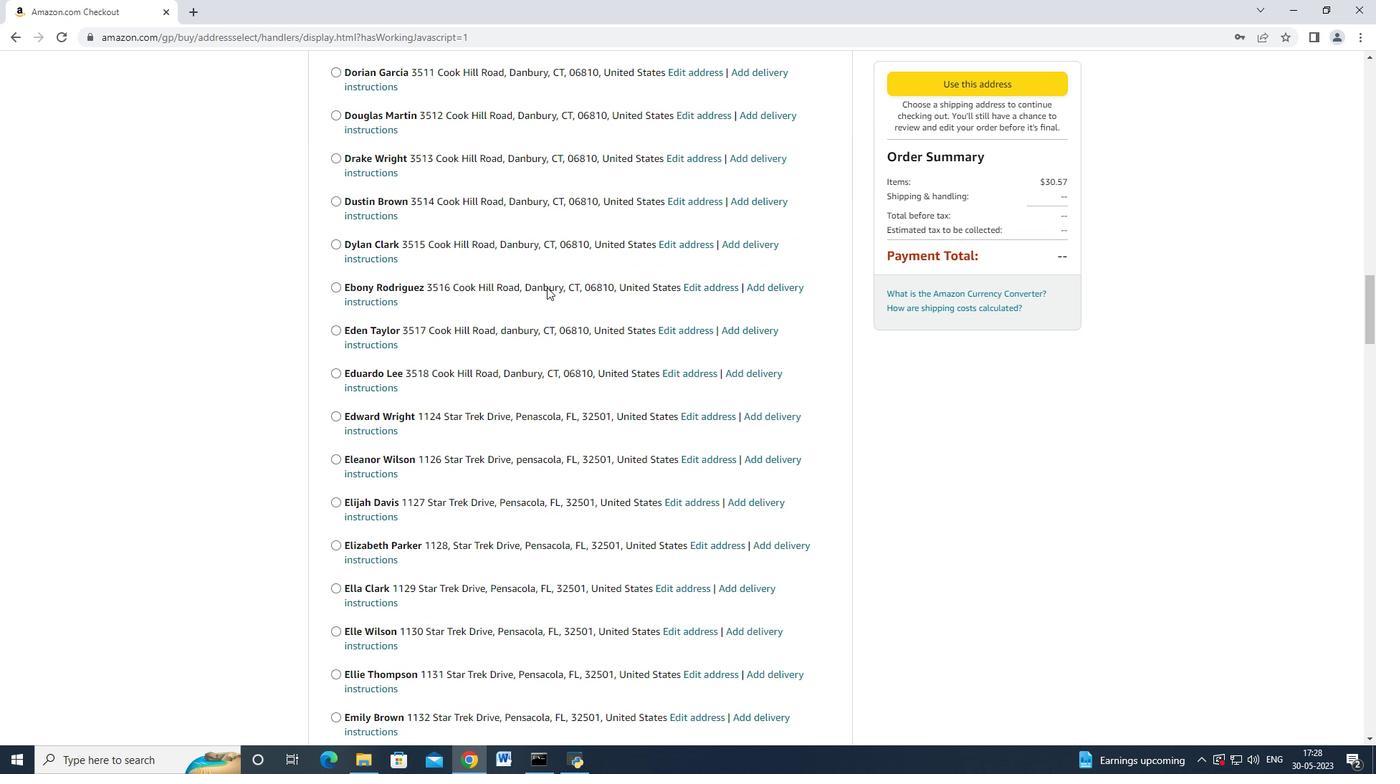 
Action: Mouse scrolled (546, 286) with delta (0, -1)
Screenshot: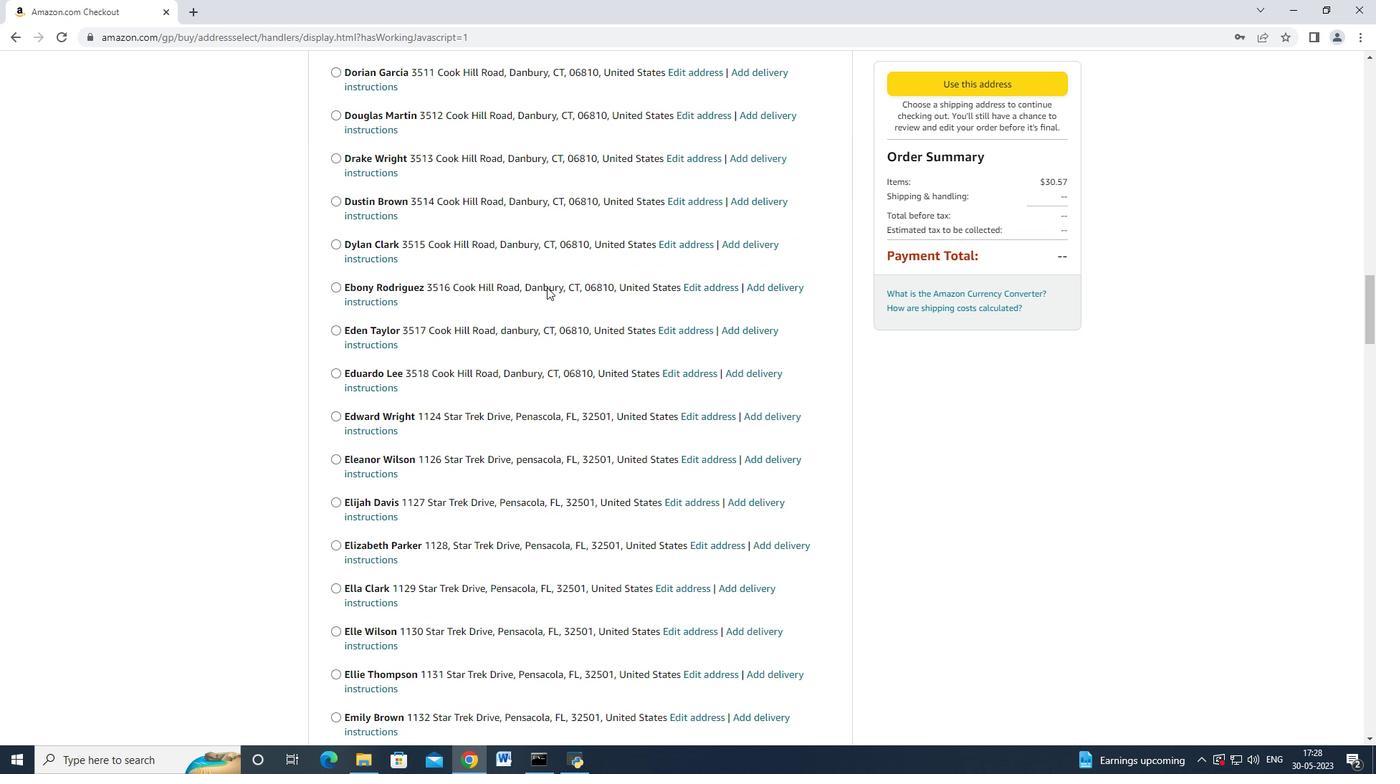 
Action: Mouse scrolled (546, 287) with delta (0, 0)
Screenshot: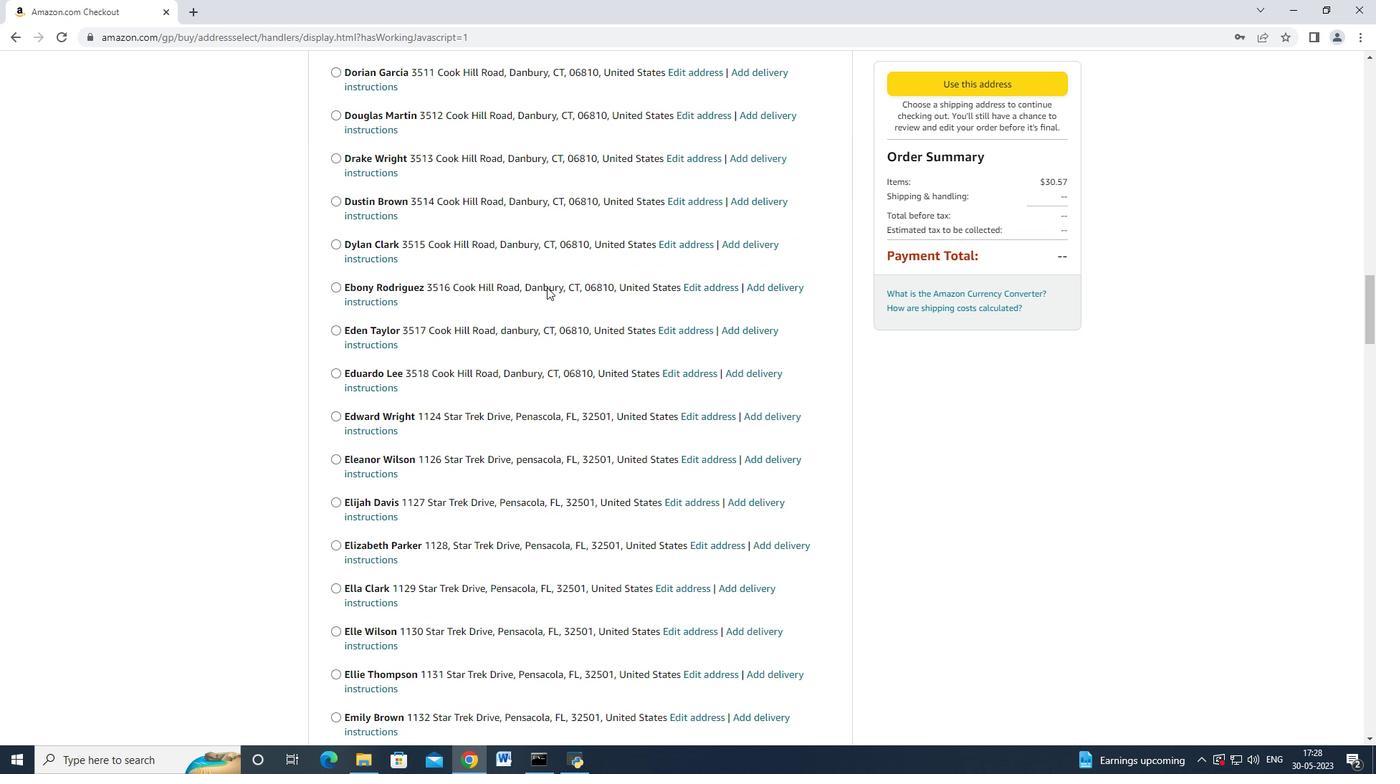 
Action: Mouse moved to (546, 288)
Screenshot: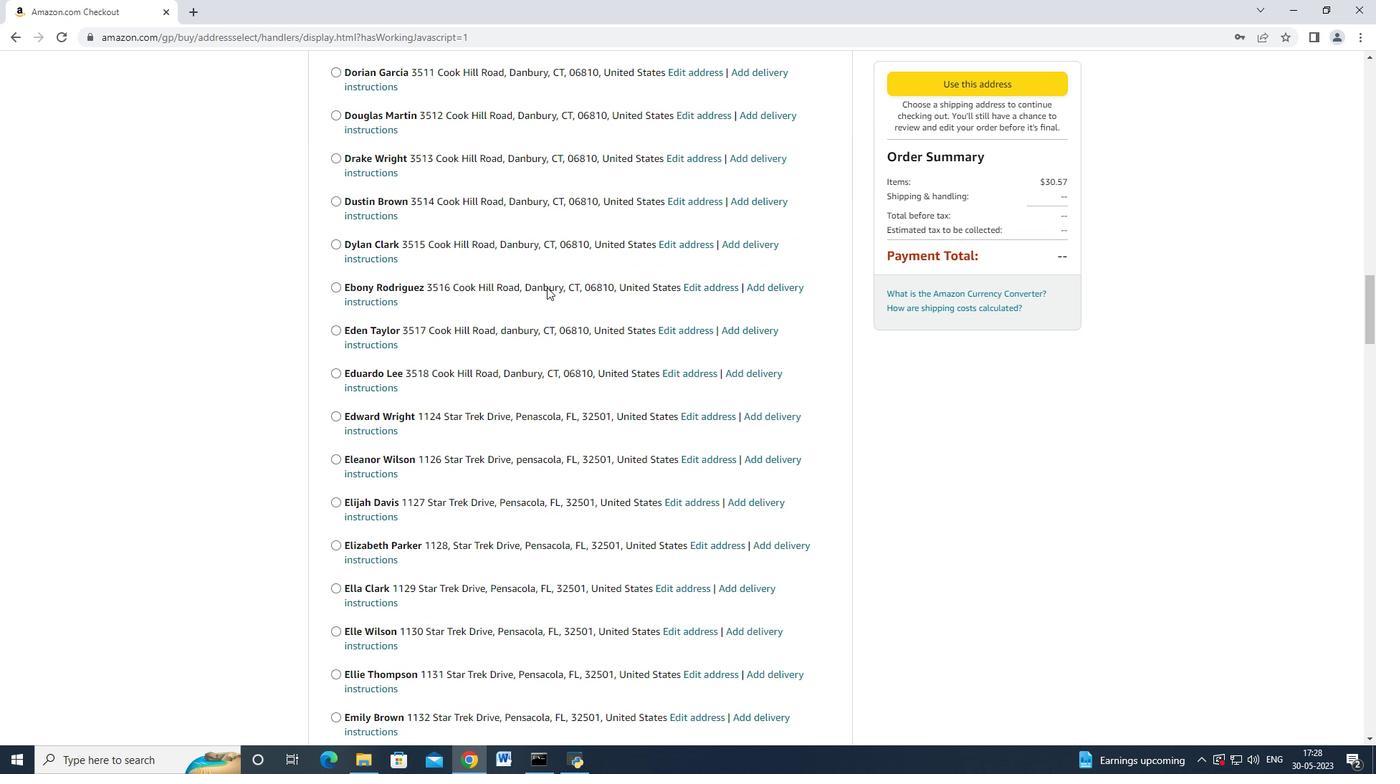 
Action: Mouse scrolled (546, 287) with delta (0, 0)
Screenshot: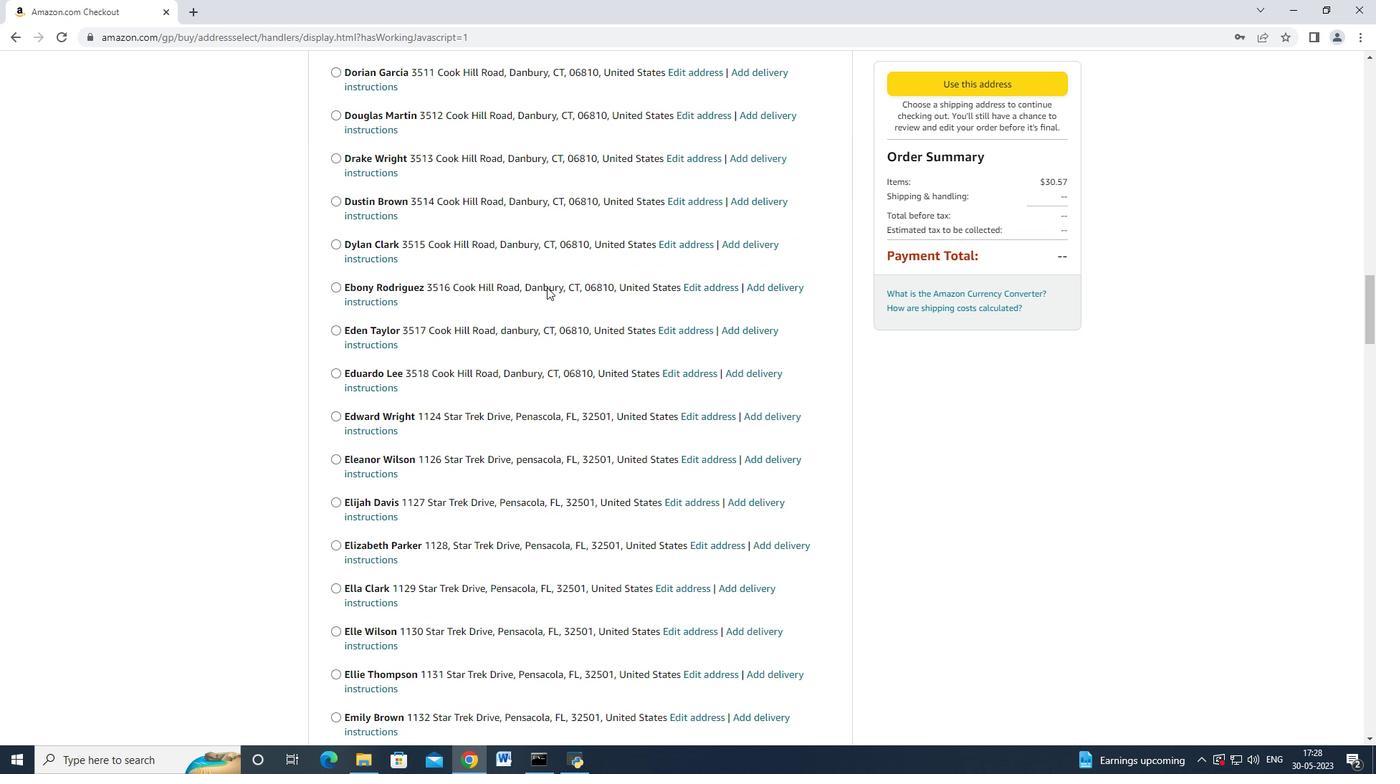 
Action: Mouse moved to (545, 288)
Screenshot: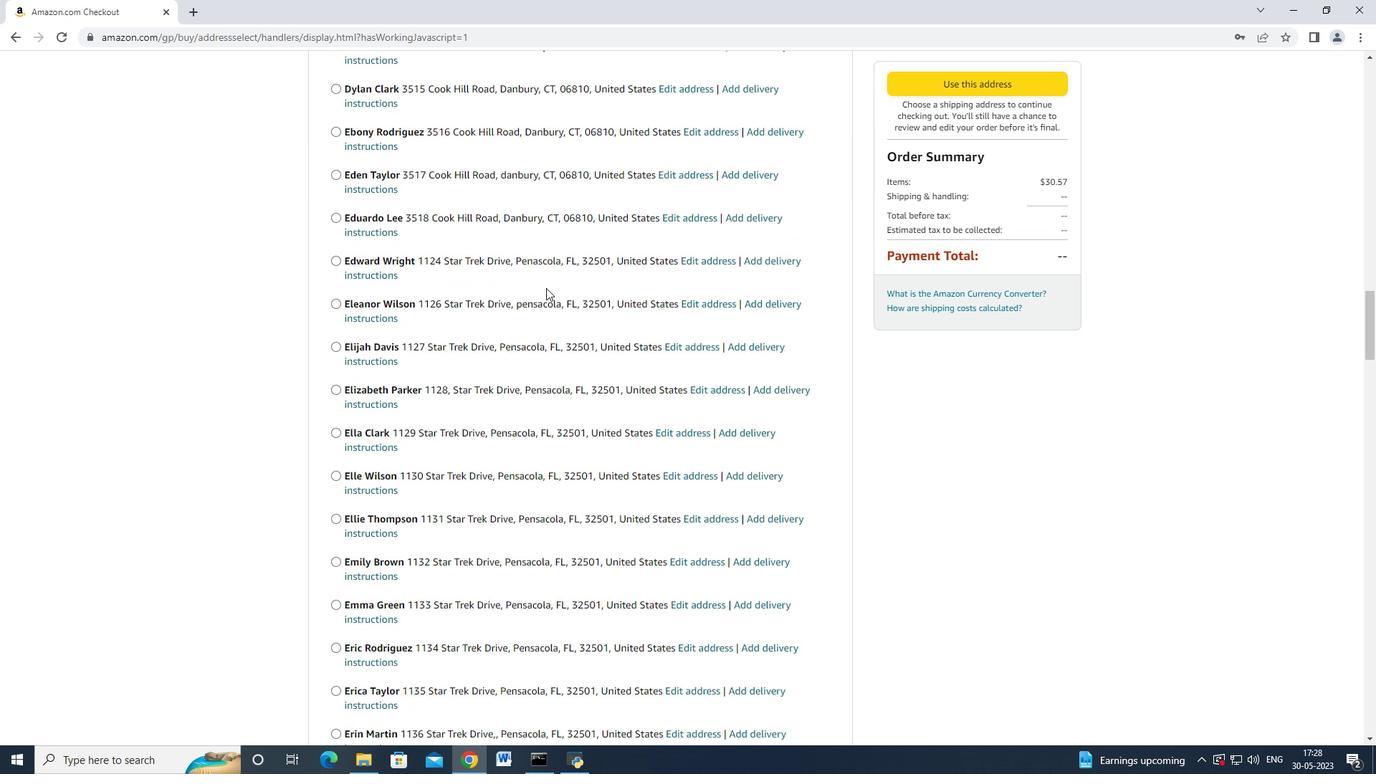 
Action: Mouse scrolled (545, 287) with delta (0, 0)
Screenshot: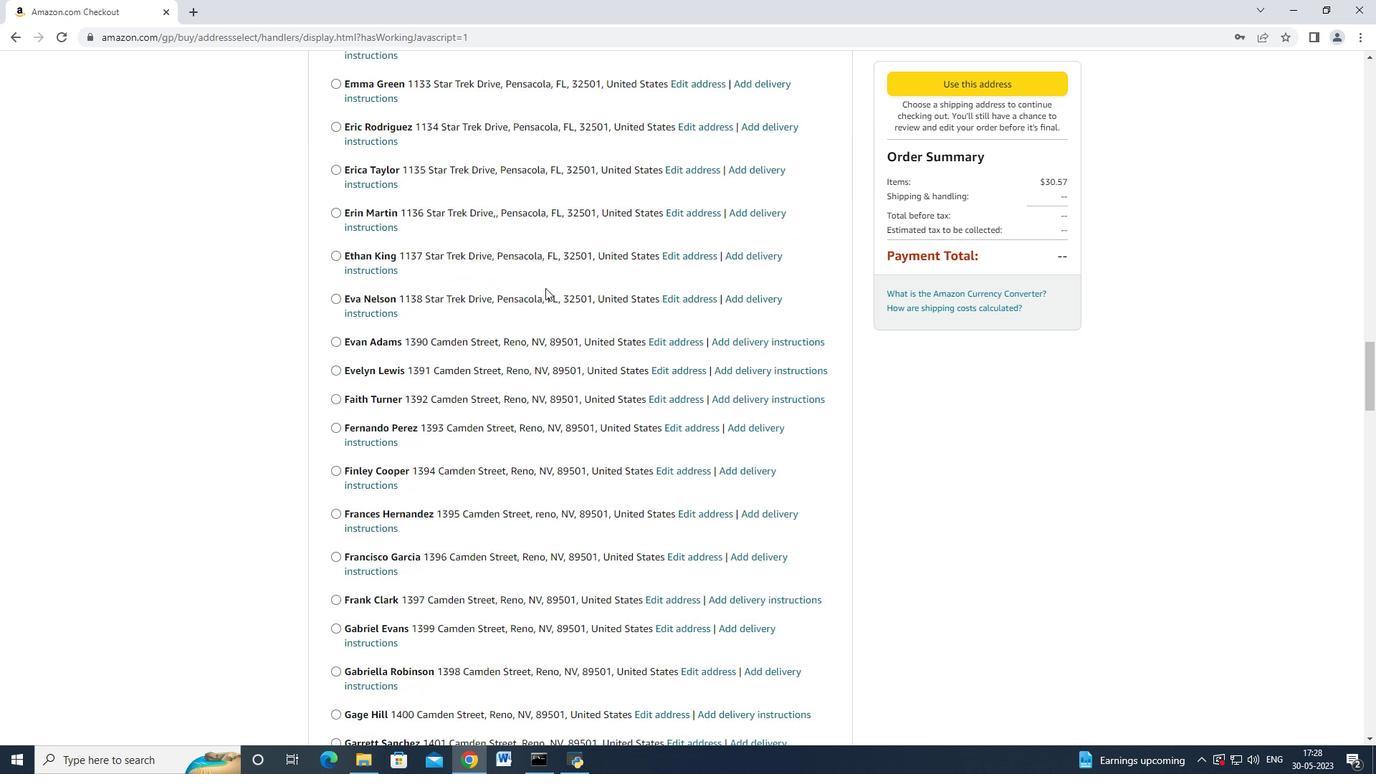 
Action: Mouse scrolled (545, 287) with delta (0, 0)
Screenshot: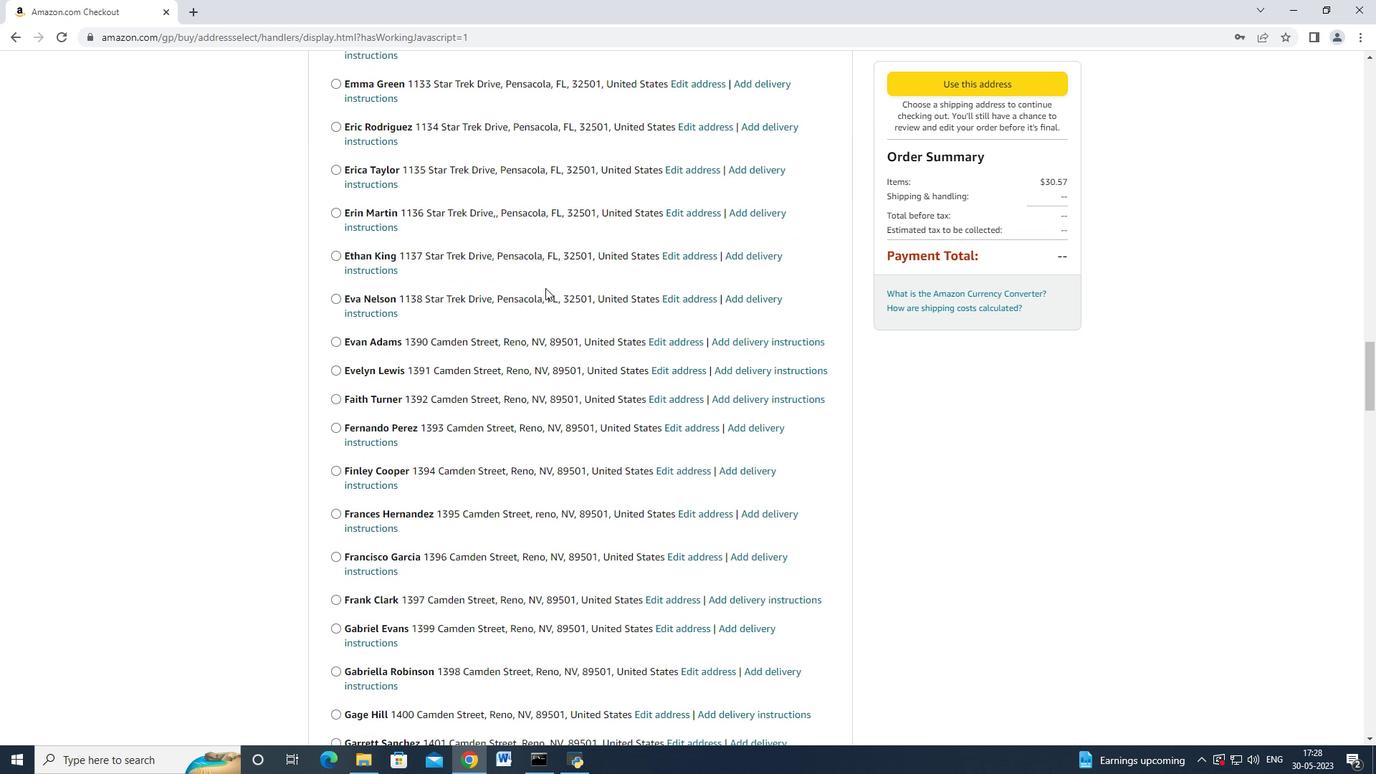 
Action: Mouse moved to (544, 288)
Screenshot: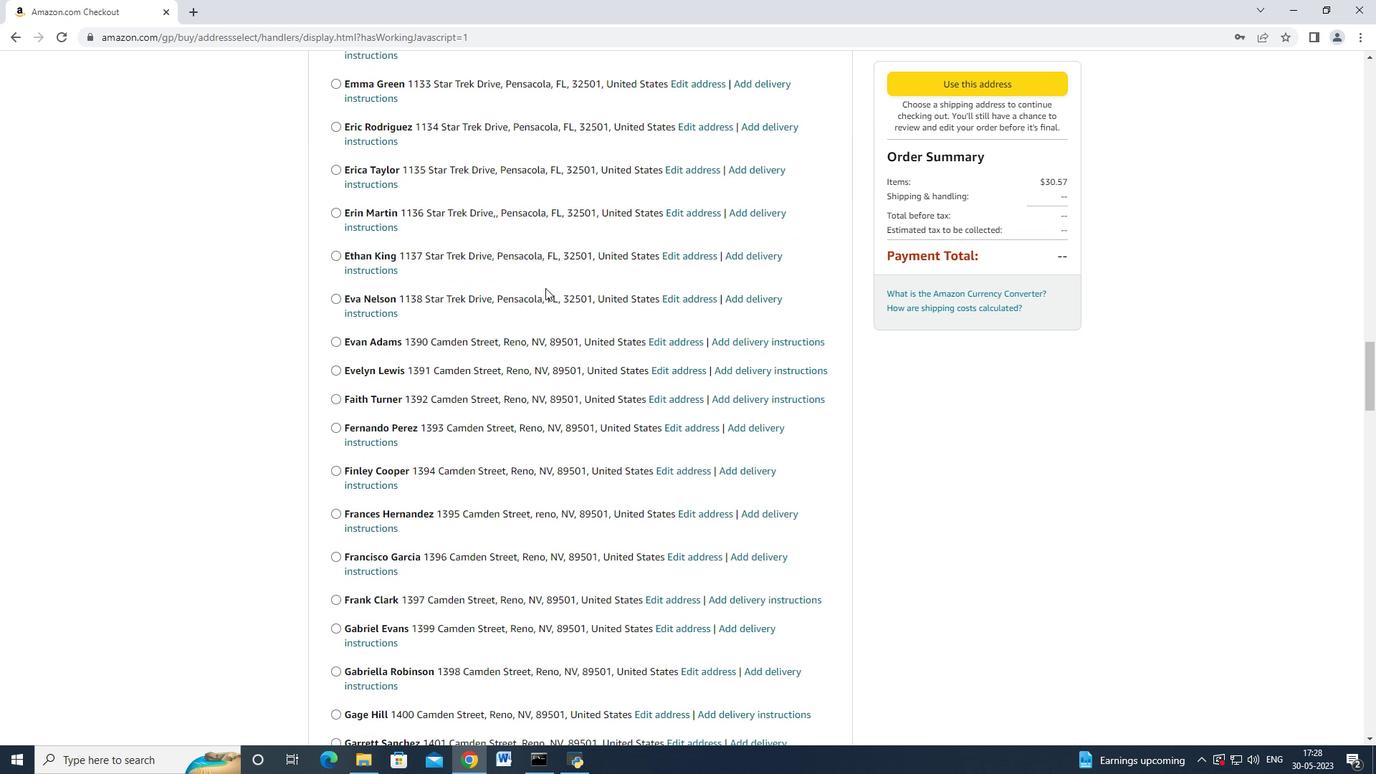 
Action: Mouse scrolled (544, 287) with delta (0, 0)
Screenshot: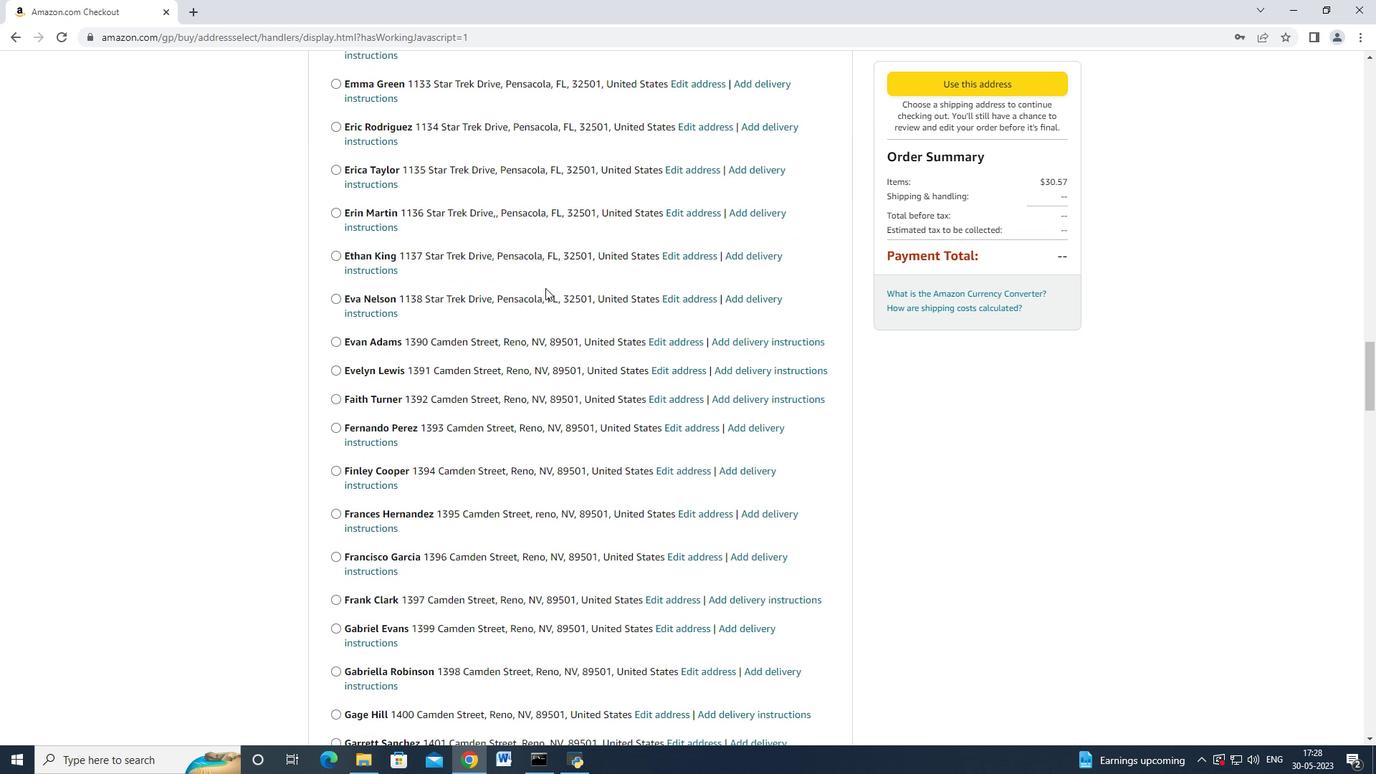 
Action: Mouse scrolled (544, 287) with delta (0, 0)
Screenshot: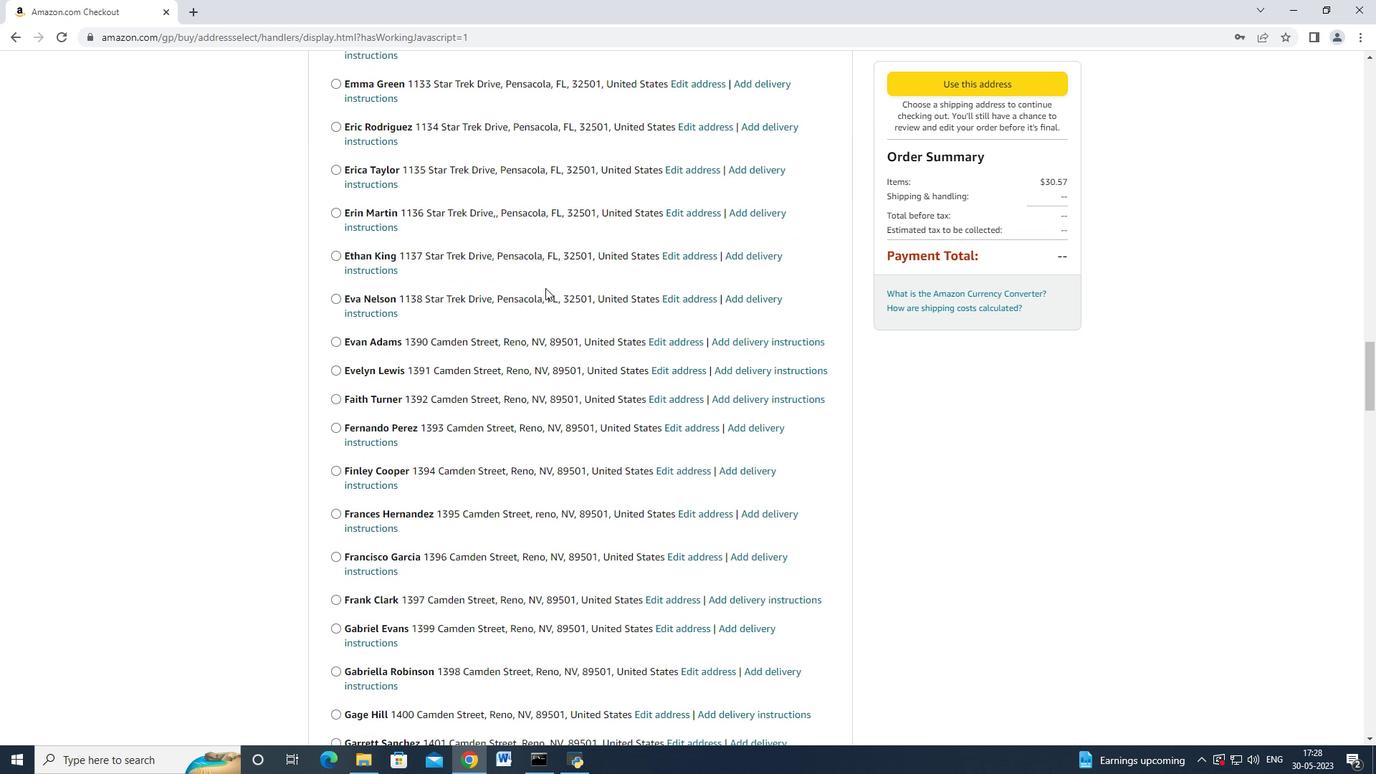 
Action: Mouse moved to (544, 288)
Screenshot: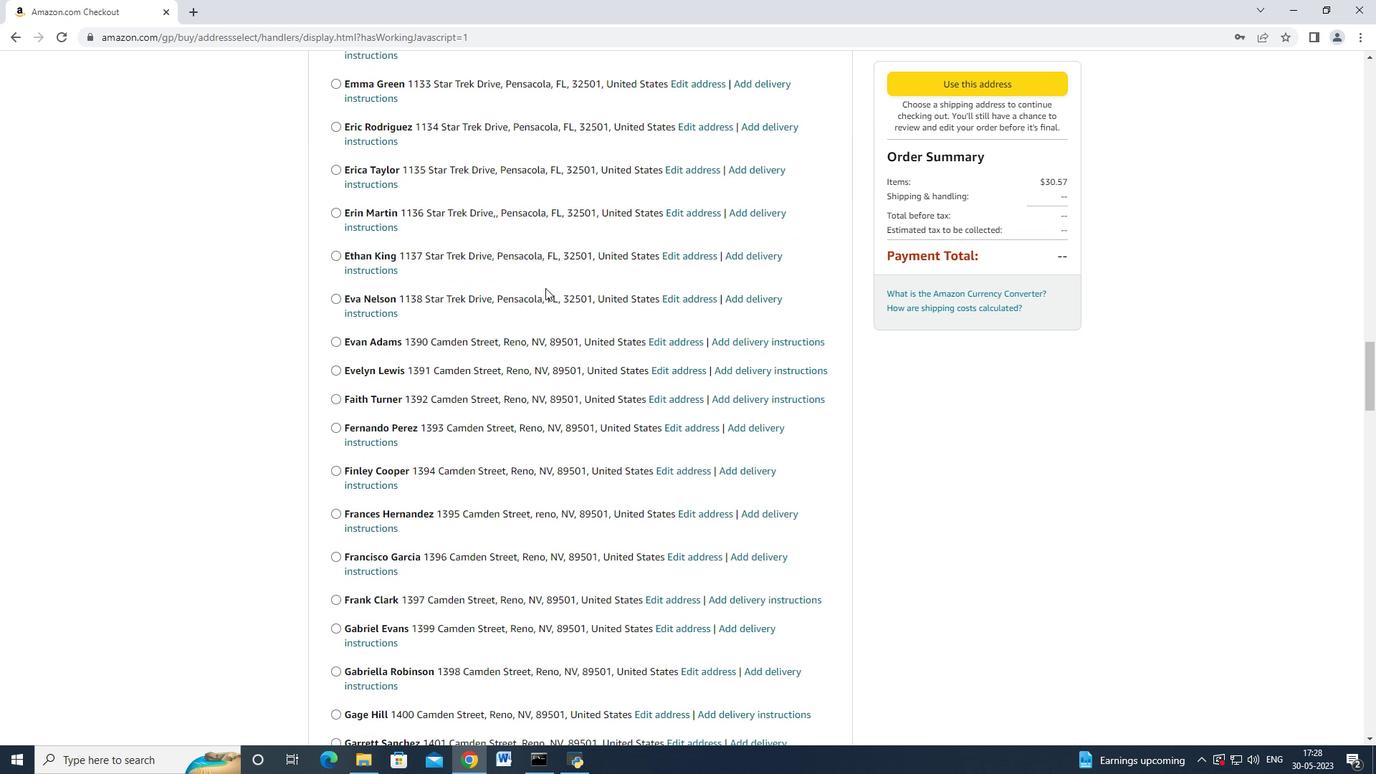 
Action: Mouse scrolled (544, 287) with delta (0, 0)
Screenshot: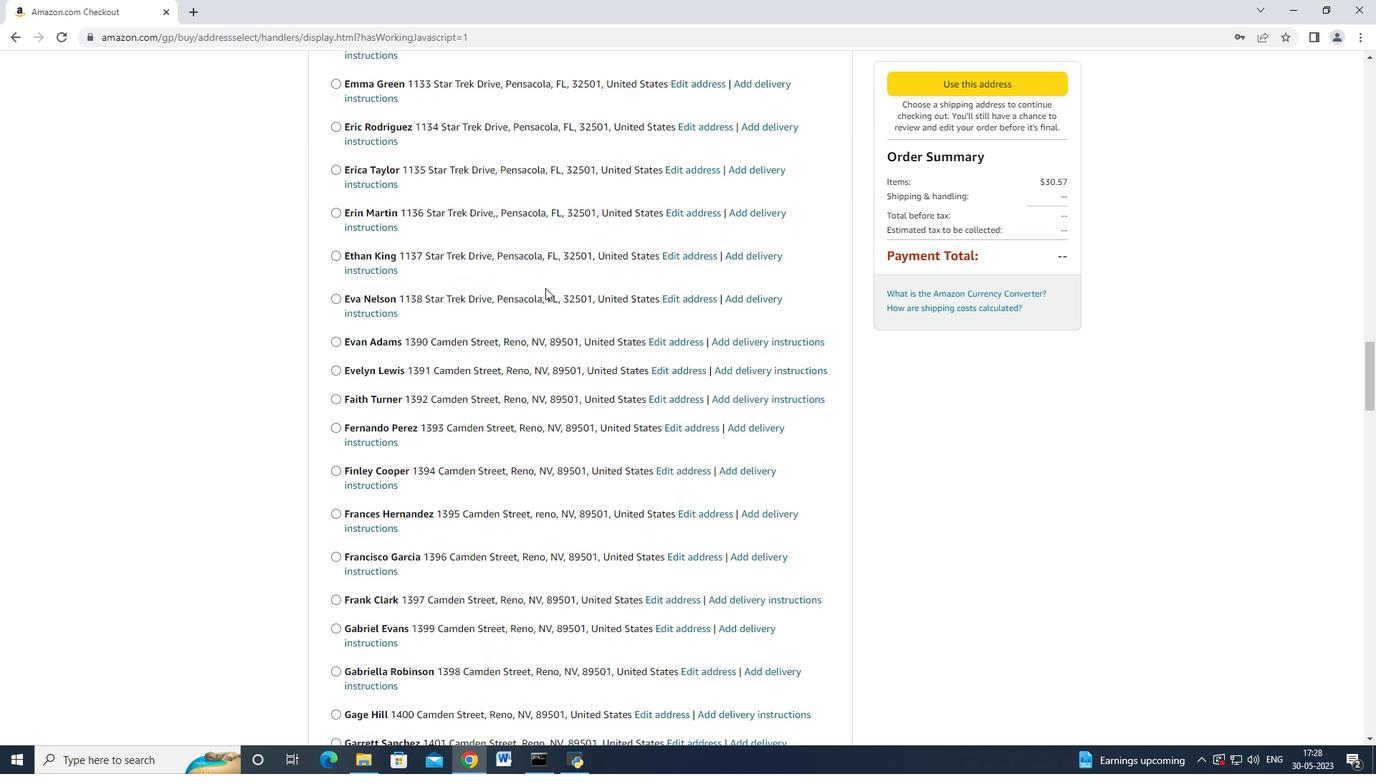 
Action: Mouse scrolled (544, 286) with delta (0, -1)
Screenshot: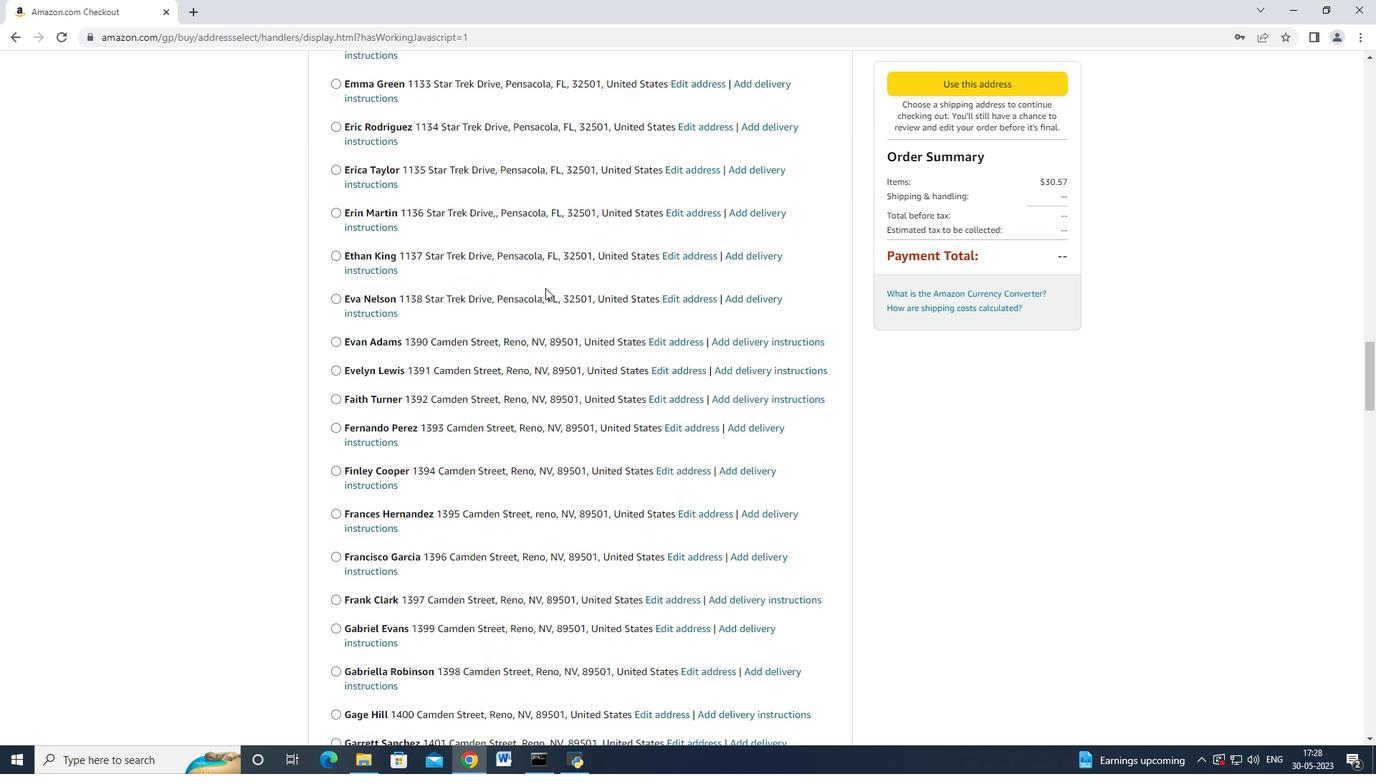
Action: Mouse scrolled (544, 287) with delta (0, 0)
Screenshot: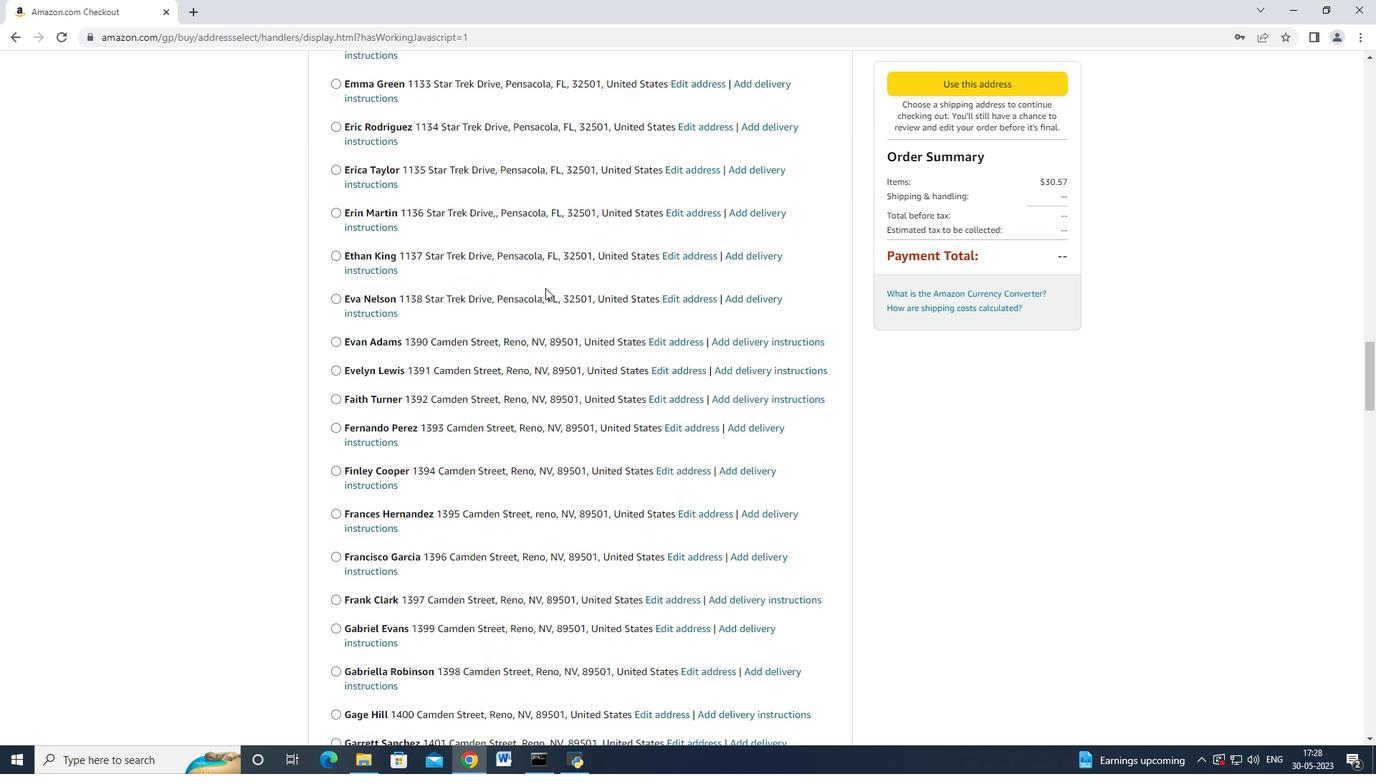 
Action: Mouse moved to (544, 288)
Screenshot: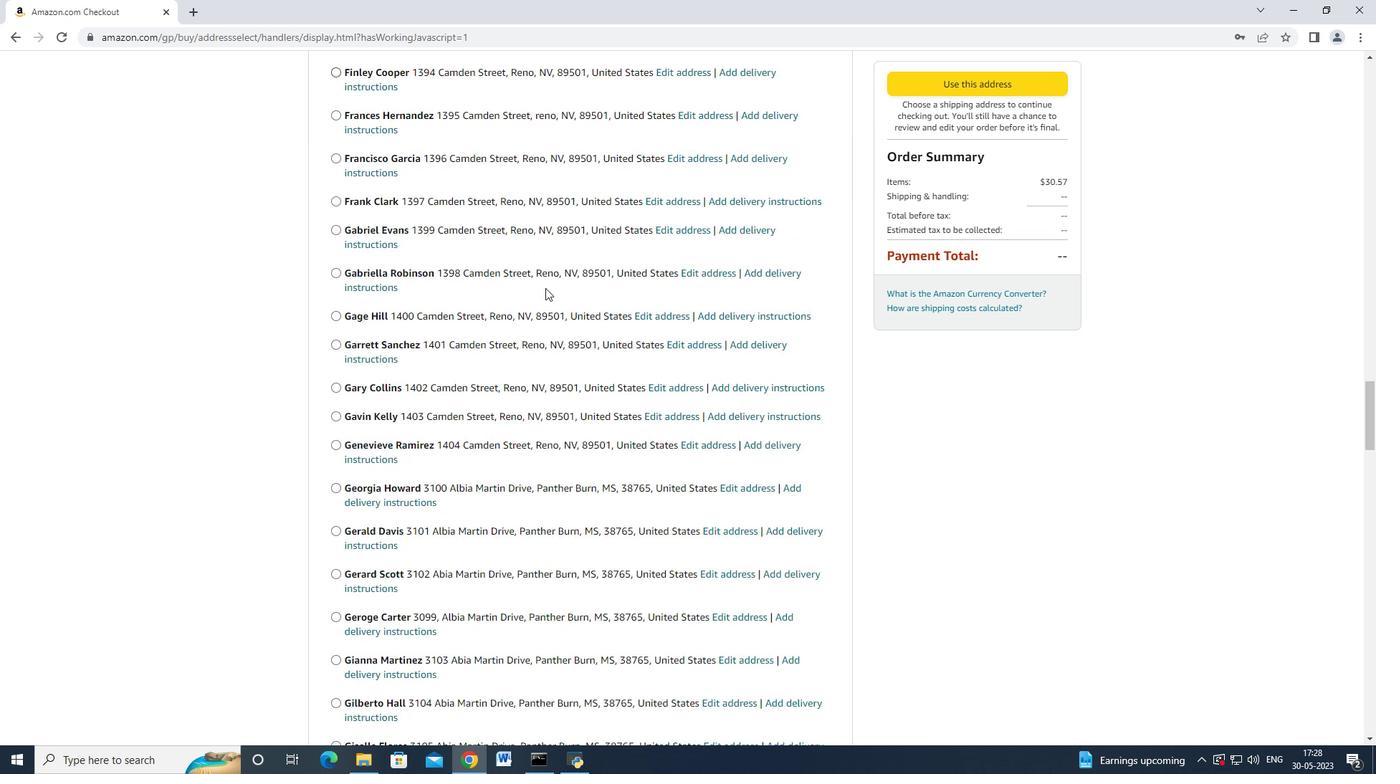 
Action: Mouse scrolled (544, 287) with delta (0, 0)
Screenshot: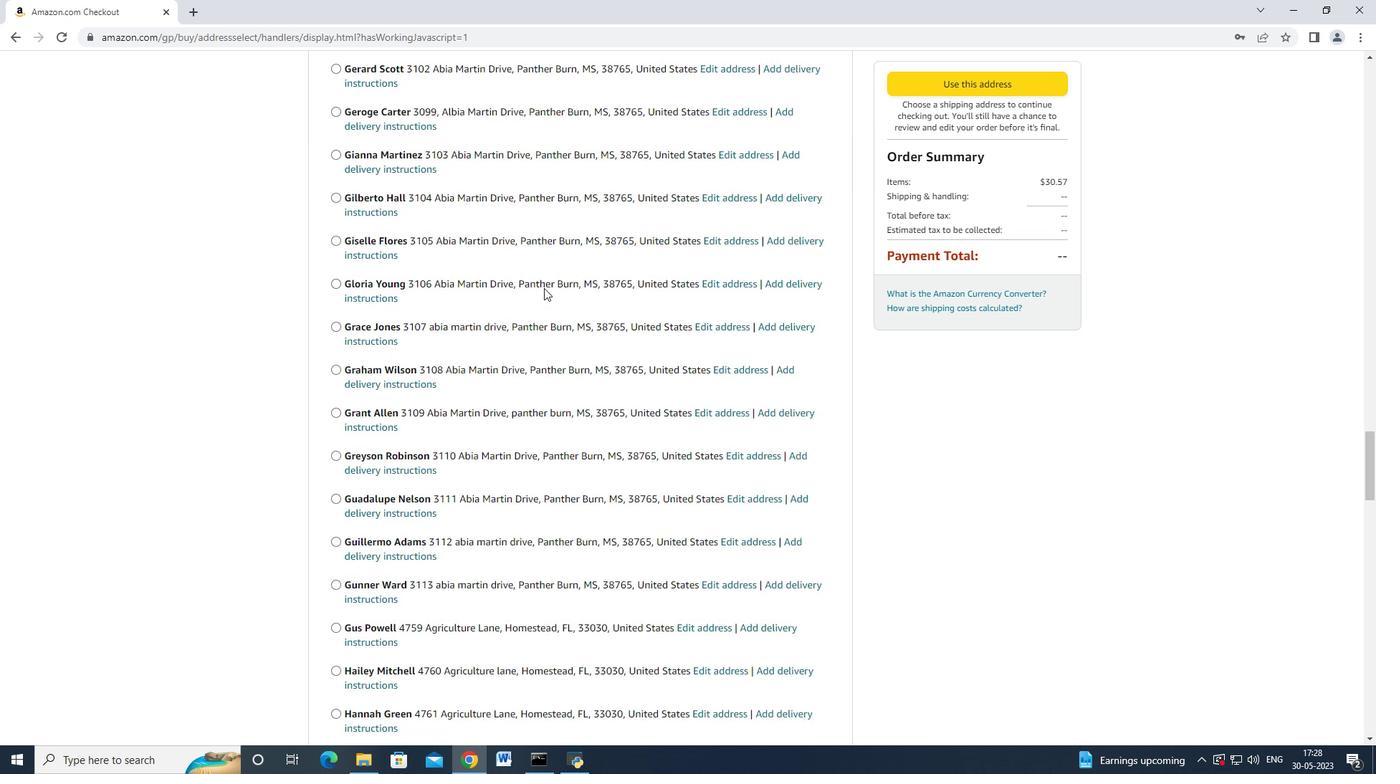 
Action: Mouse moved to (544, 288)
Screenshot: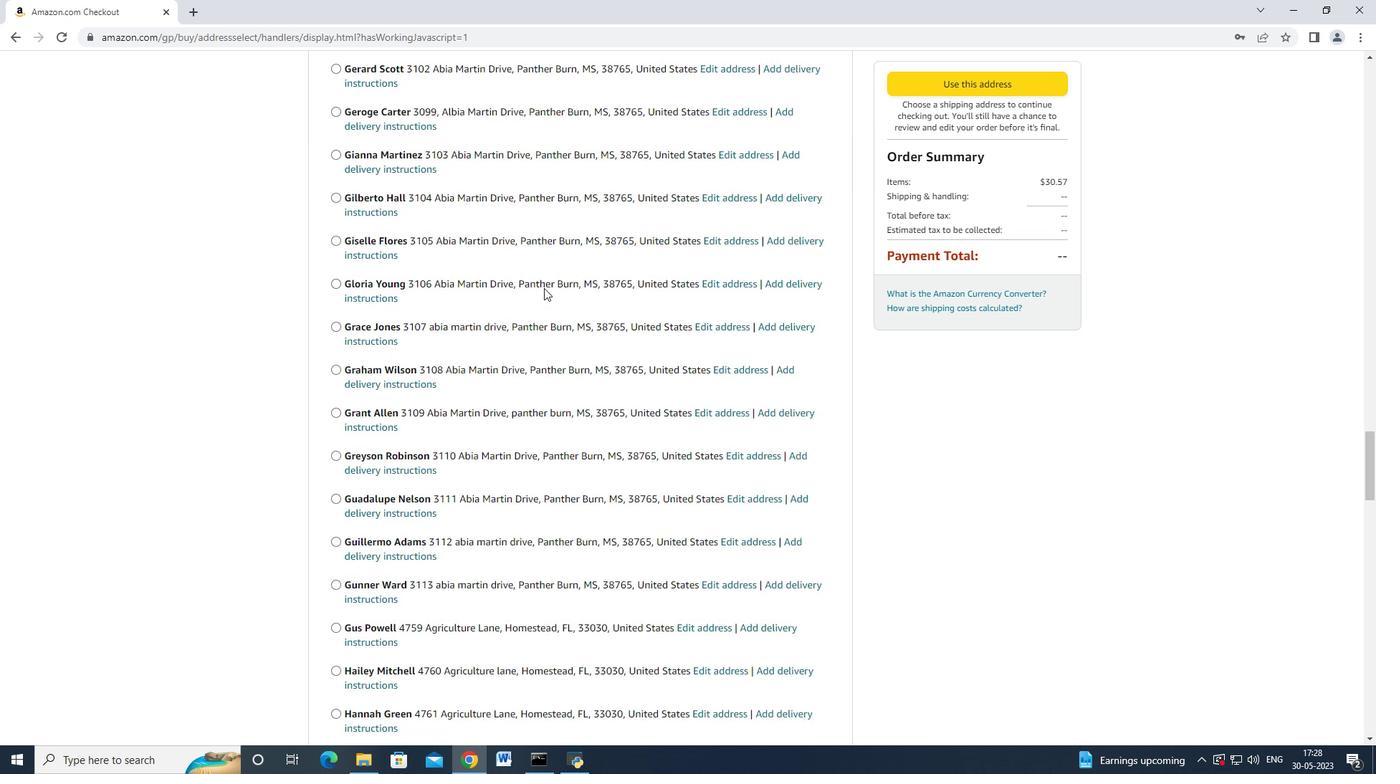 
Action: Mouse scrolled (544, 287) with delta (0, 0)
Screenshot: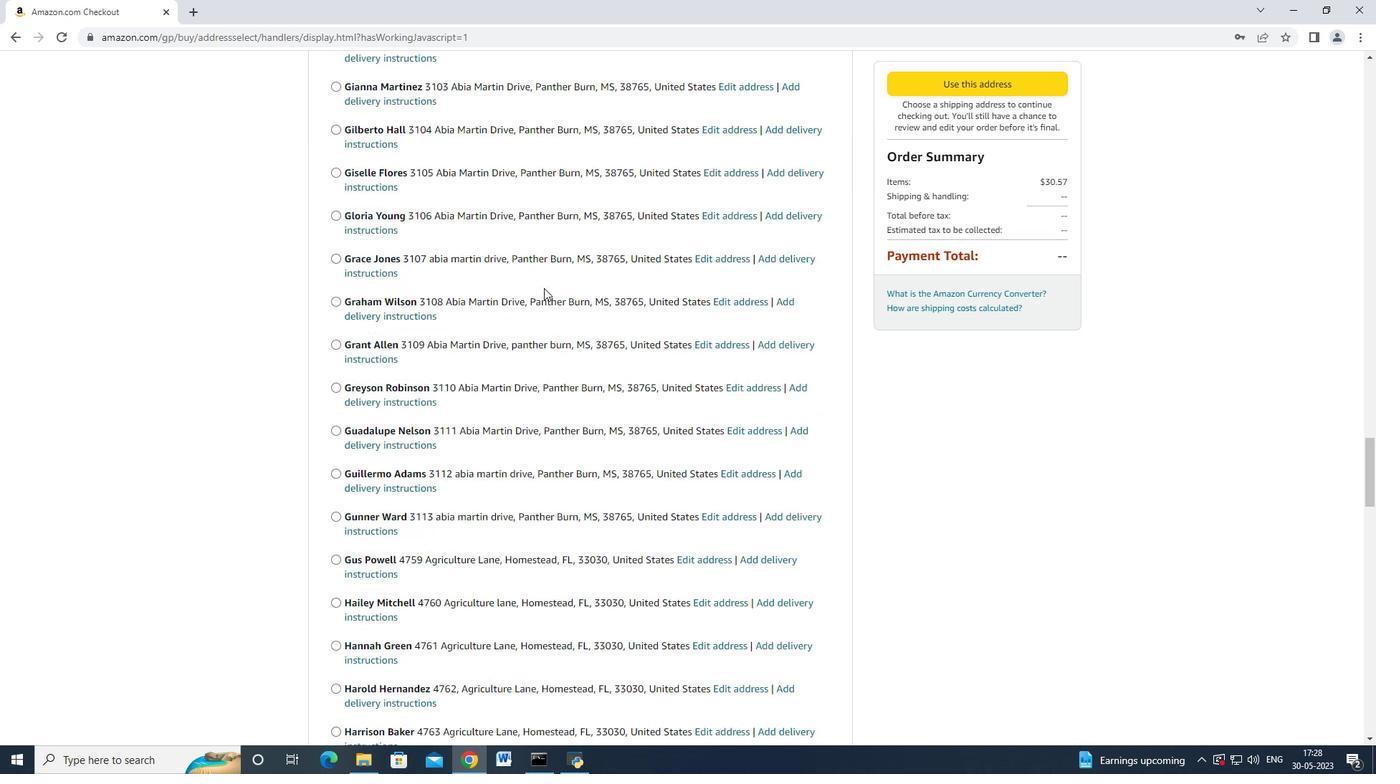 
Action: Mouse scrolled (544, 287) with delta (0, 0)
Screenshot: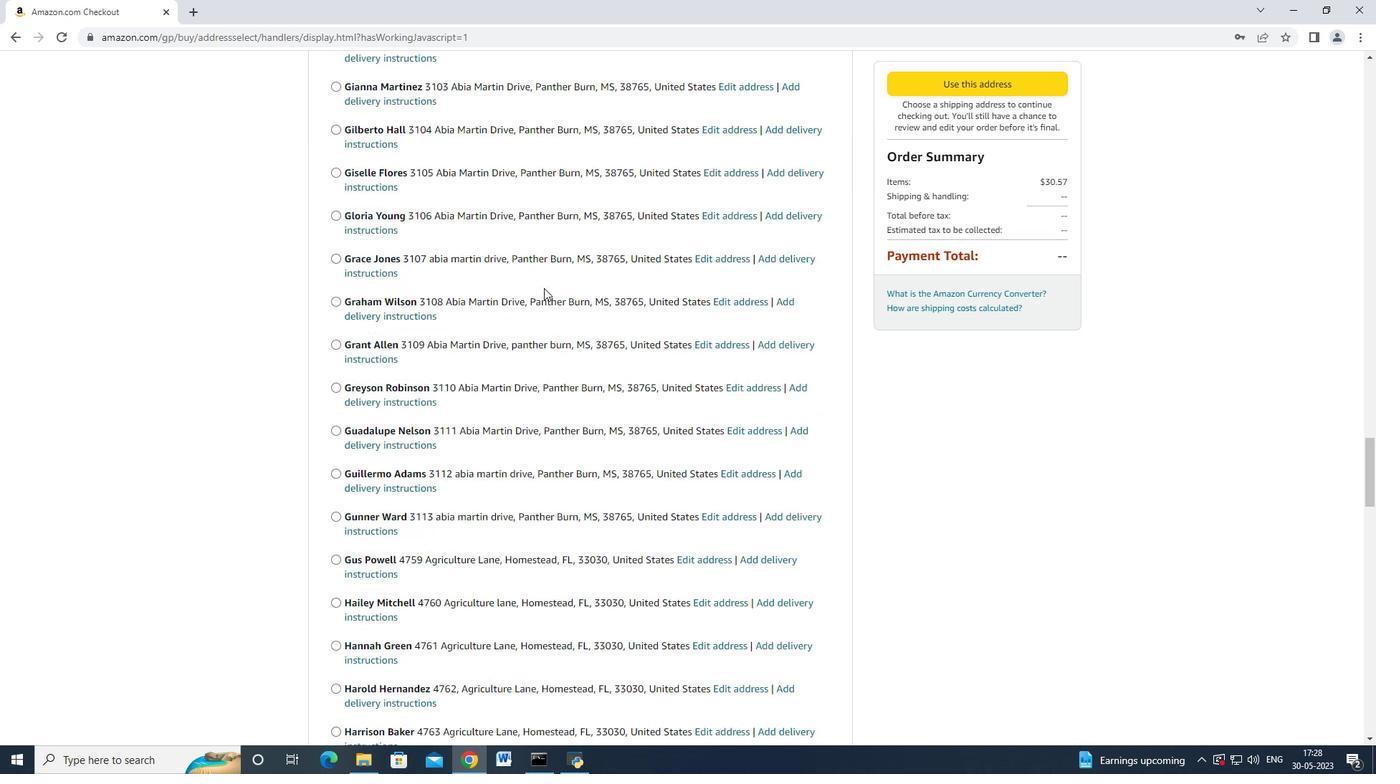 
Action: Mouse scrolled (544, 287) with delta (0, 0)
Screenshot: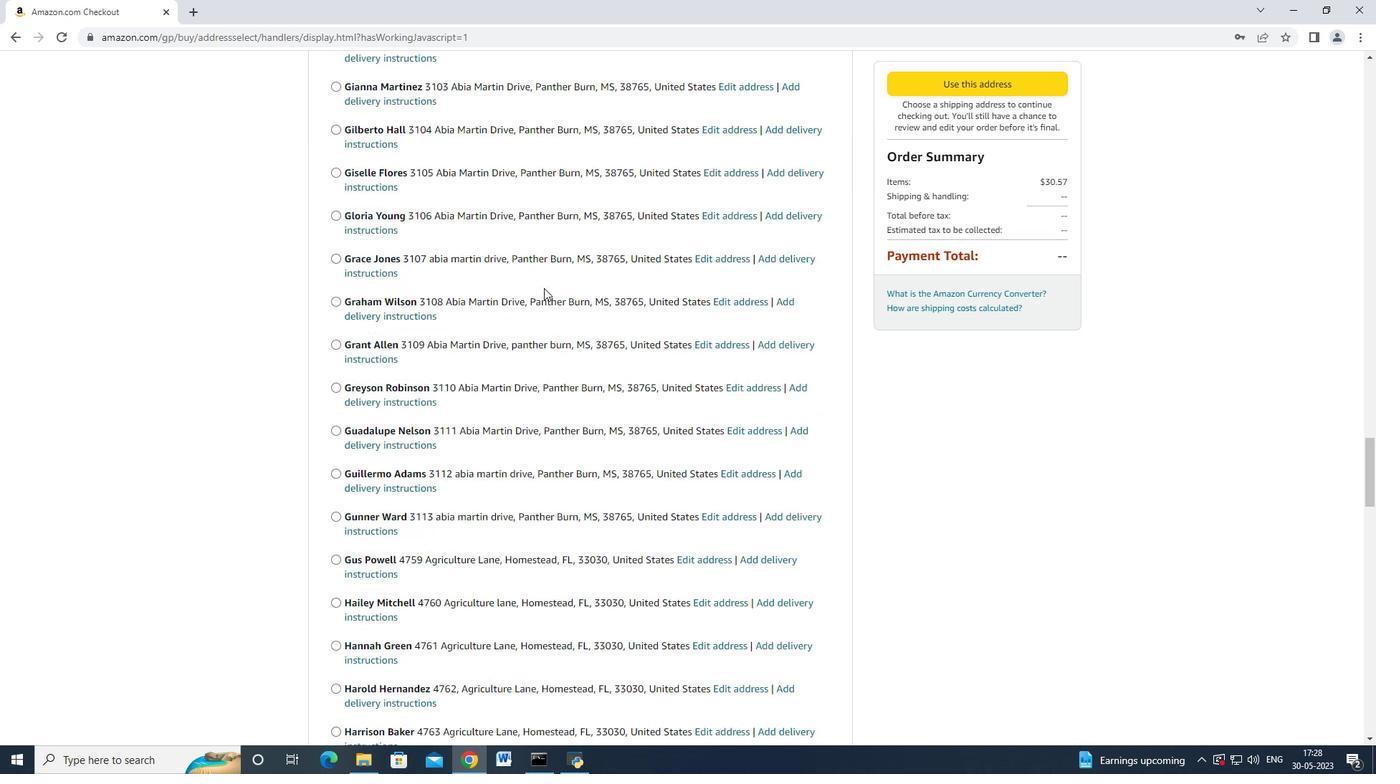 
Action: Mouse scrolled (544, 287) with delta (0, 0)
Screenshot: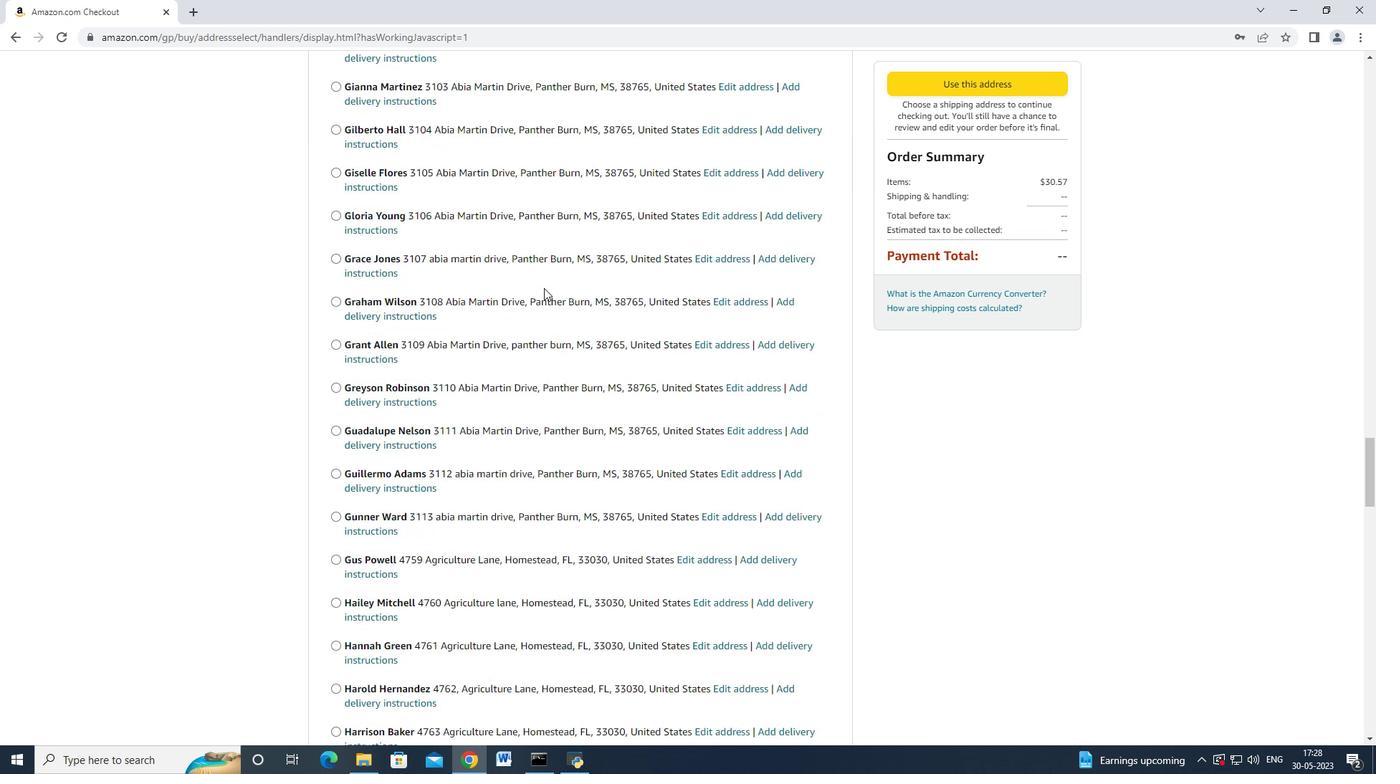 
Action: Mouse scrolled (544, 287) with delta (0, 0)
Screenshot: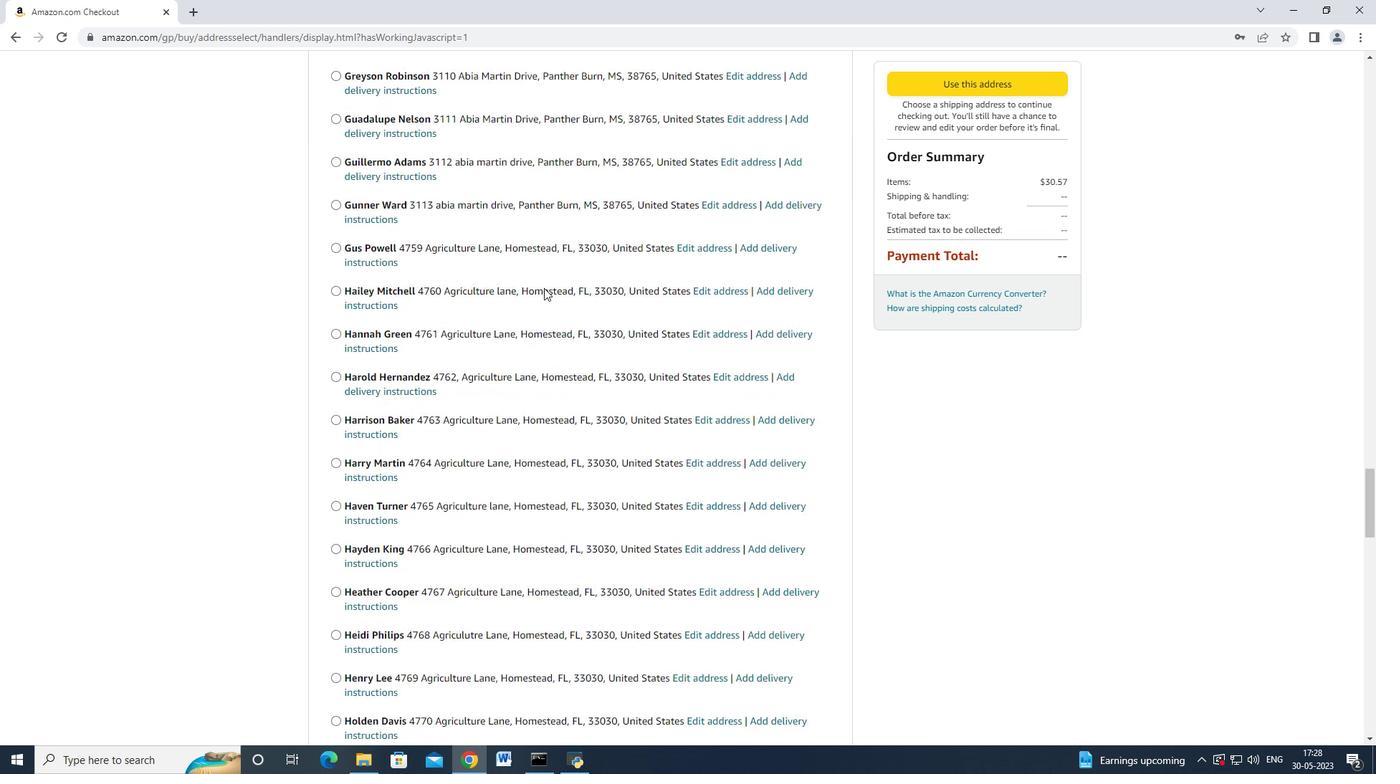 
Action: Mouse scrolled (544, 287) with delta (0, 0)
Screenshot: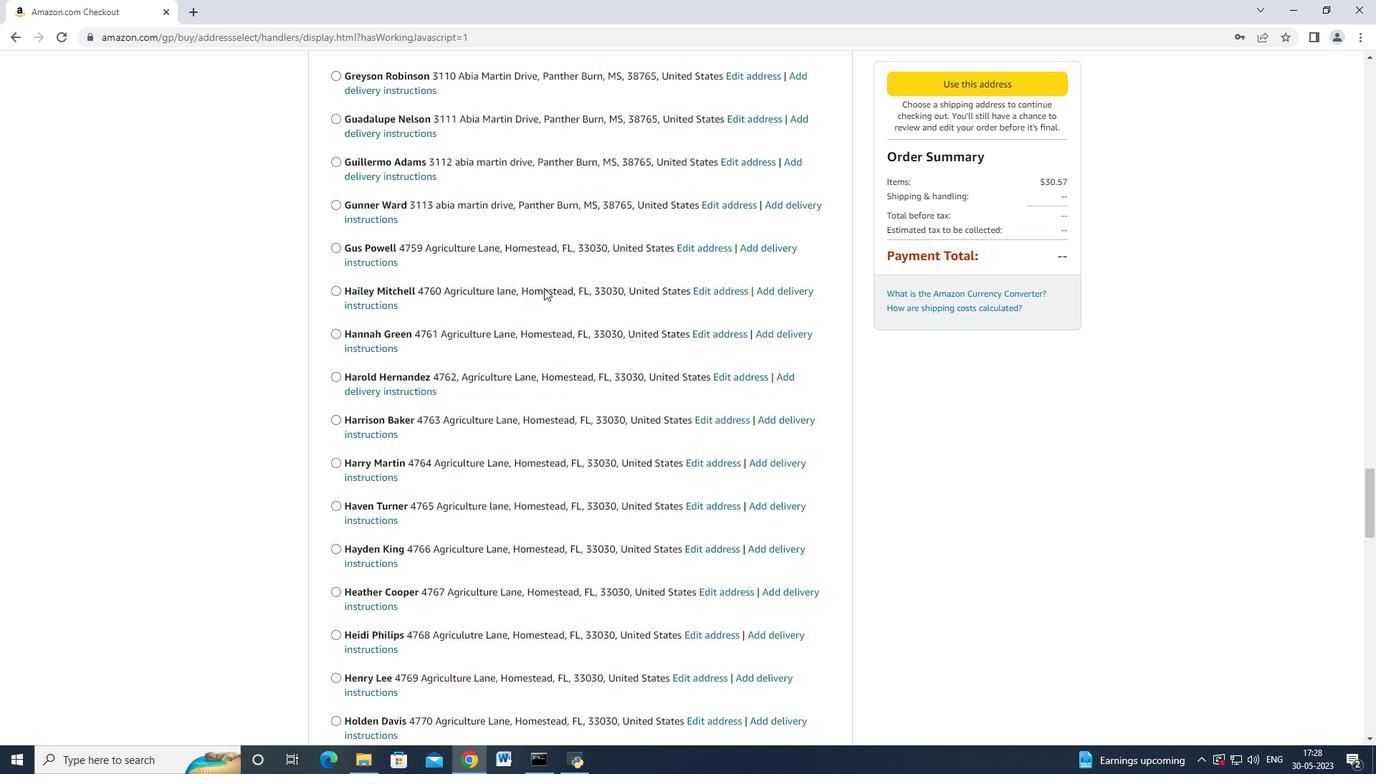
Action: Mouse scrolled (544, 287) with delta (0, 0)
Screenshot: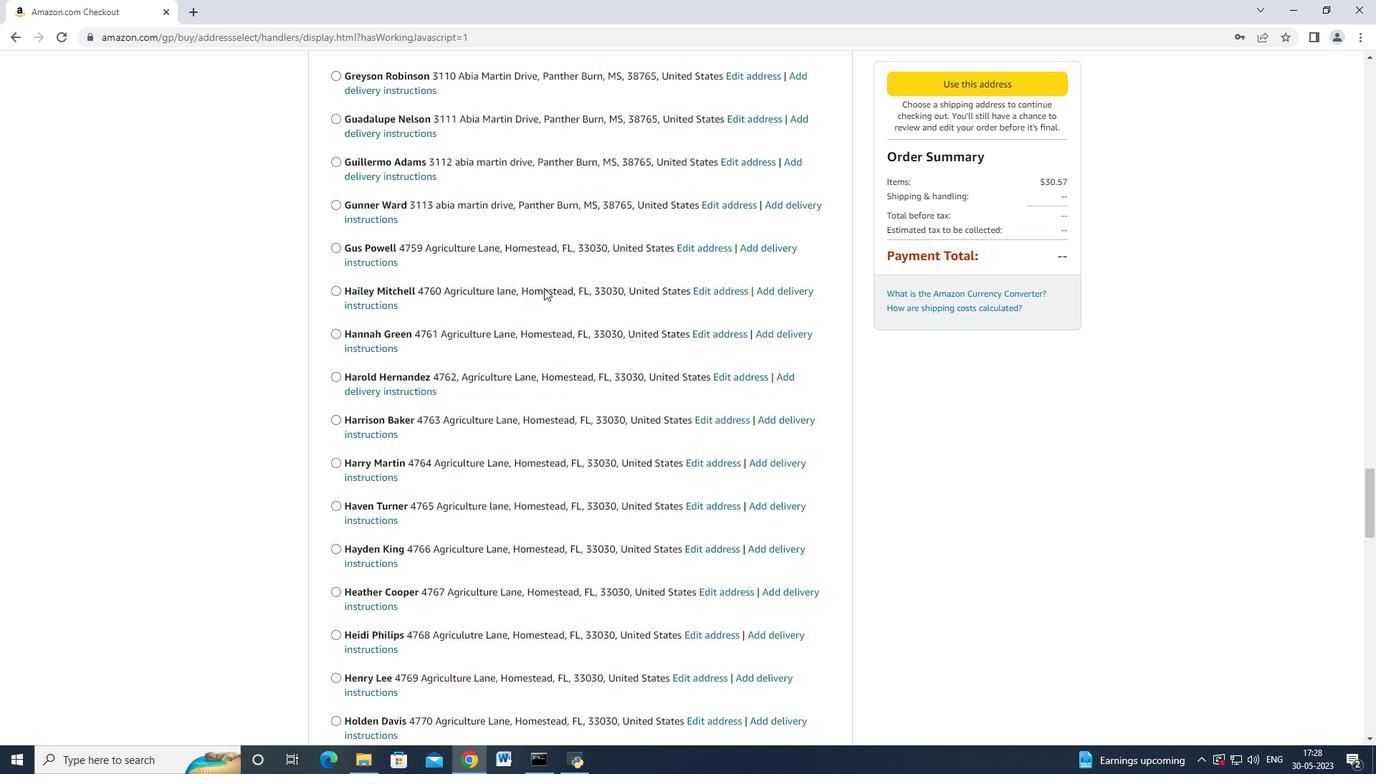 
Action: Mouse scrolled (544, 287) with delta (0, 0)
Screenshot: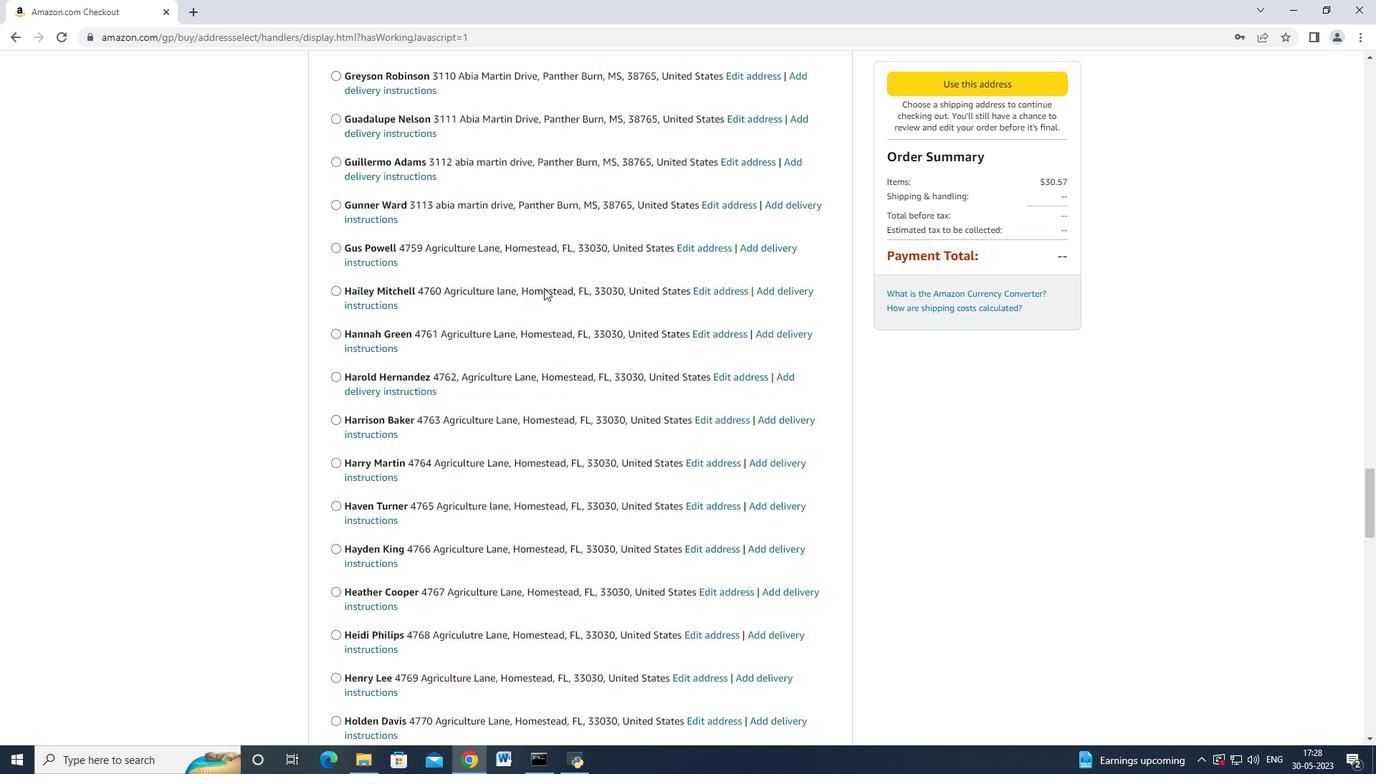 
Action: Mouse moved to (542, 286)
Screenshot: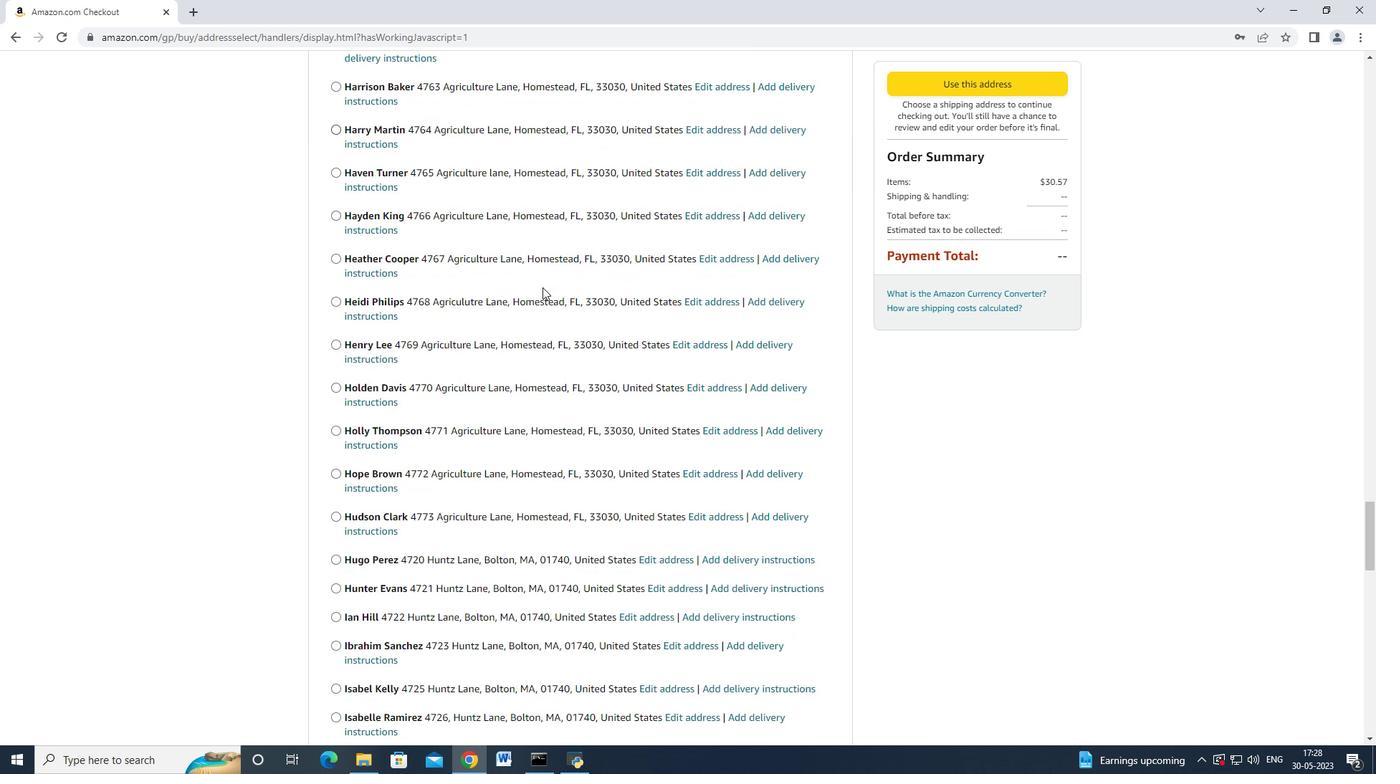 
Action: Mouse scrolled (542, 286) with delta (0, 0)
Screenshot: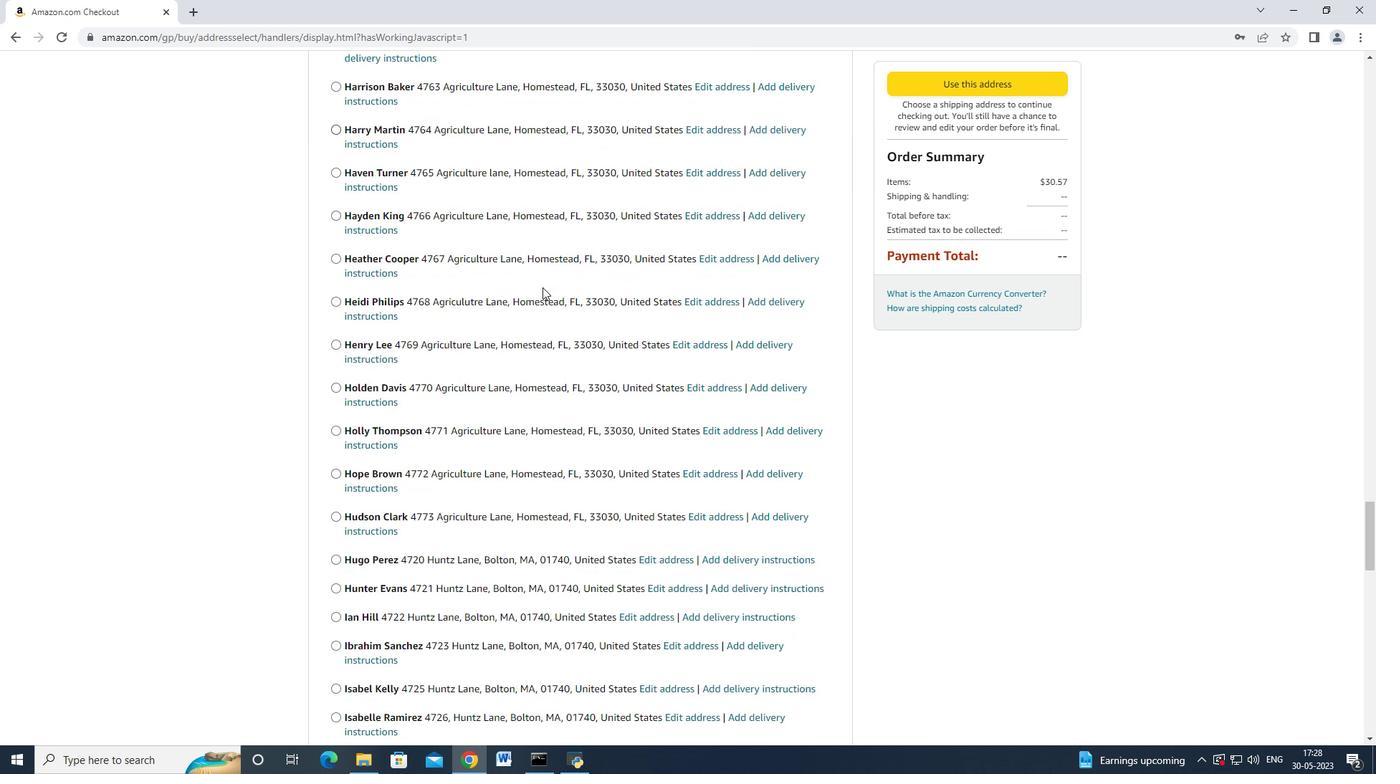 
Action: Mouse moved to (542, 286)
Screenshot: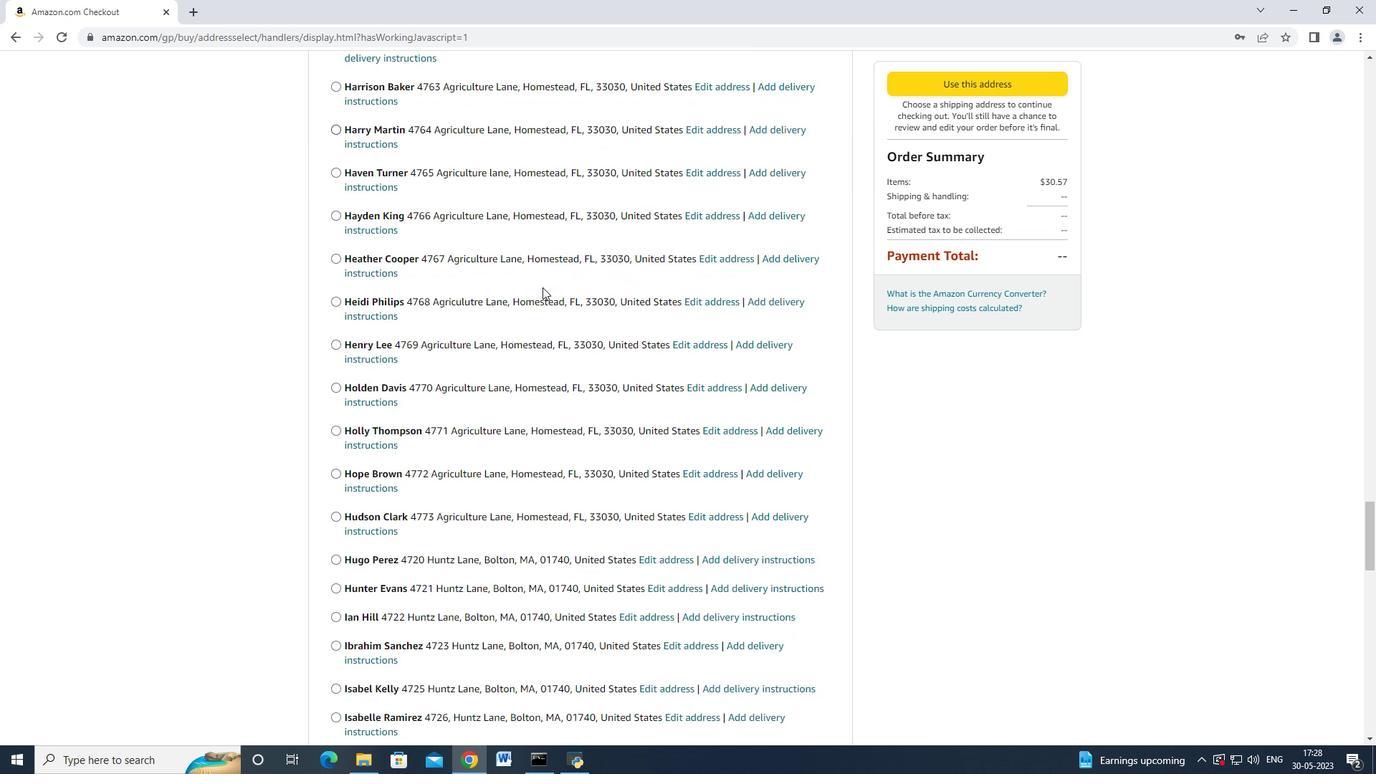 
Action: Mouse scrolled (542, 286) with delta (0, 0)
Screenshot: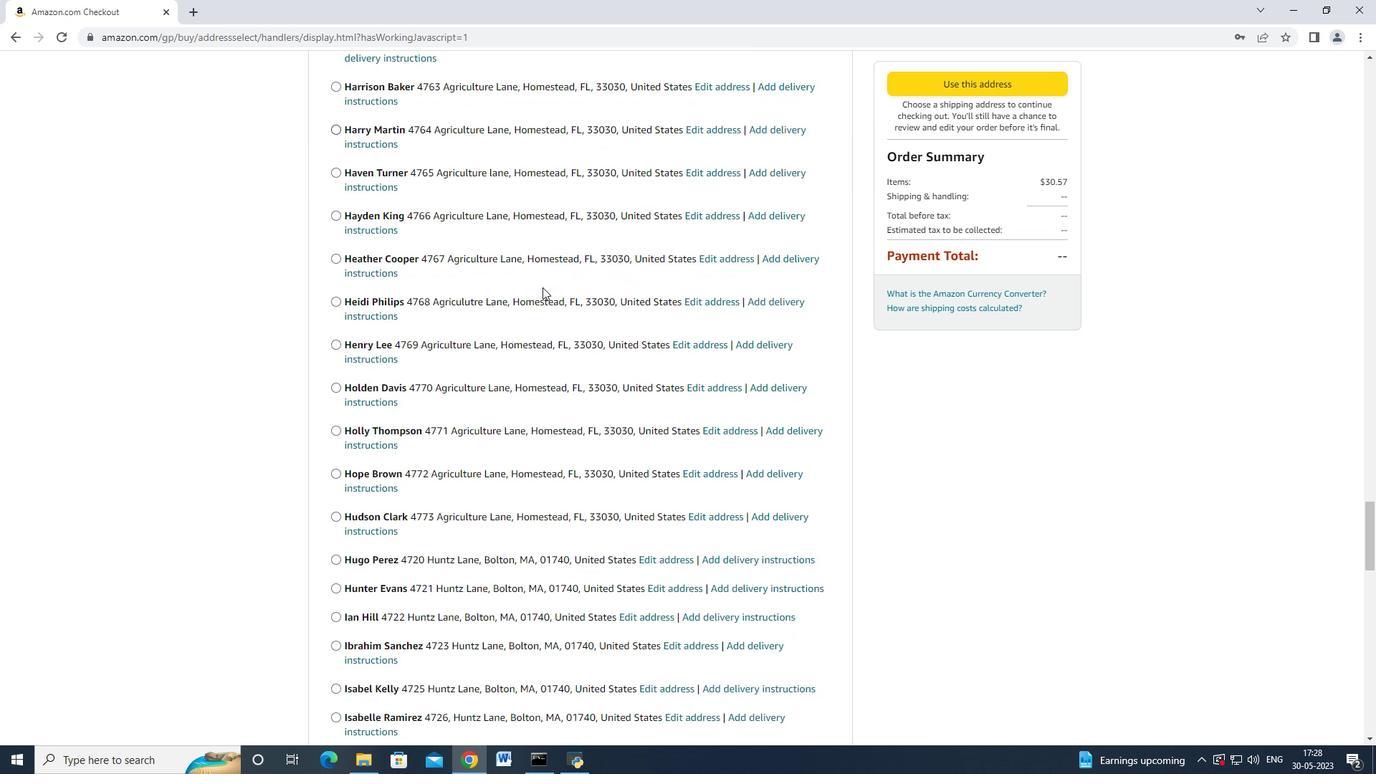 
Action: Mouse scrolled (542, 286) with delta (0, 0)
Screenshot: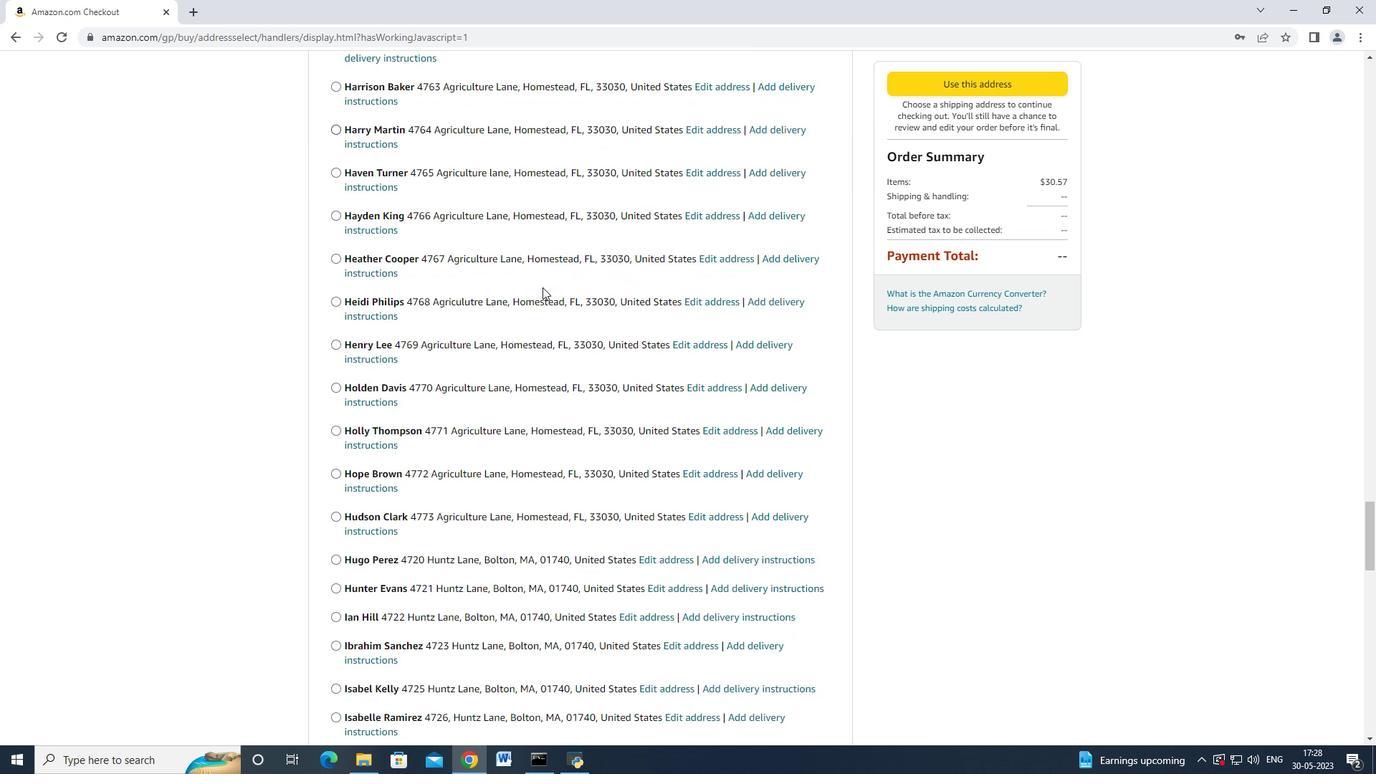 
Action: Mouse scrolled (542, 285) with delta (0, -1)
Screenshot: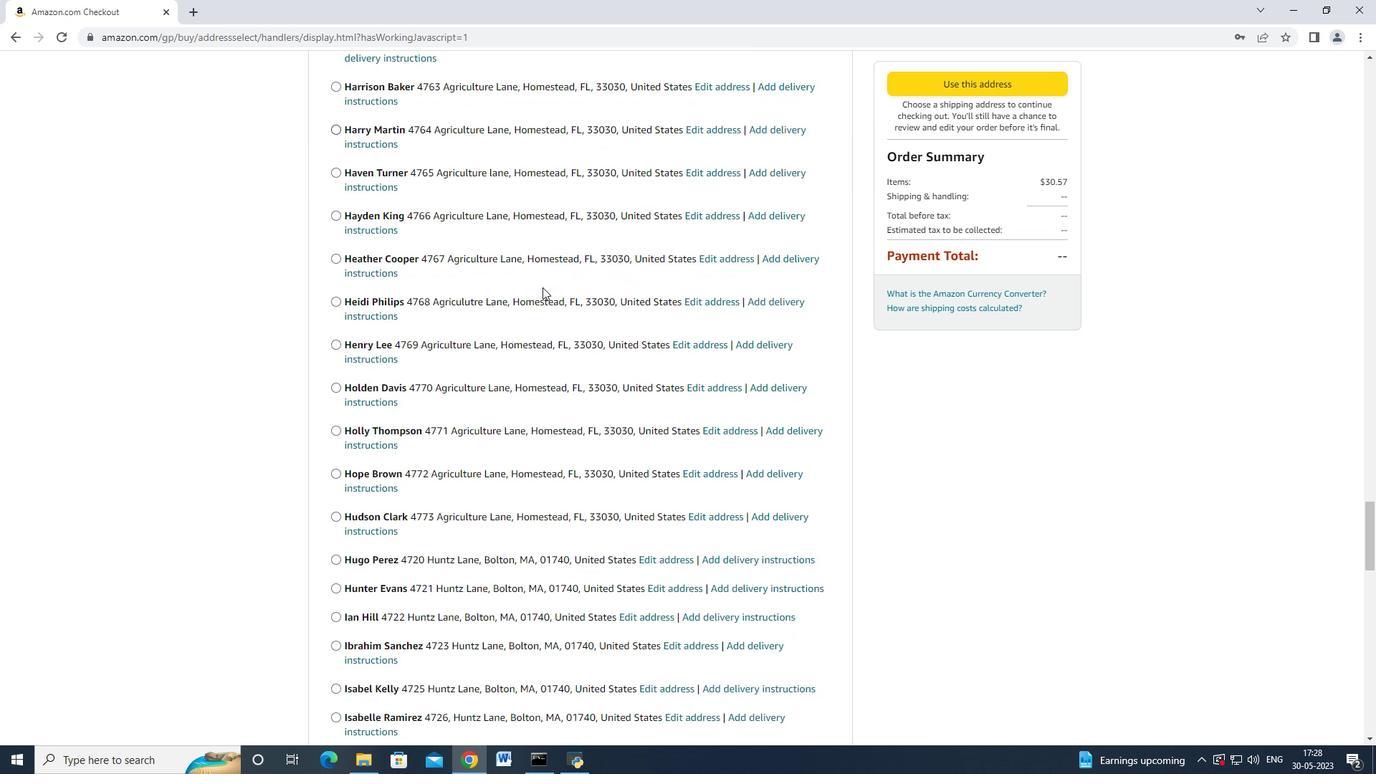 
Action: Mouse scrolled (542, 286) with delta (0, 0)
Screenshot: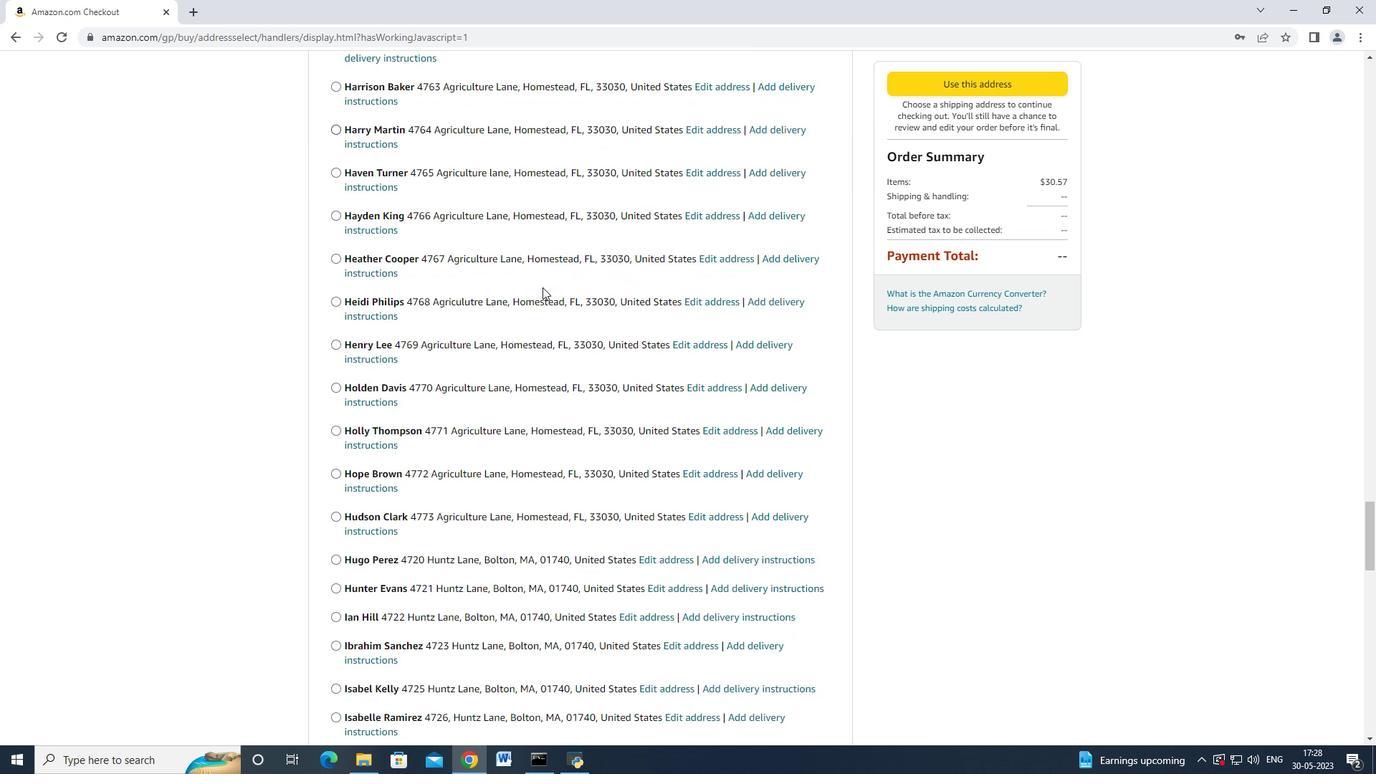 
Action: Mouse scrolled (542, 286) with delta (0, 0)
Screenshot: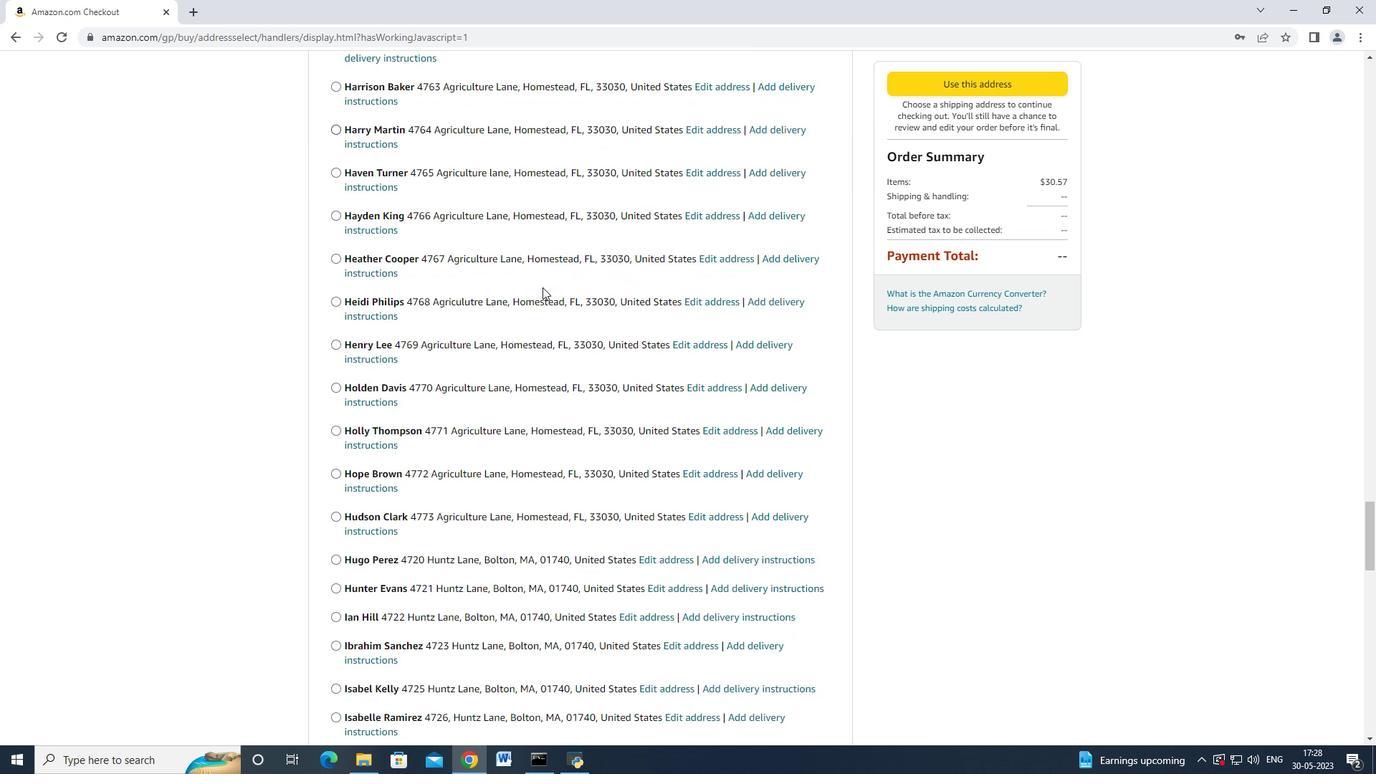 
Action: Mouse moved to (539, 286)
Screenshot: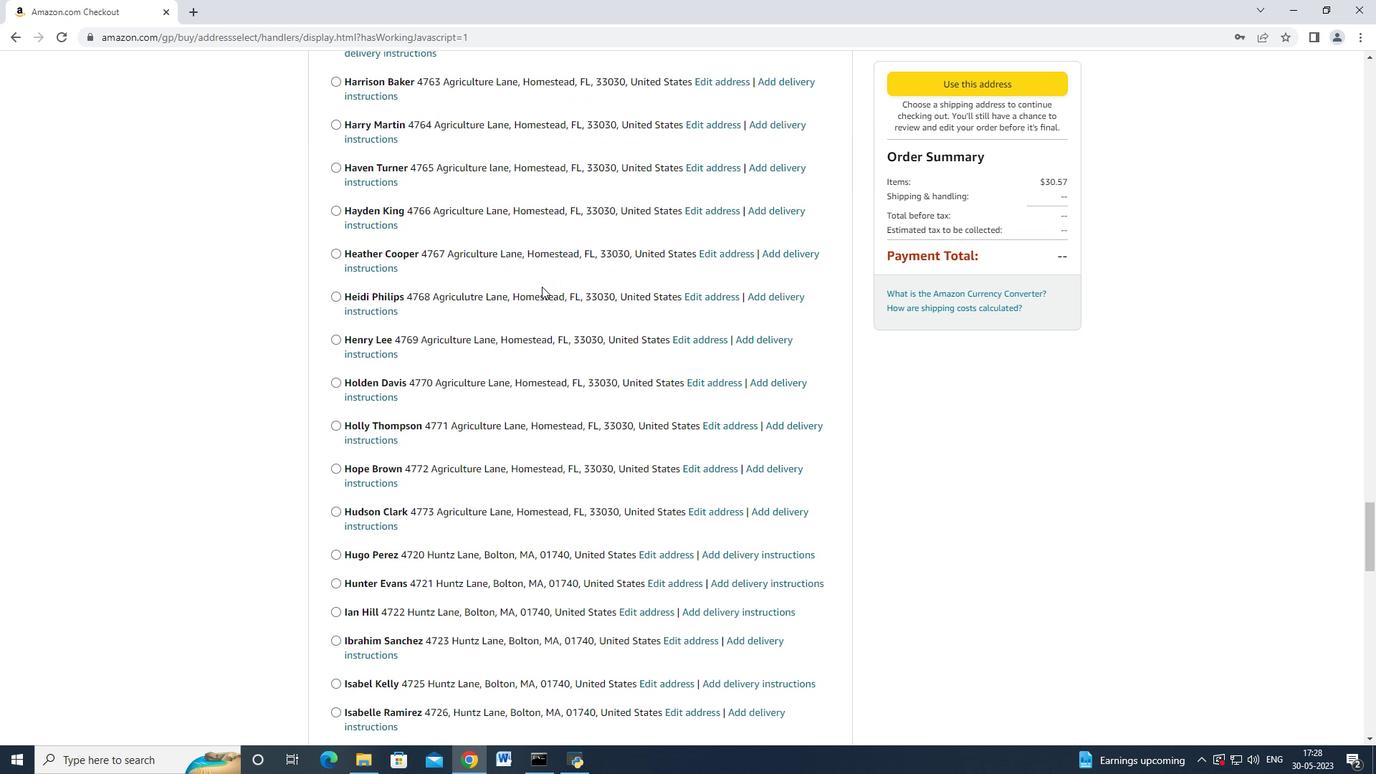 
Action: Mouse scrolled (539, 286) with delta (0, 0)
Screenshot: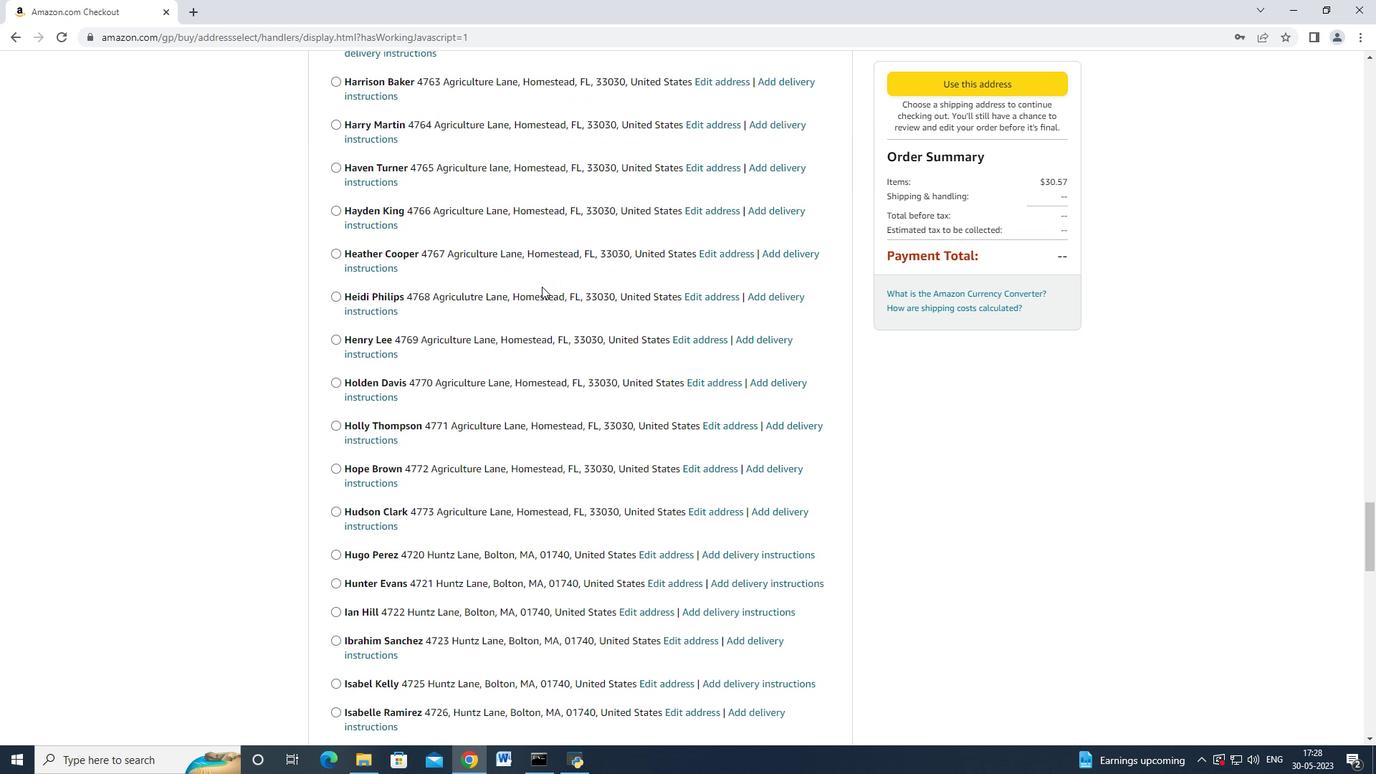 
Action: Mouse moved to (538, 286)
Screenshot: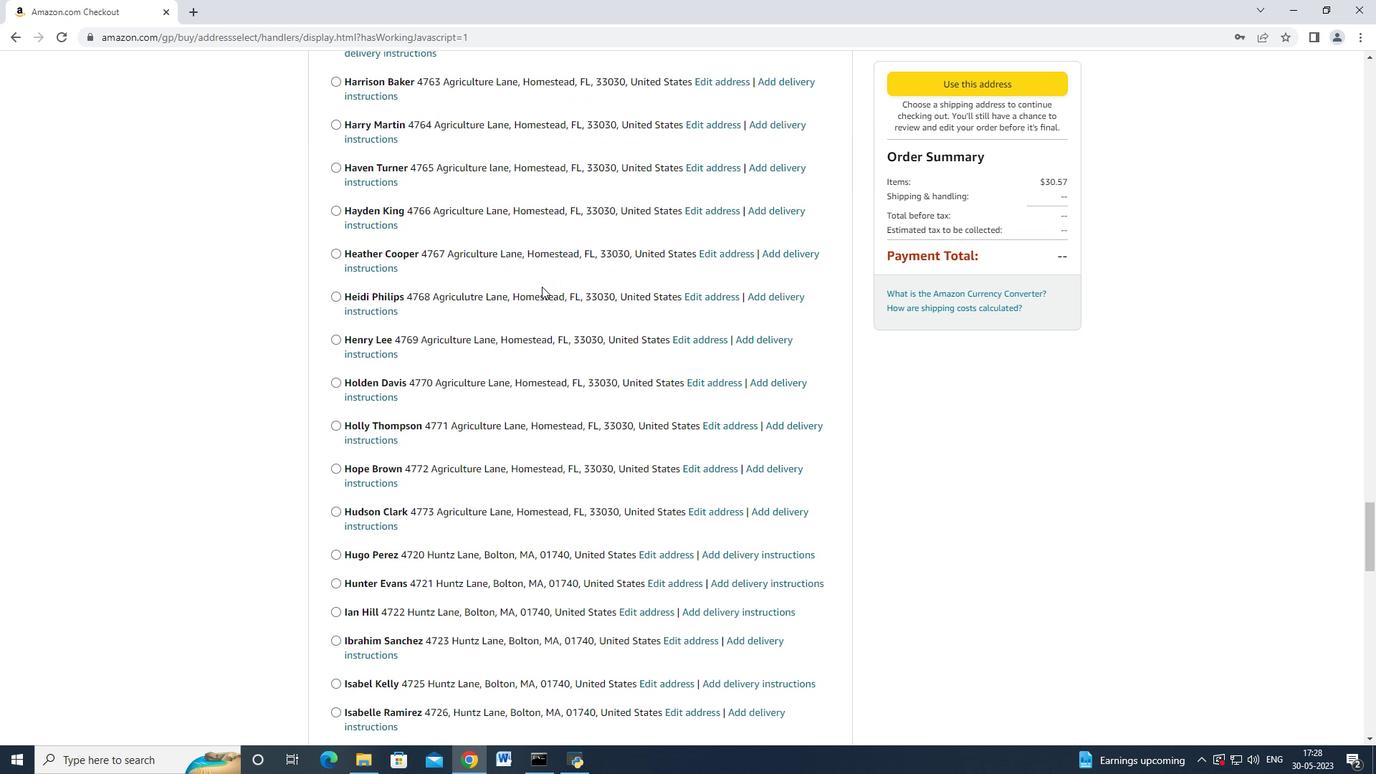 
Action: Mouse scrolled (539, 286) with delta (0, 0)
Screenshot: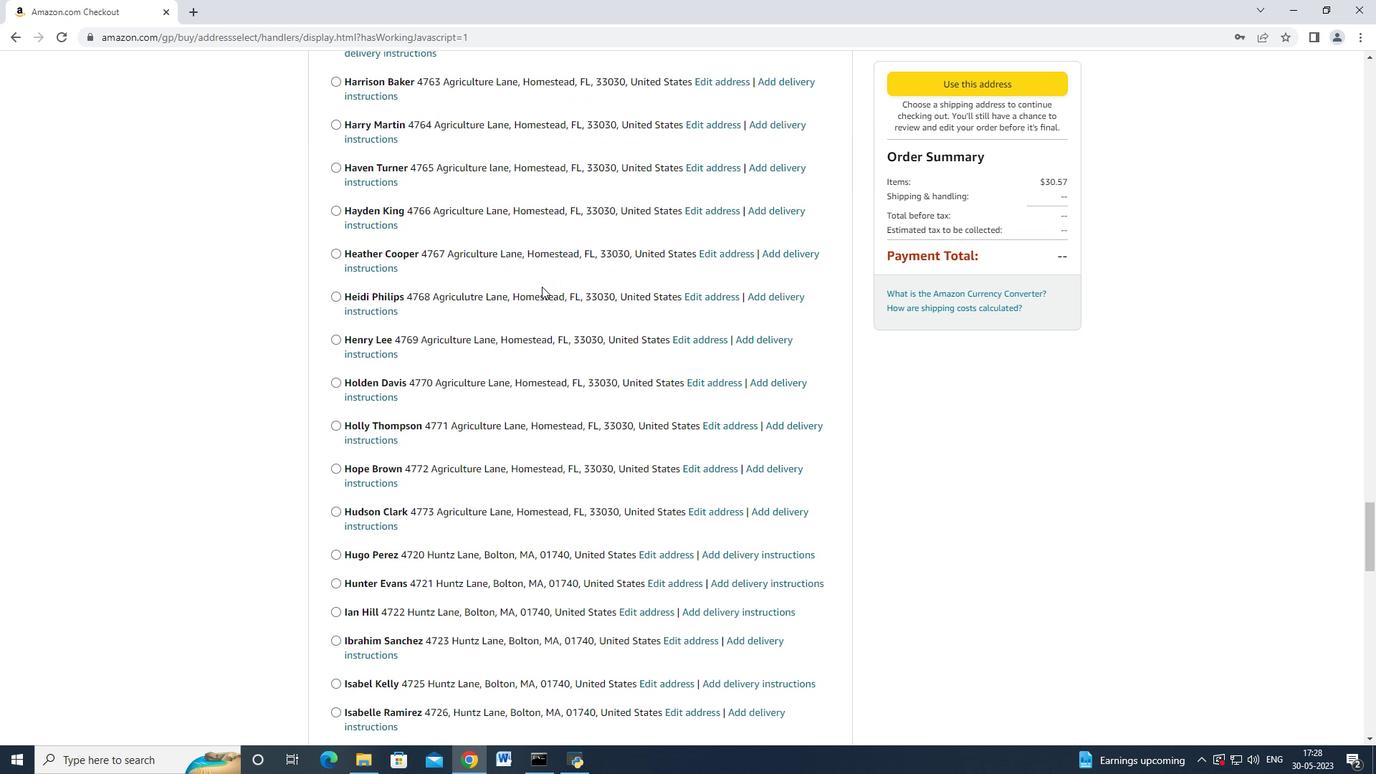 
Action: Mouse moved to (538, 286)
Screenshot: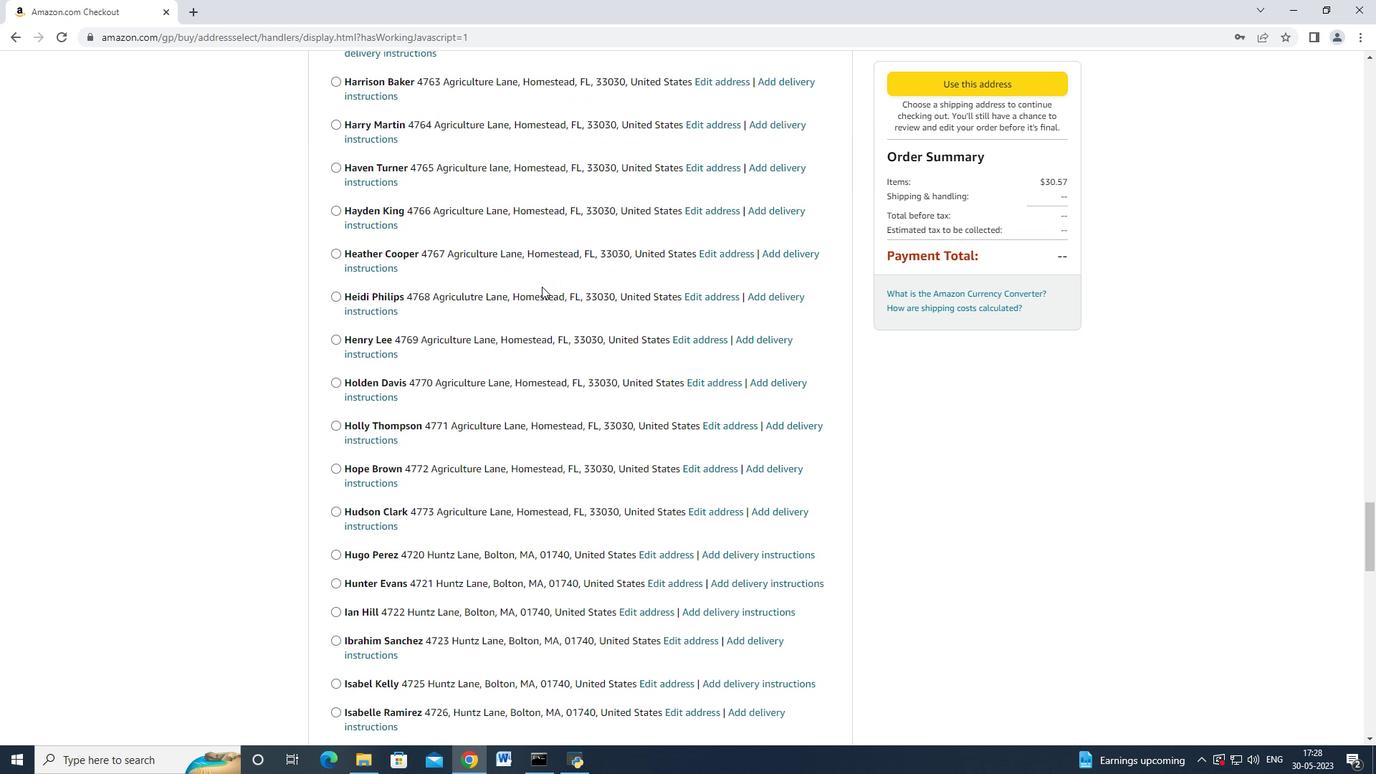 
Action: Mouse scrolled (538, 286) with delta (0, 0)
Screenshot: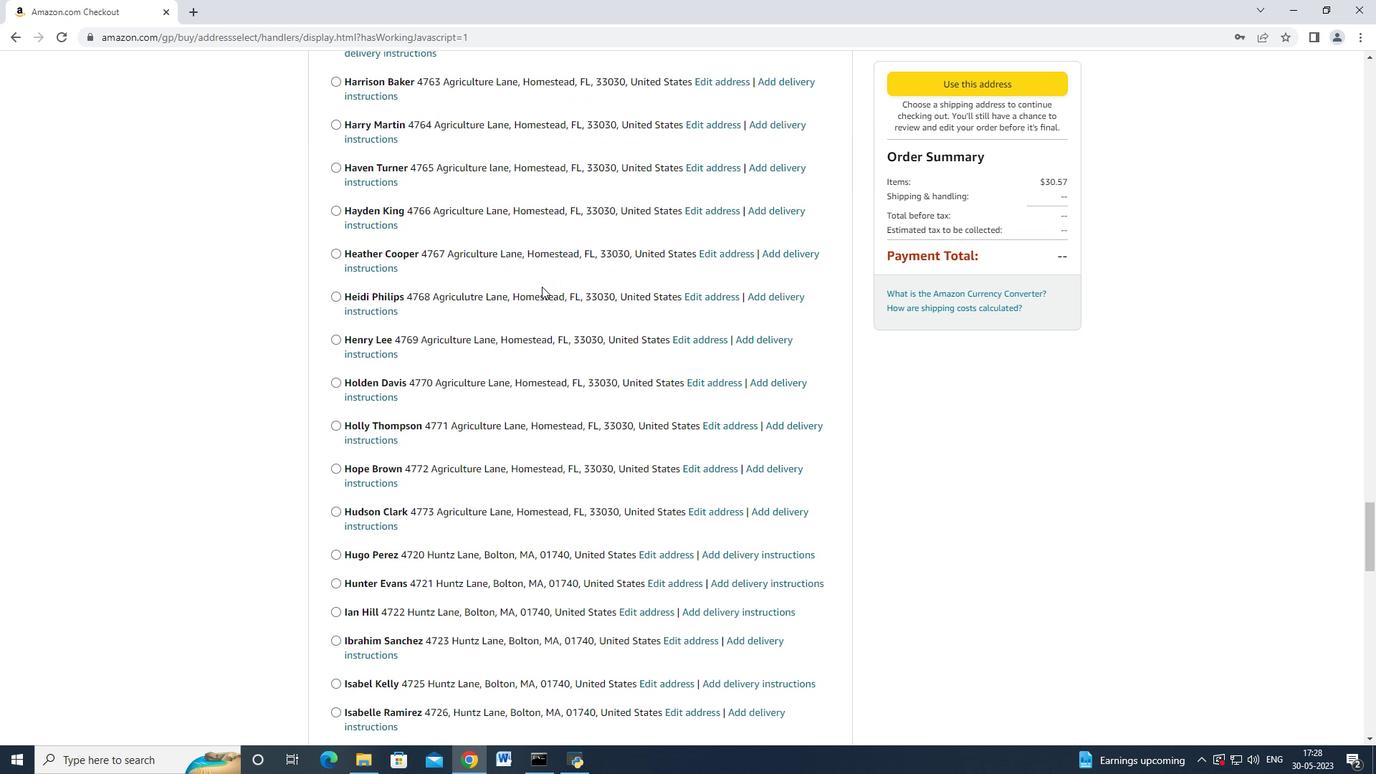 
Action: Mouse scrolled (538, 286) with delta (0, 0)
Screenshot: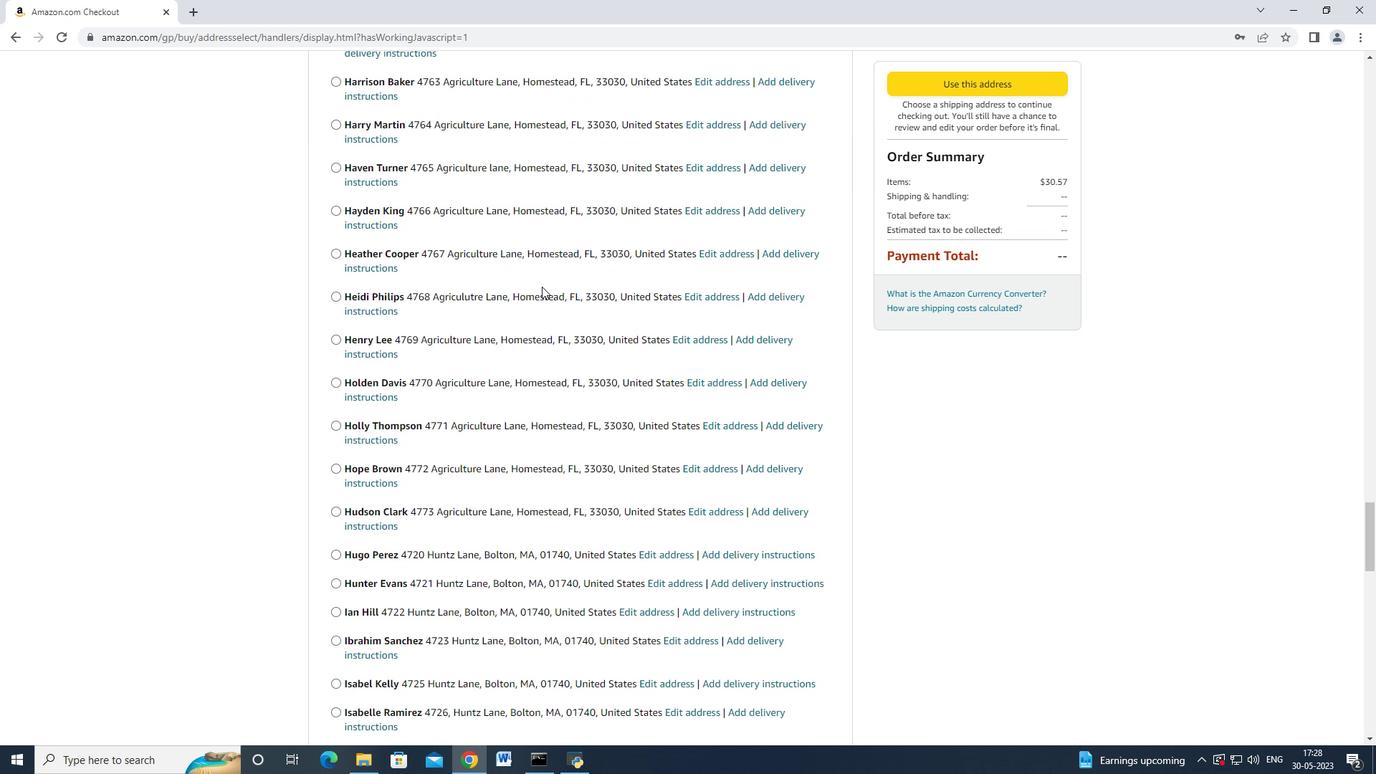 
Action: Mouse scrolled (538, 286) with delta (0, 0)
Screenshot: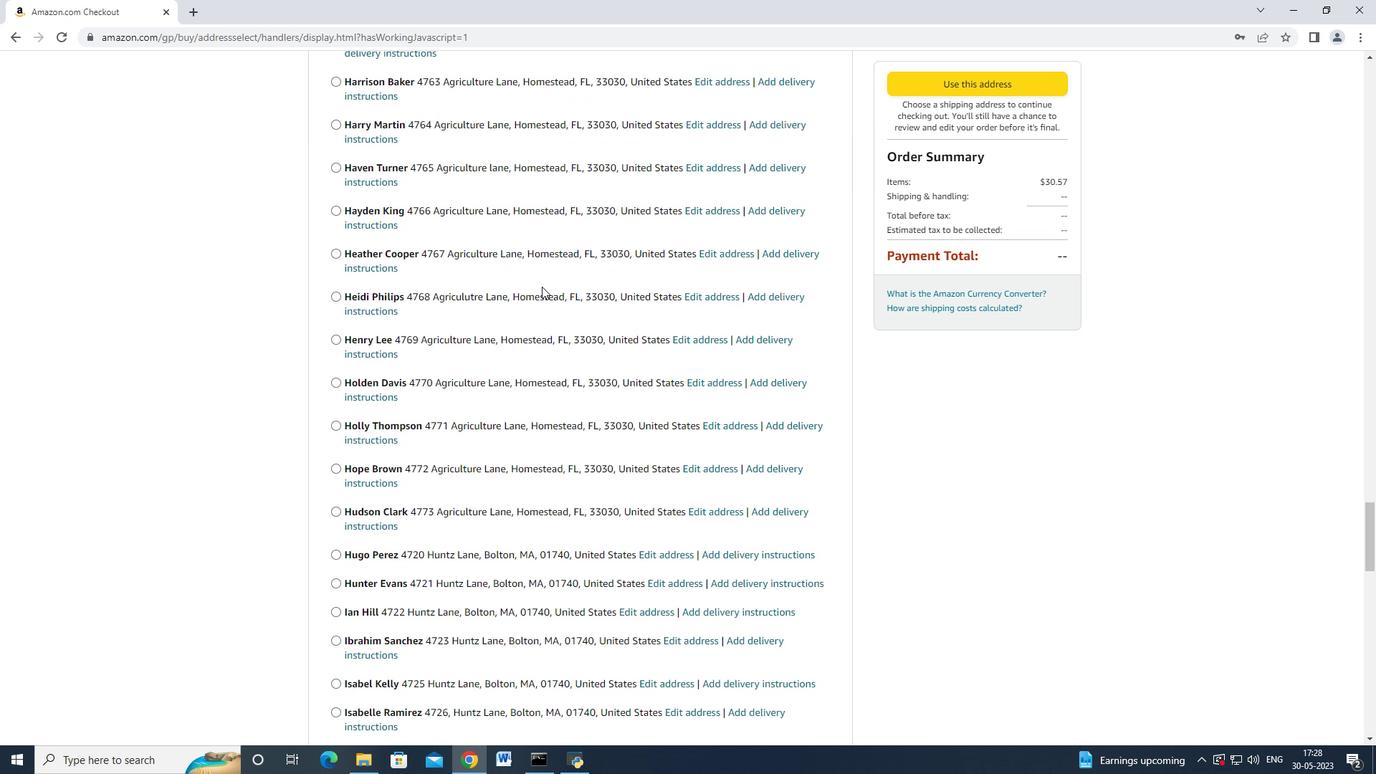 
Action: Mouse scrolled (538, 286) with delta (0, 0)
Screenshot: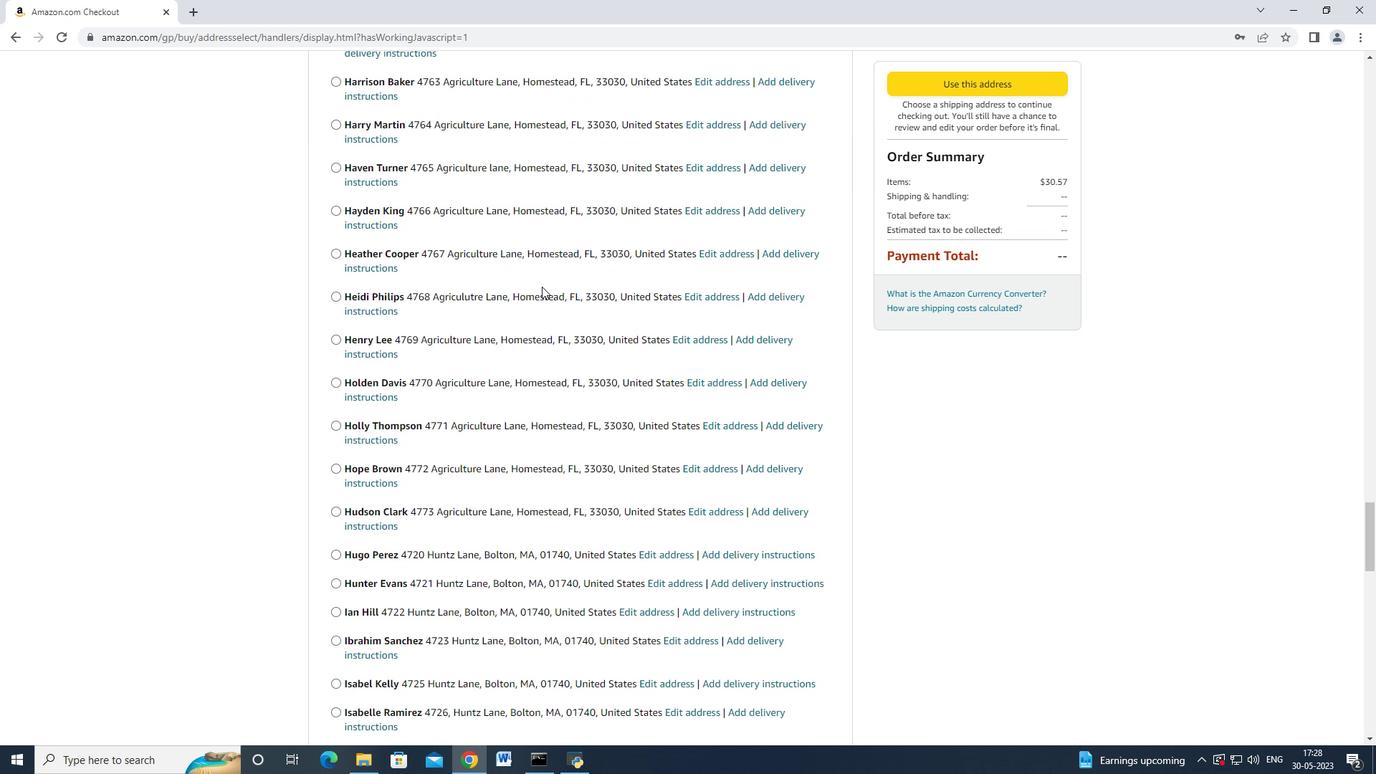 
Action: Mouse moved to (537, 286)
Screenshot: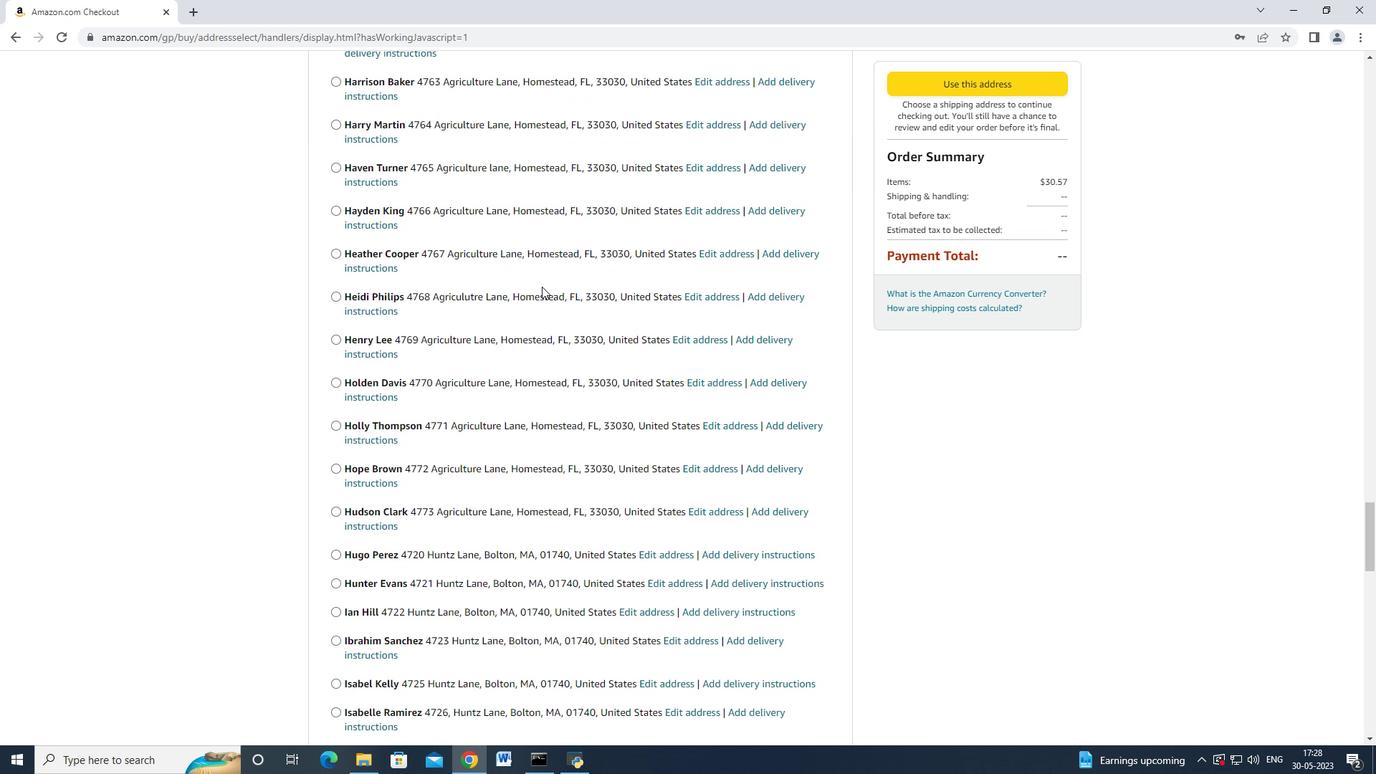 
Action: Mouse scrolled (537, 286) with delta (0, 0)
Screenshot: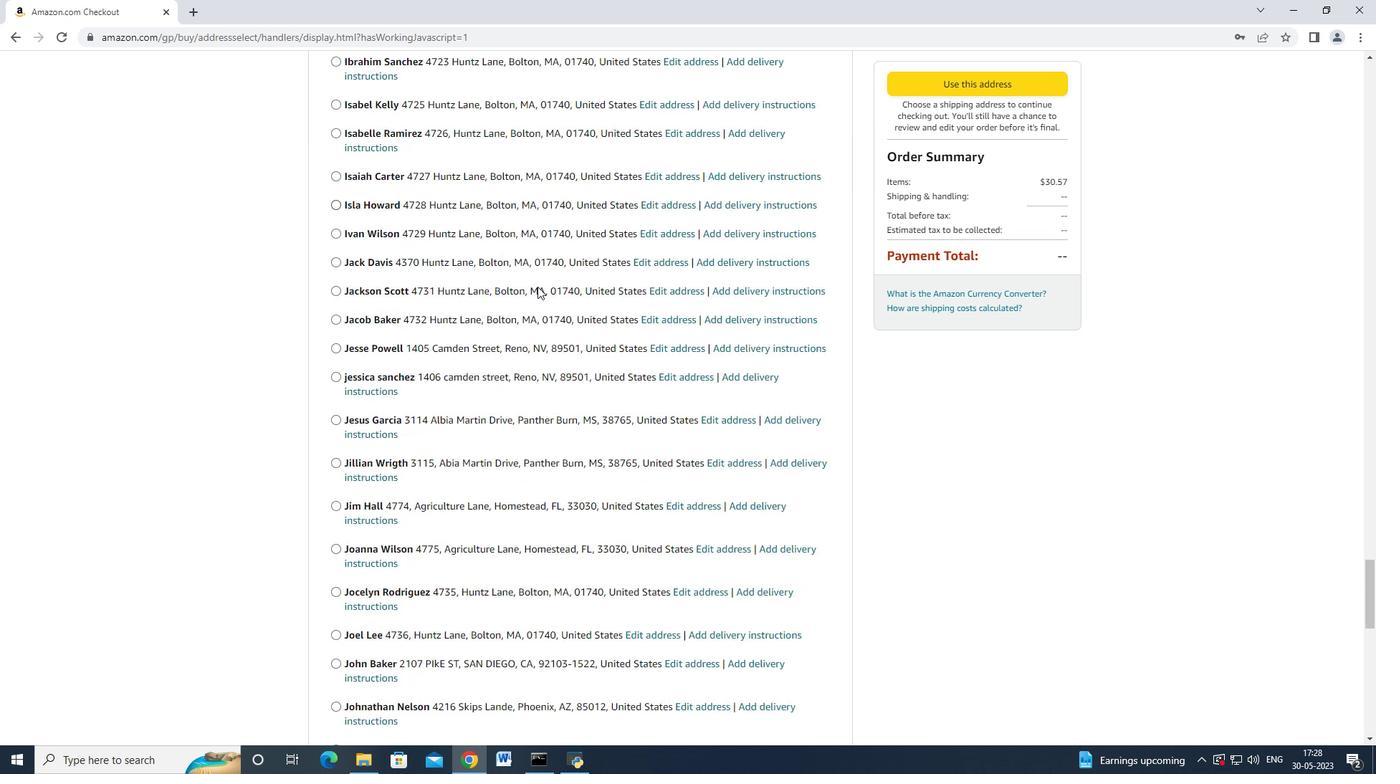 
Action: Mouse moved to (537, 286)
Screenshot: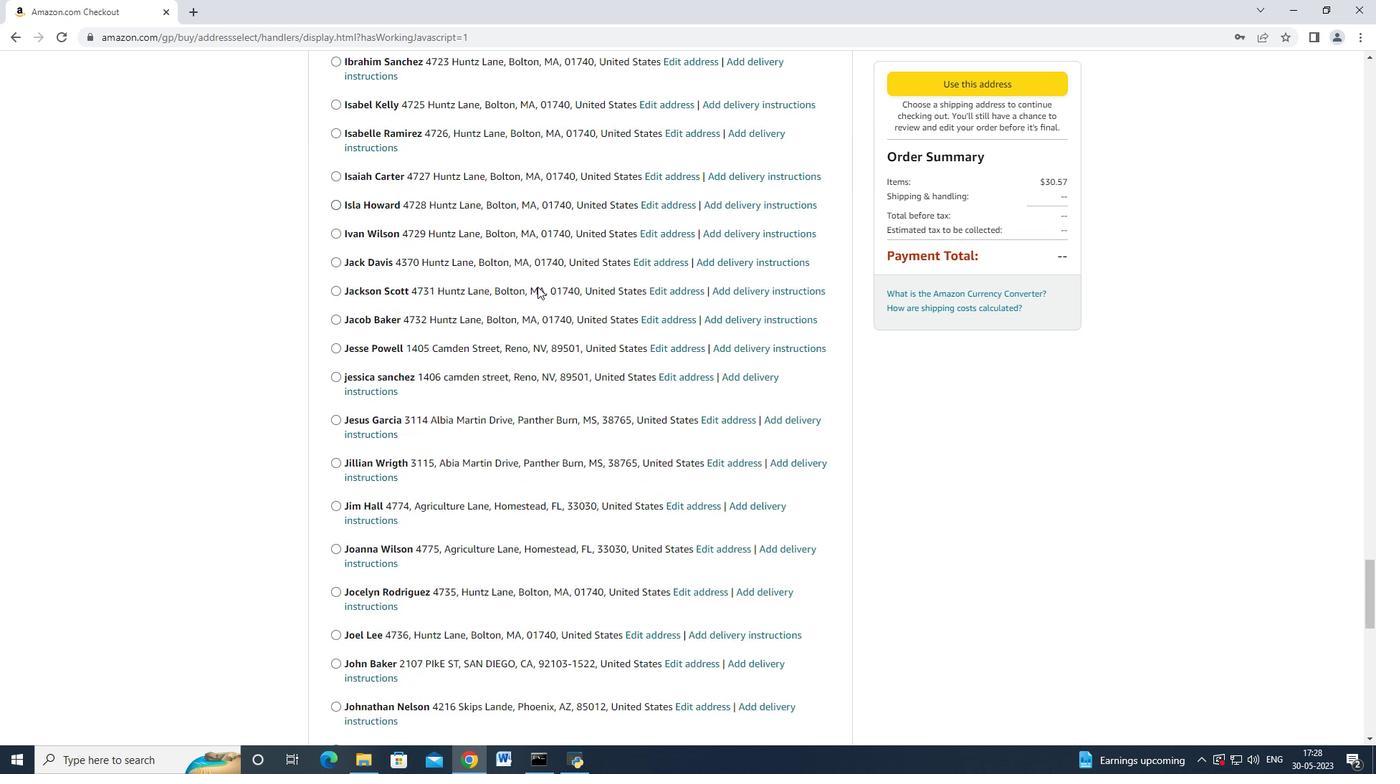 
Action: Mouse scrolled (537, 286) with delta (0, 0)
Screenshot: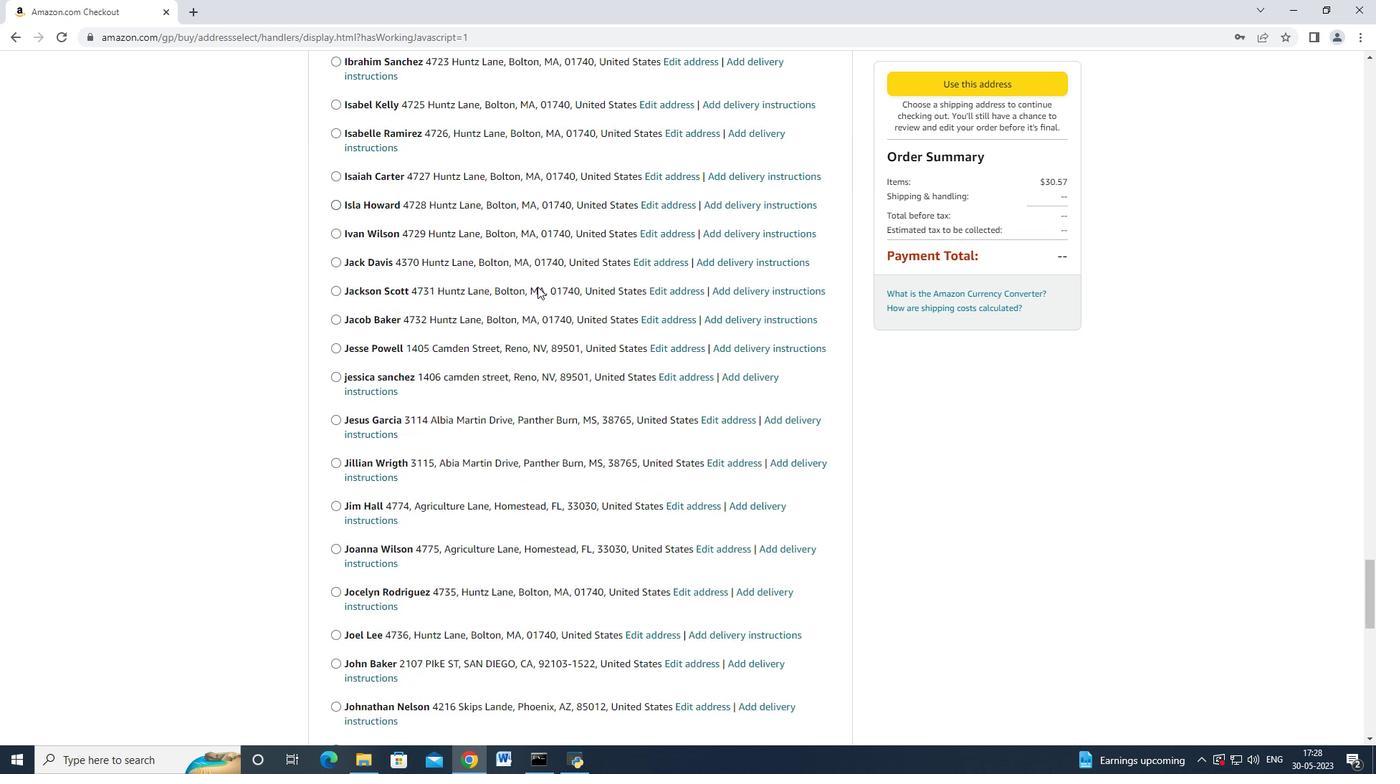 
Action: Mouse scrolled (537, 286) with delta (0, 0)
Screenshot: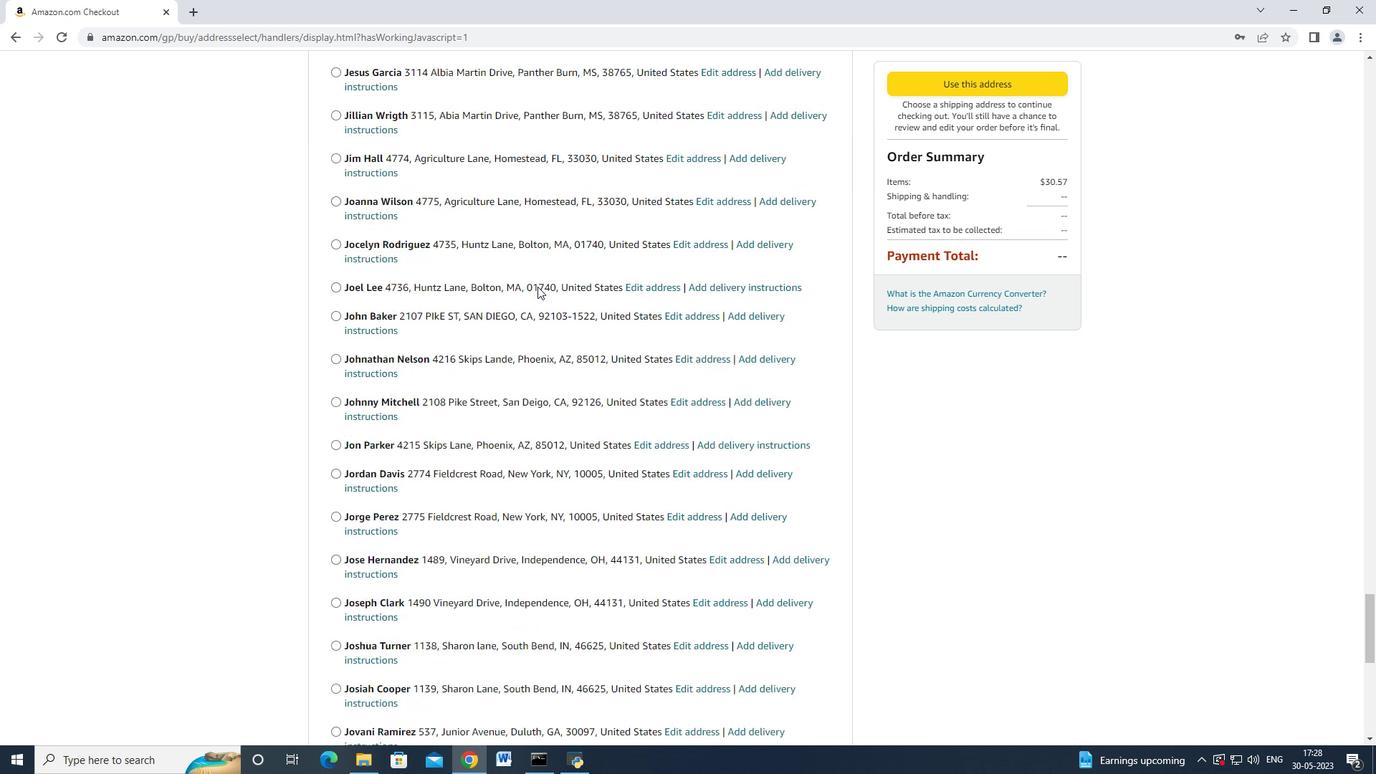 
Action: Mouse scrolled (537, 286) with delta (0, 0)
Screenshot: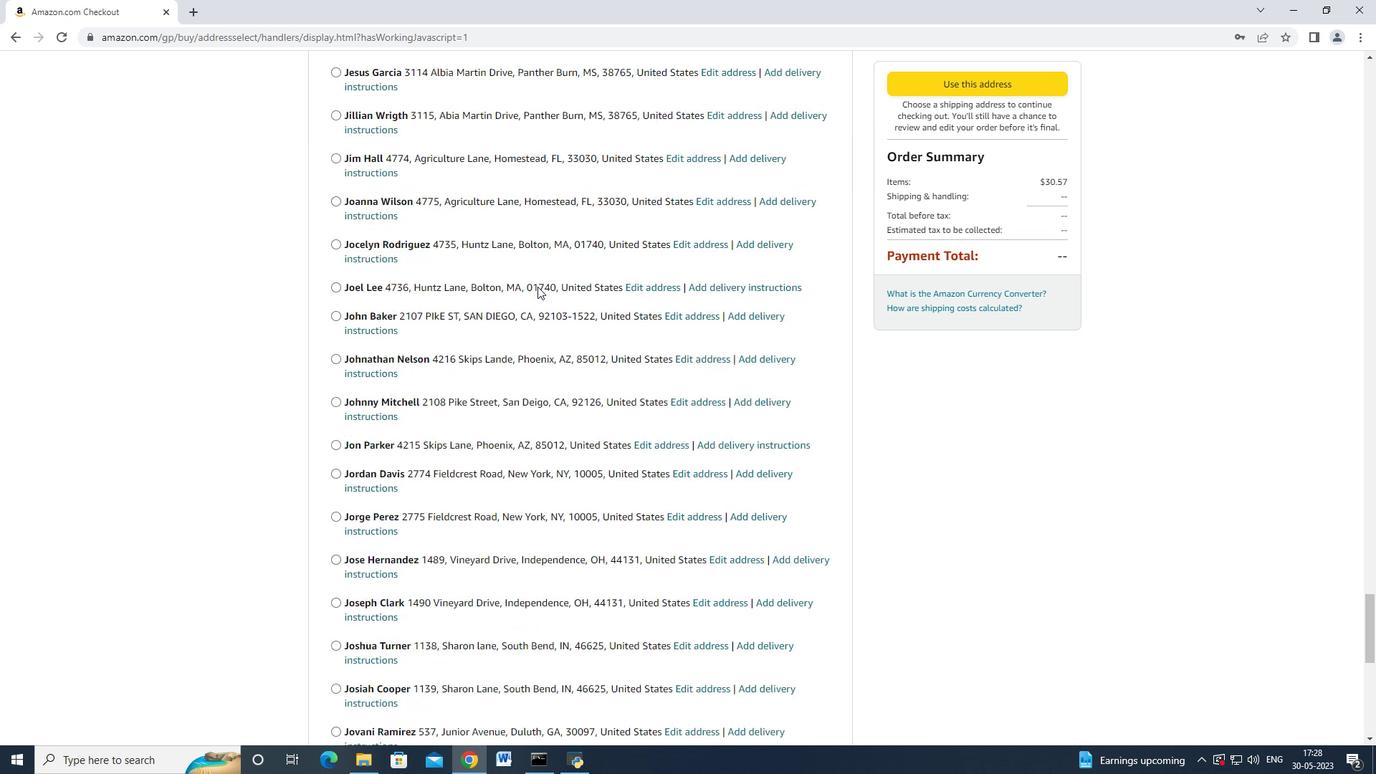 
Action: Mouse scrolled (537, 286) with delta (0, 0)
Screenshot: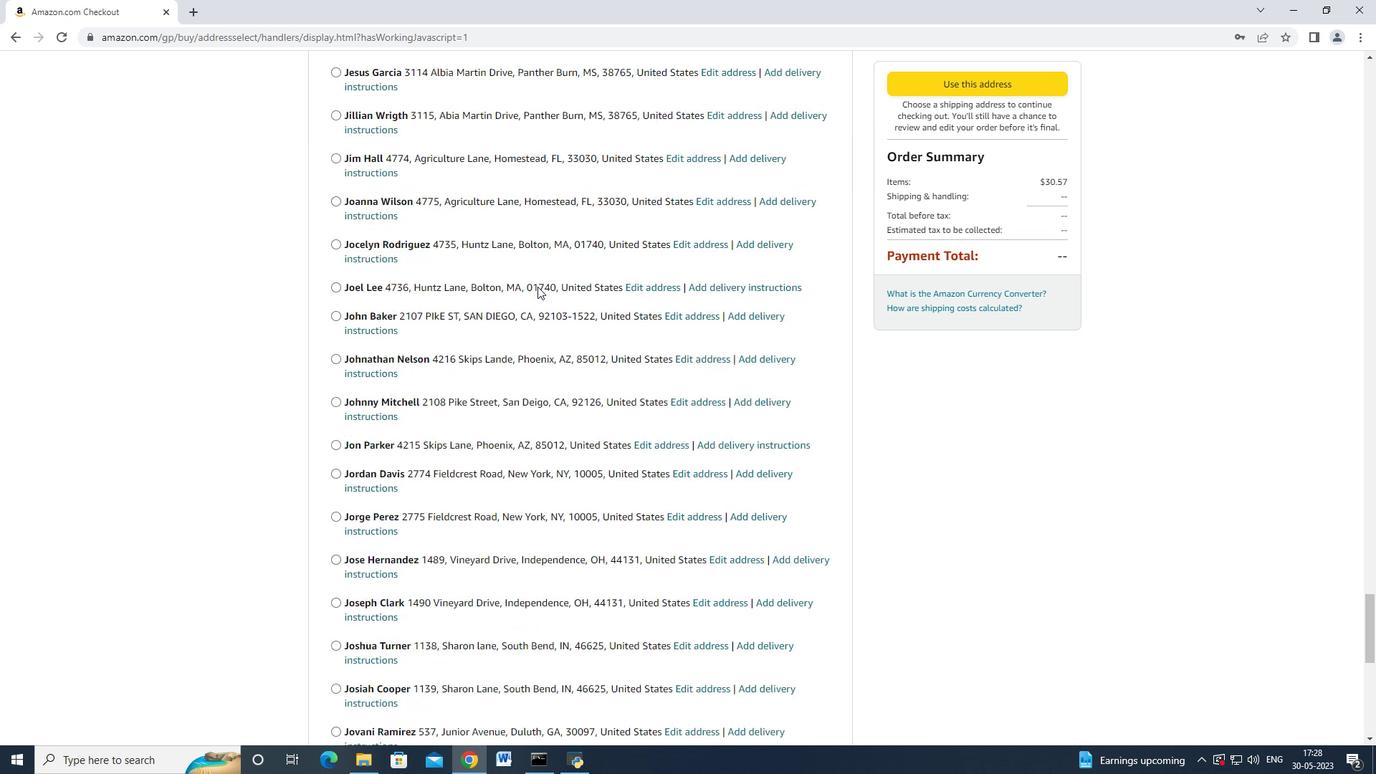 
Action: Mouse moved to (537, 286)
Screenshot: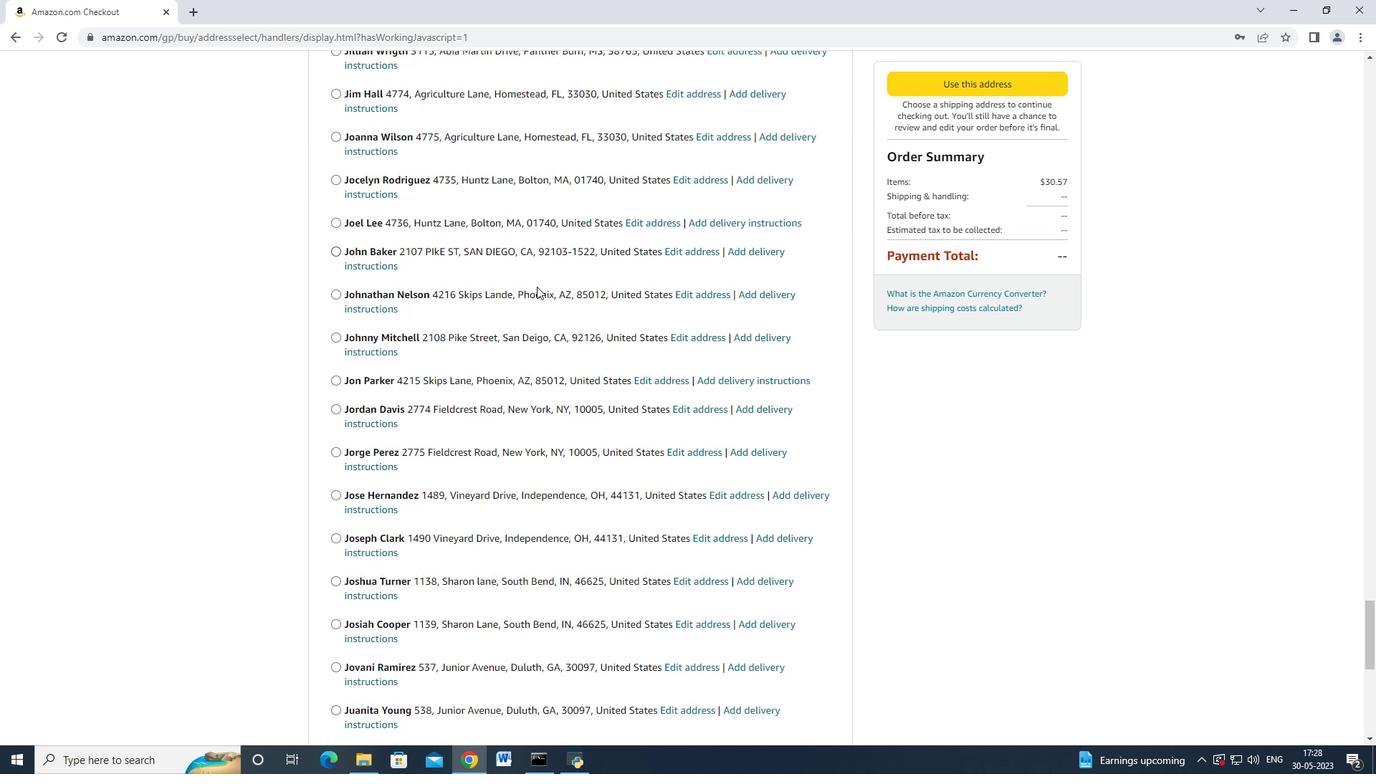 
Action: Mouse scrolled (537, 286) with delta (0, 0)
Screenshot: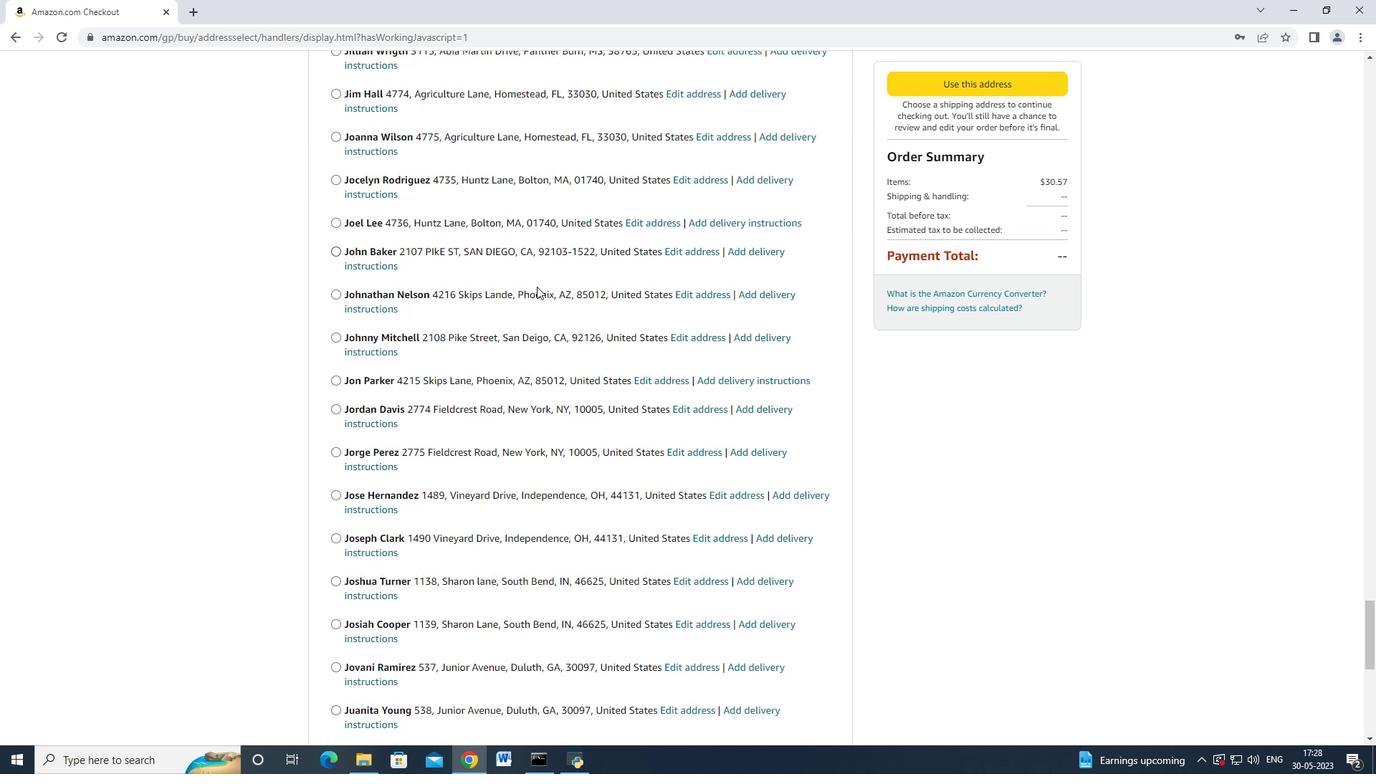 
Action: Mouse moved to (535, 286)
Screenshot: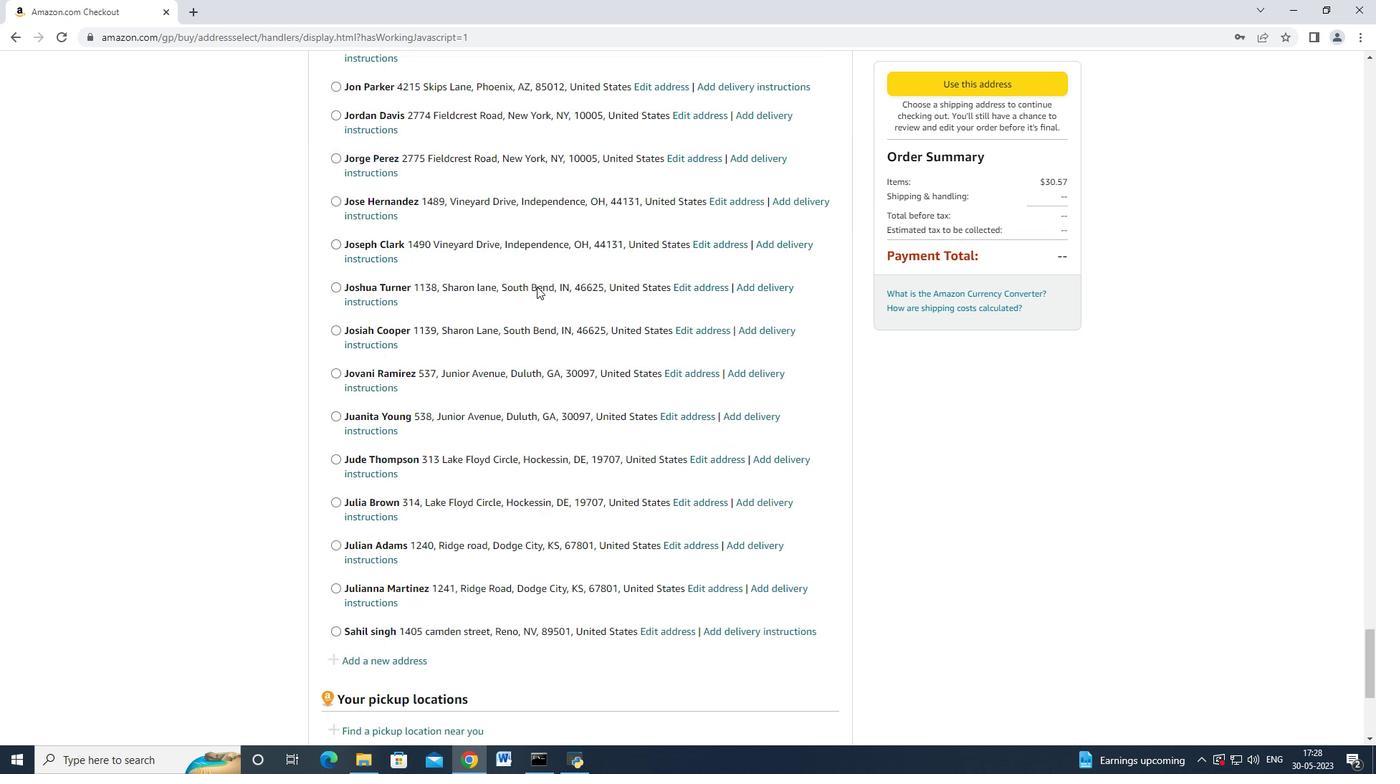 
Action: Mouse scrolled (535, 286) with delta (0, 0)
Screenshot: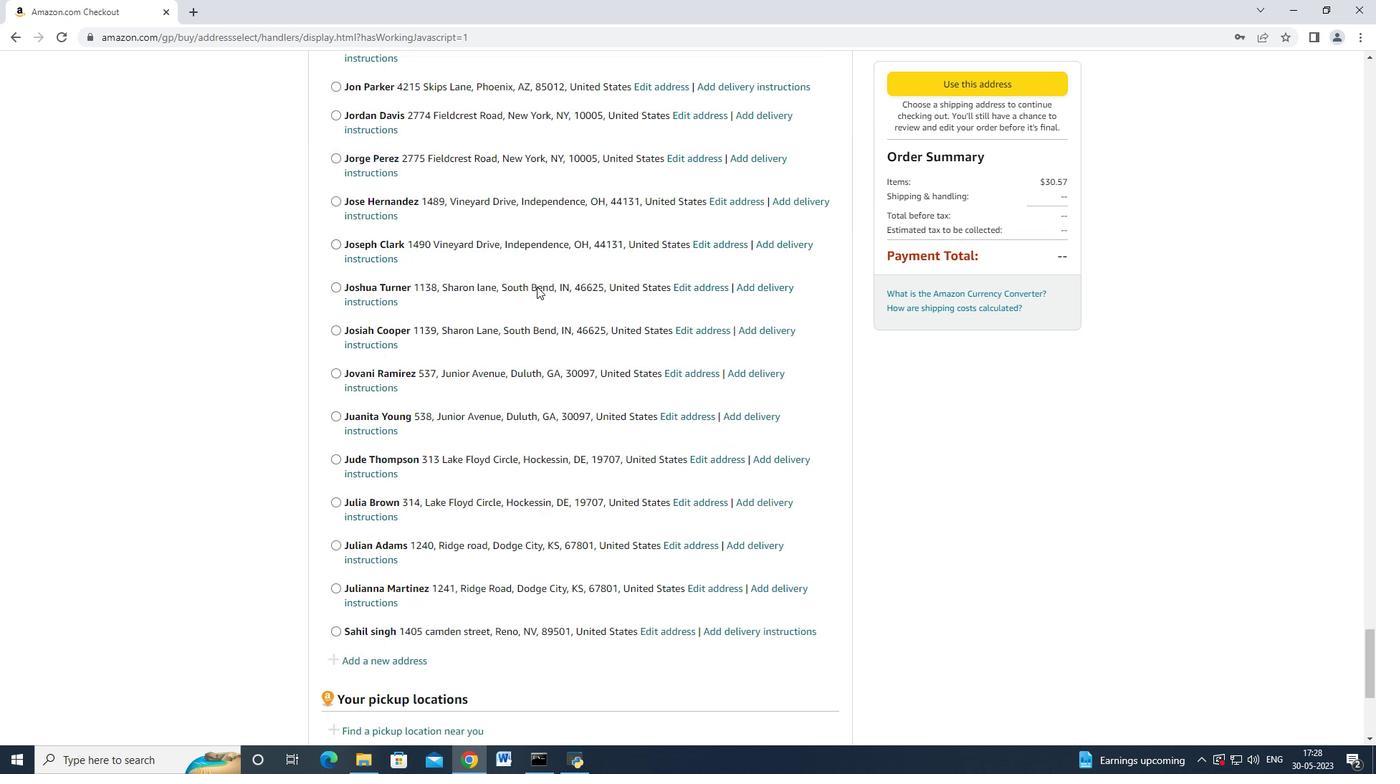 
Action: Mouse moved to (534, 286)
Screenshot: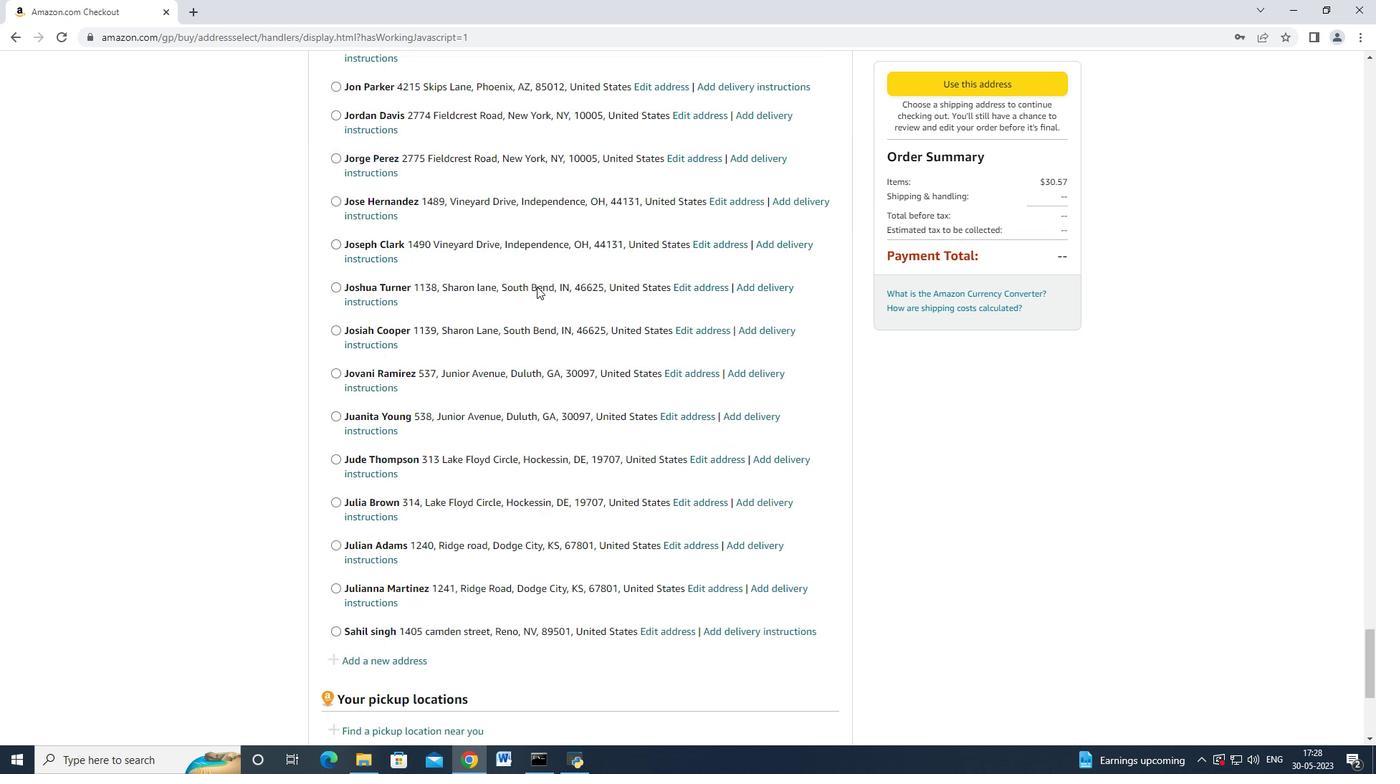 
Action: Mouse scrolled (534, 286) with delta (0, 0)
Screenshot: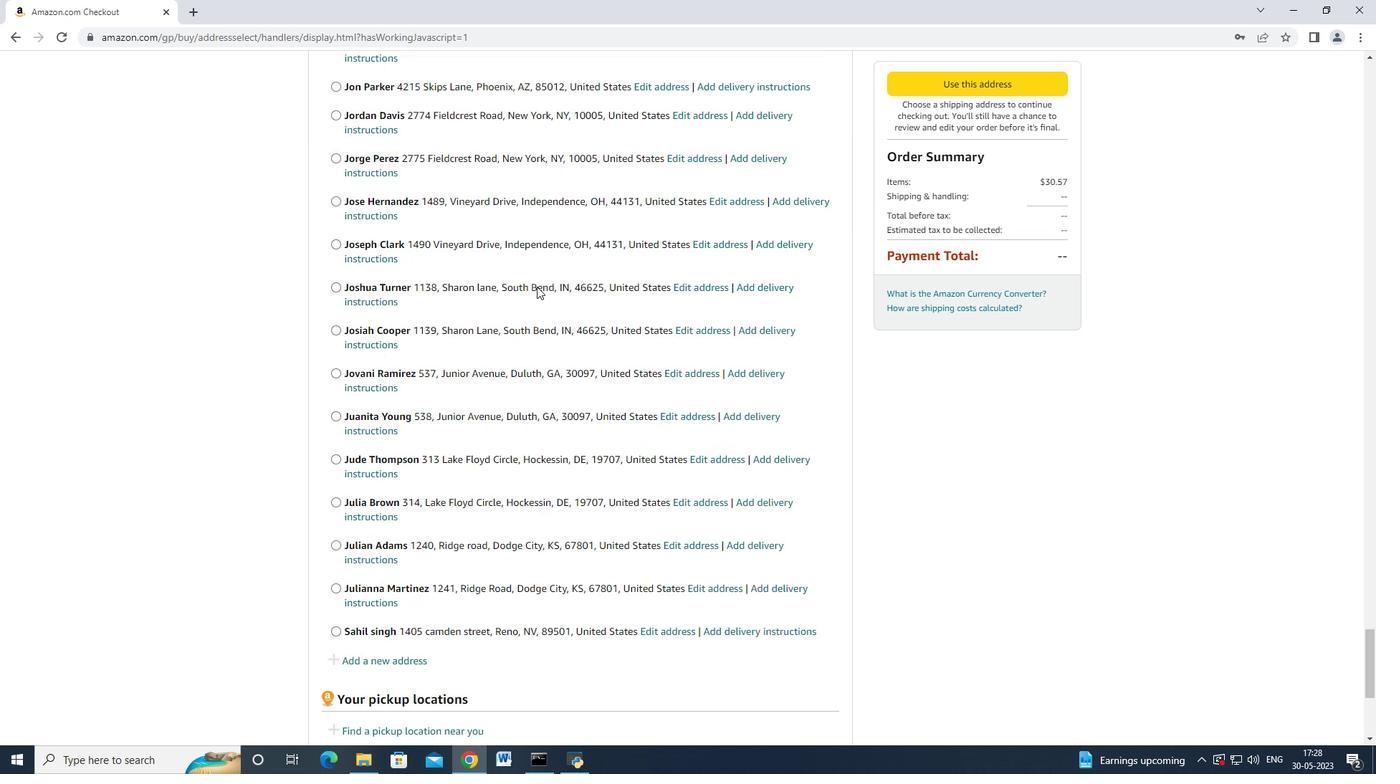 
Action: Mouse scrolled (534, 286) with delta (0, 0)
Screenshot: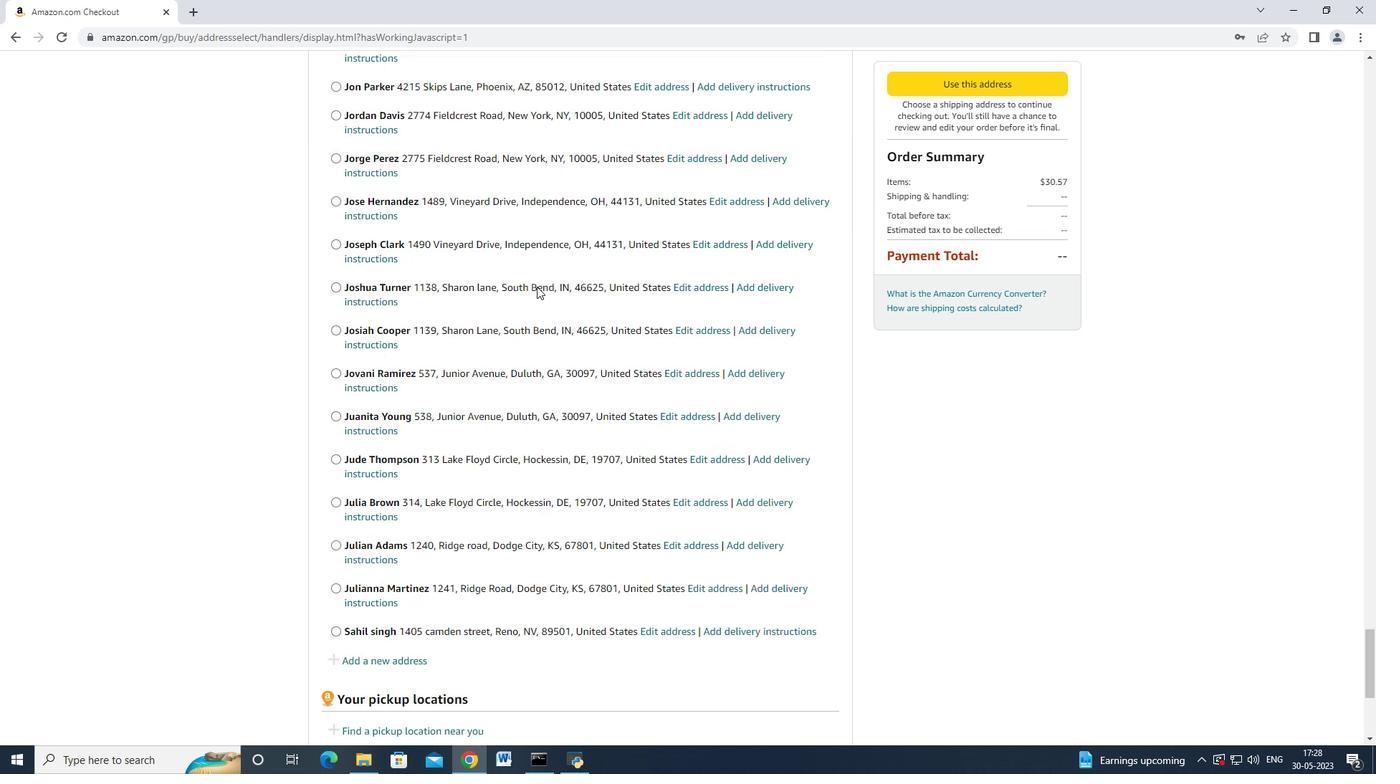 
Action: Mouse scrolled (534, 286) with delta (0, 0)
Screenshot: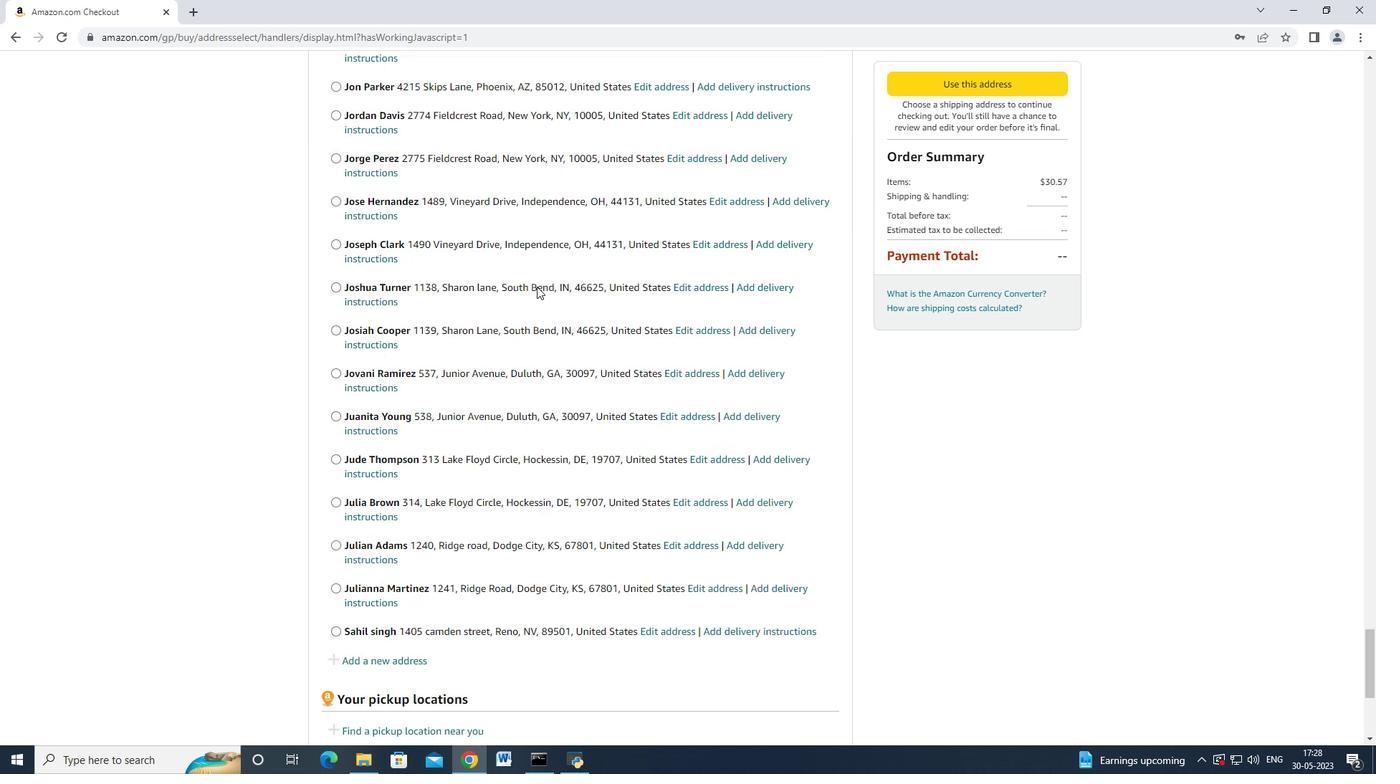 
Action: Mouse scrolled (534, 286) with delta (0, 0)
Screenshot: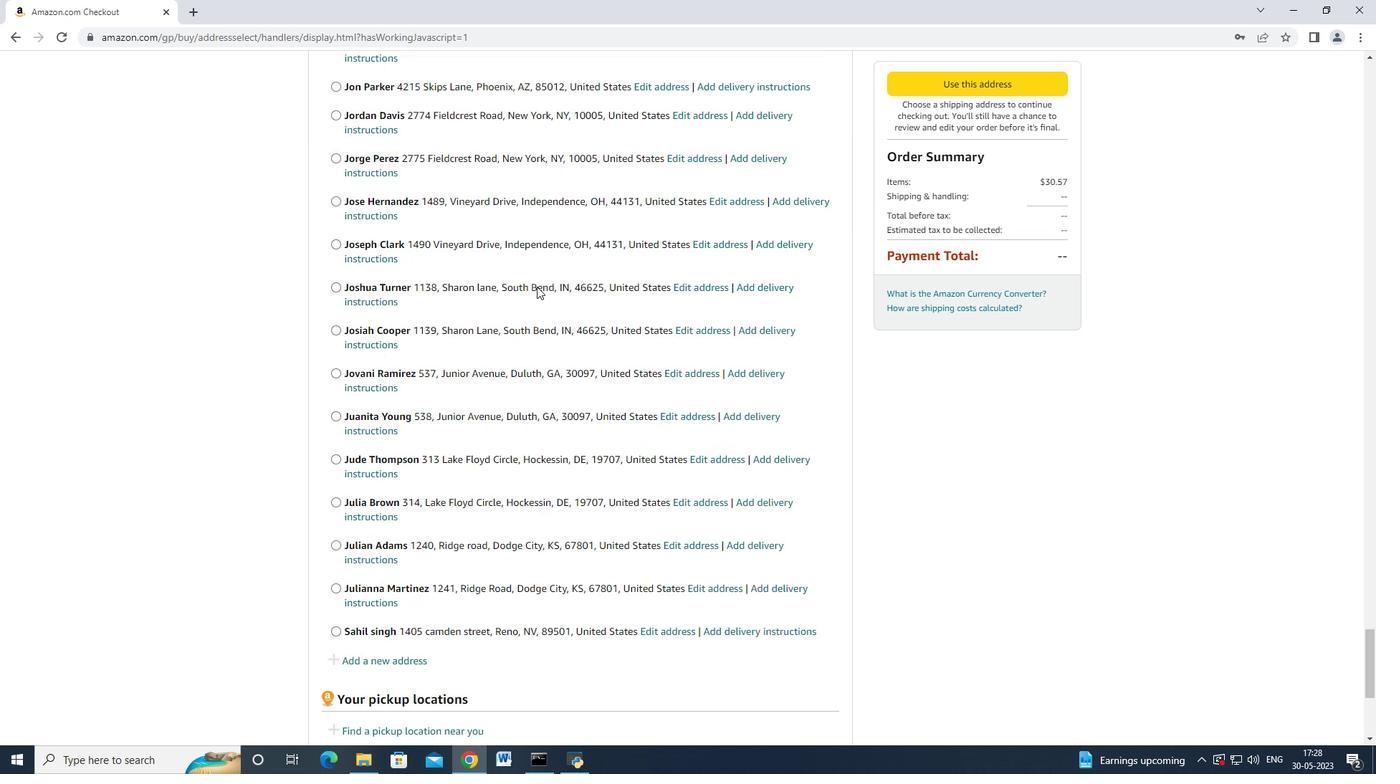 
Action: Mouse moved to (534, 287)
Screenshot: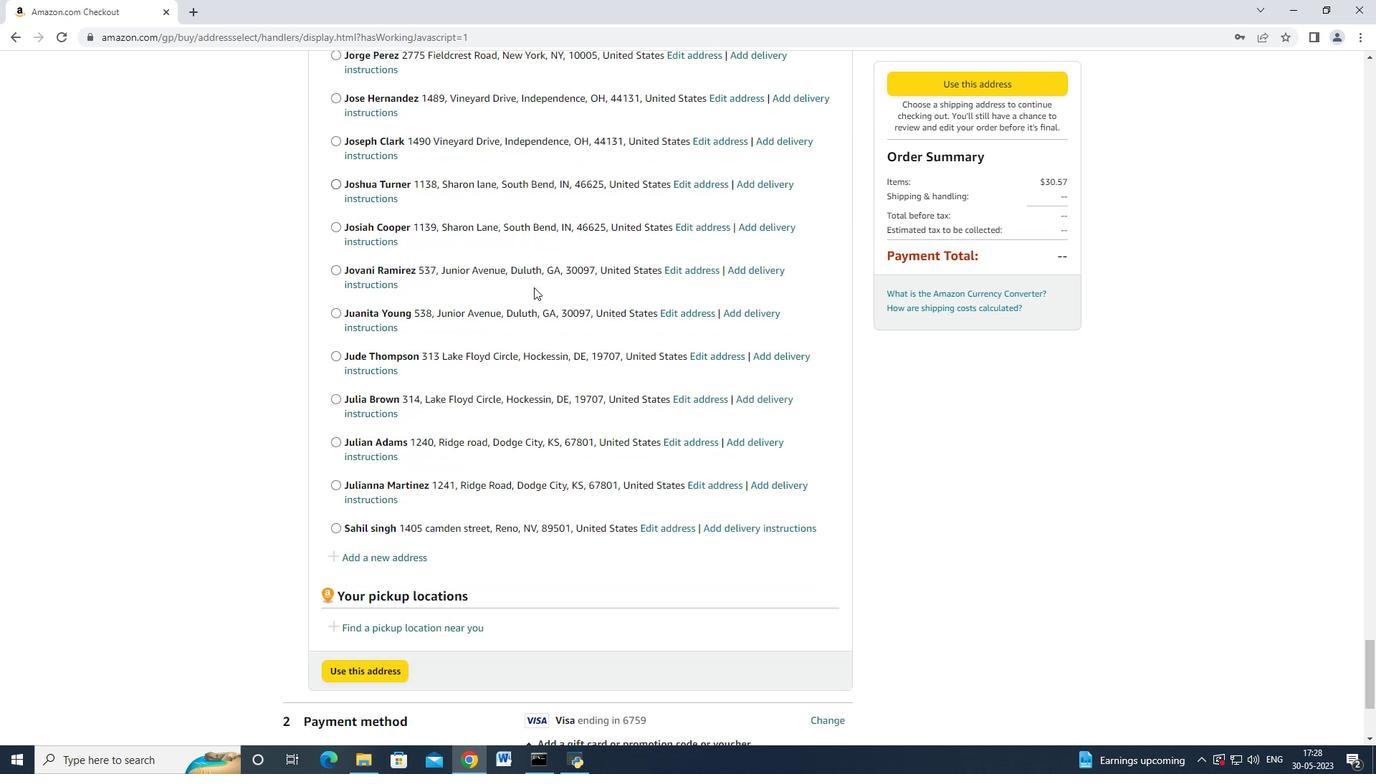 
Action: Mouse scrolled (534, 286) with delta (0, 0)
Screenshot: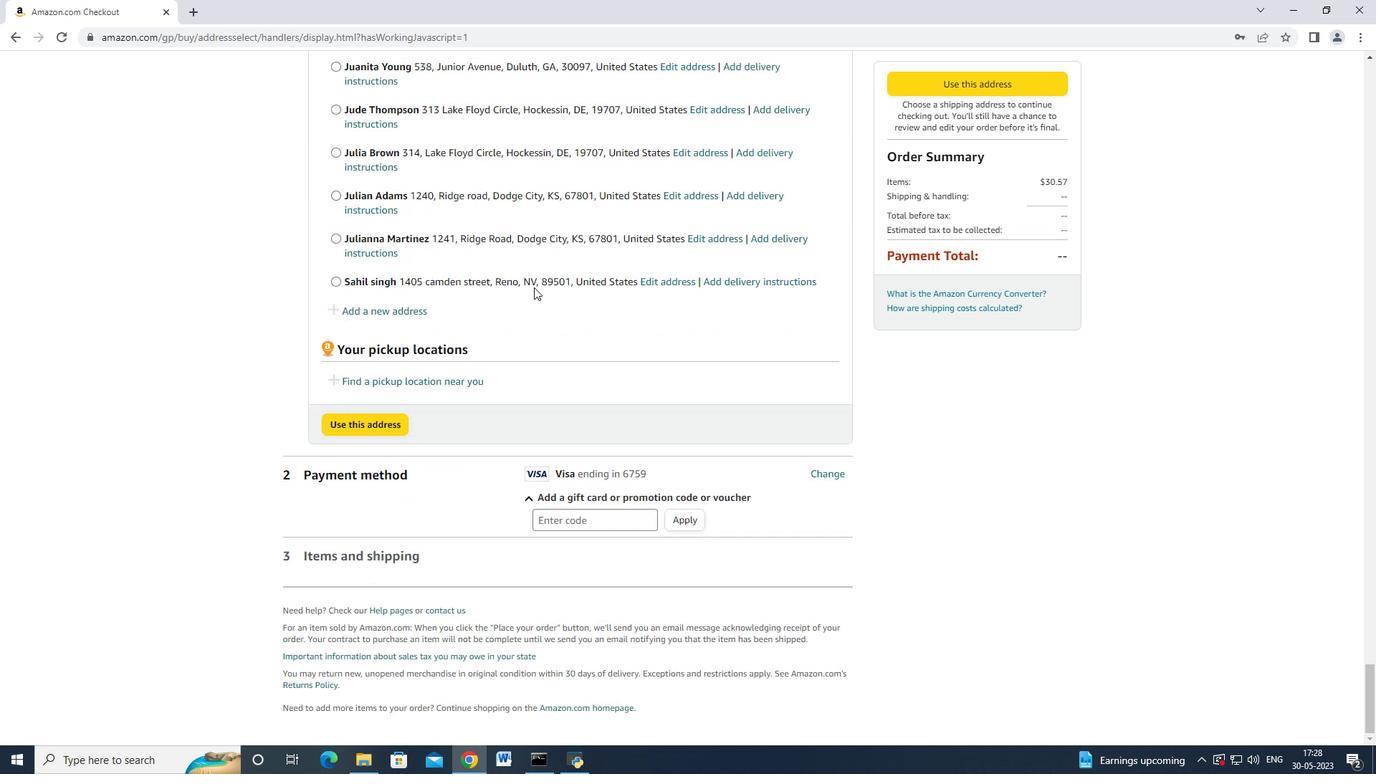 
Action: Mouse scrolled (534, 286) with delta (0, 0)
Screenshot: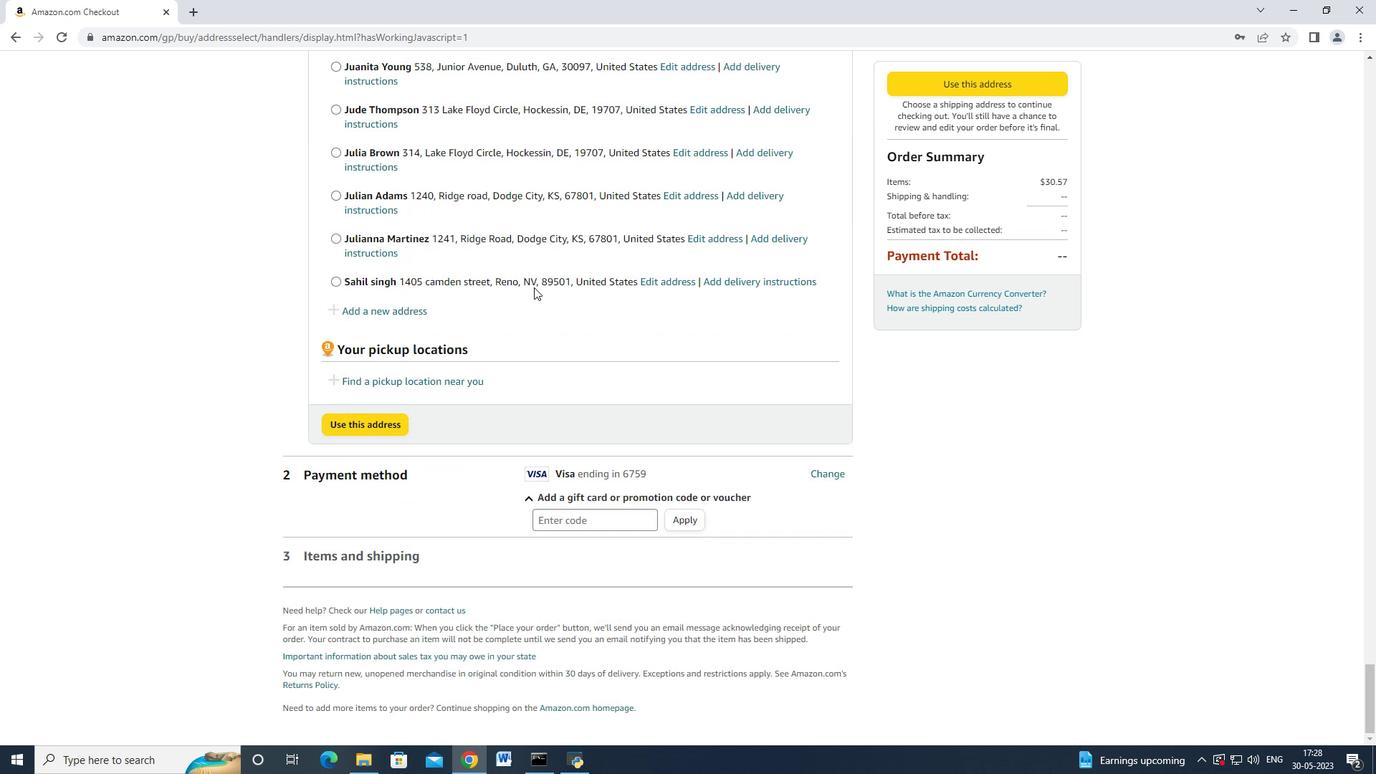 
Action: Mouse moved to (533, 287)
Screenshot: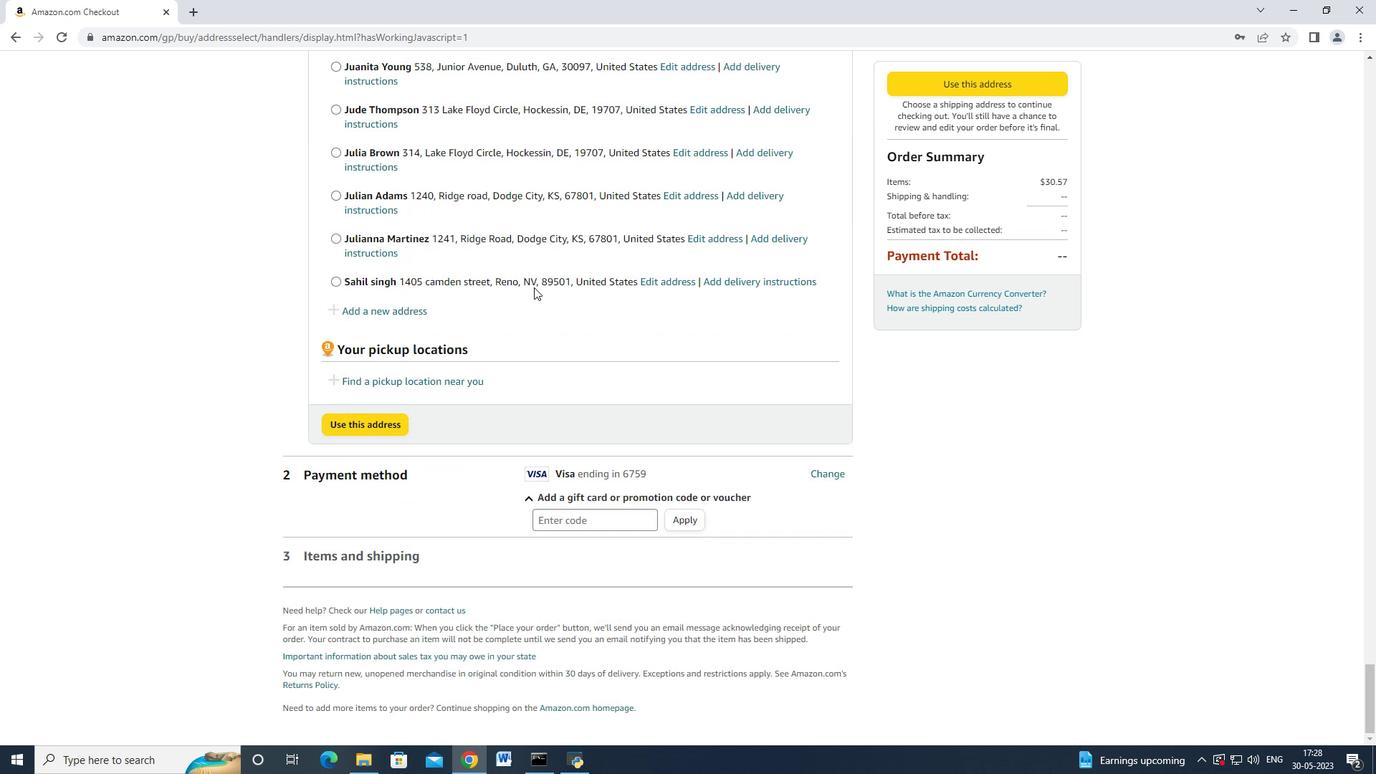 
Action: Mouse scrolled (533, 286) with delta (0, 0)
Screenshot: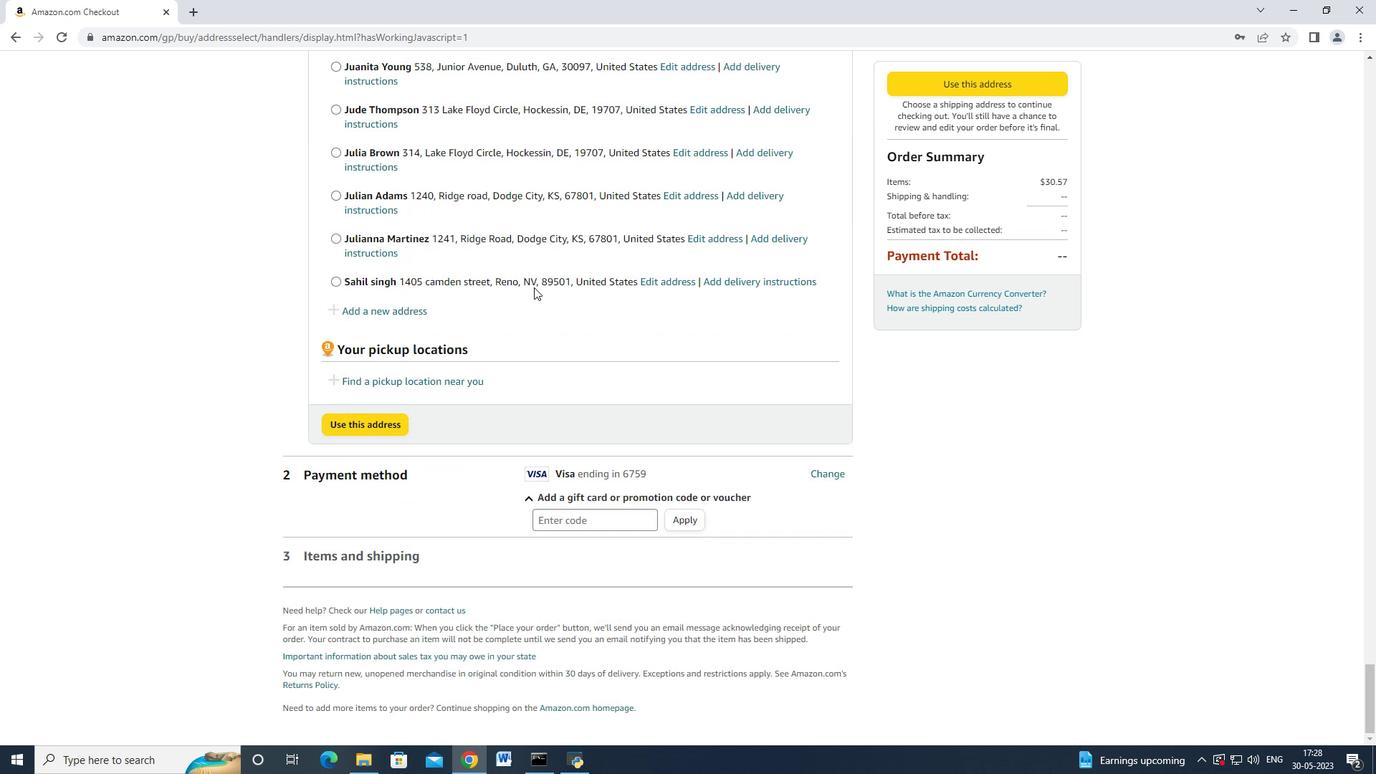 
Action: Mouse scrolled (533, 286) with delta (0, 0)
Screenshot: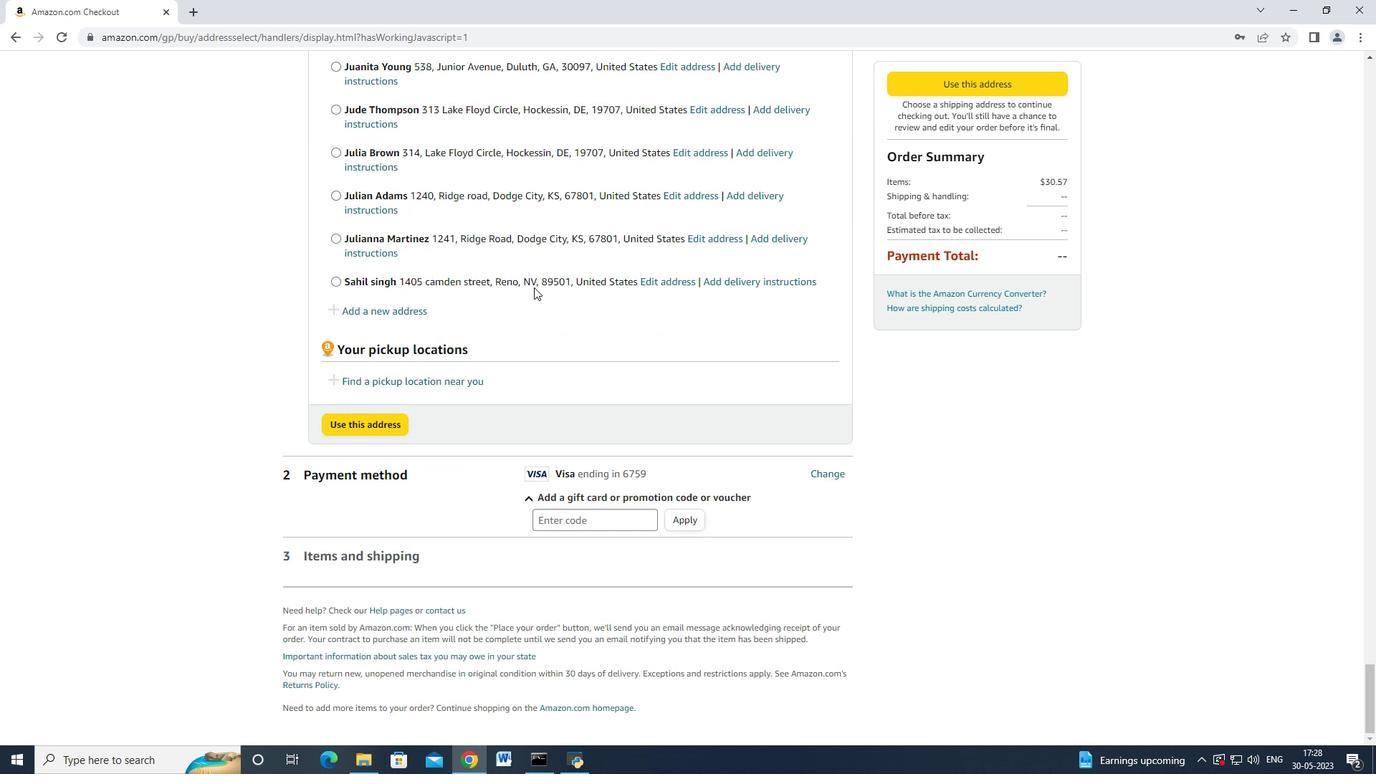 
Action: Mouse moved to (420, 309)
Screenshot: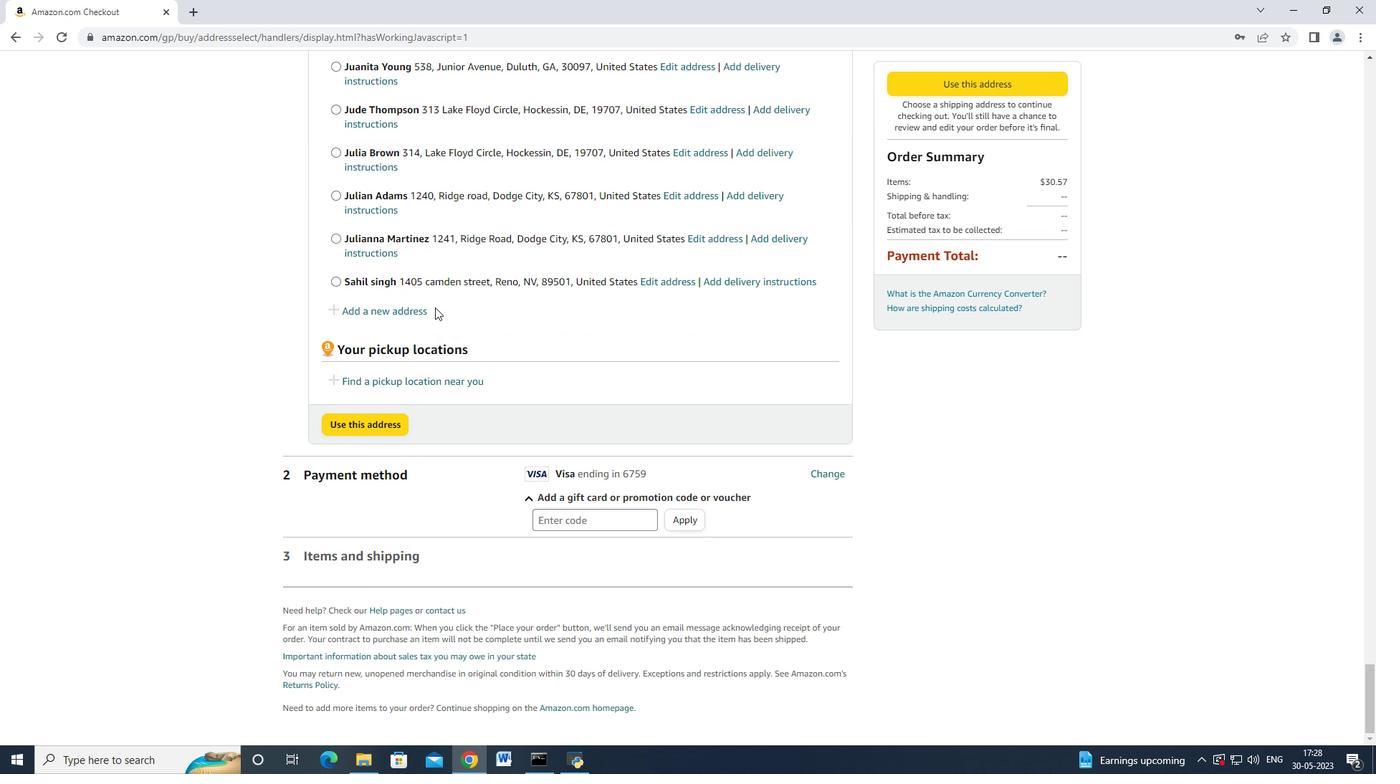
Action: Mouse pressed left at (420, 309)
Screenshot: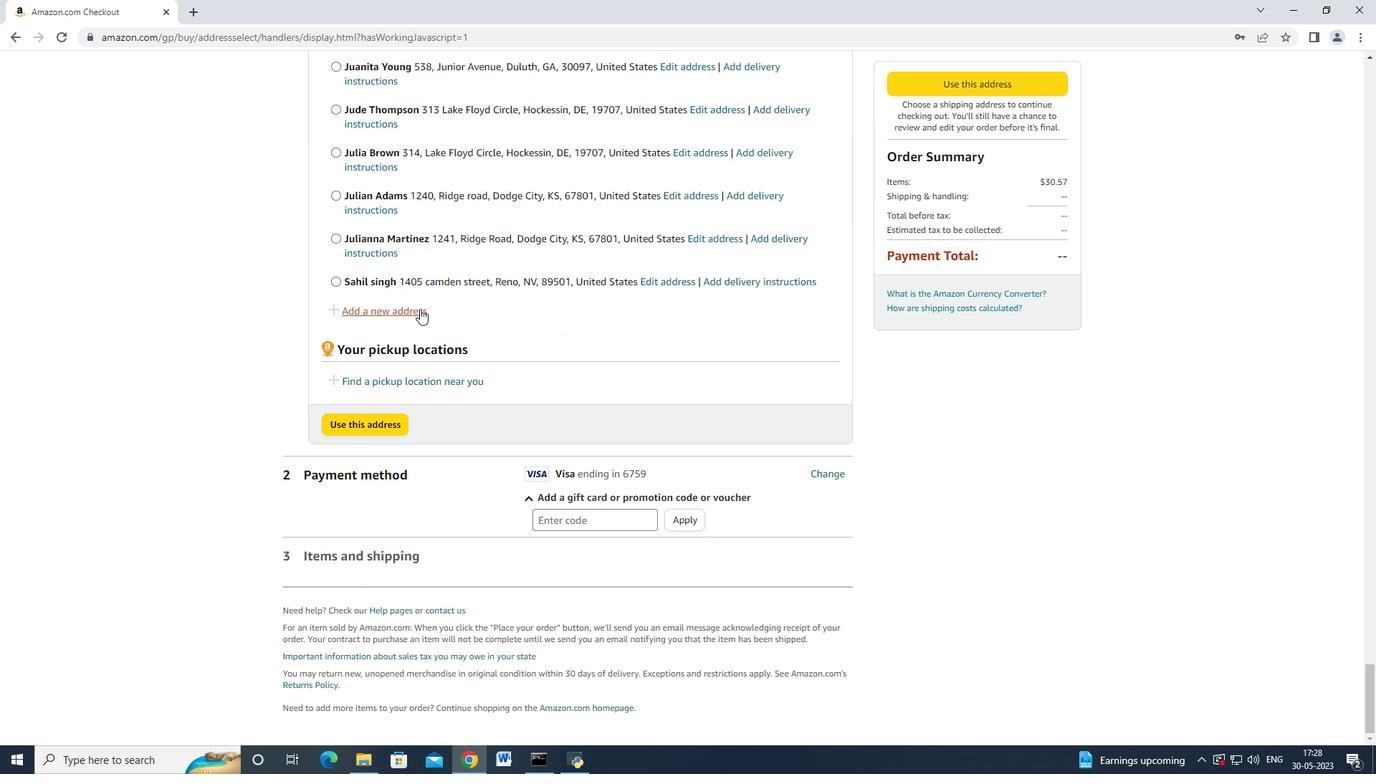 
Action: Mouse moved to (479, 349)
Screenshot: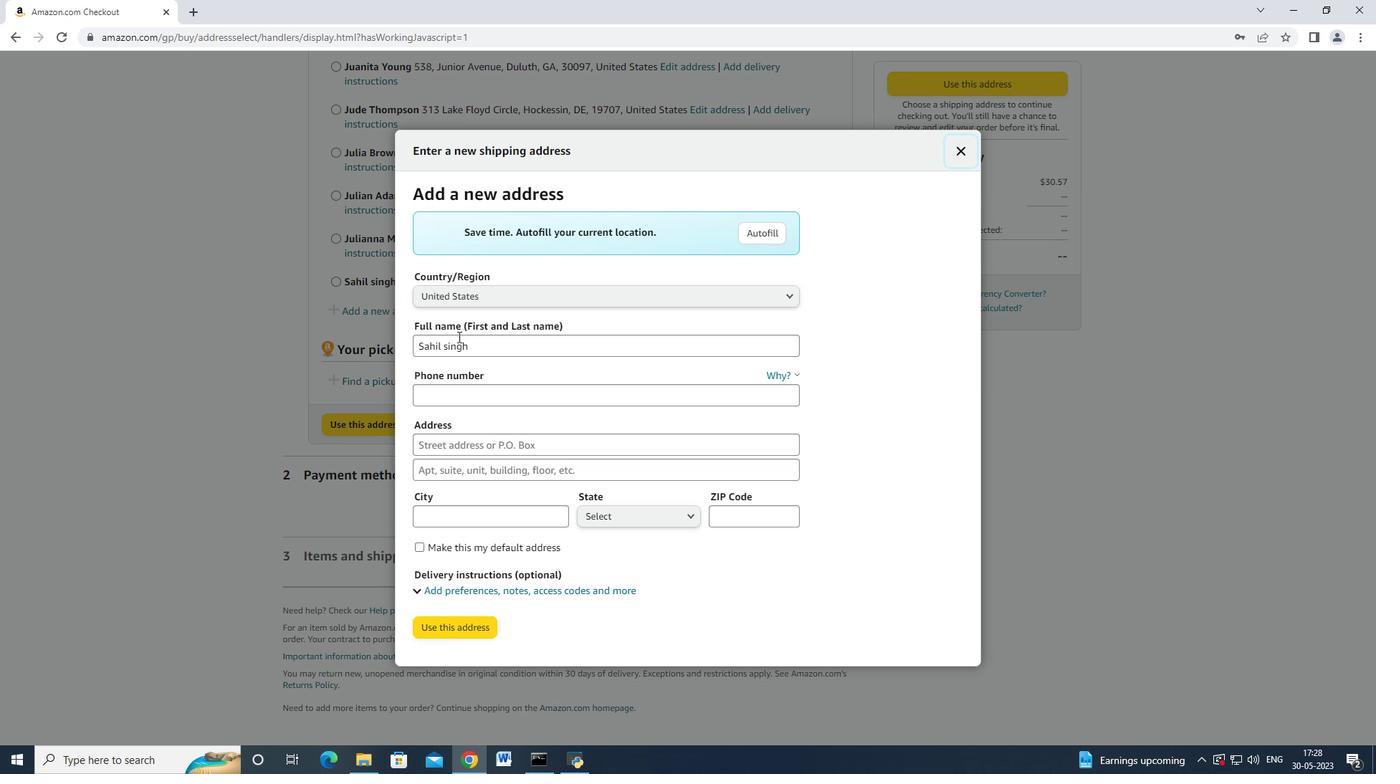 
Action: Mouse pressed left at (479, 349)
Screenshot: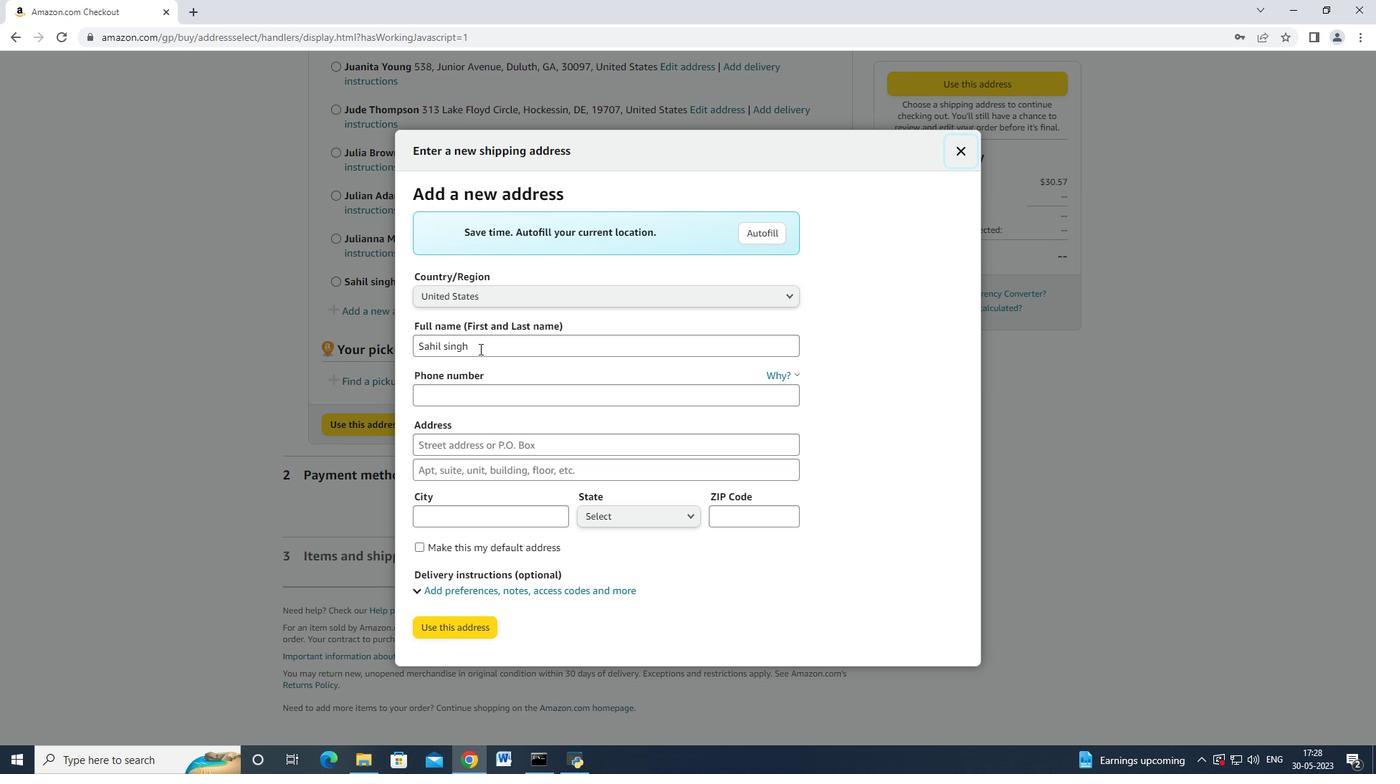 
Action: Mouse moved to (501, 333)
Screenshot: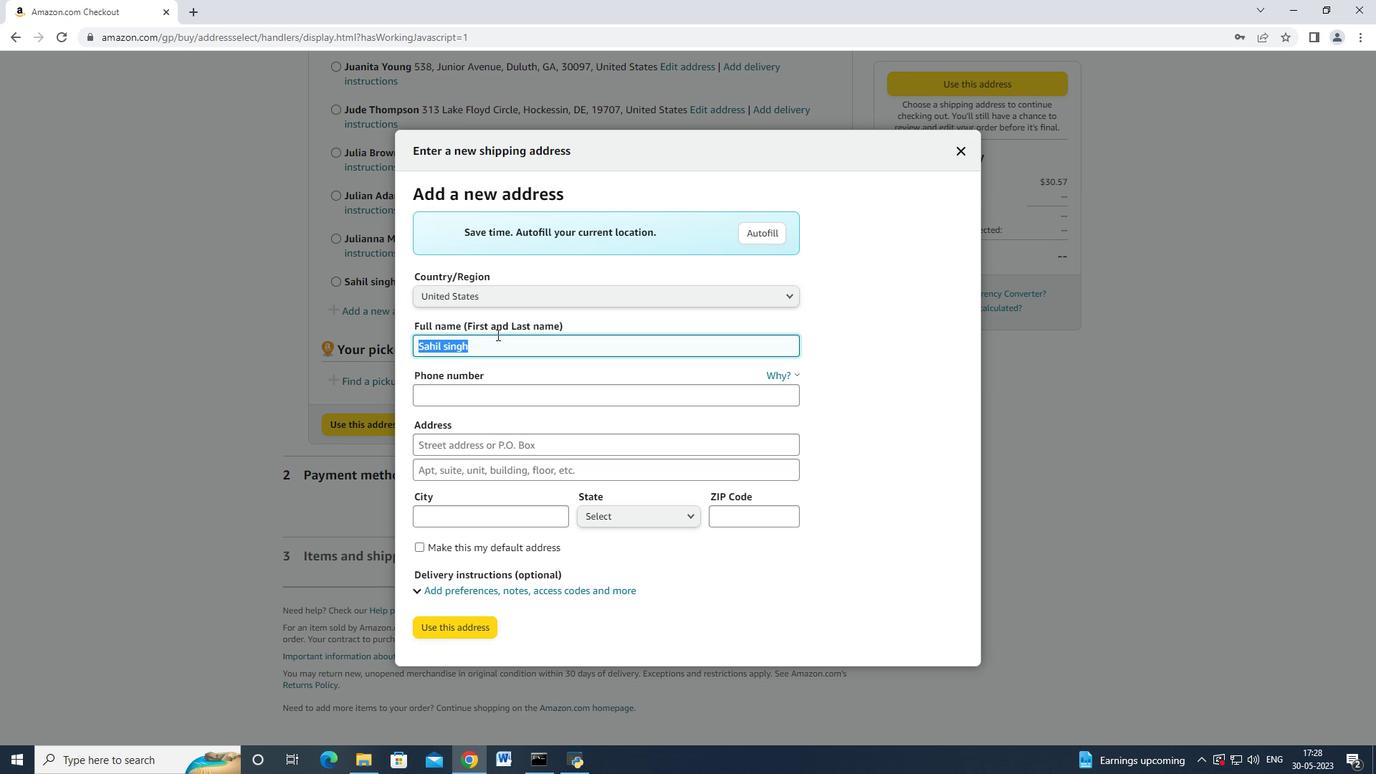 
Action: Key pressed <Key.backspace><Key.shift>Jacqueline<Key.space><Key.shift_r>Wright<Key.tab>
Screenshot: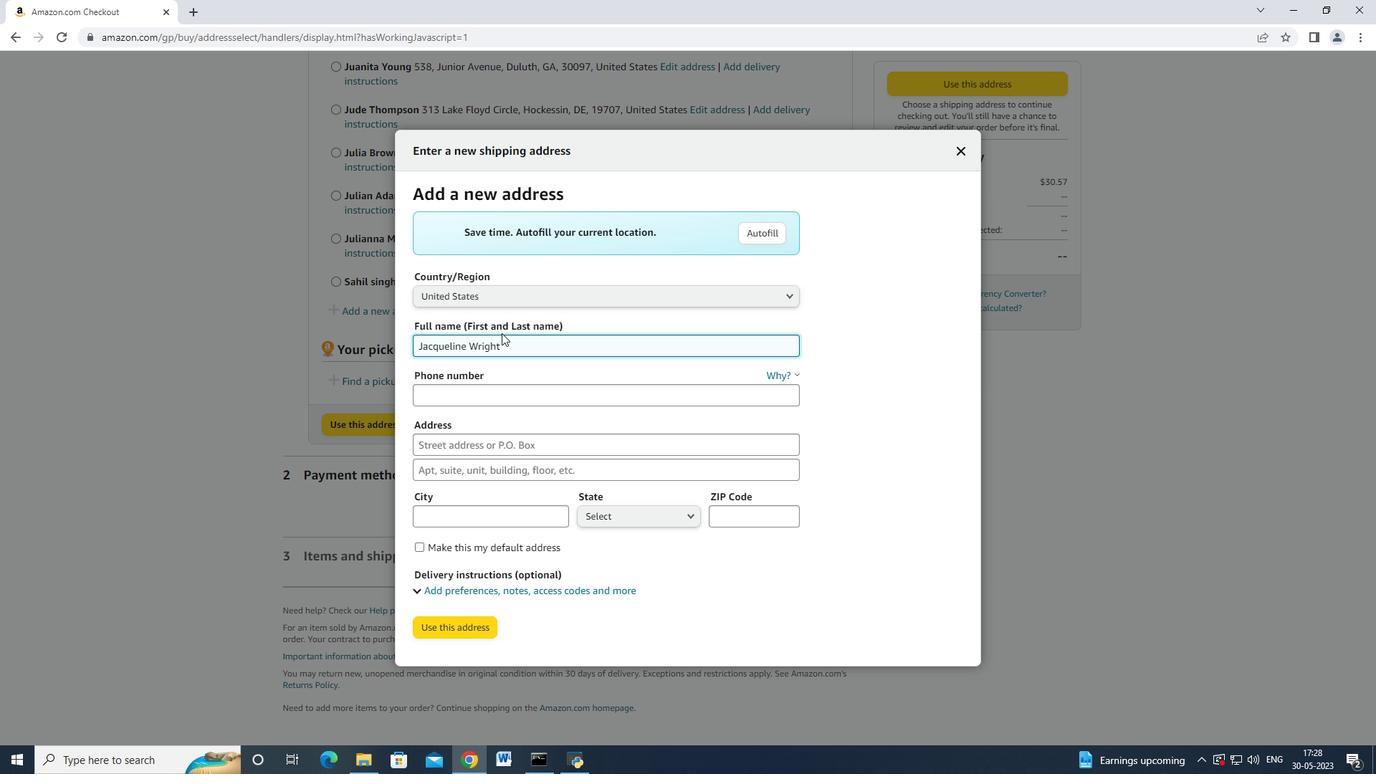 
Action: Mouse moved to (511, 369)
Screenshot: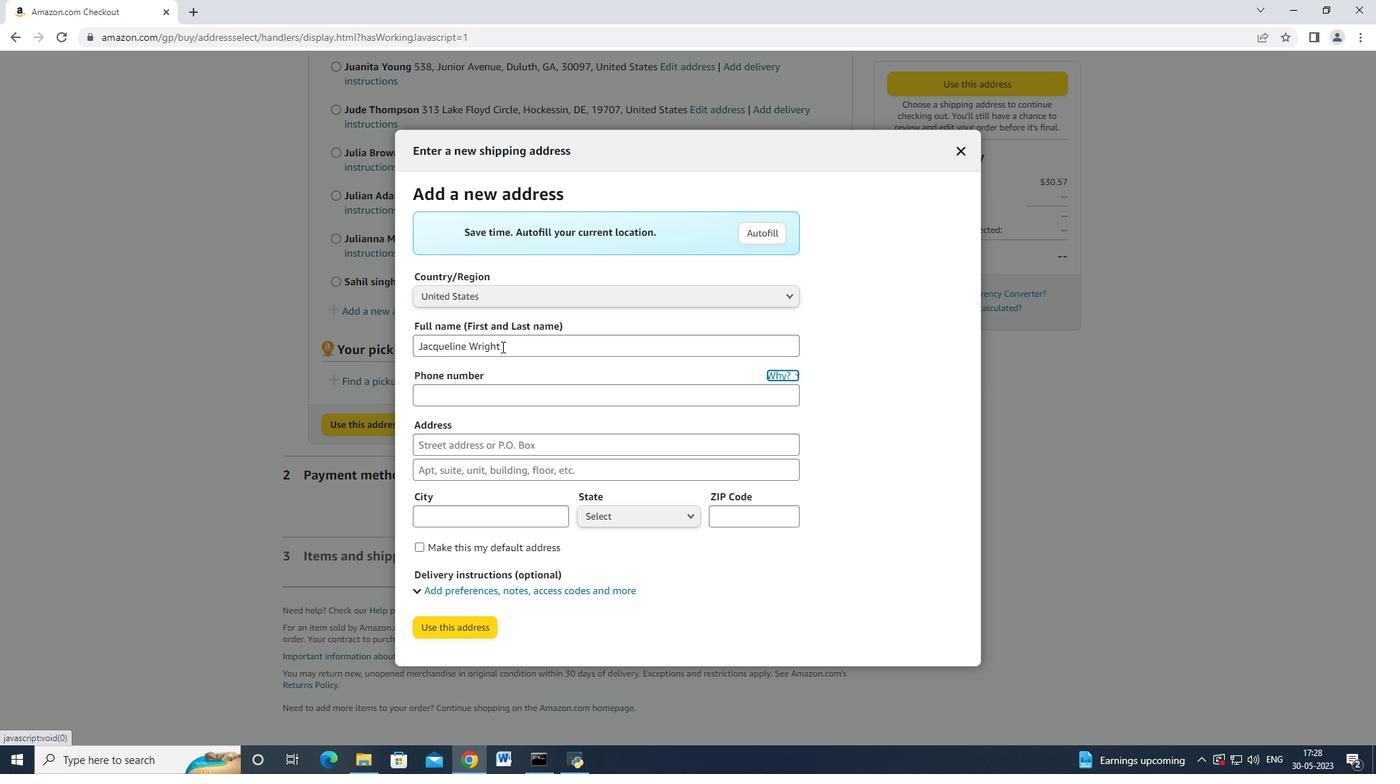 
Action: Key pressed <Key.tab>
Screenshot: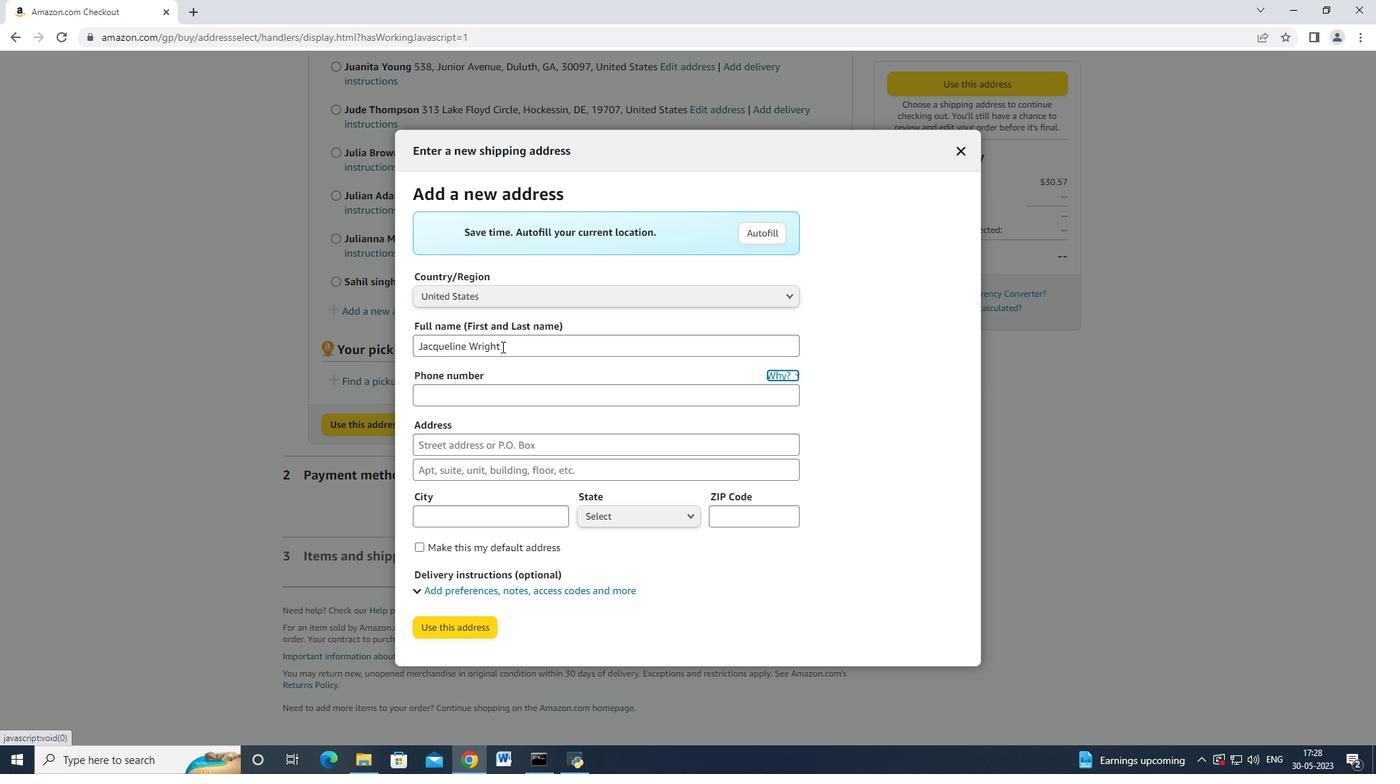 
Action: Mouse moved to (512, 370)
Screenshot: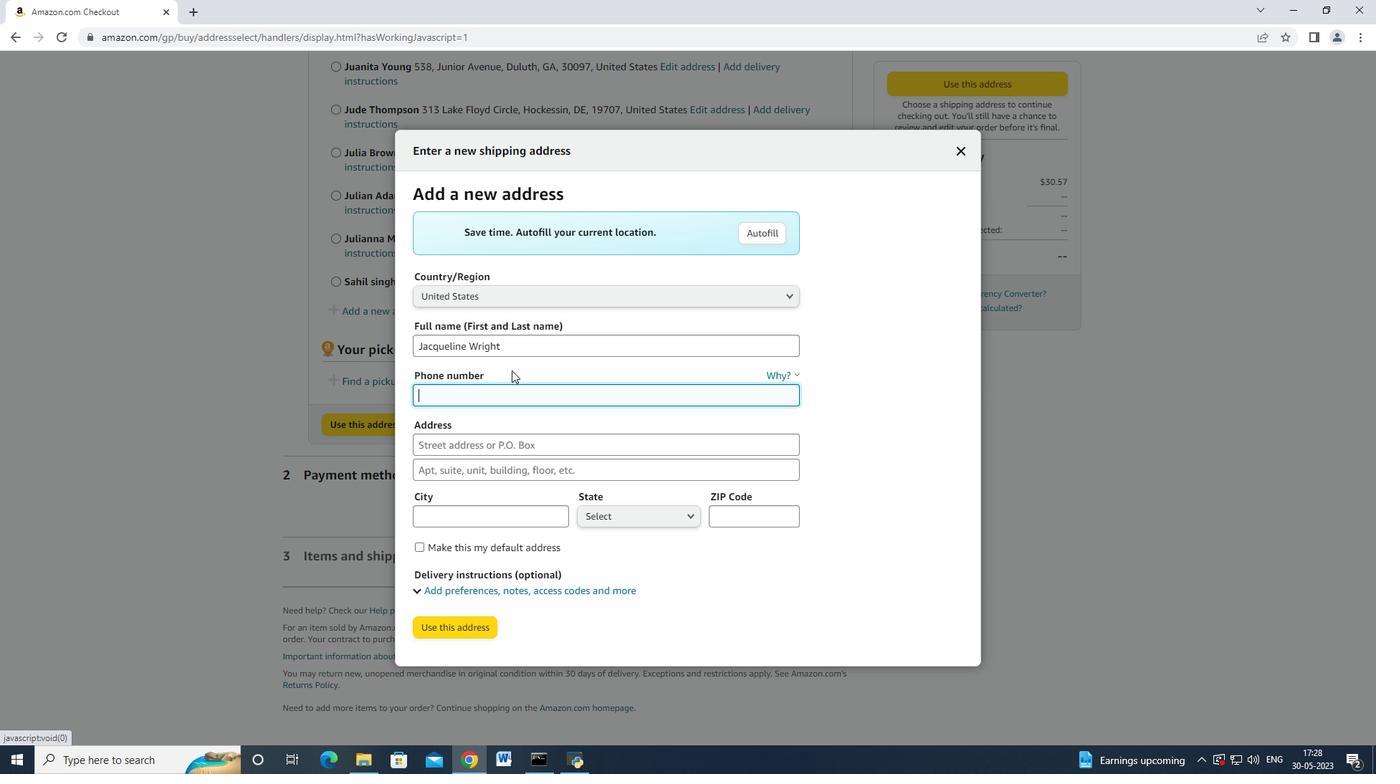 
Action: Key pressed 9785492947<Key.tab>4733<Key.space><Key.shift>Huntz<Key.space><Key.shift>Lane<Key.tab><Key.tab><Key.shift>Bolot<Key.backspace><Key.backspace>ton
Screenshot: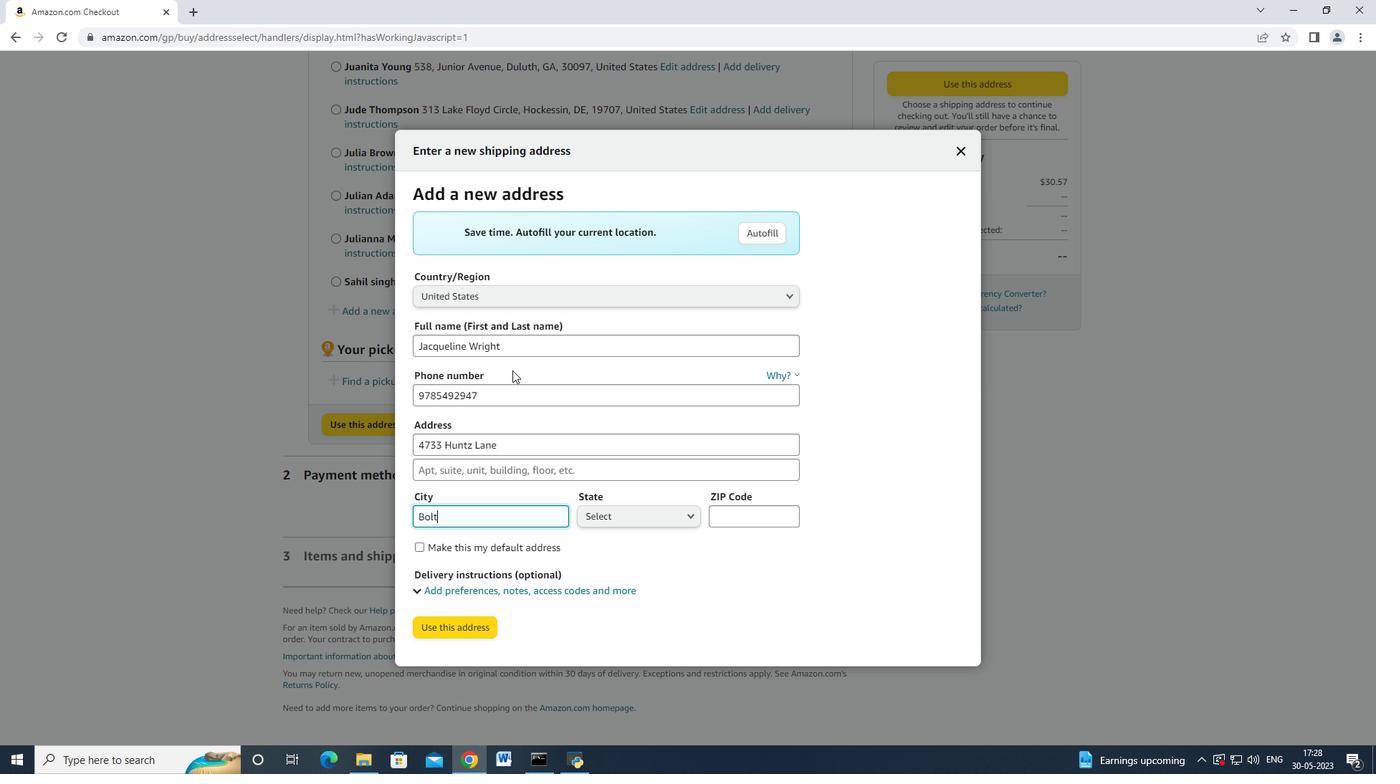 
Action: Mouse moved to (658, 522)
Screenshot: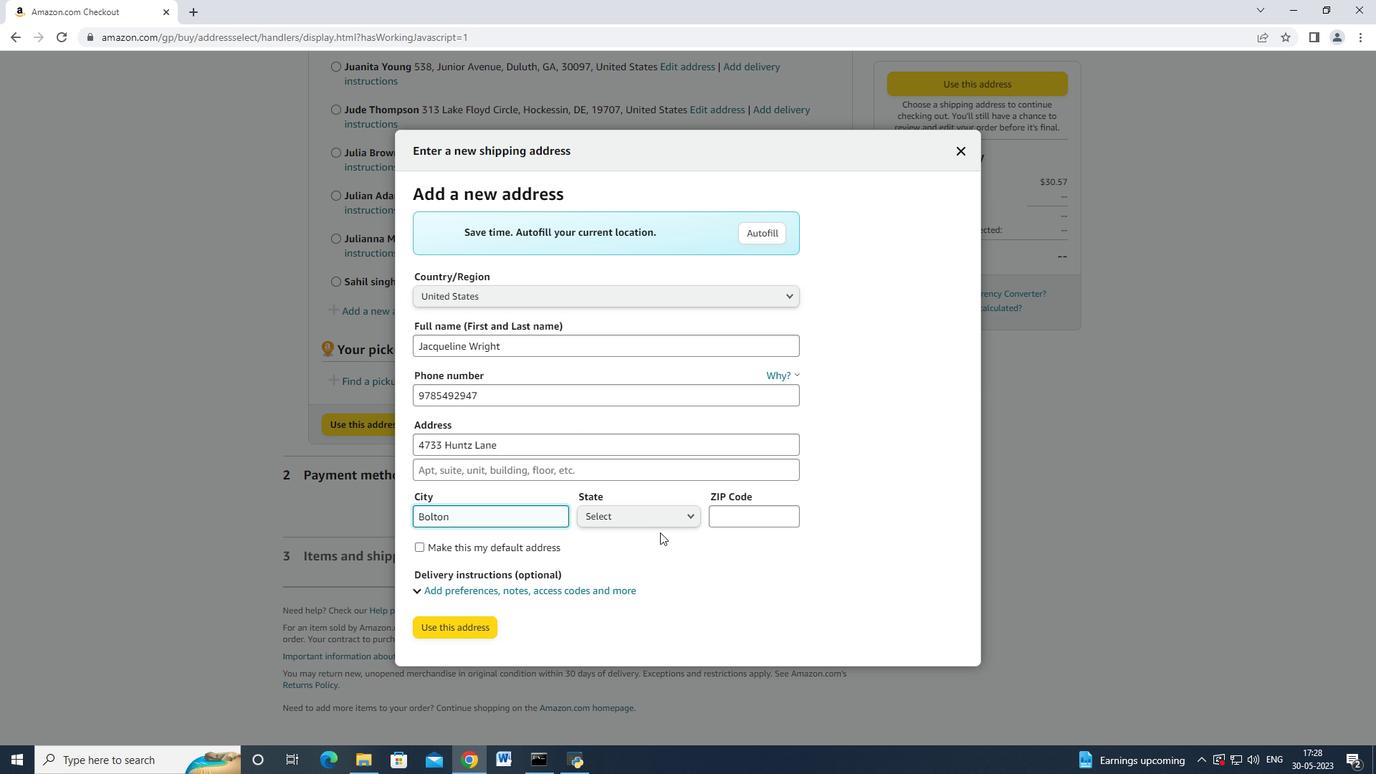 
Action: Mouse pressed left at (658, 522)
Screenshot: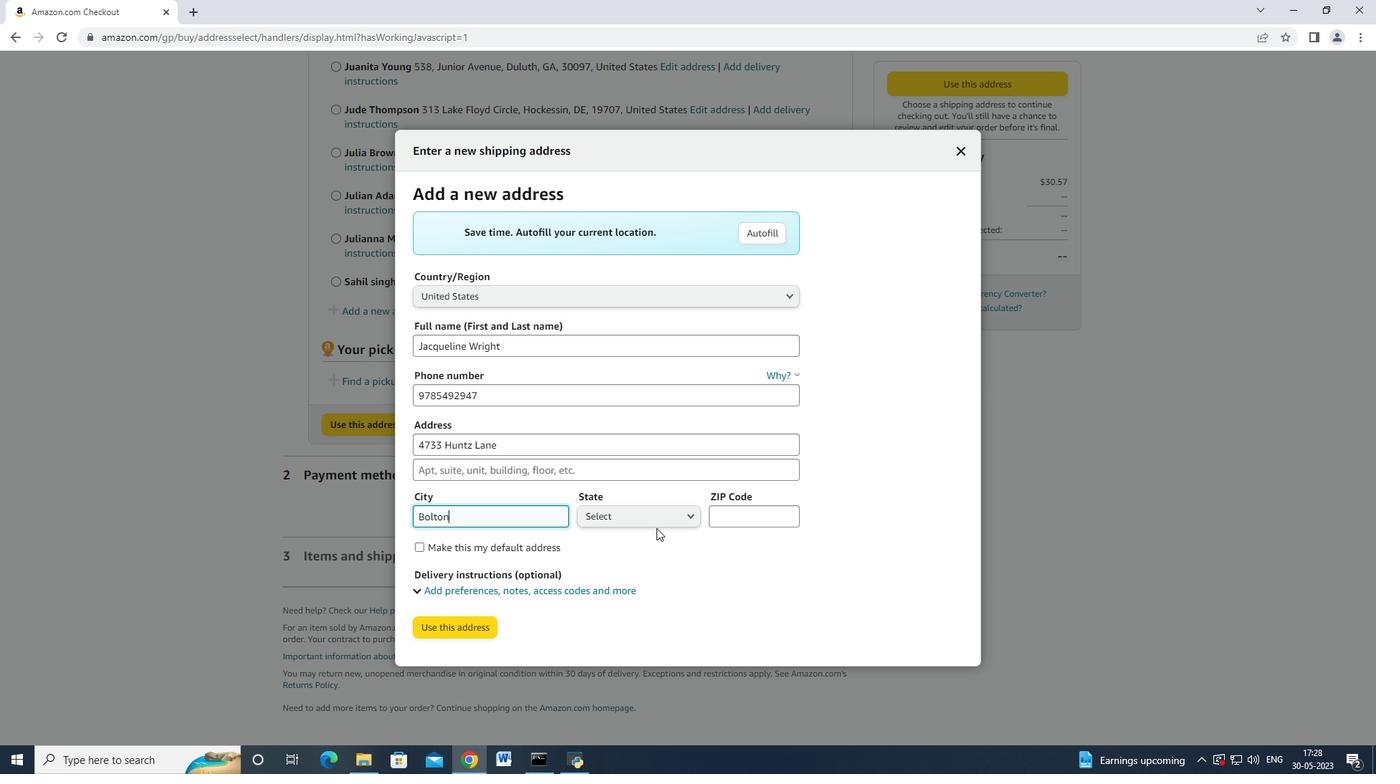 
Action: Mouse moved to (661, 495)
Screenshot: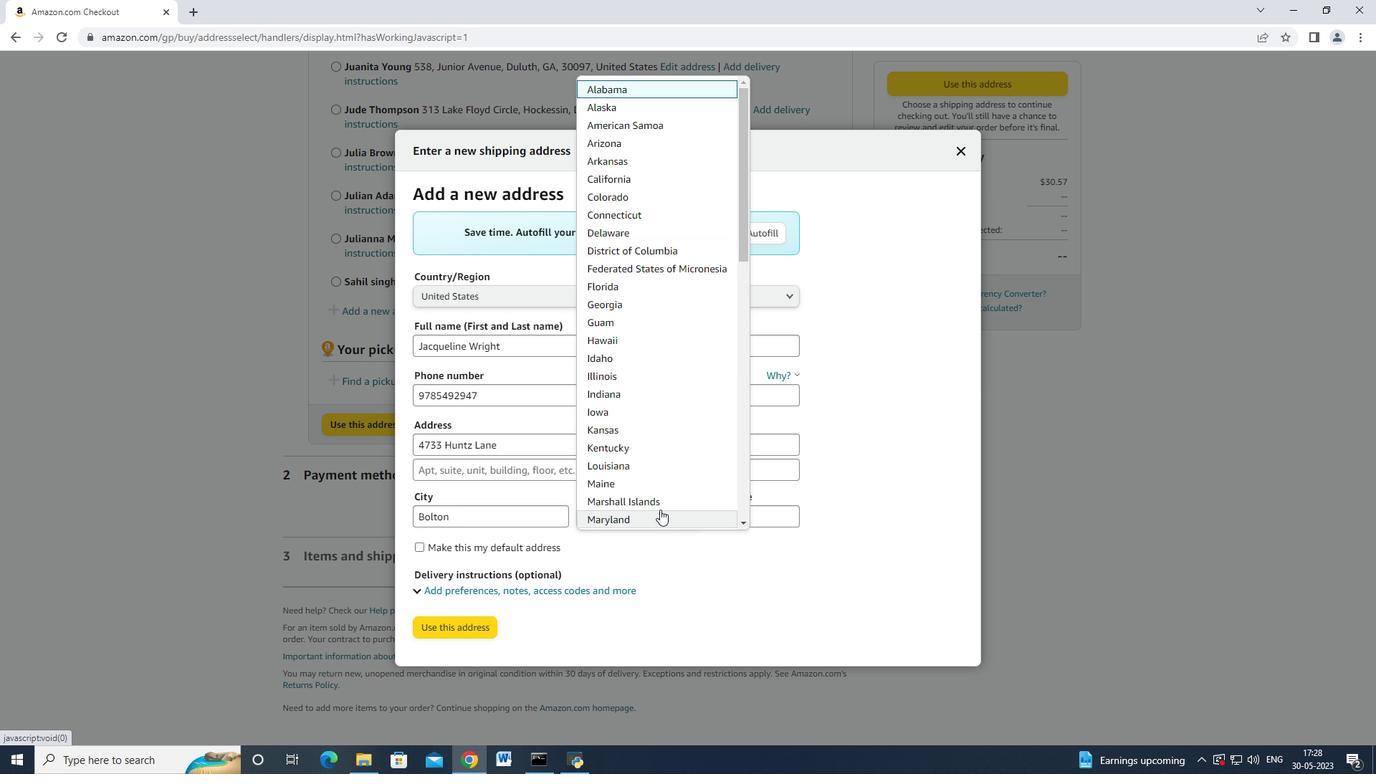 
Action: Mouse scrolled (661, 494) with delta (0, 0)
Screenshot: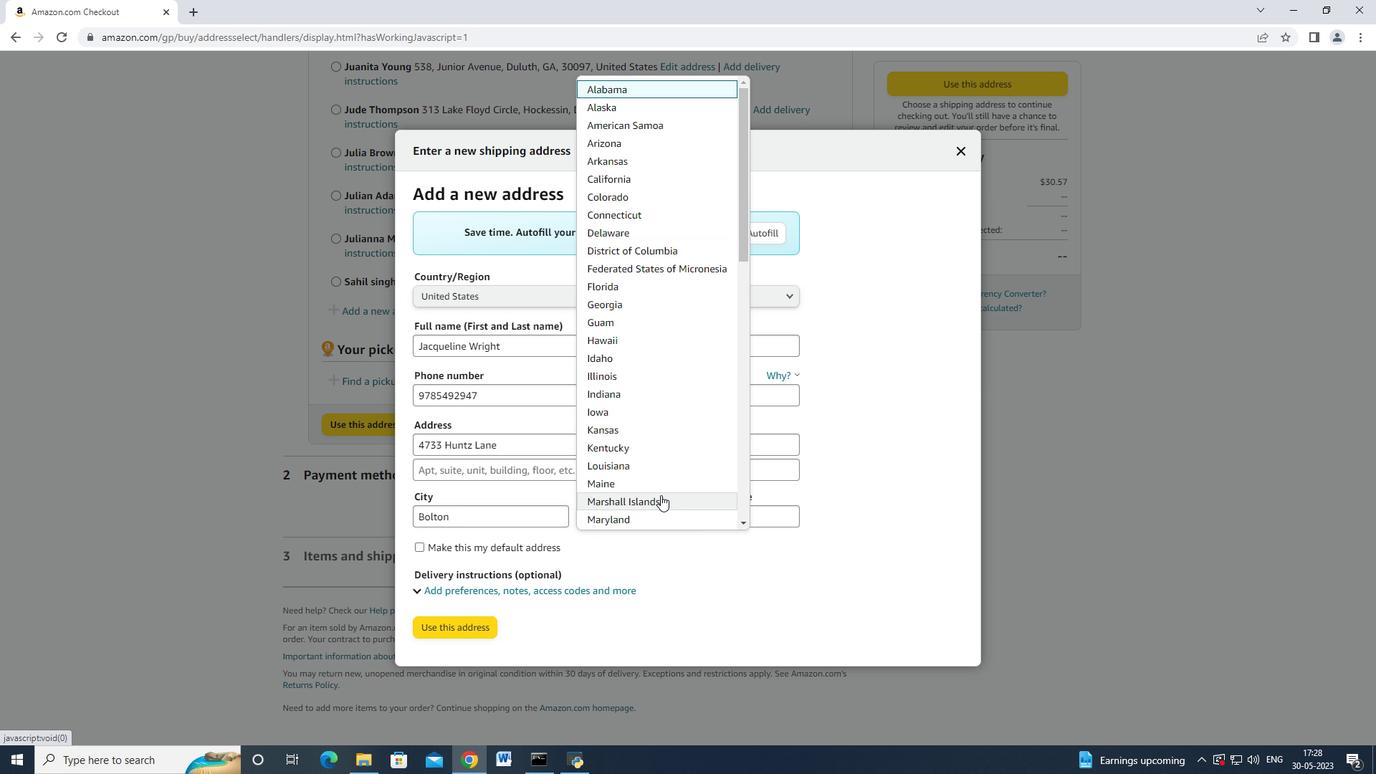 
Action: Mouse moved to (653, 468)
Screenshot: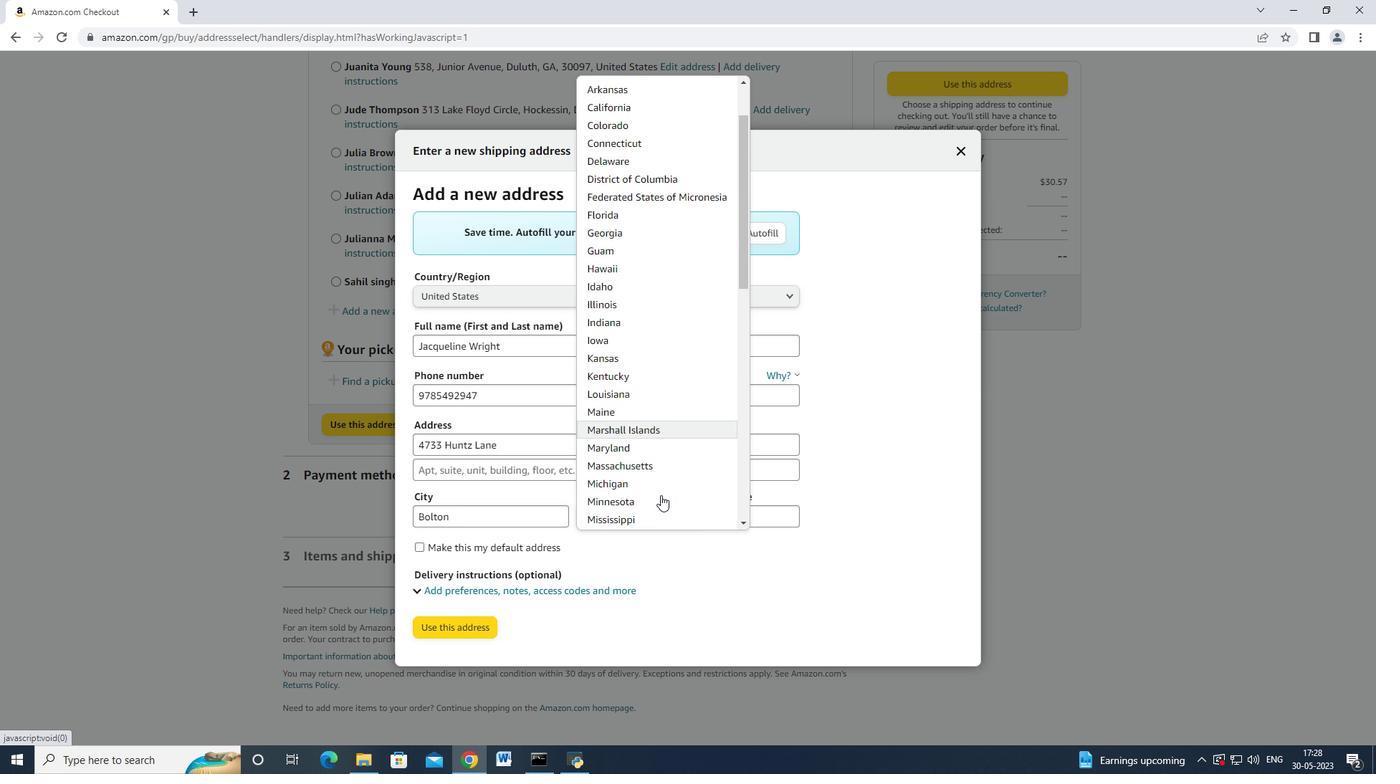 
Action: Mouse pressed left at (653, 468)
Screenshot: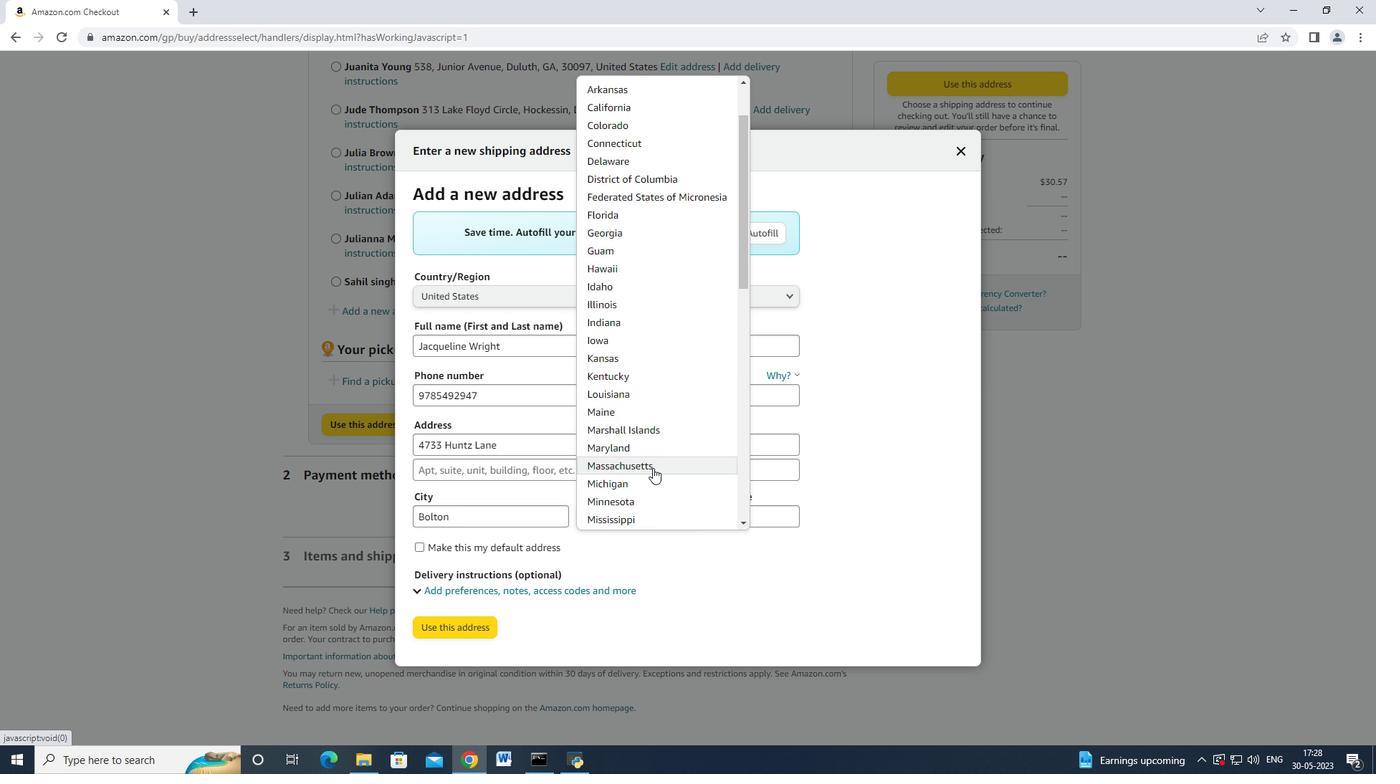 
Action: Mouse moved to (731, 512)
Screenshot: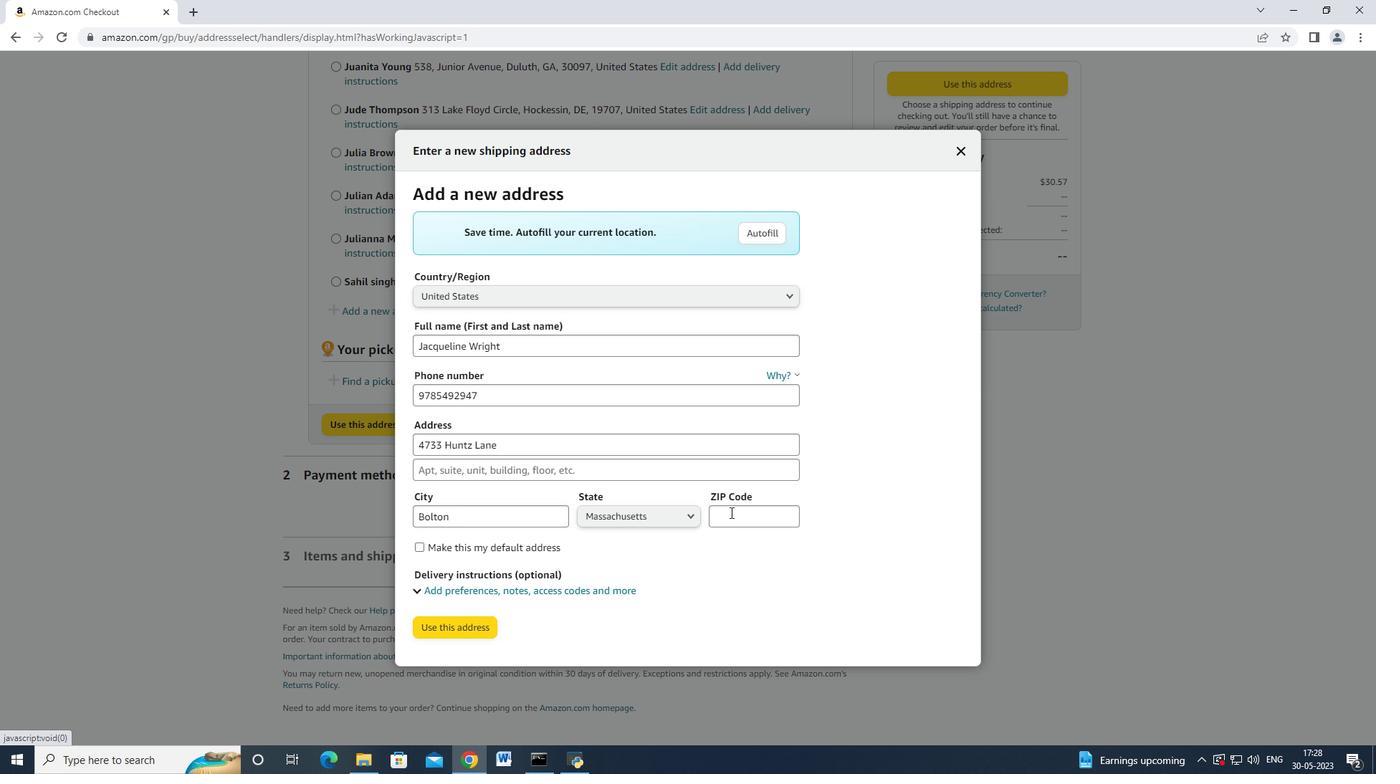 
Action: Mouse pressed left at (731, 512)
Screenshot: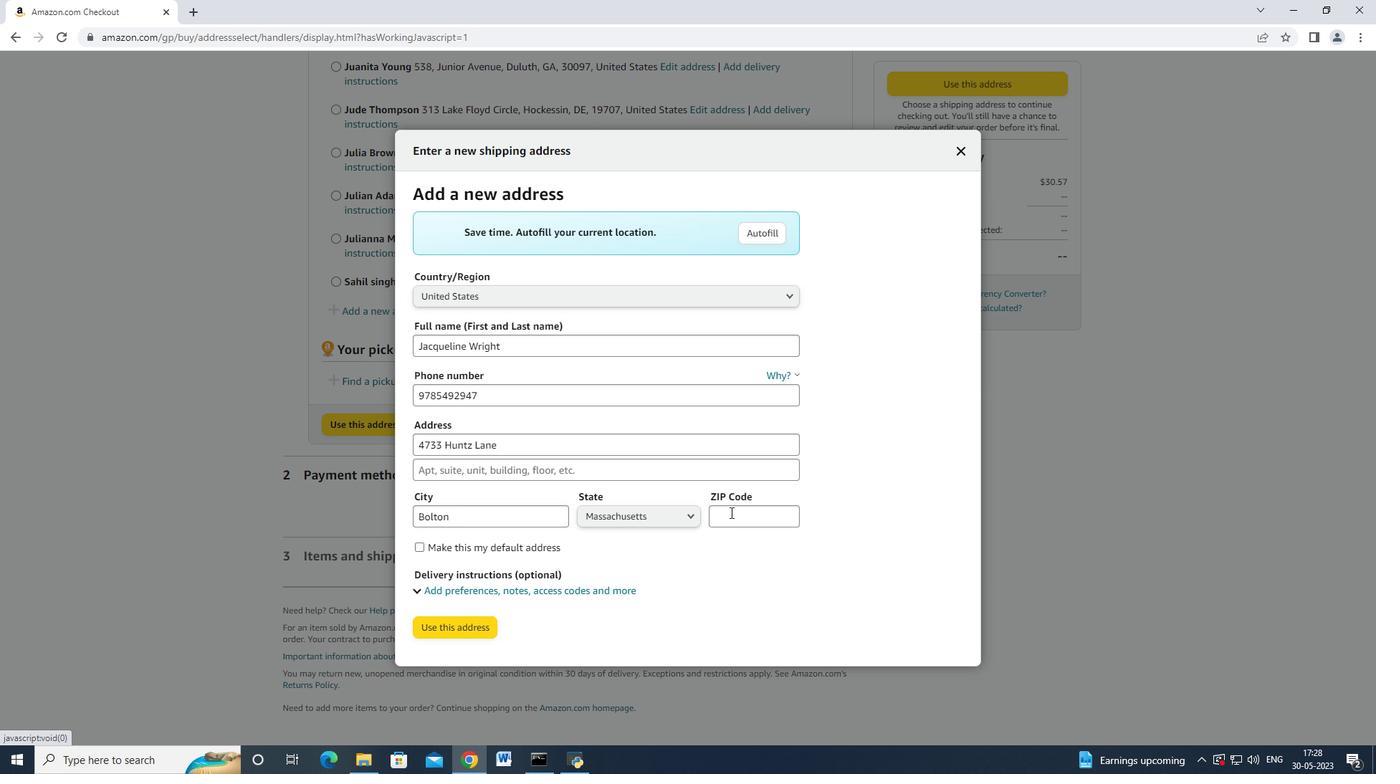 
Action: Mouse pressed left at (731, 512)
Screenshot: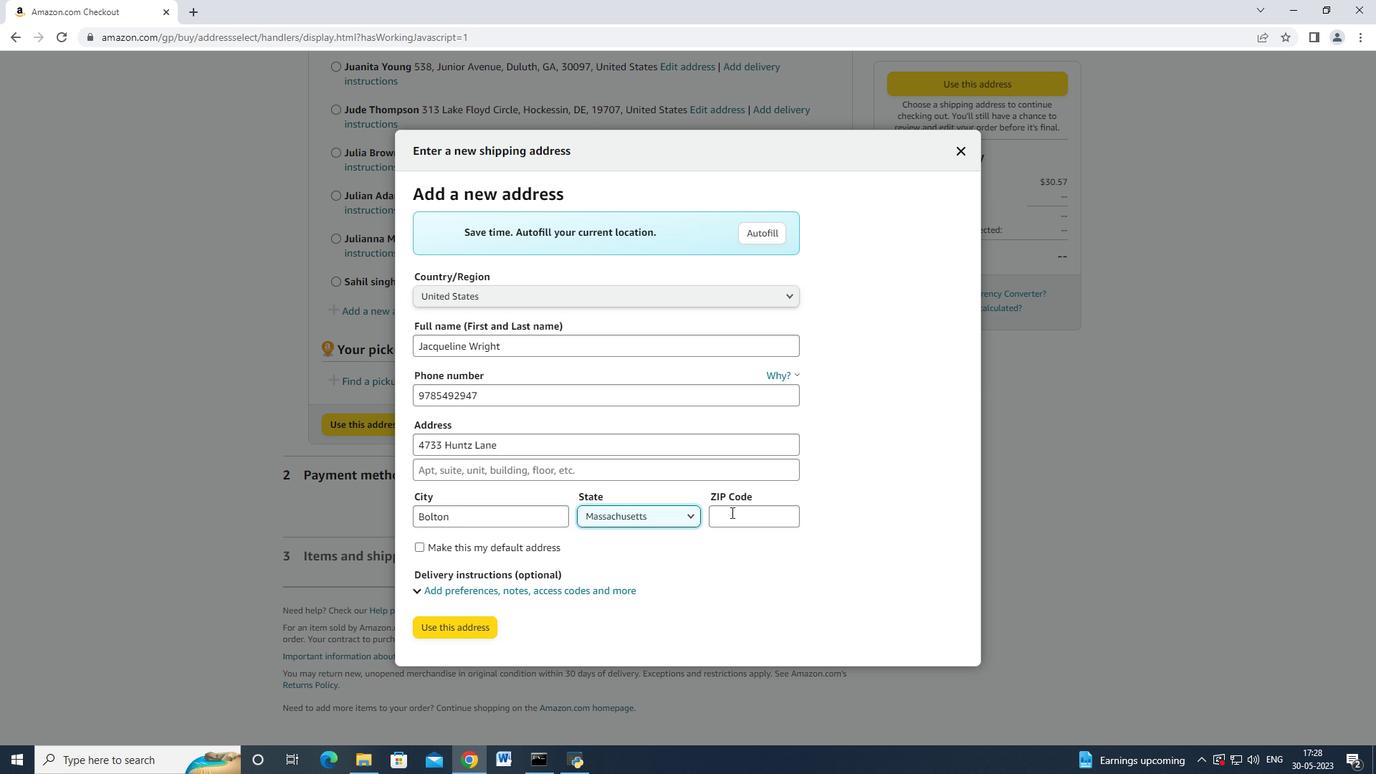
Action: Mouse moved to (734, 516)
Screenshot: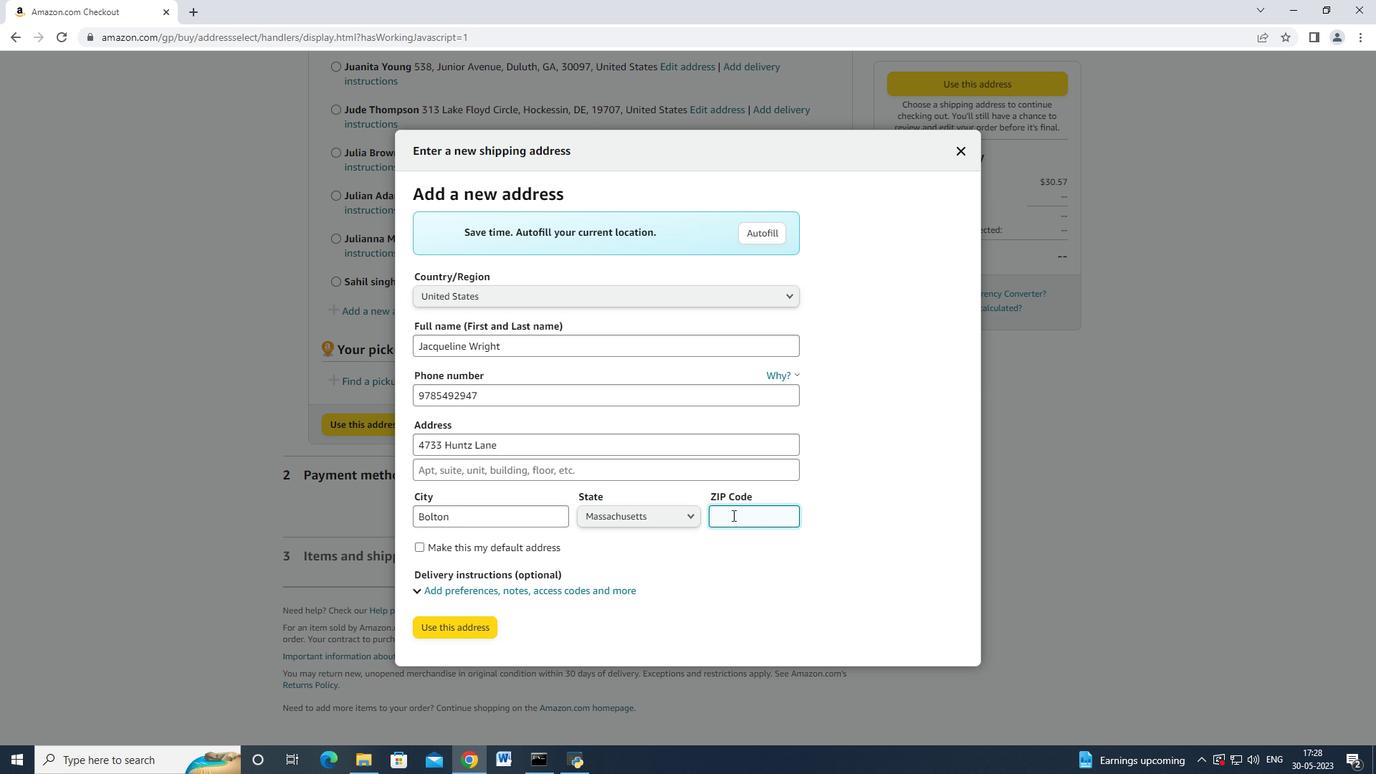 
Action: Key pressed 01740
Screenshot: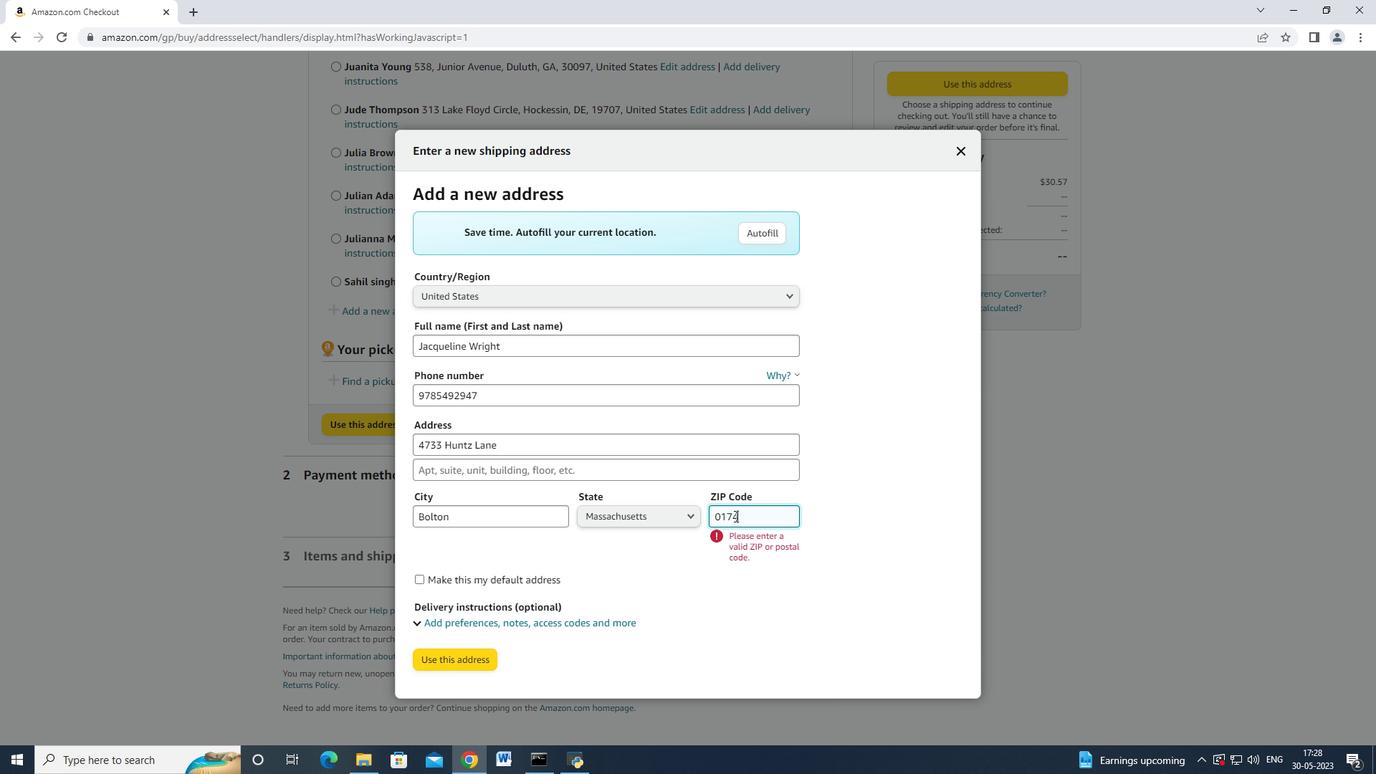 
Action: Mouse moved to (453, 524)
Screenshot: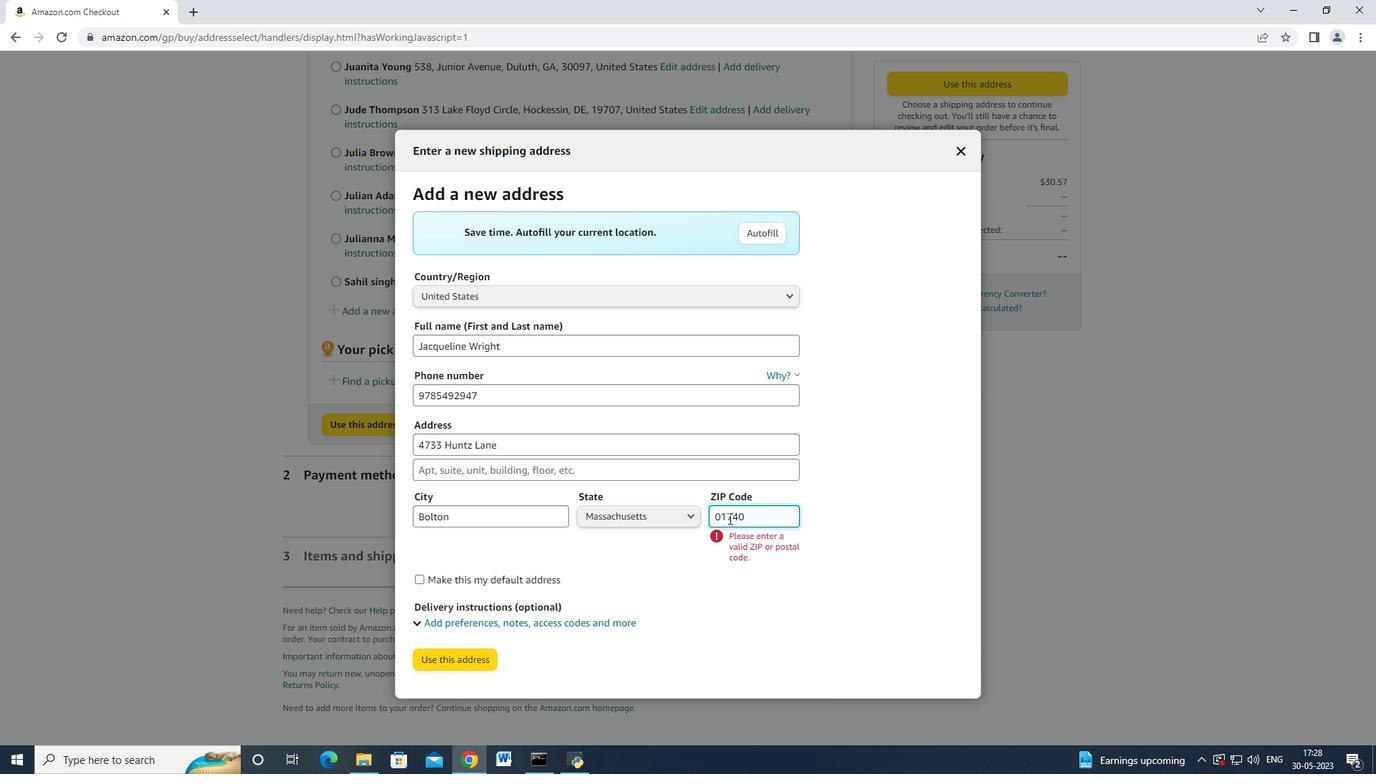 
Action: Mouse scrolled (453, 523) with delta (0, 0)
Screenshot: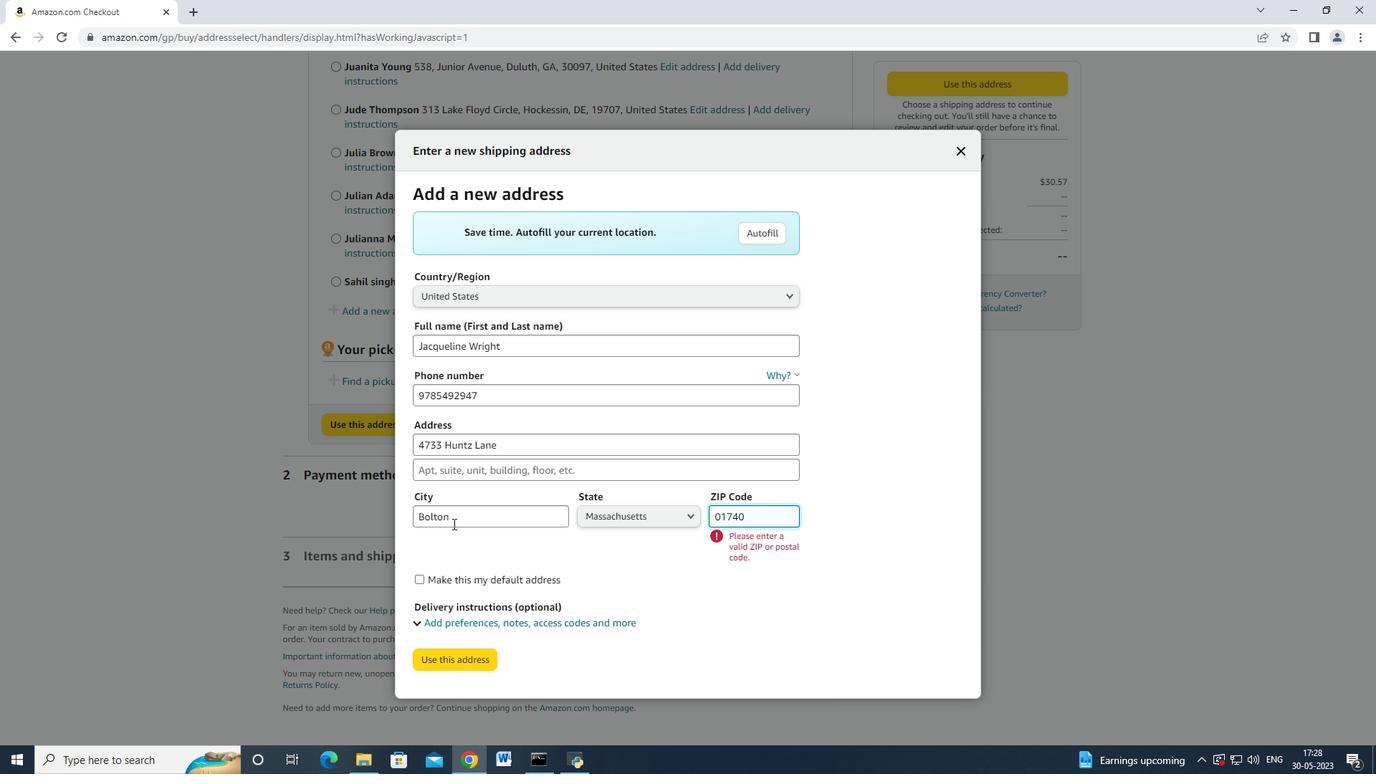 
Action: Mouse moved to (451, 630)
Screenshot: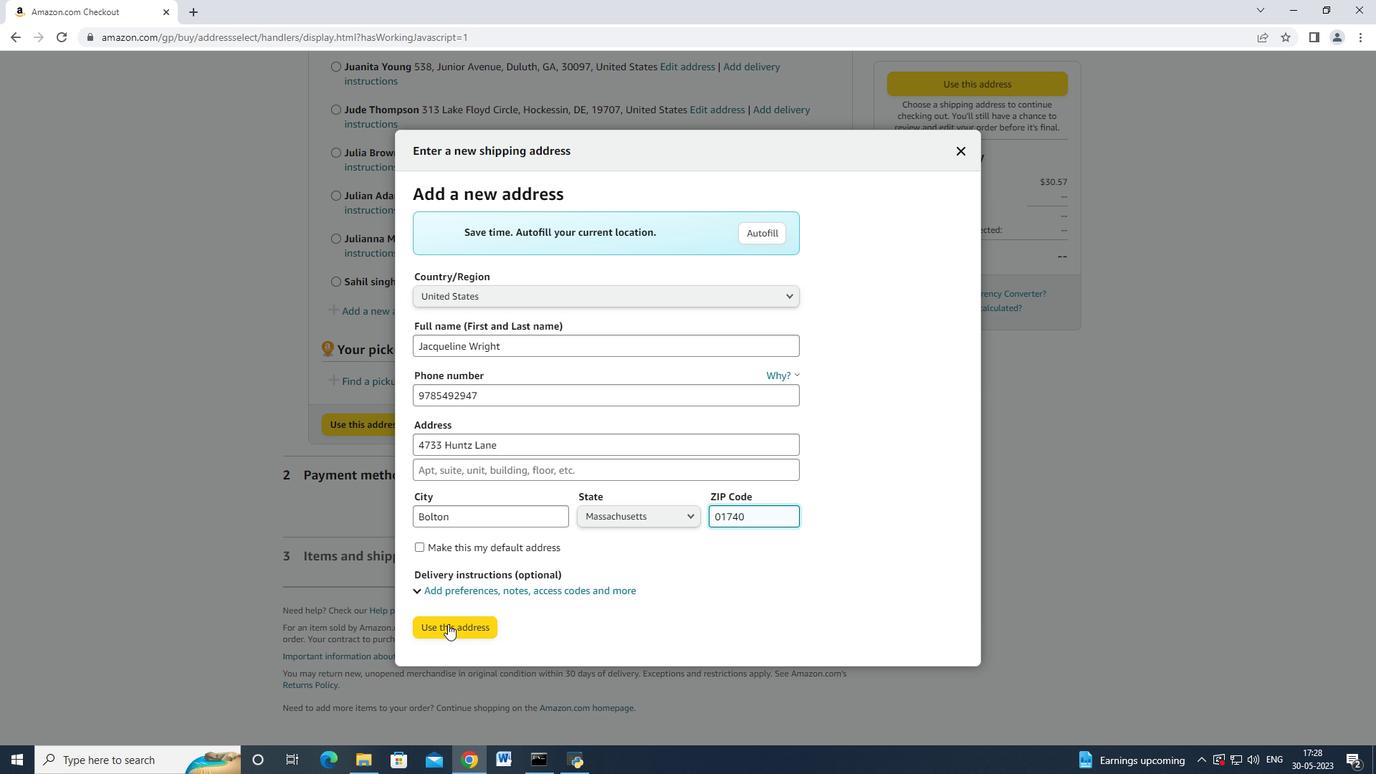 
Action: Mouse pressed left at (451, 630)
Screenshot: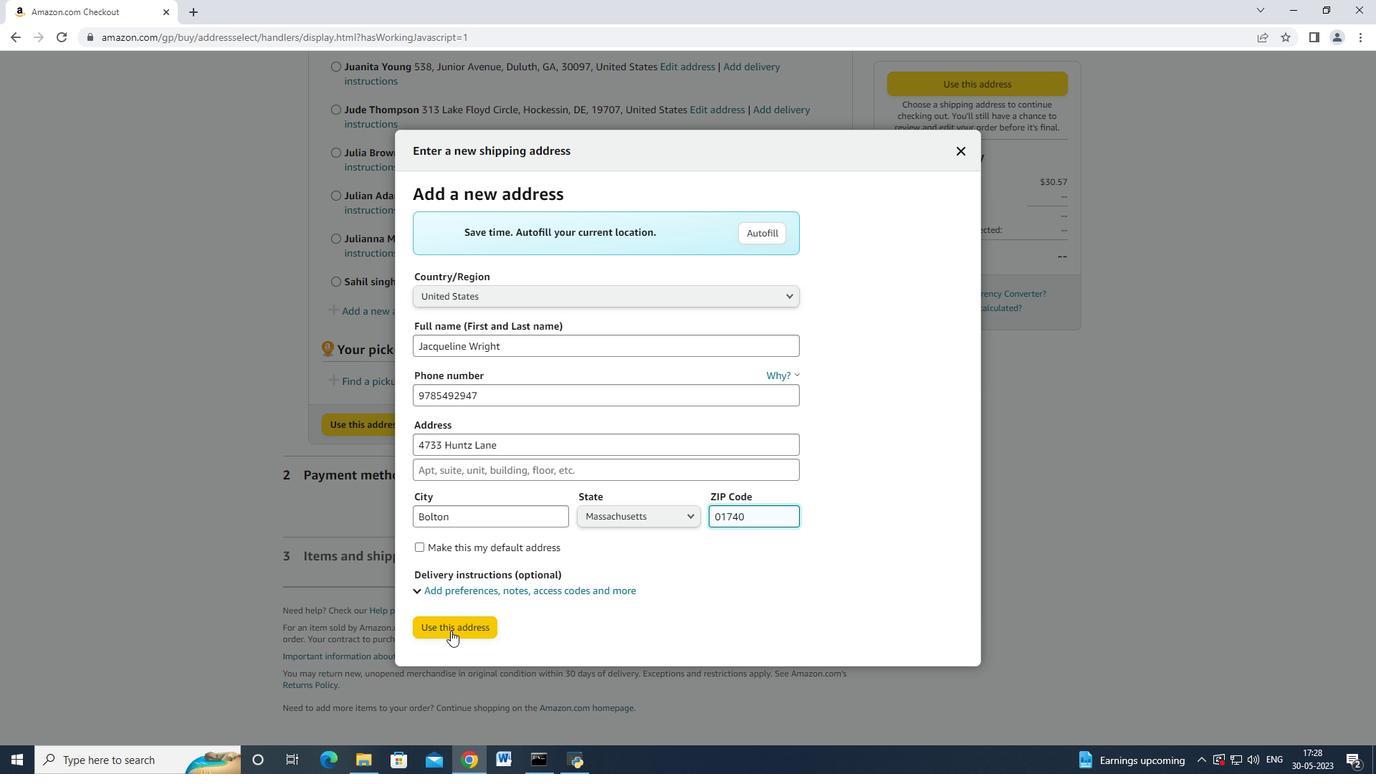 
Action: Mouse moved to (612, 464)
Screenshot: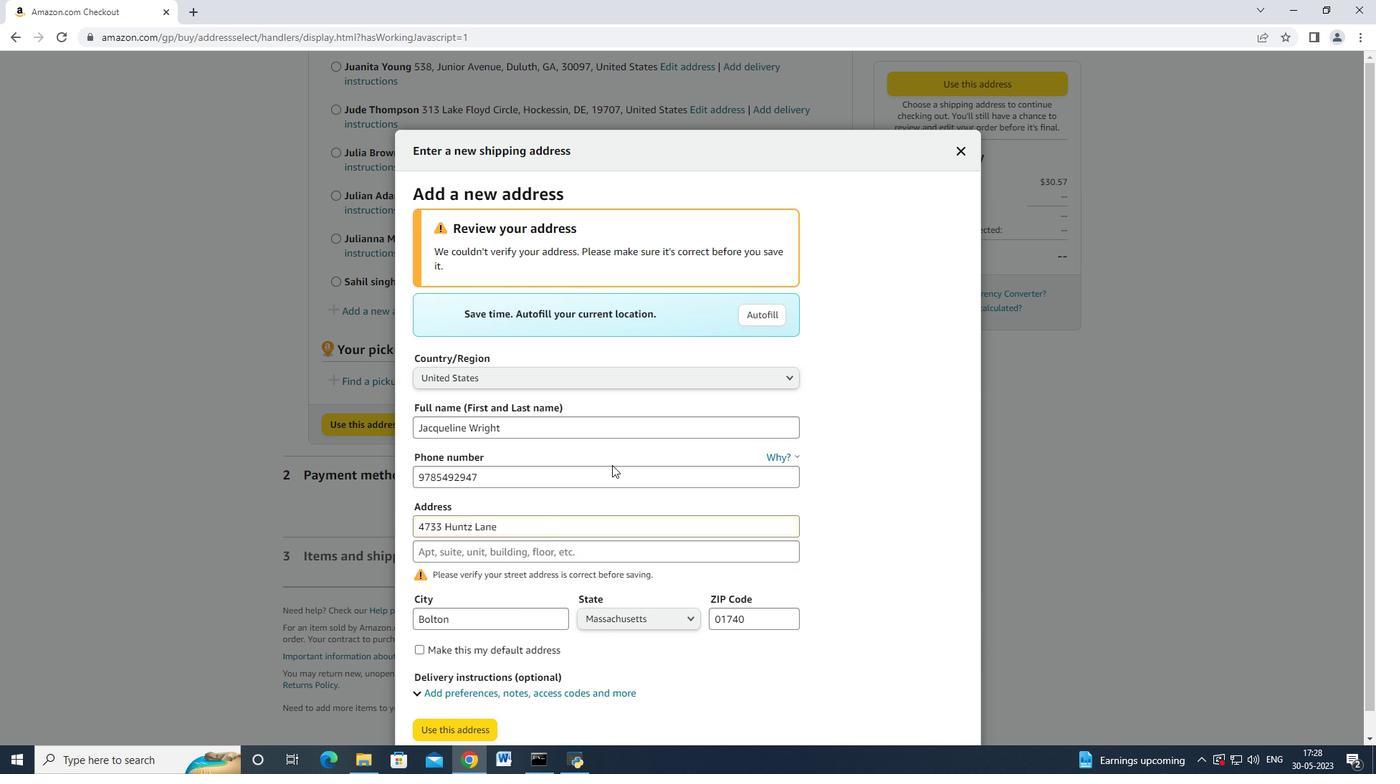 
Action: Mouse scrolled (612, 463) with delta (0, 0)
Screenshot: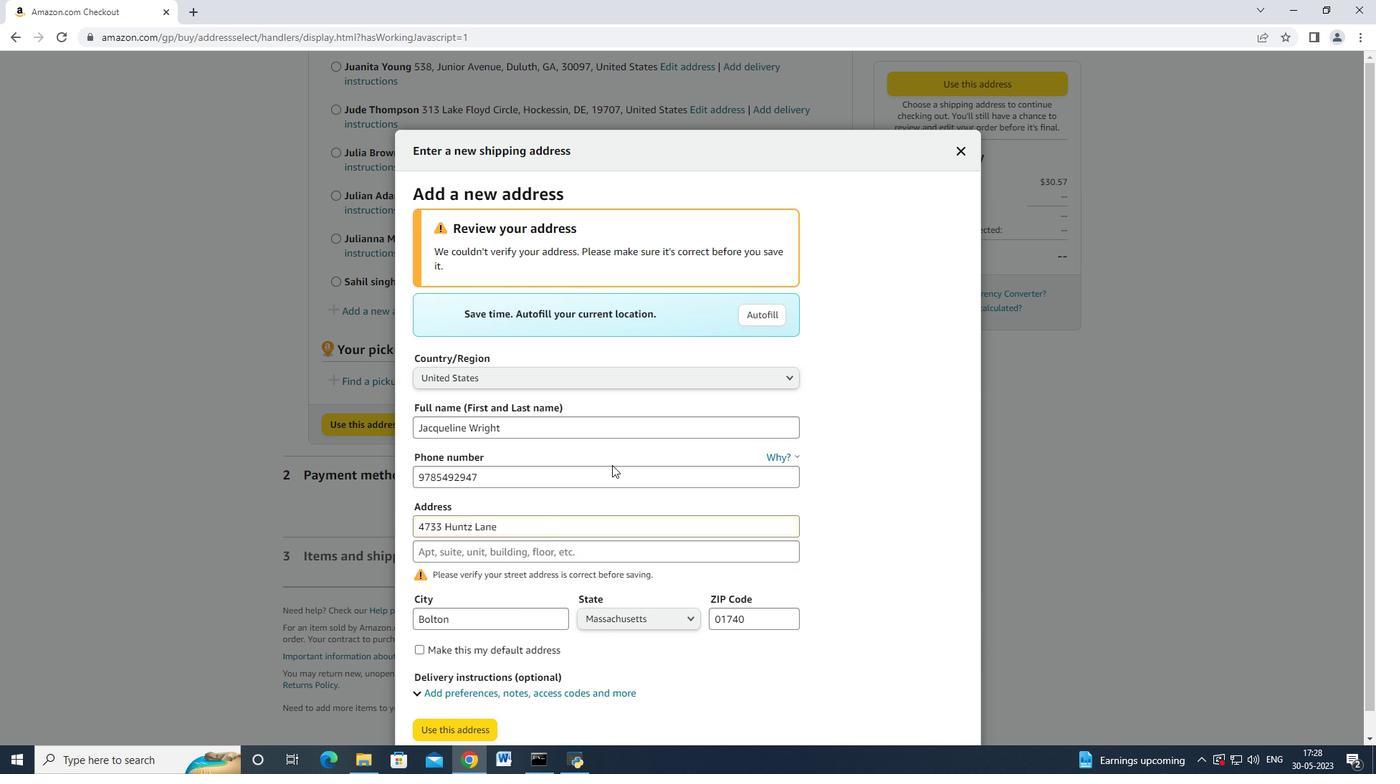 
Action: Mouse moved to (552, 421)
Screenshot: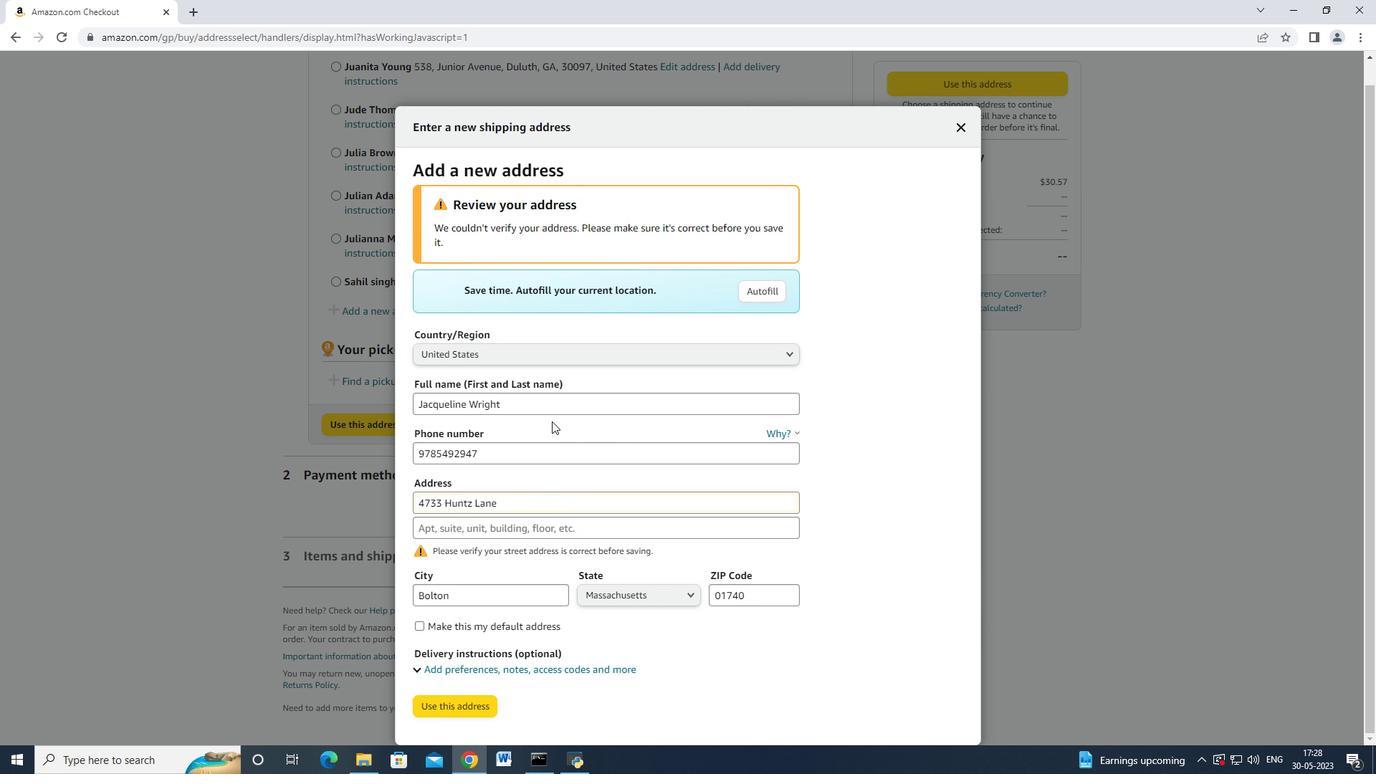 
Action: Mouse scrolled (552, 420) with delta (0, 0)
Screenshot: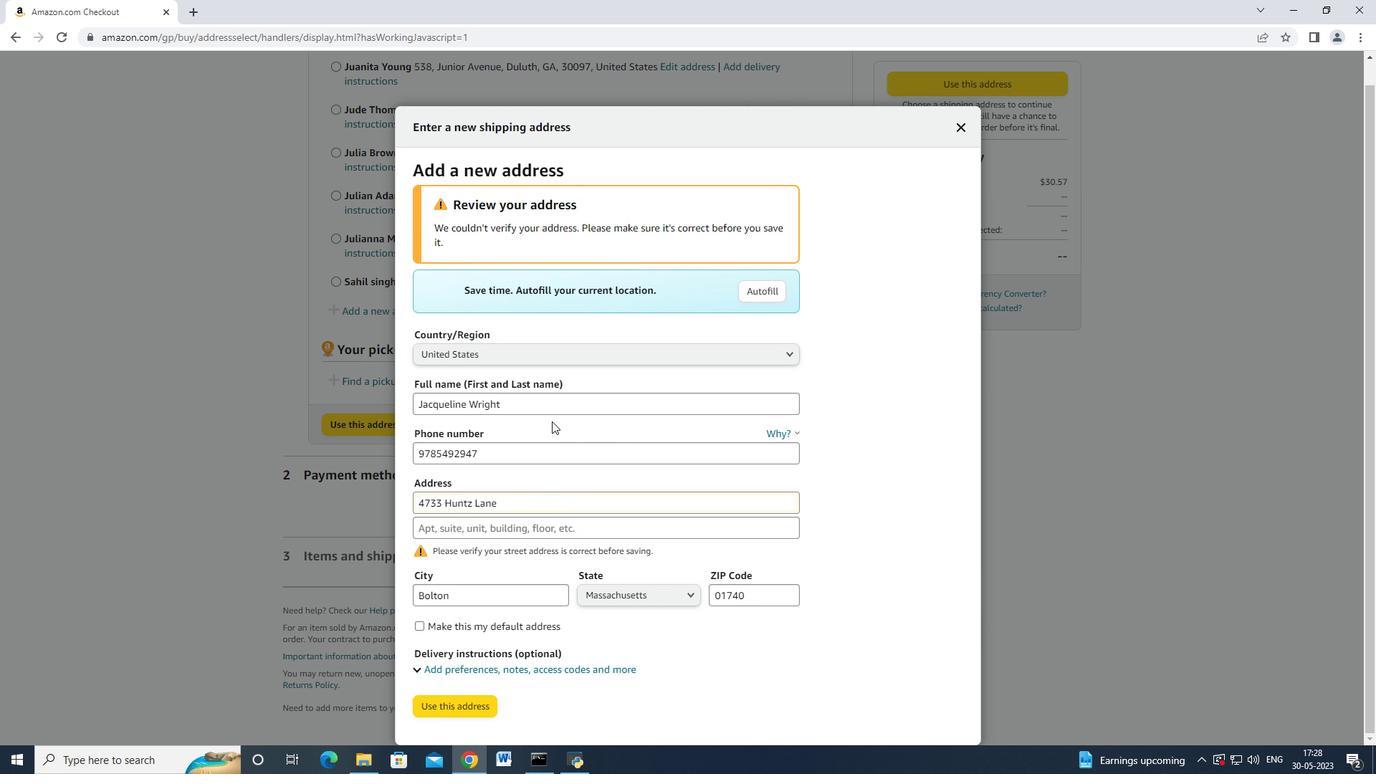 
Action: Mouse scrolled (552, 420) with delta (0, 0)
Screenshot: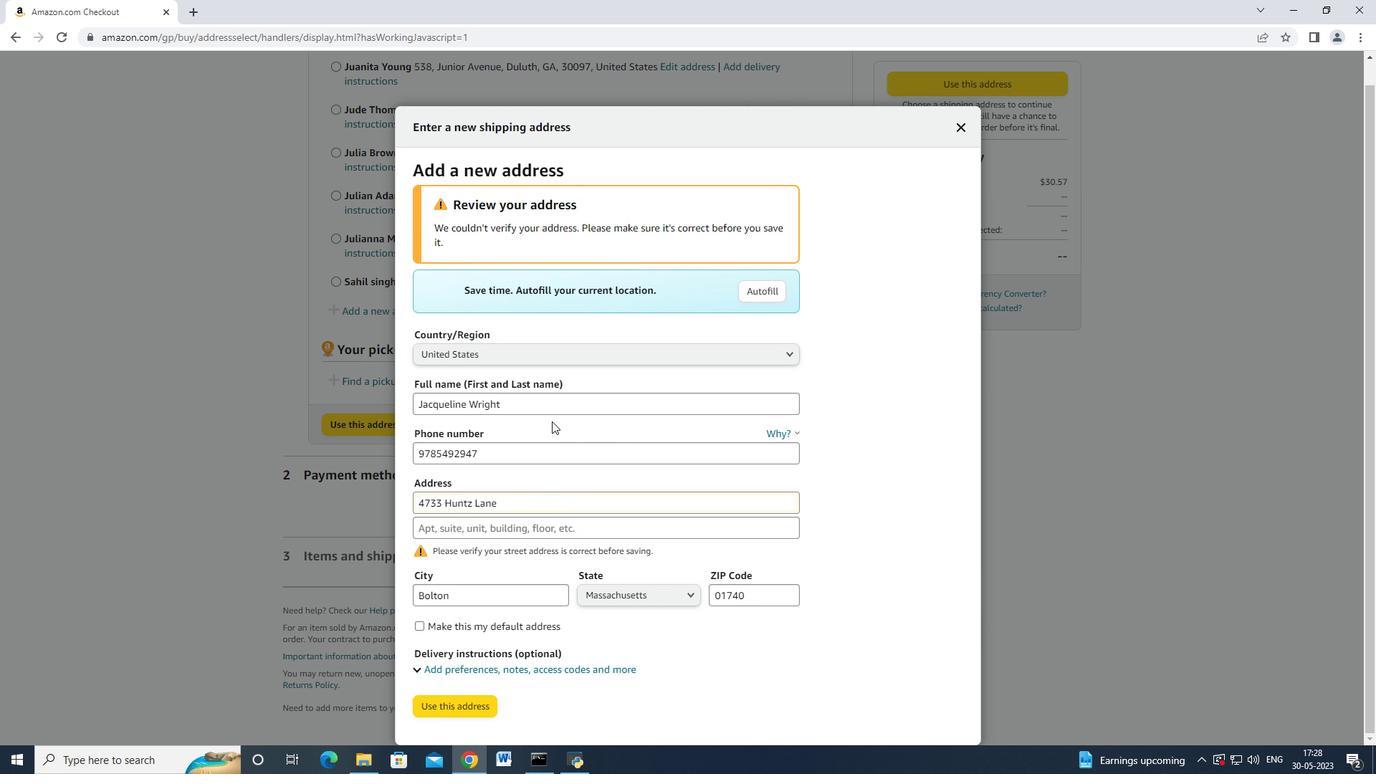 
Action: Mouse moved to (462, 712)
Screenshot: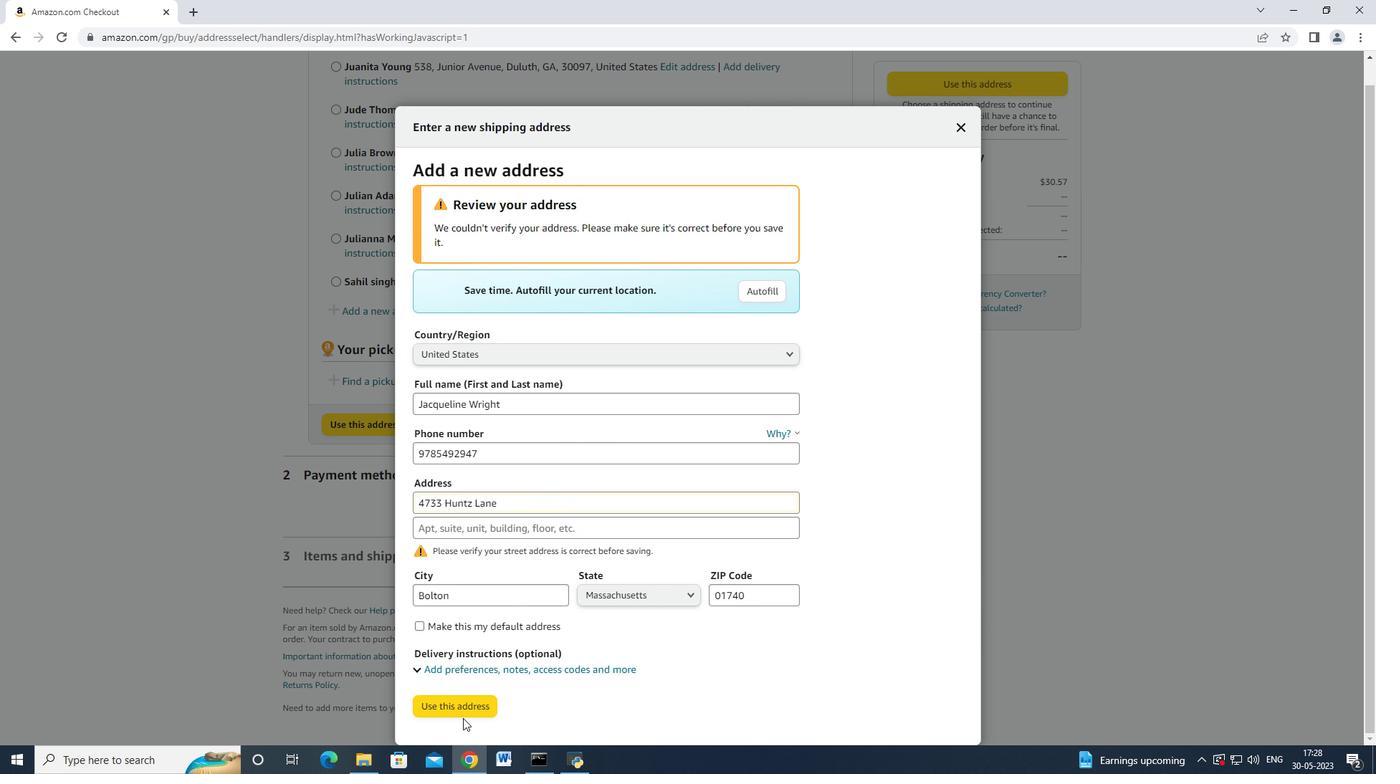 
Action: Mouse pressed left at (462, 712)
Screenshot: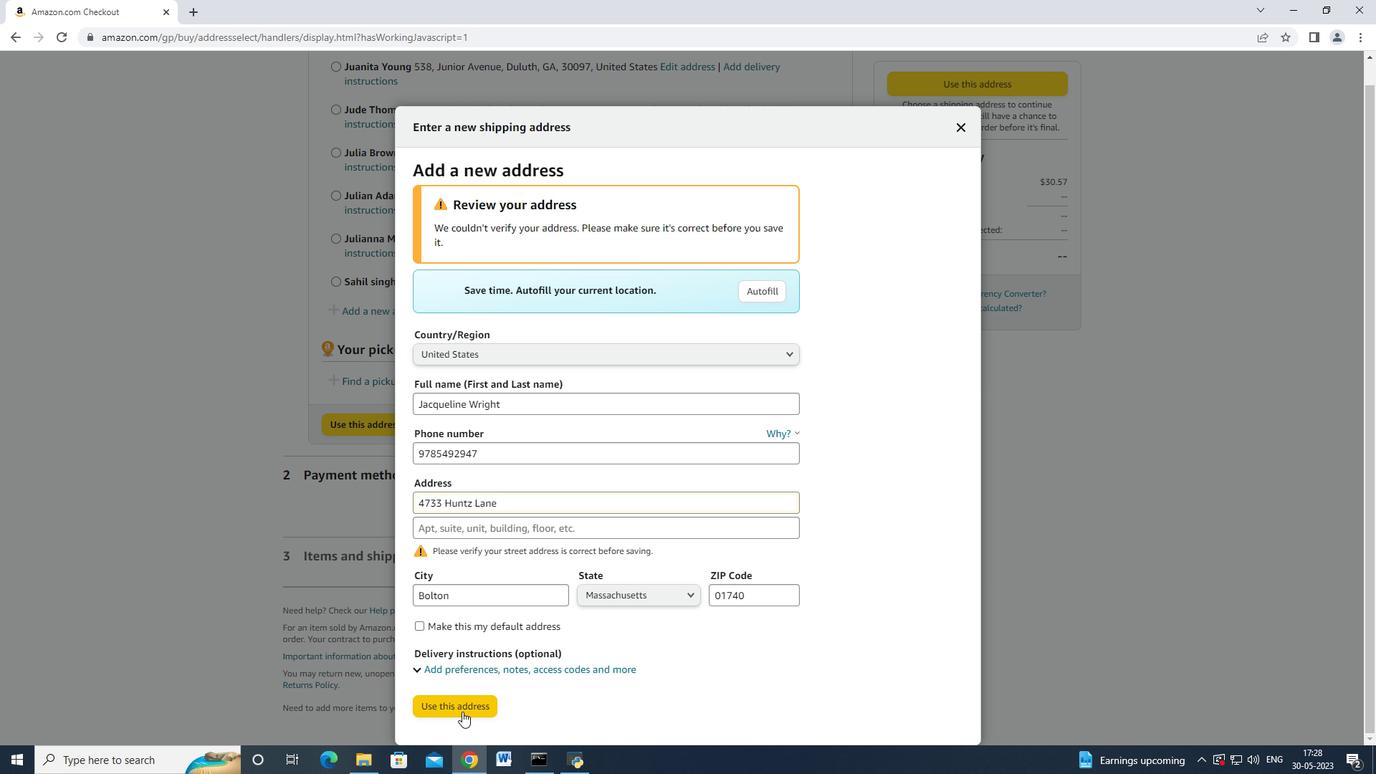 
Action: Mouse moved to (634, 501)
Screenshot: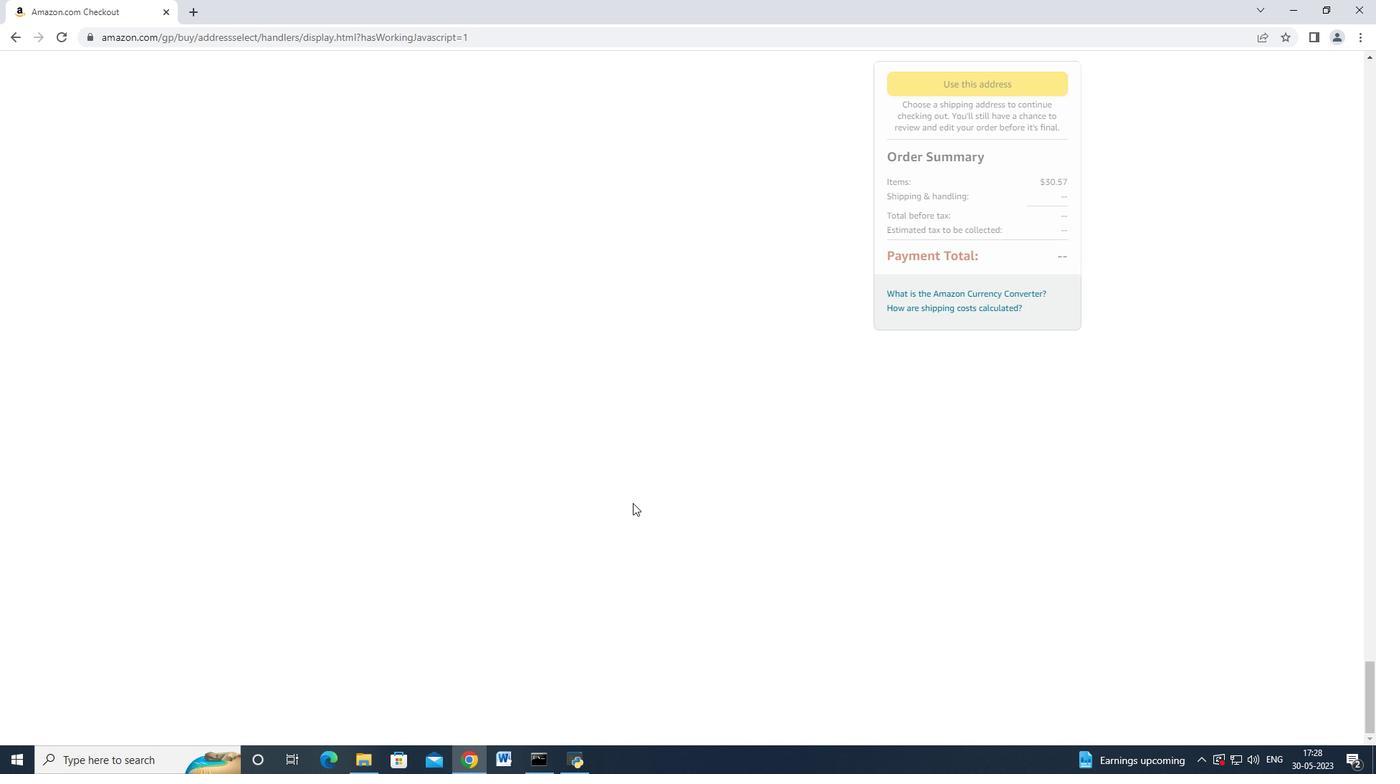 
Action: Mouse scrolled (634, 502) with delta (0, 0)
Screenshot: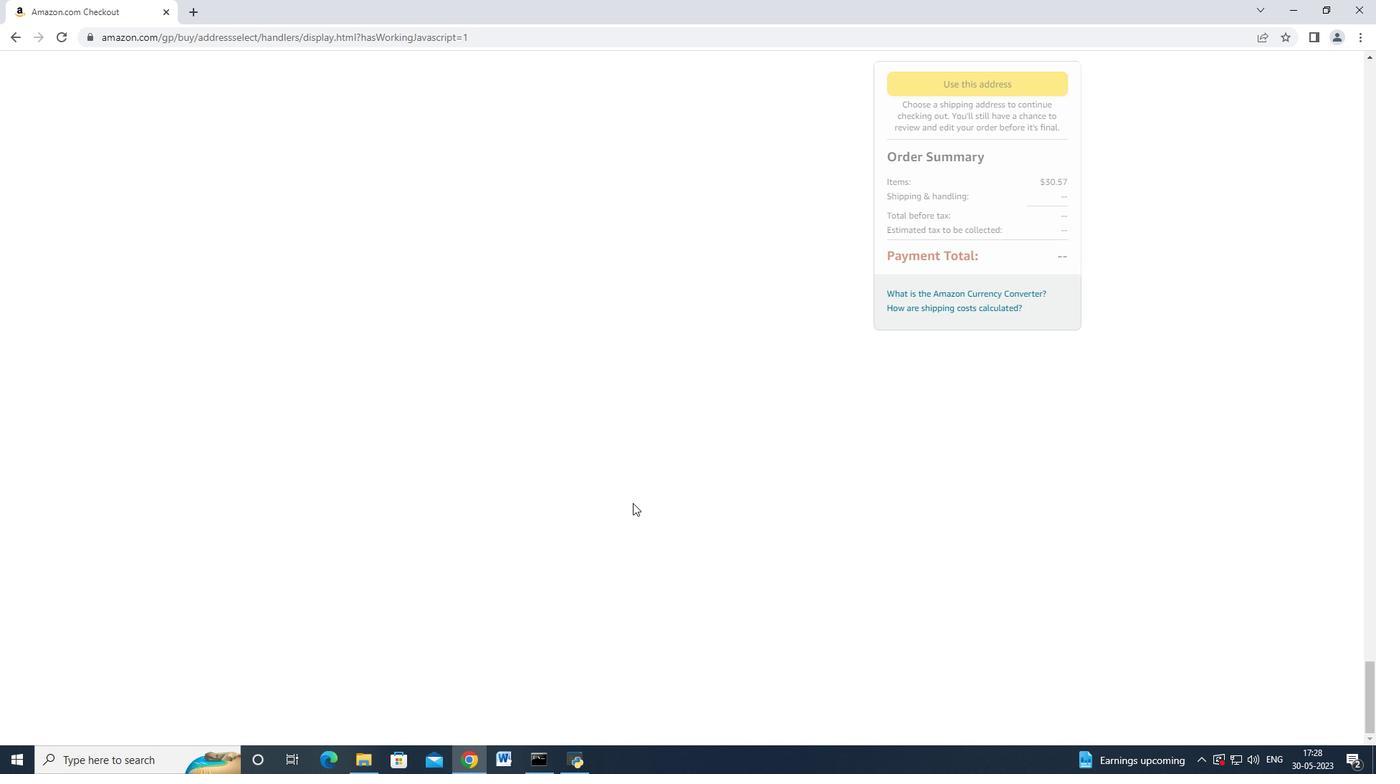
Action: Mouse moved to (650, 496)
Screenshot: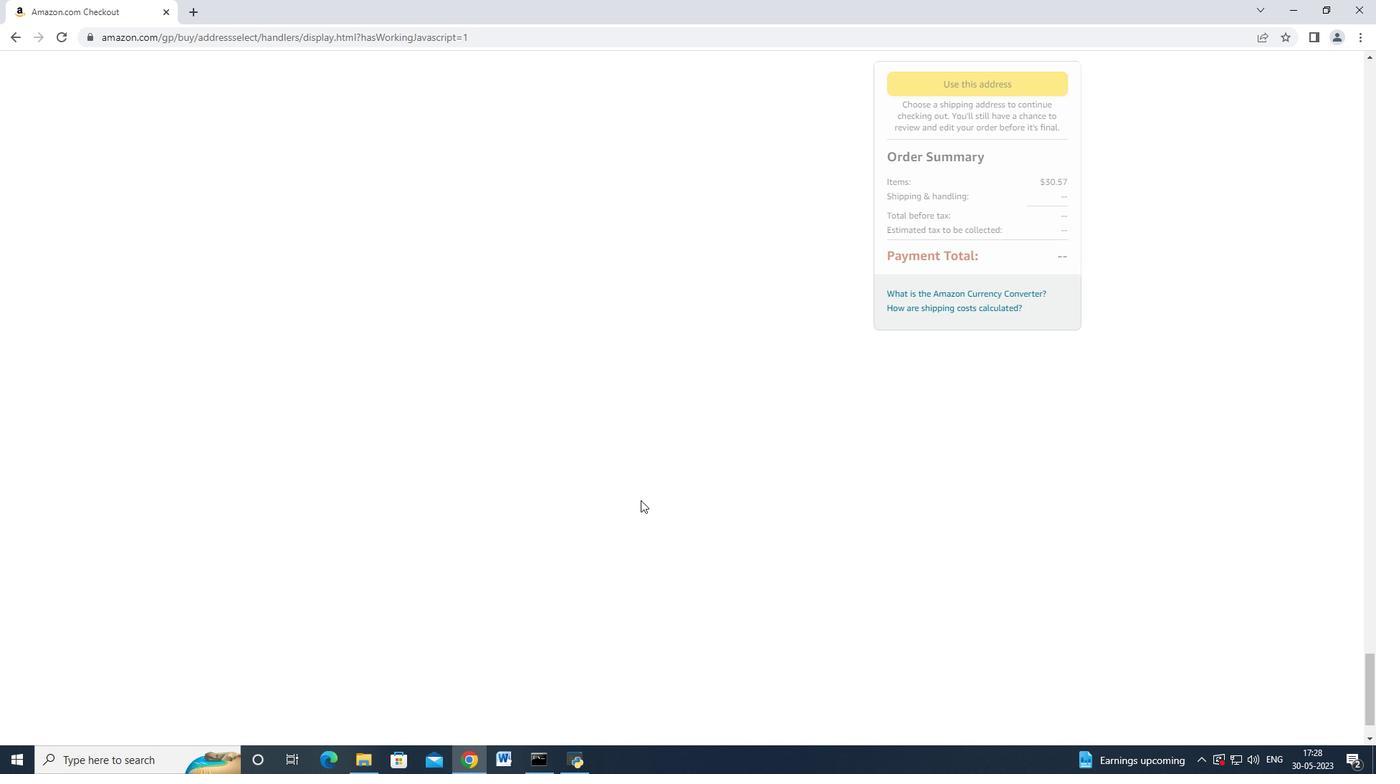 
Action: Mouse scrolled (646, 497) with delta (0, 0)
Screenshot: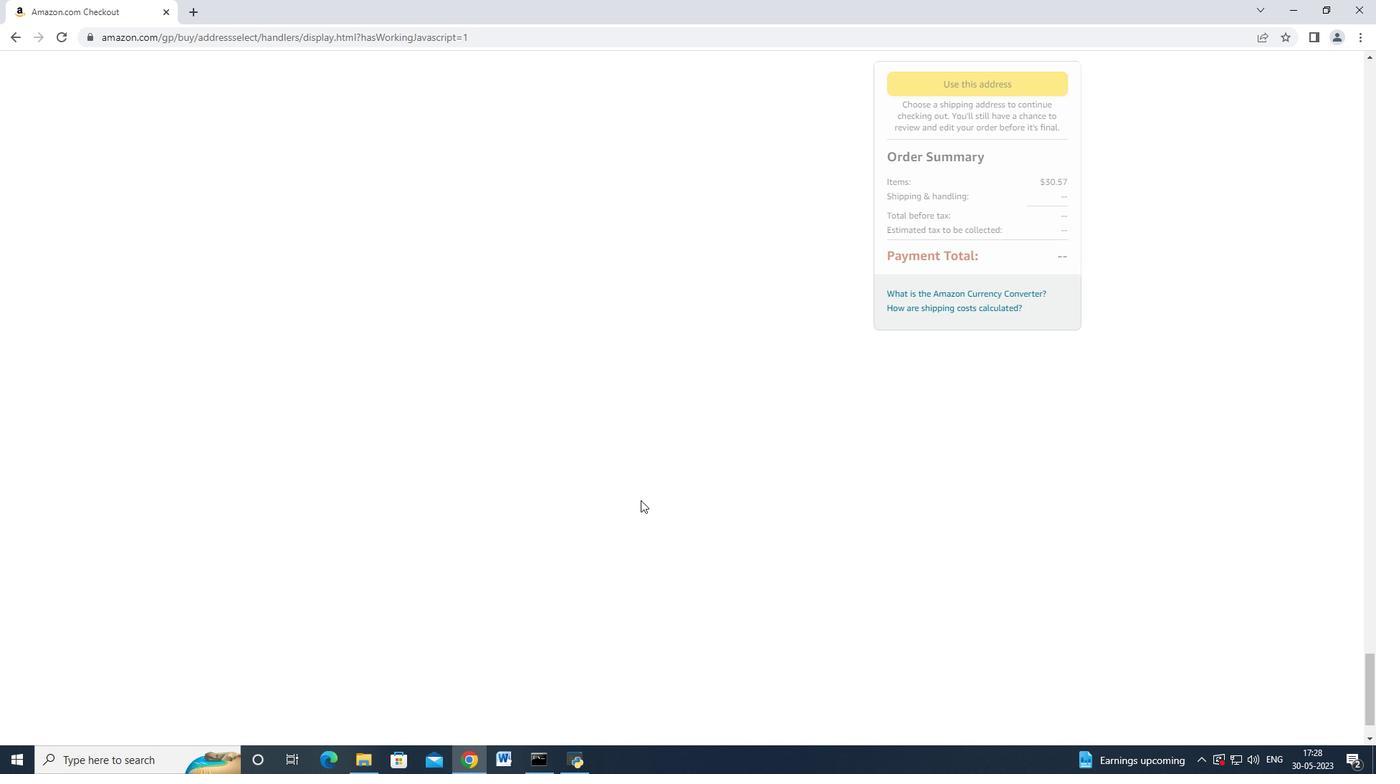 
Action: Mouse moved to (658, 496)
Screenshot: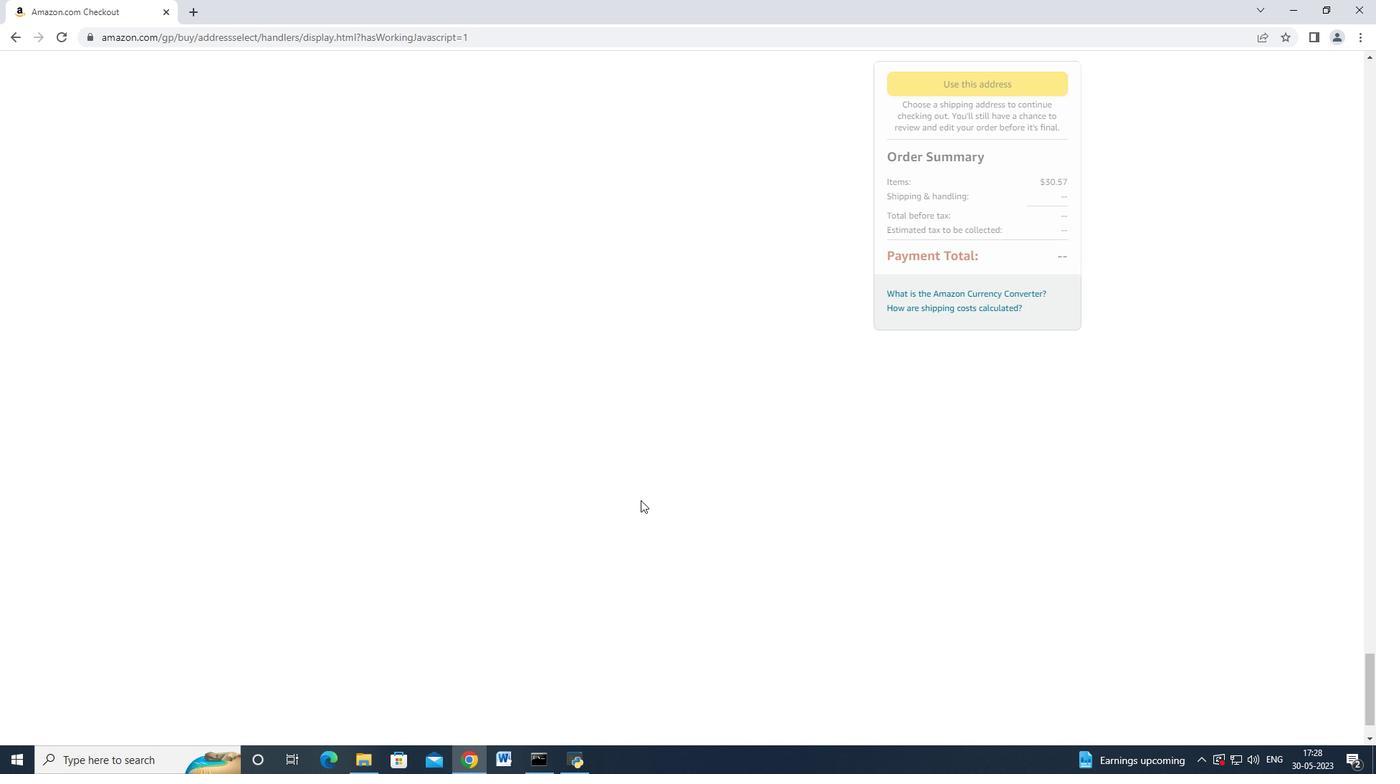 
Action: Mouse scrolled (658, 497) with delta (0, 0)
Screenshot: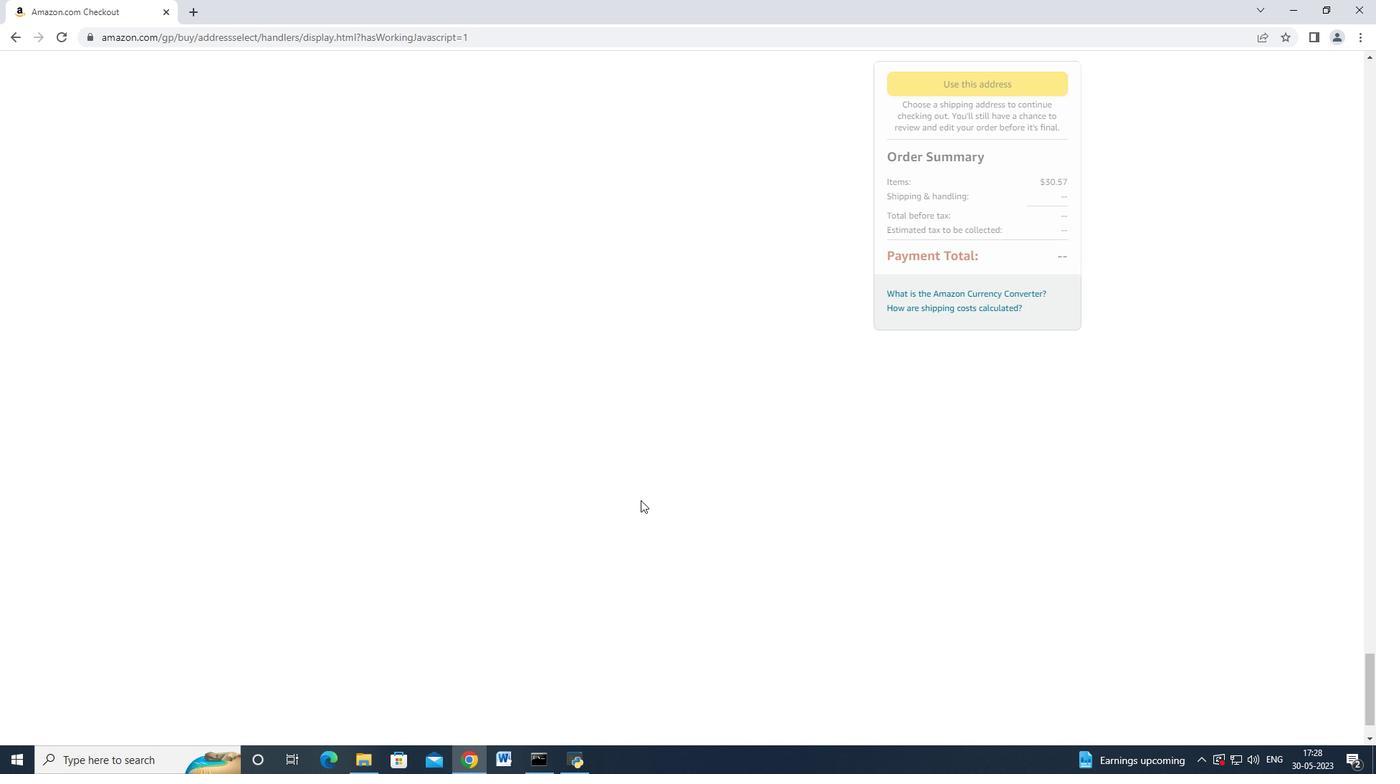 
Action: Mouse moved to (468, 326)
Screenshot: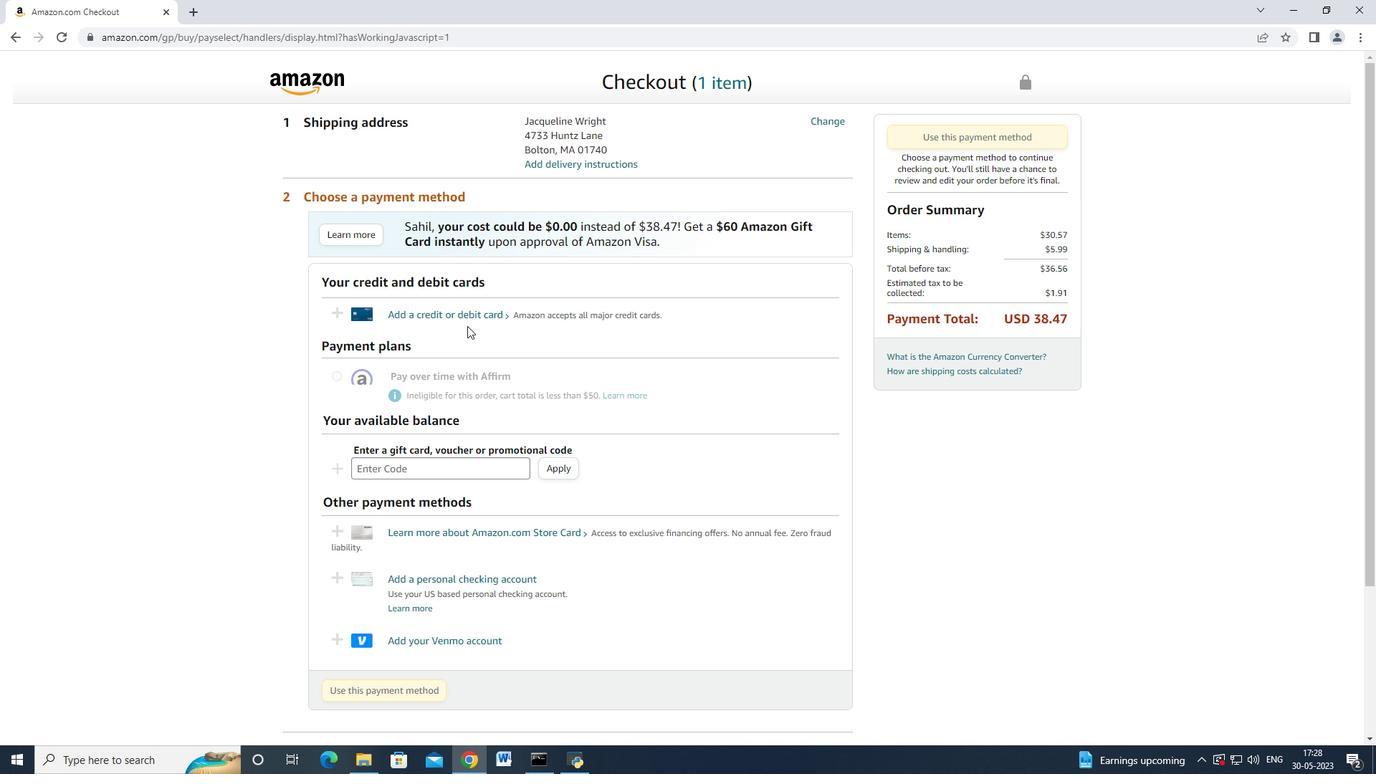 
Action: Mouse scrolled (468, 325) with delta (0, 0)
Screenshot: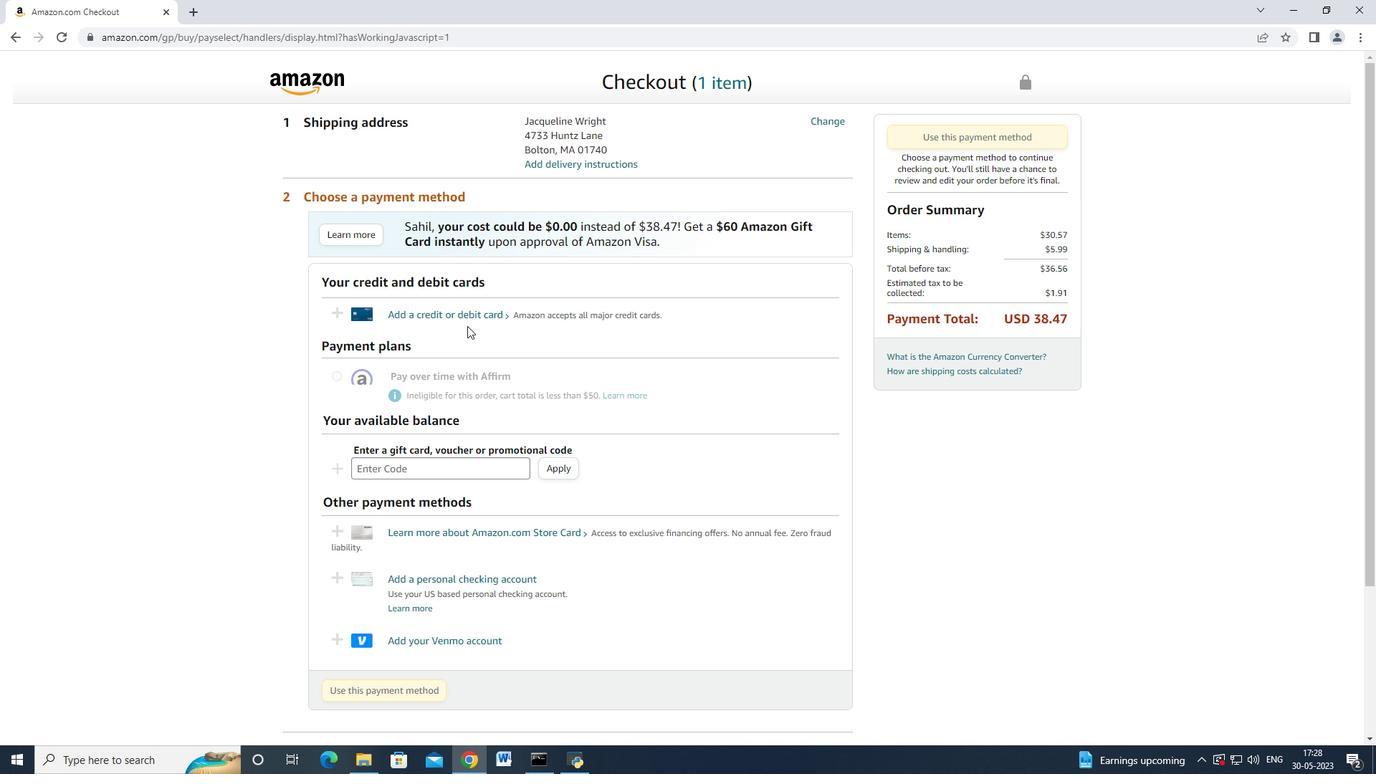 
Action: Mouse moved to (480, 283)
Screenshot: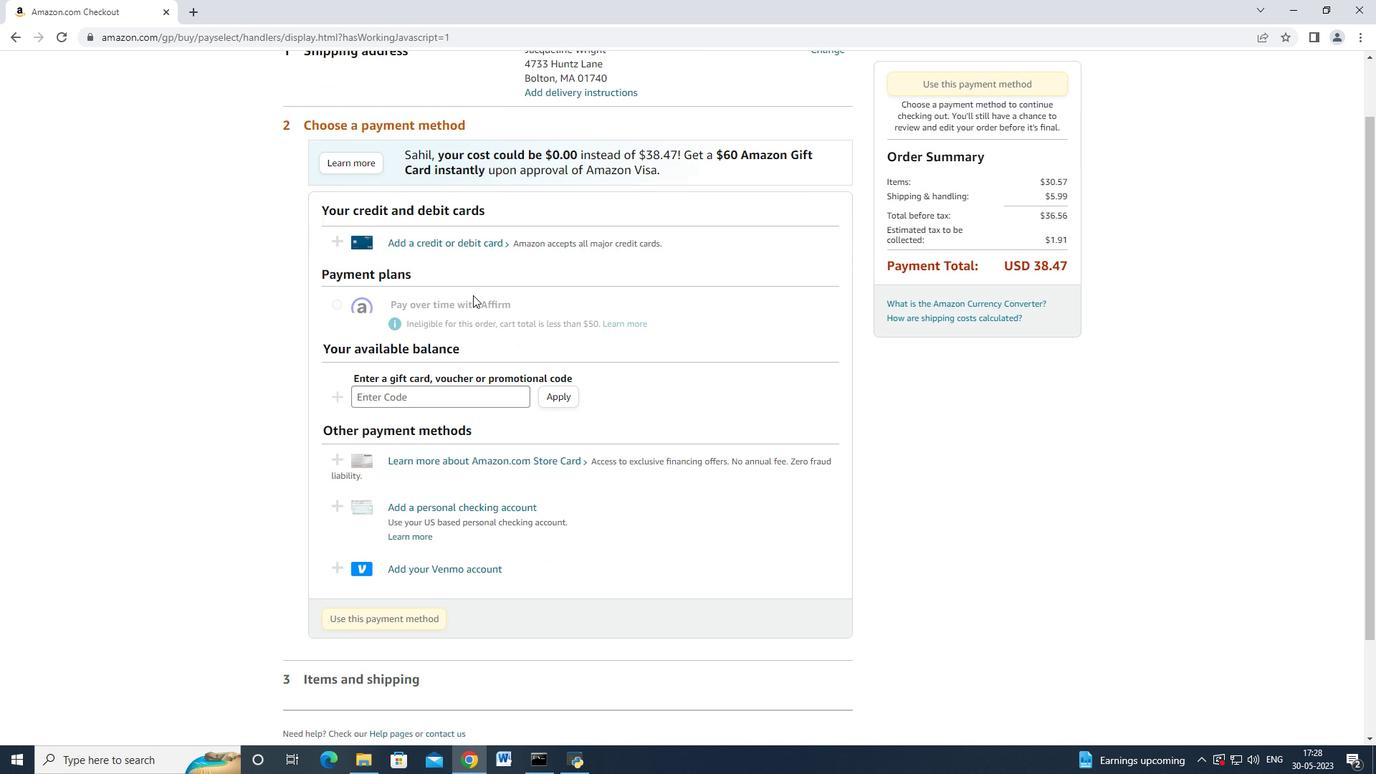 
Action: Mouse scrolled (480, 284) with delta (0, 0)
Screenshot: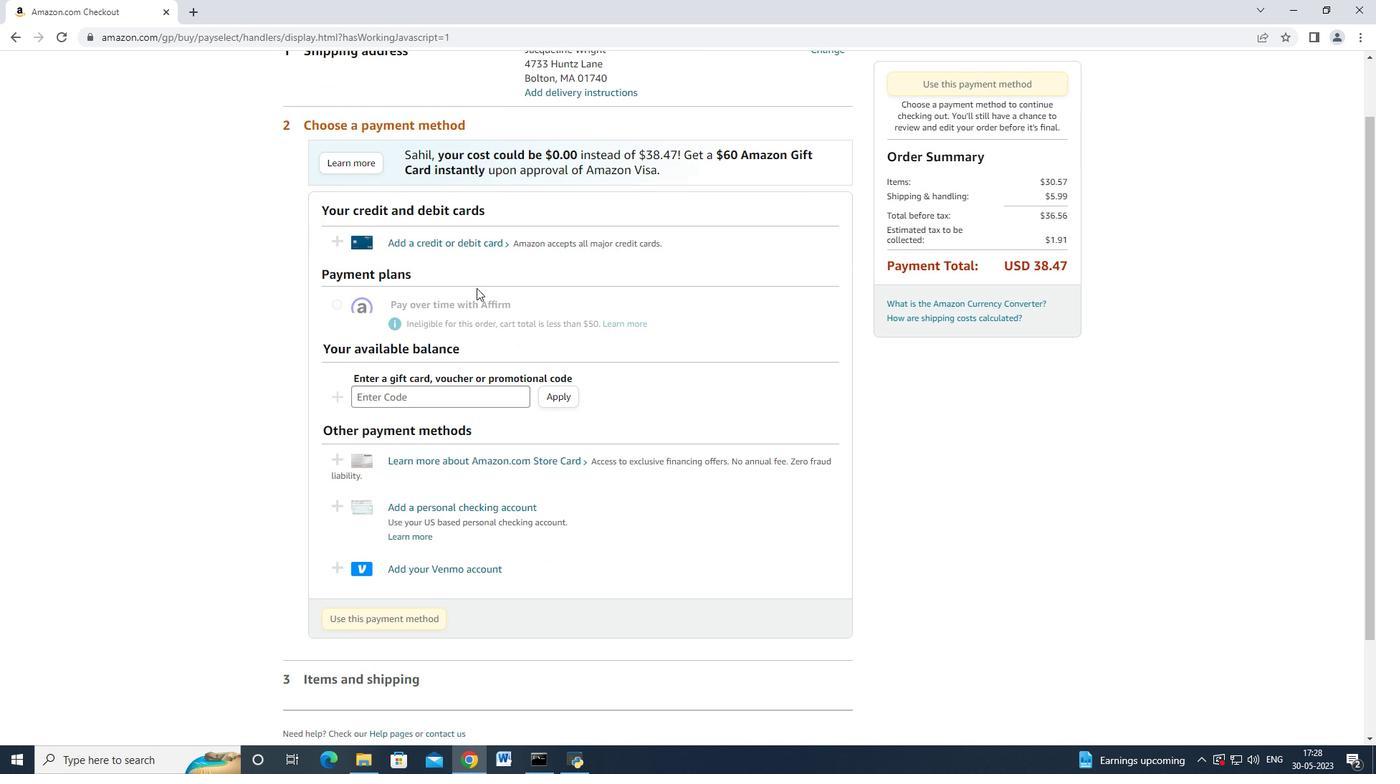 
Action: Mouse moved to (428, 310)
Screenshot: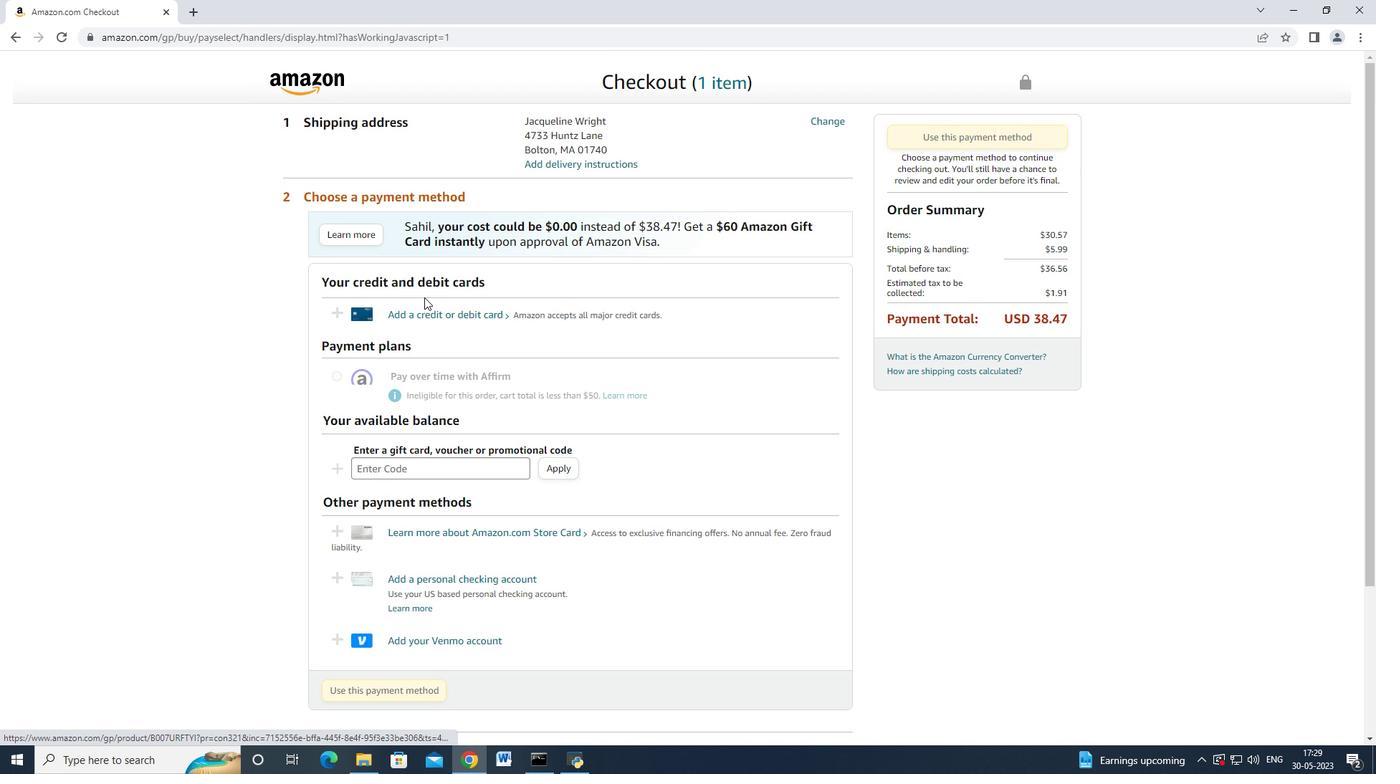 
Action: Mouse pressed left at (428, 310)
Screenshot: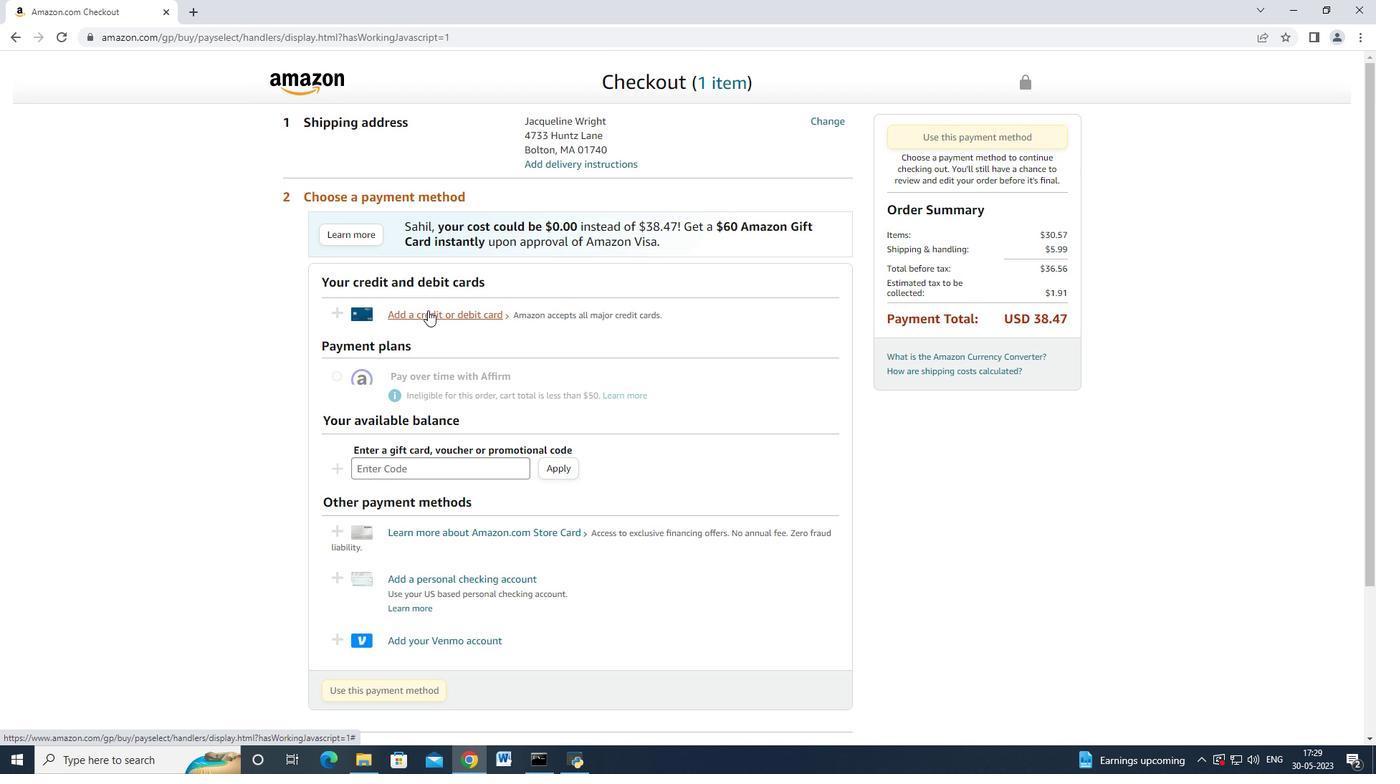 
Action: Mouse moved to (555, 324)
Screenshot: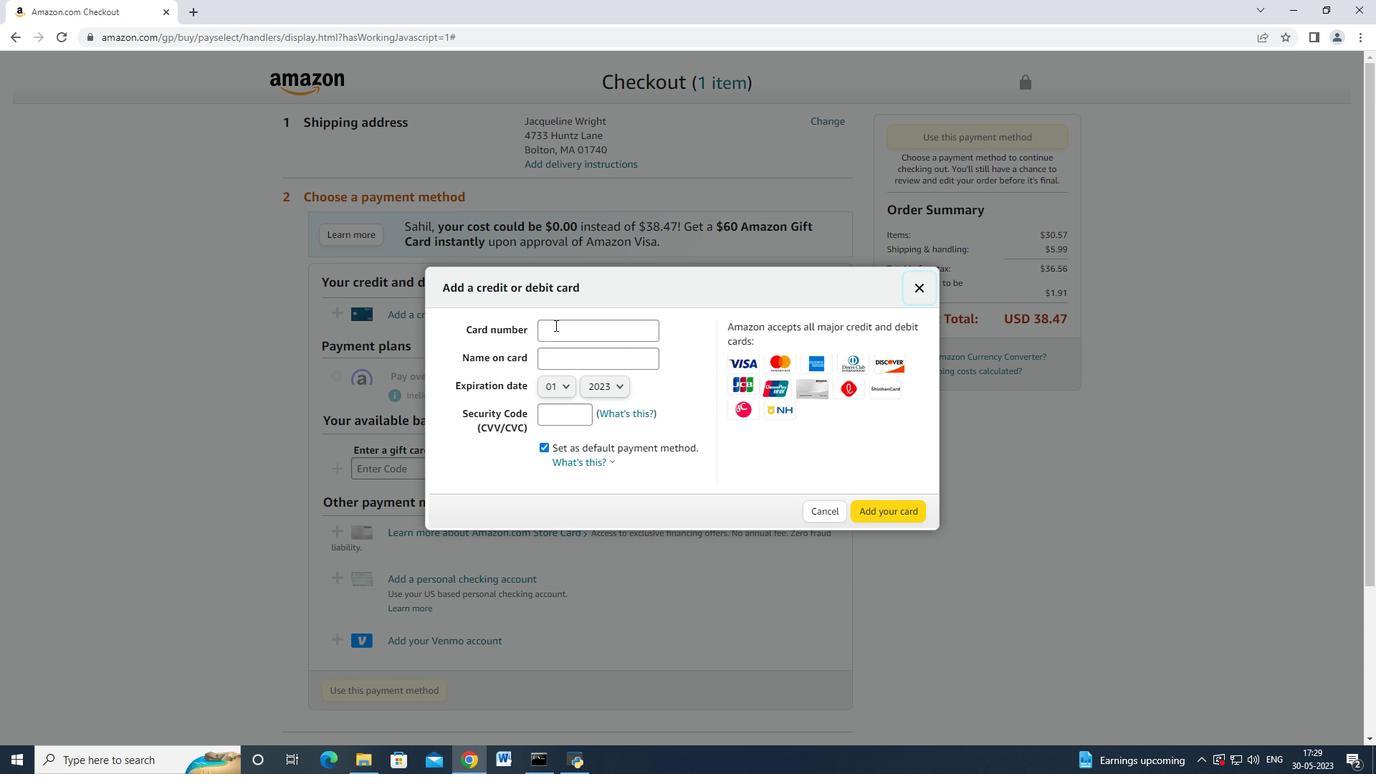 
Action: Mouse pressed left at (555, 324)
Screenshot: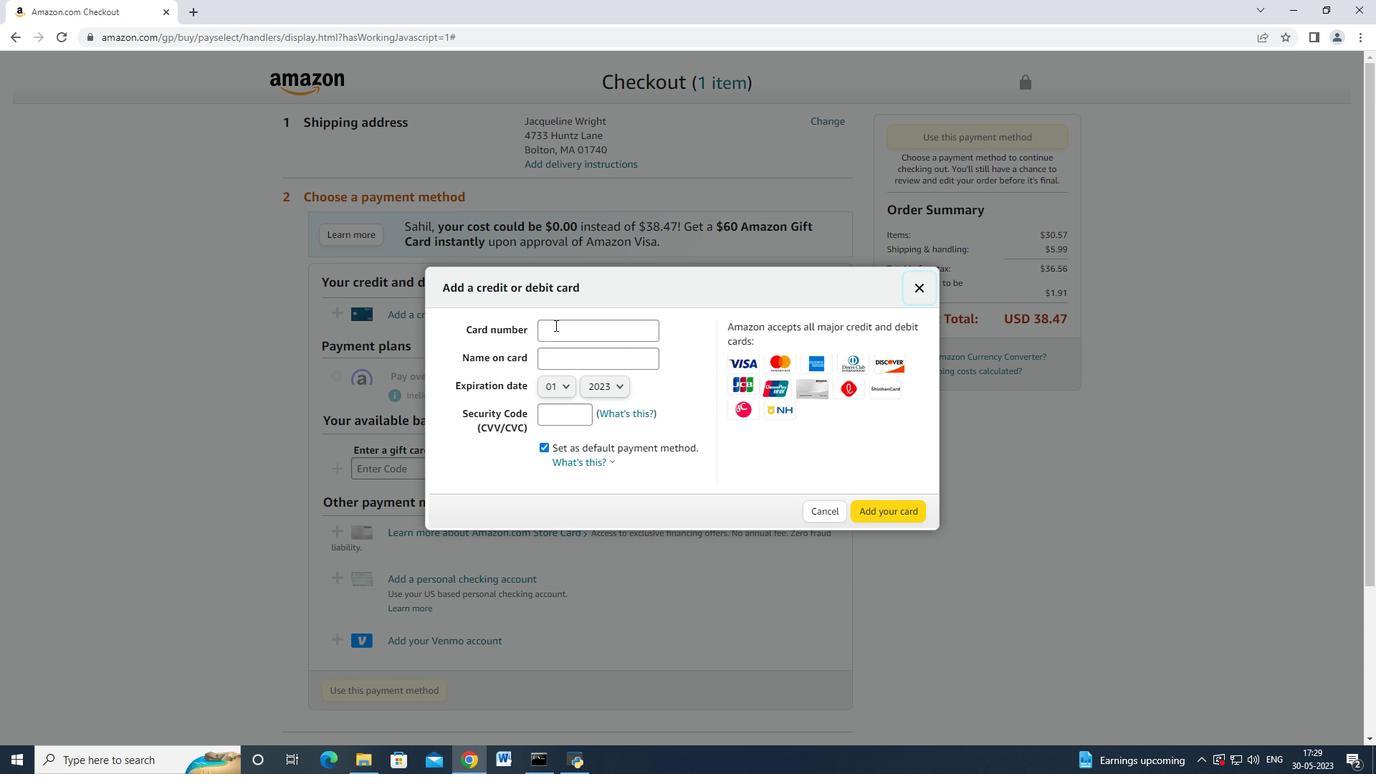 
Action: Mouse moved to (543, 336)
Screenshot: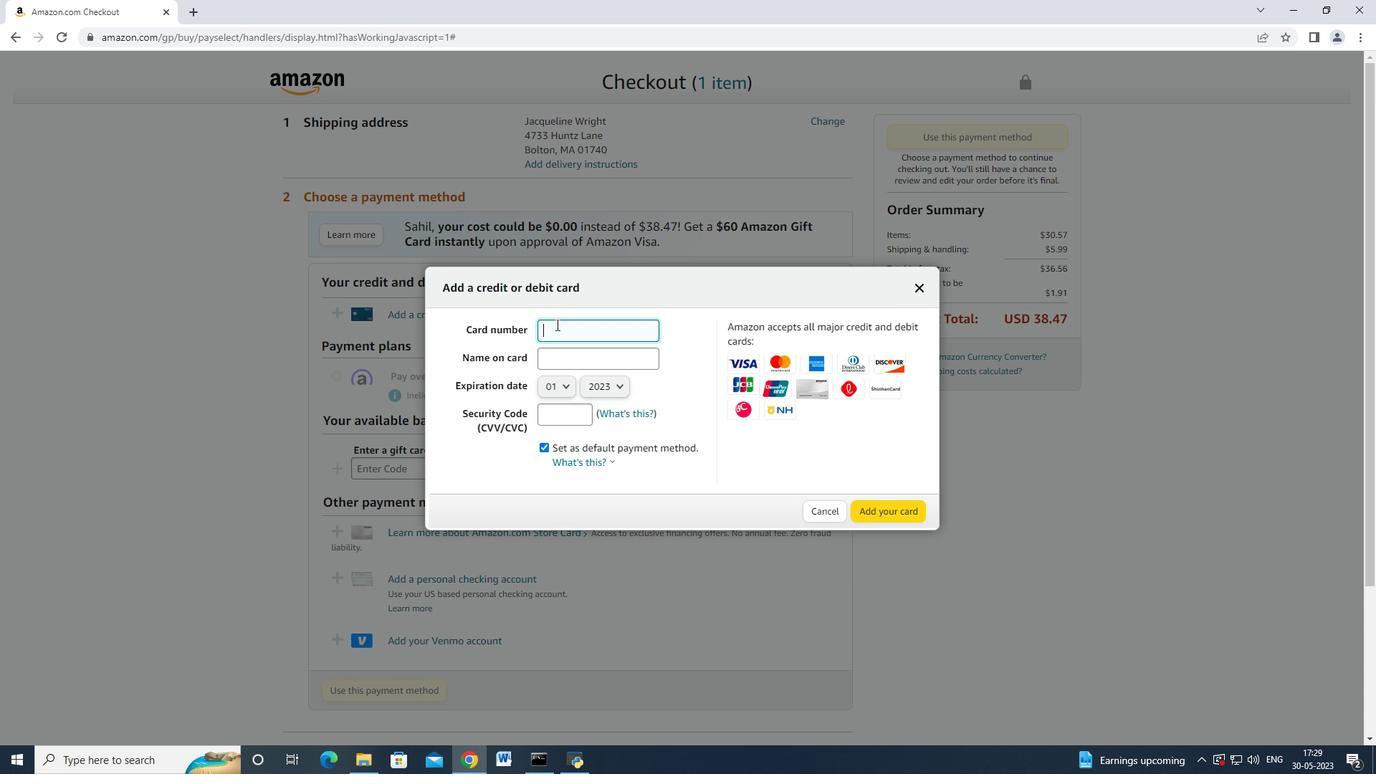 
Action: Key pressed 4672664477552<Key.backspace>2005<Key.tab><Key.shift>Mark<Key.space><Key.shift_r>Adams<Key.space><Key.tab>
Screenshot: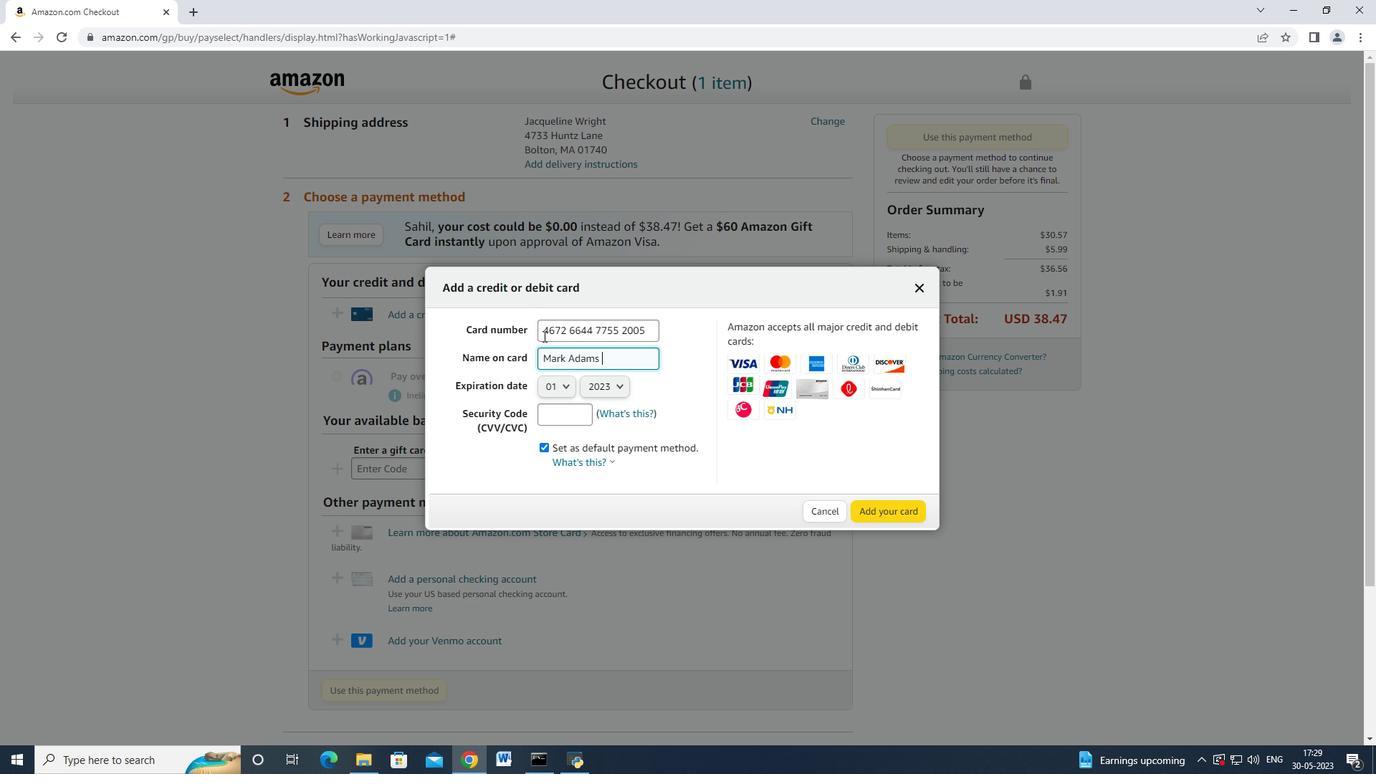 
Action: Mouse moved to (554, 397)
Screenshot: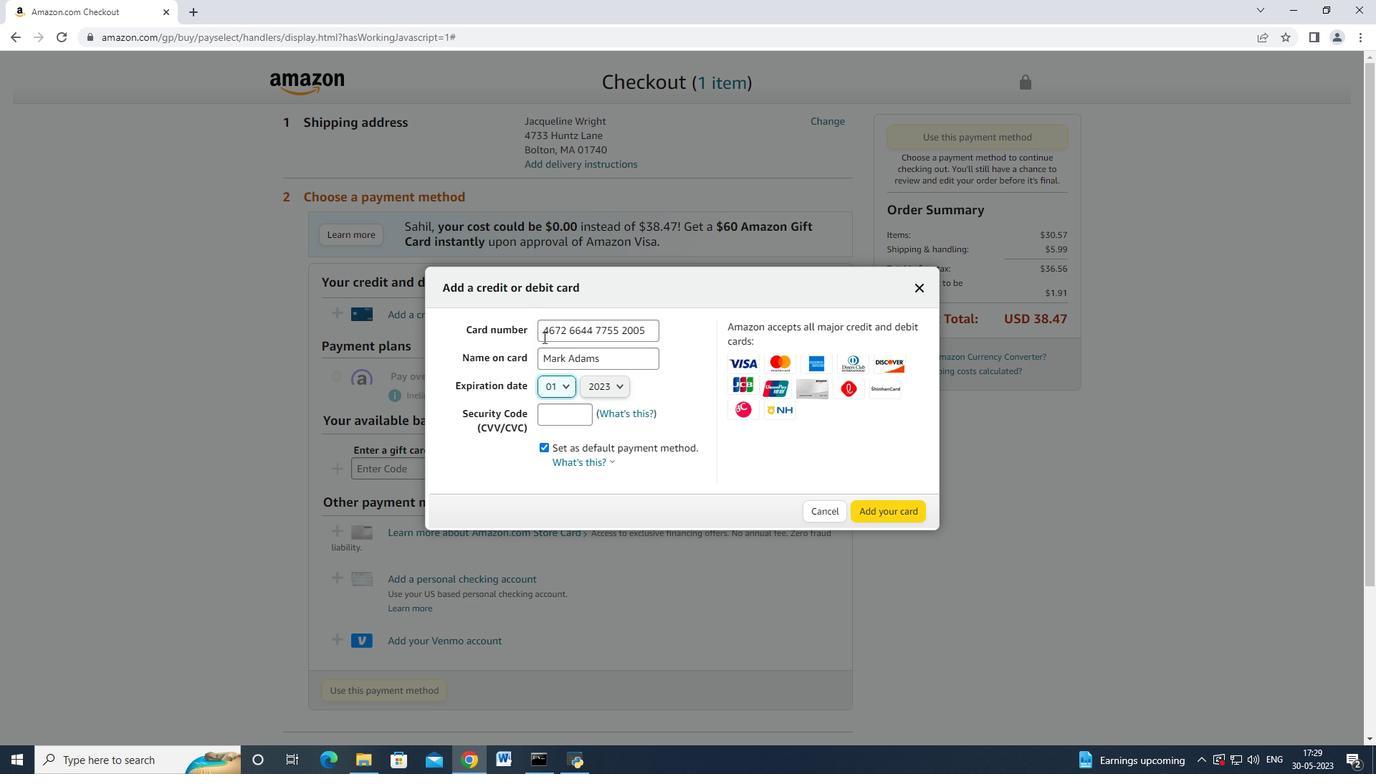 
Action: Mouse pressed left at (554, 397)
Screenshot: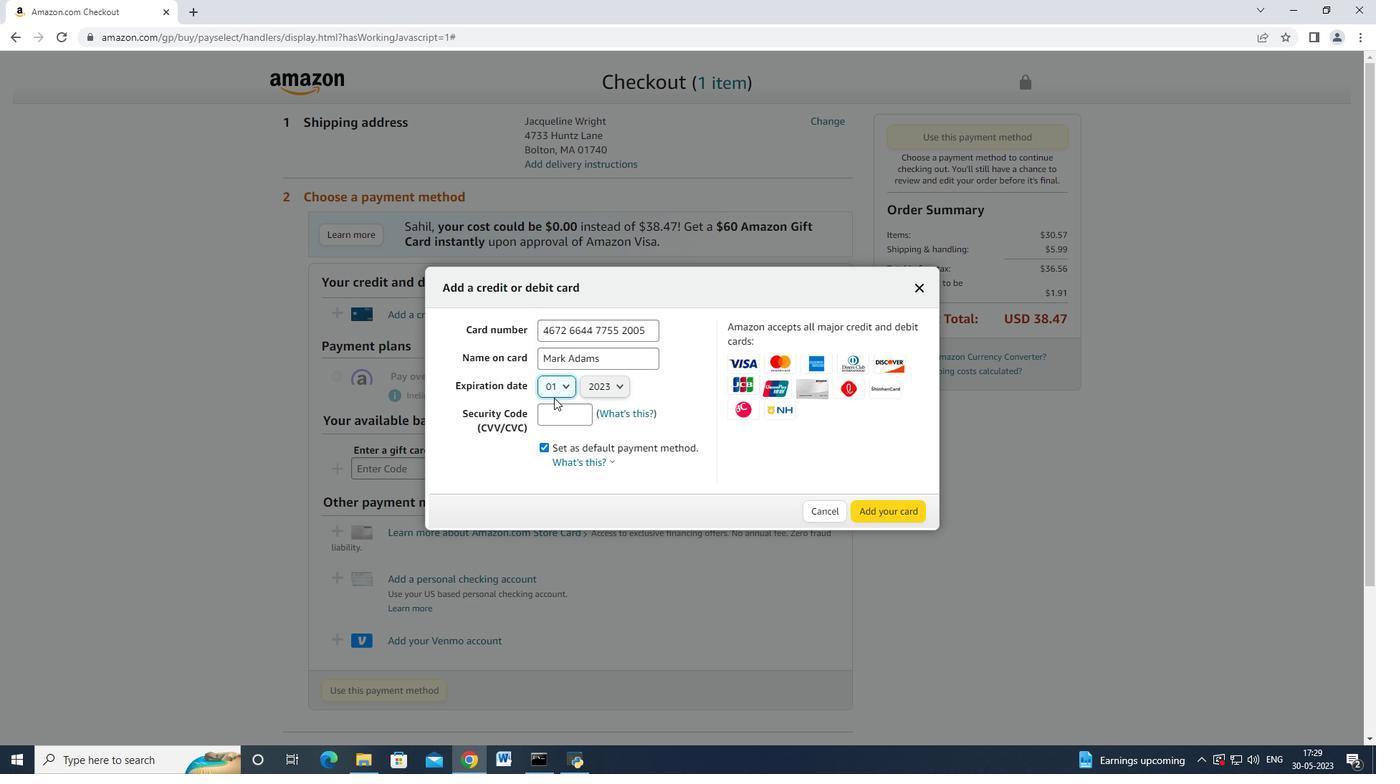 
Action: Mouse moved to (559, 387)
Screenshot: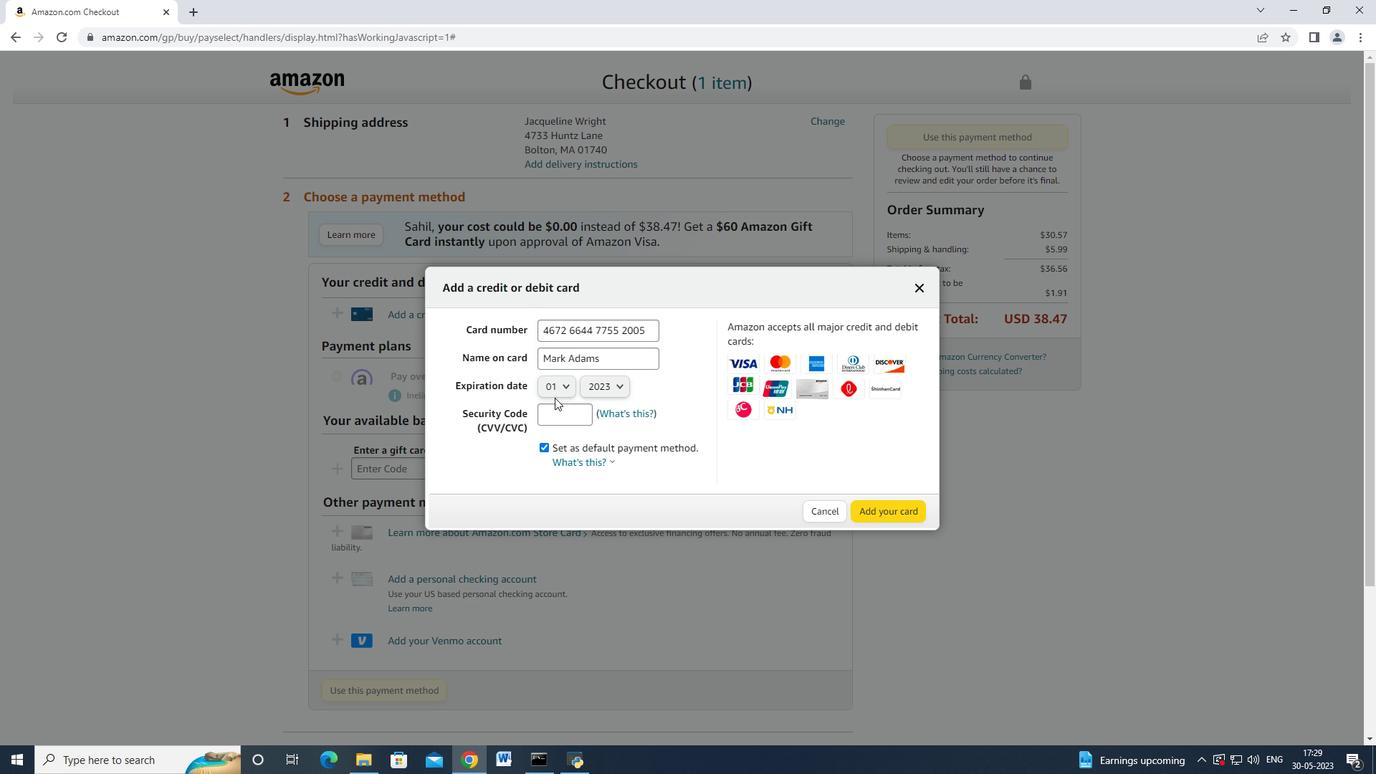 
Action: Mouse pressed left at (559, 387)
Screenshot: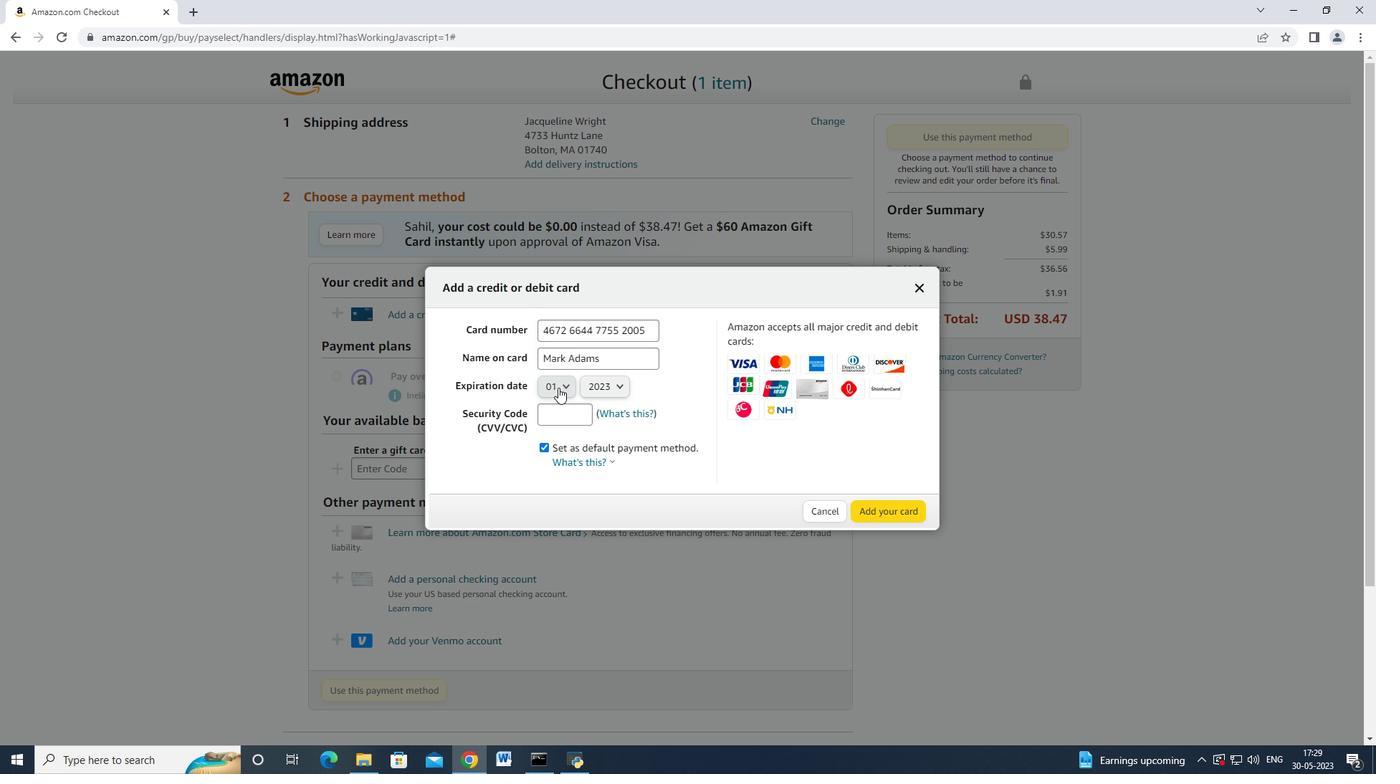 
Action: Mouse moved to (549, 448)
